 Task: Buy 2 Barbecue Tongs from Grilling & Barbecue Utensils section under best seller category for shipping address: Kara Hall, 1474 Vineyard Drive, Independence, Ohio 44131, Cell Number 4403901431. Pay from credit card ending with 9757, CVV 798
Action: Mouse moved to (16, 75)
Screenshot: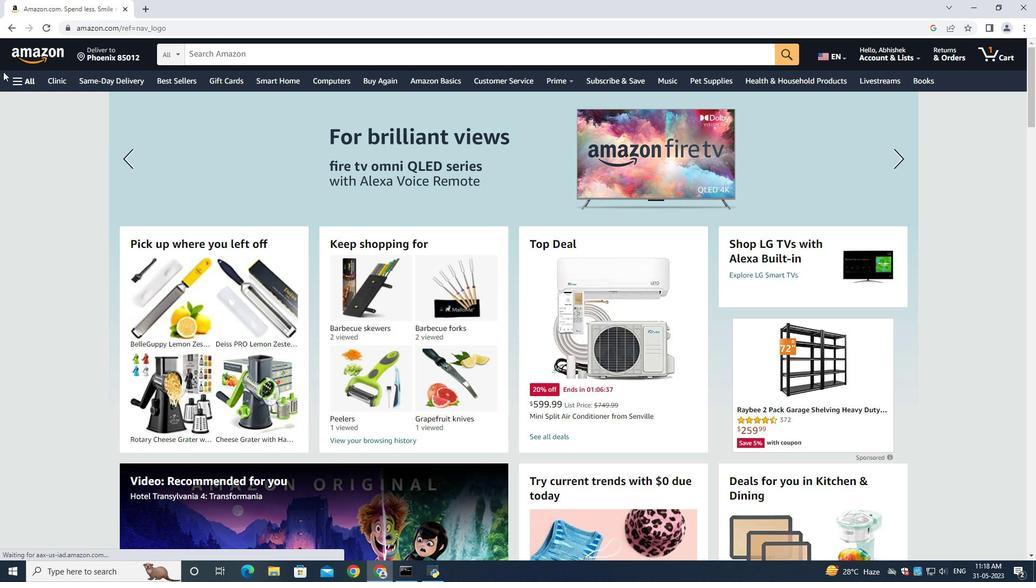 
Action: Mouse pressed left at (16, 75)
Screenshot: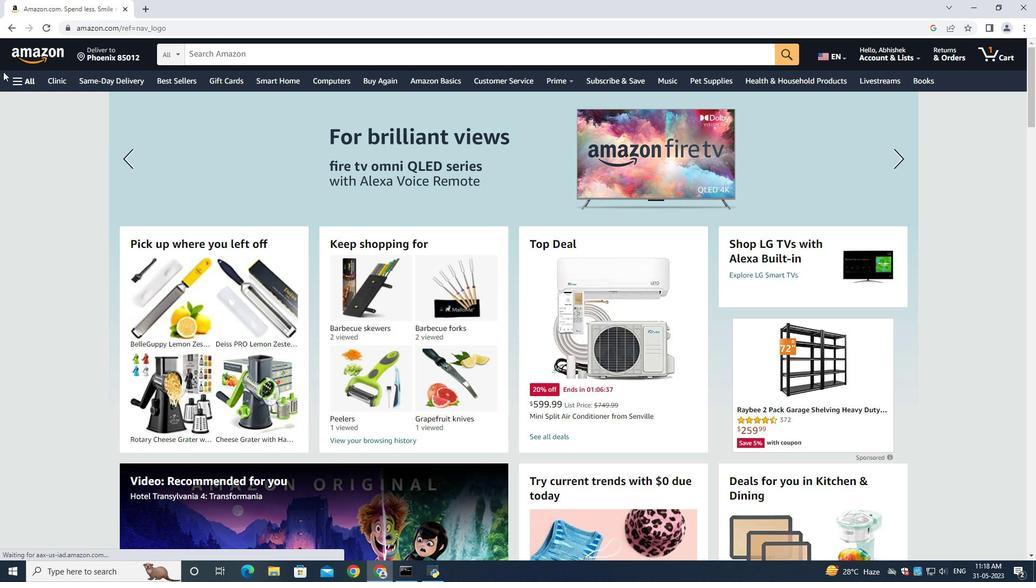 
Action: Mouse moved to (37, 101)
Screenshot: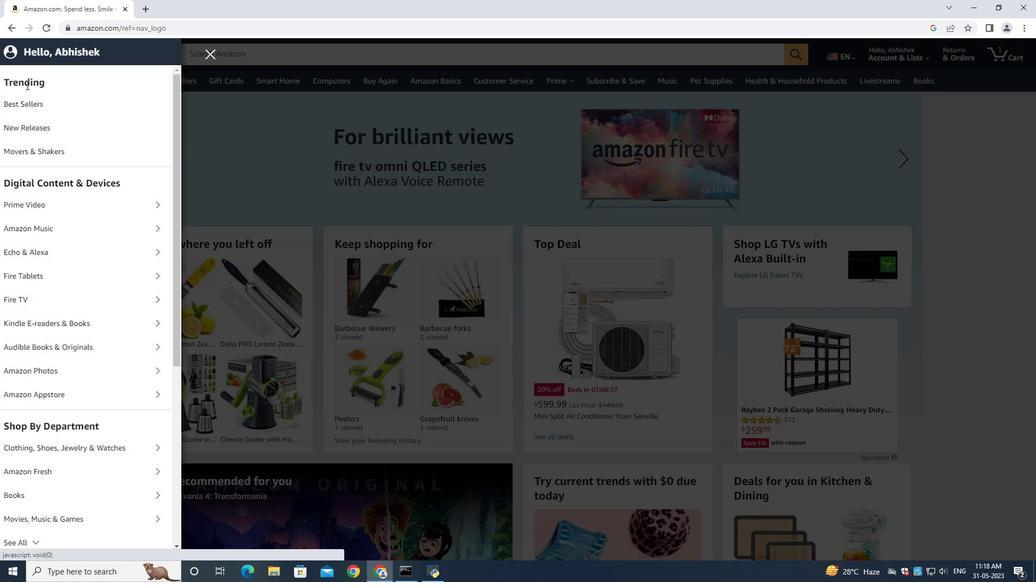 
Action: Mouse pressed left at (37, 101)
Screenshot: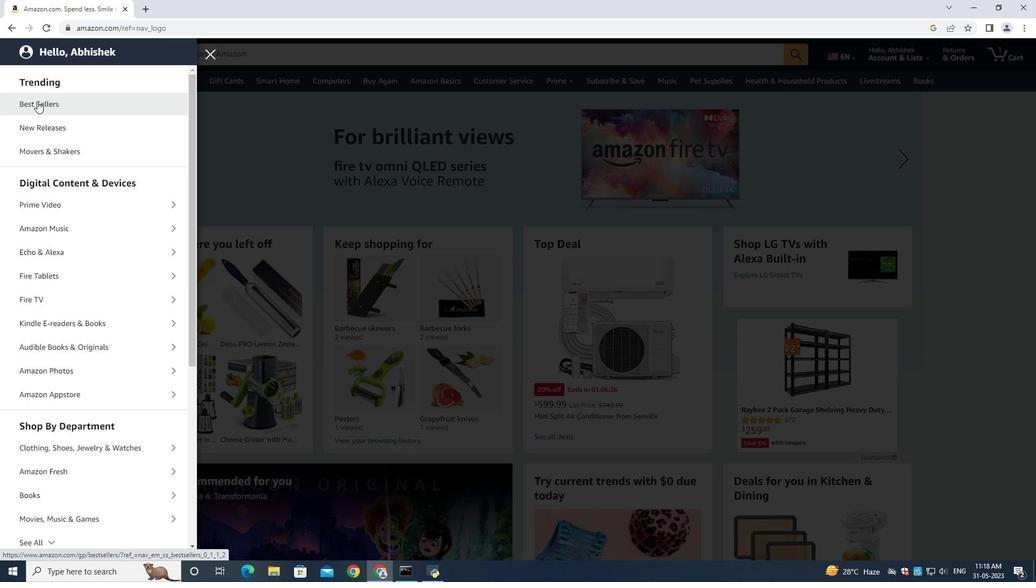 
Action: Mouse moved to (1015, 230)
Screenshot: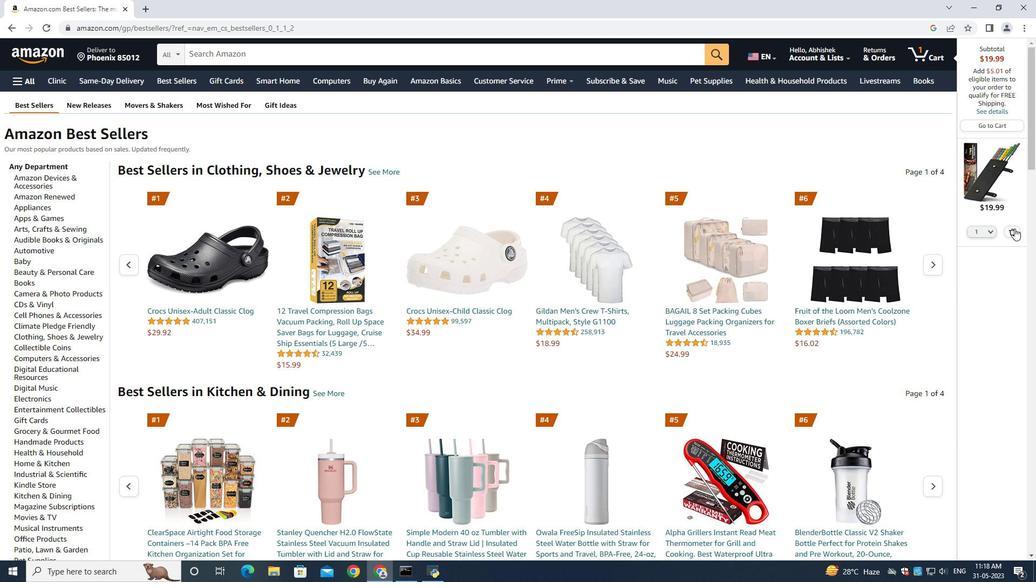
Action: Mouse pressed left at (1015, 230)
Screenshot: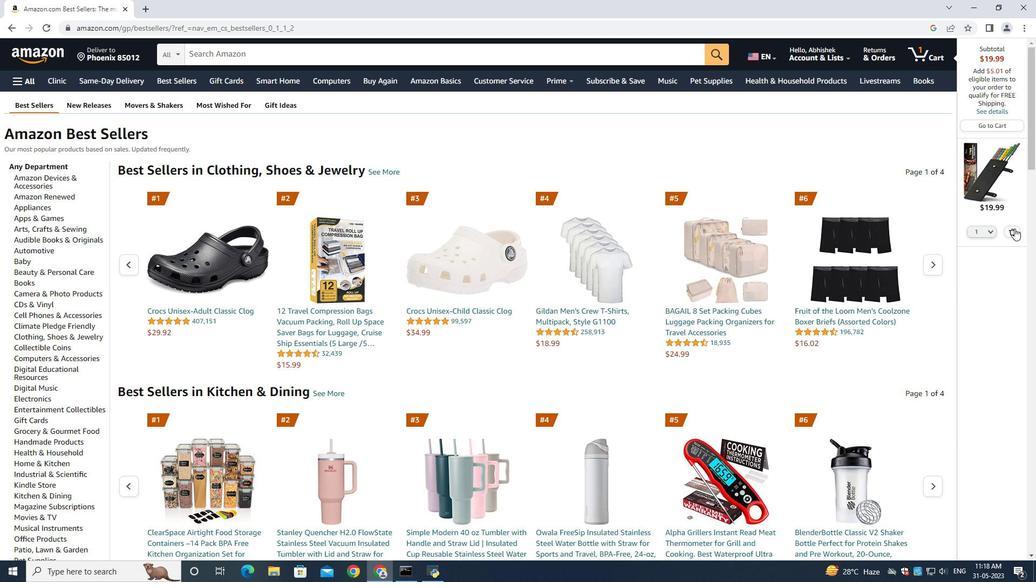 
Action: Mouse moved to (282, 55)
Screenshot: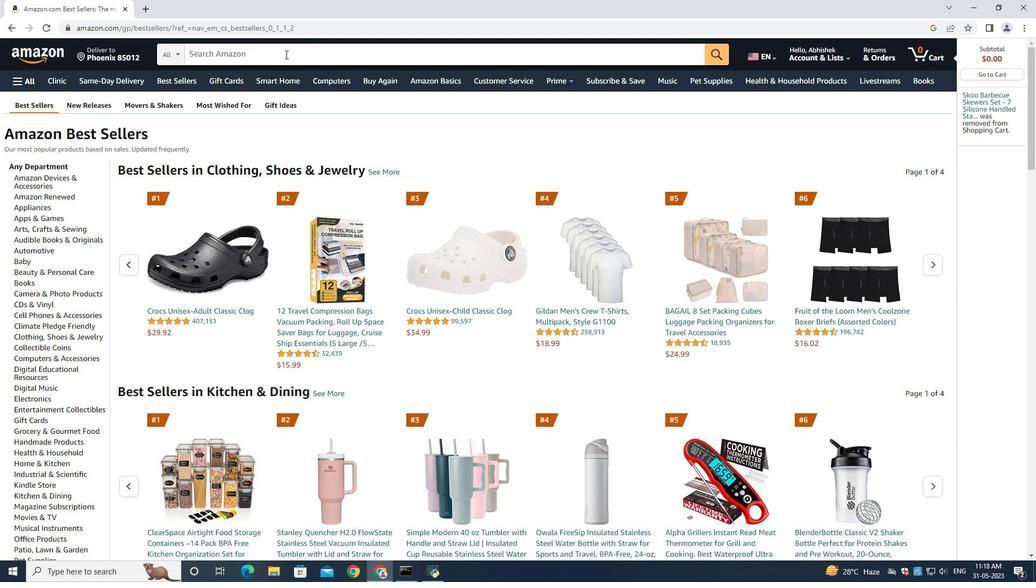 
Action: Mouse pressed left at (282, 55)
Screenshot: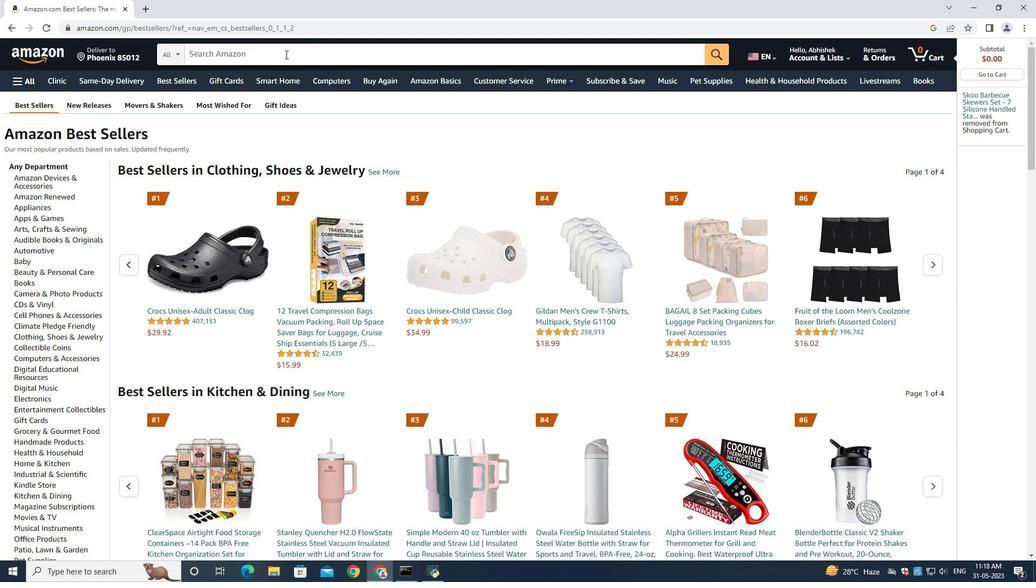
Action: Mouse moved to (283, 56)
Screenshot: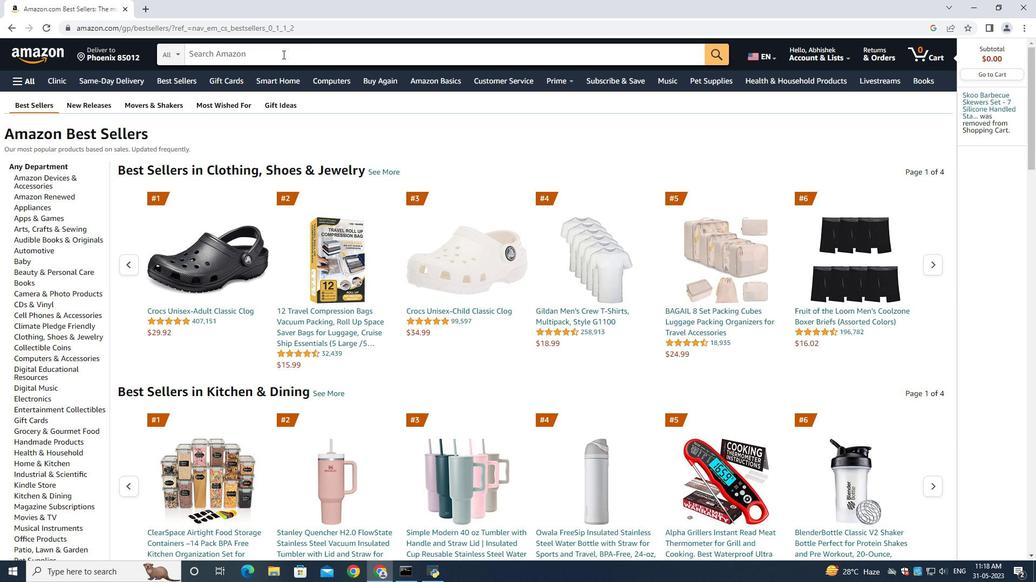 
Action: Key pressed <Key.shift>Varbecue<Key.space><Key.backspace><Key.backspace><Key.backspace><Key.backspace><Key.backspace><Key.backspace><Key.backspace><Key.backspace><Key.backspace><Key.backspace><Key.backspace><Key.backspace><Key.backspace><Key.backspace><Key.backspace><Key.shift>B<Key.caps_lock>ARBECUE<Key.space><Key.shift>tONGS<Key.enter>
Screenshot: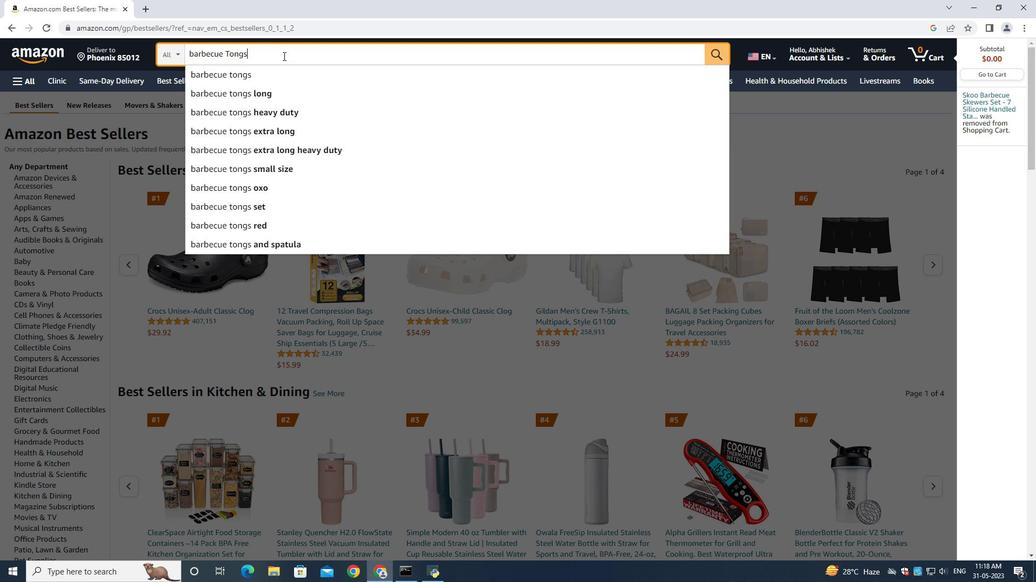 
Action: Mouse moved to (60, 220)
Screenshot: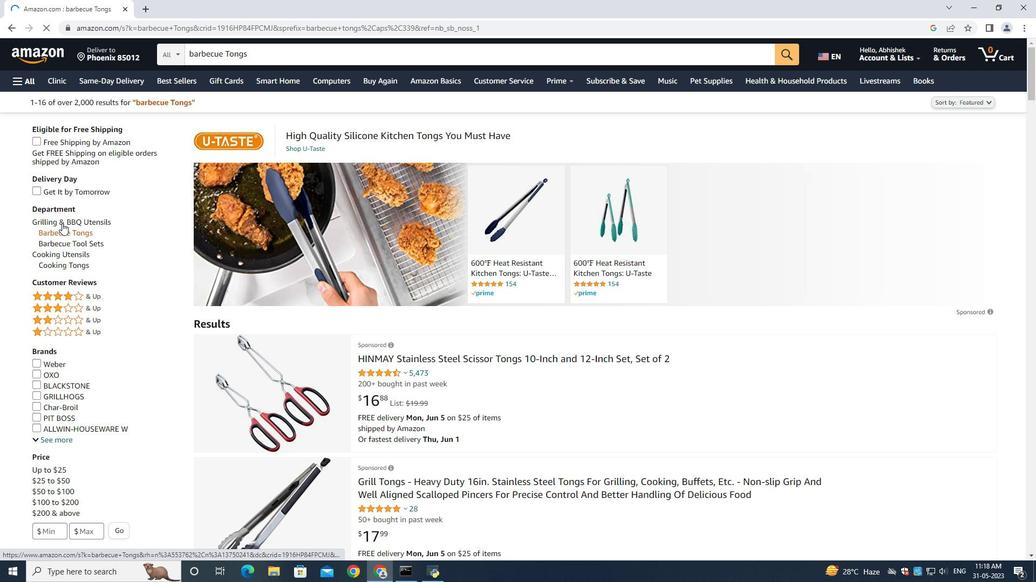 
Action: Mouse pressed left at (60, 220)
Screenshot: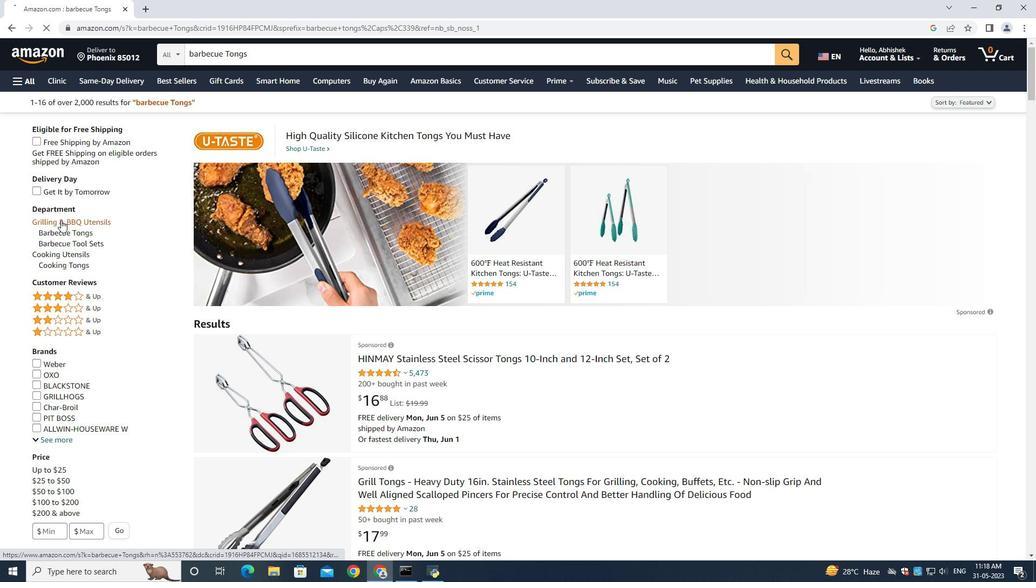 
Action: Mouse moved to (450, 244)
Screenshot: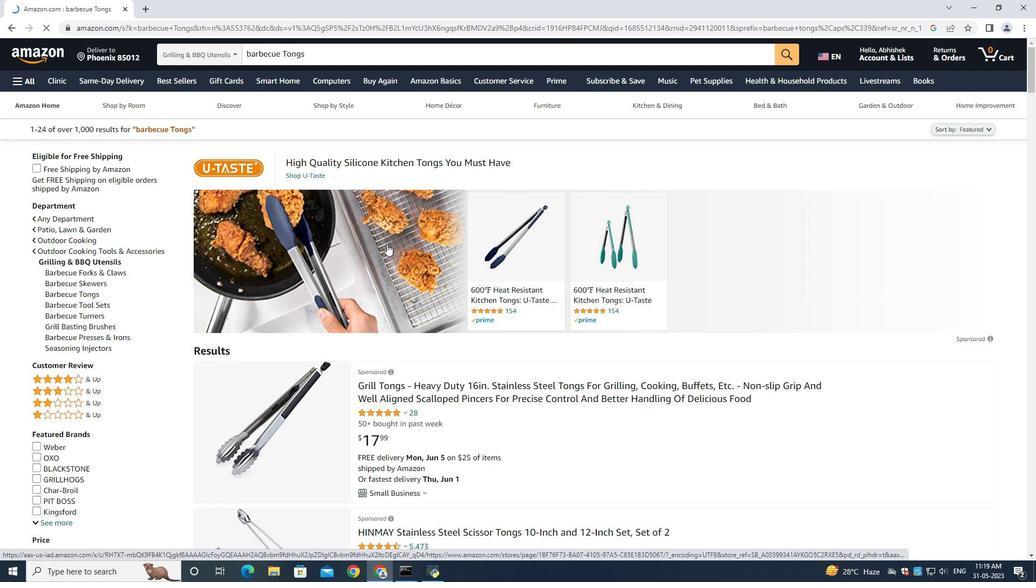 
Action: Mouse scrolled (449, 243) with delta (0, 0)
Screenshot: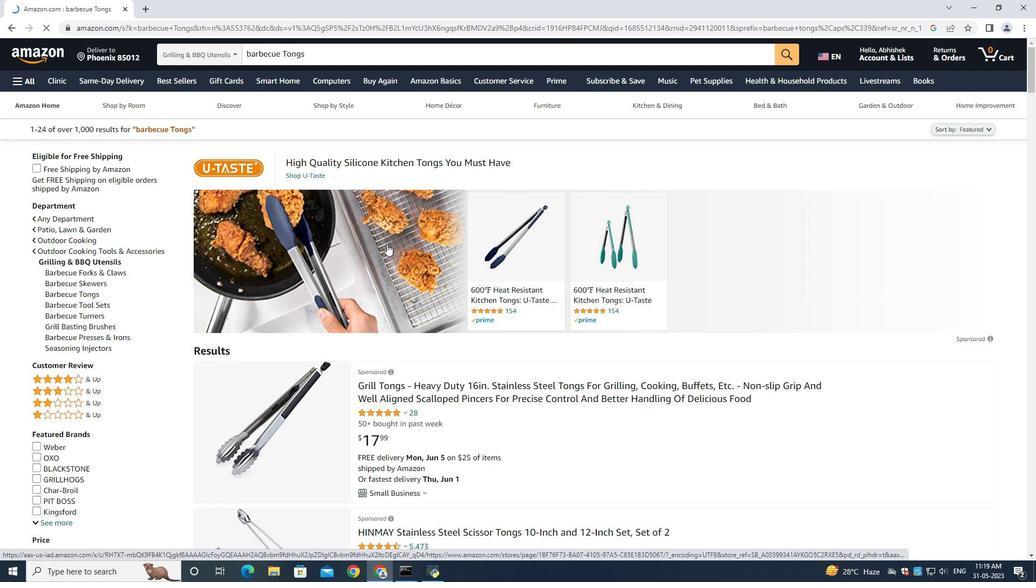 
Action: Mouse scrolled (450, 243) with delta (0, 0)
Screenshot: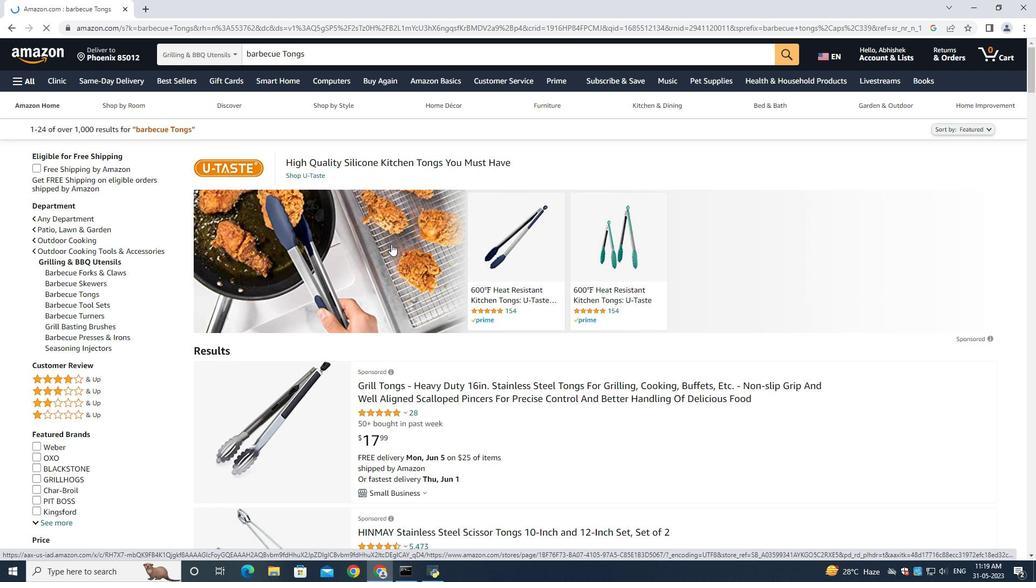 
Action: Mouse moved to (450, 241)
Screenshot: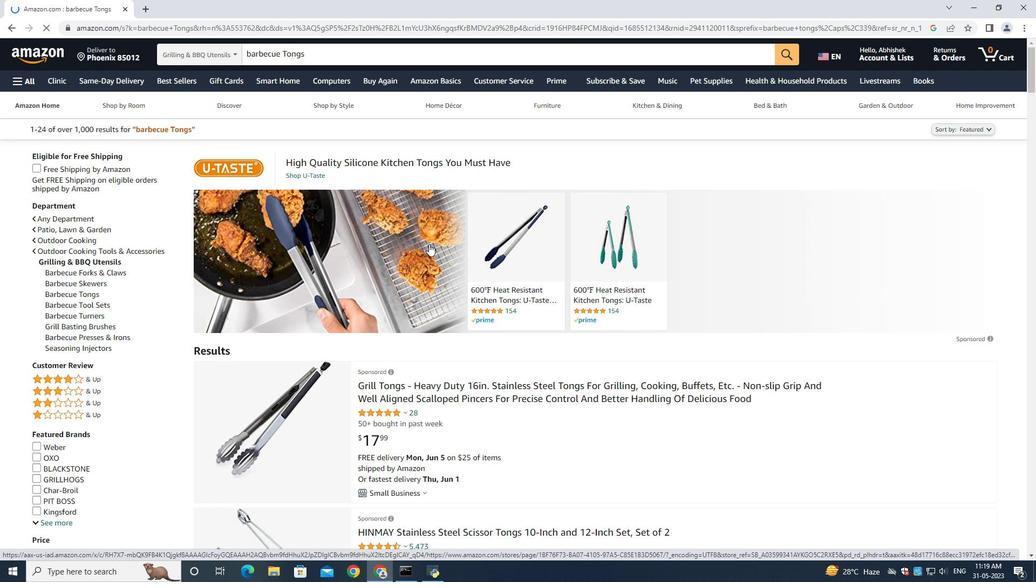 
Action: Mouse scrolled (450, 243) with delta (0, 0)
Screenshot: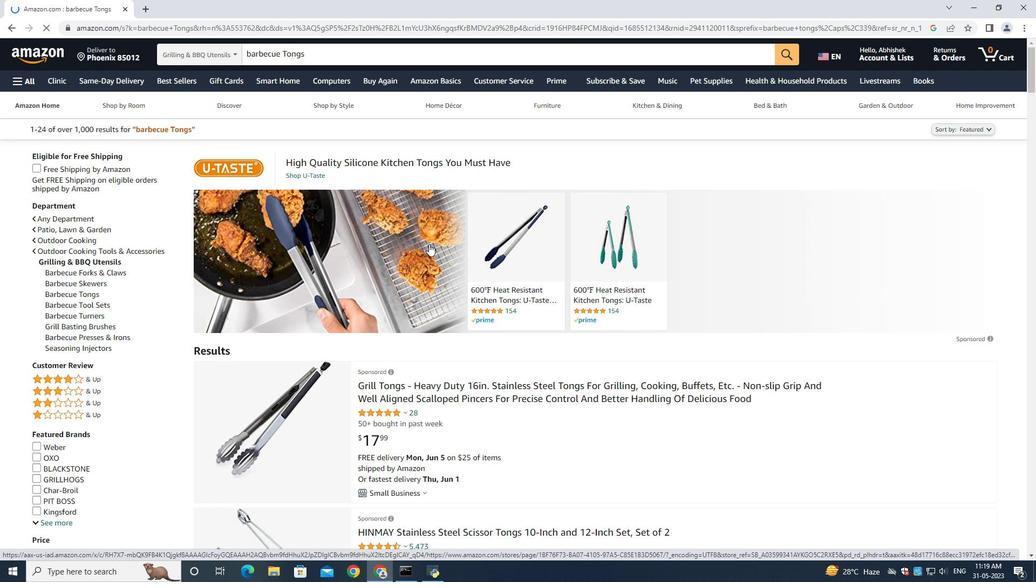 
Action: Mouse moved to (446, 236)
Screenshot: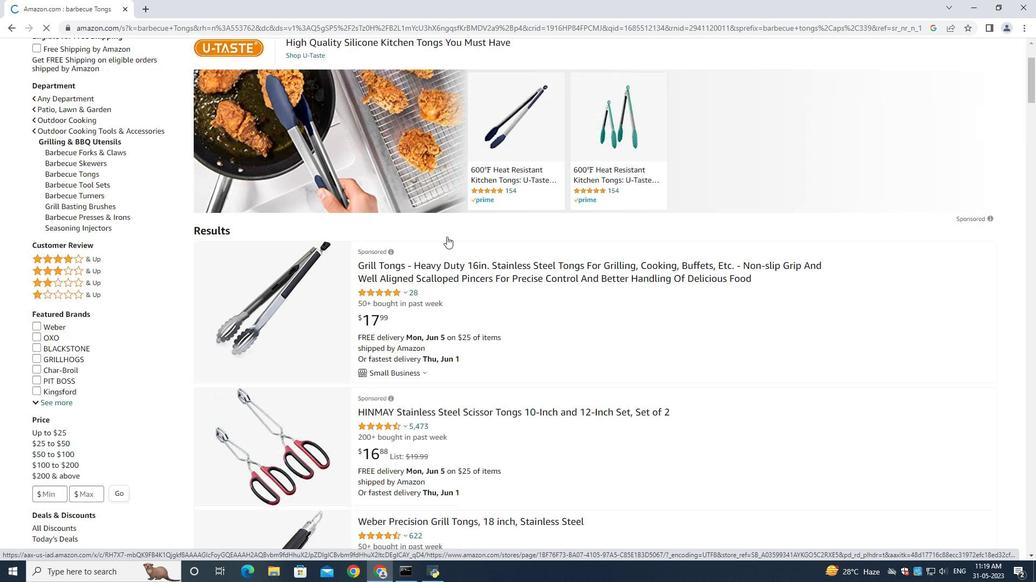 
Action: Mouse pressed left at (446, 236)
Screenshot: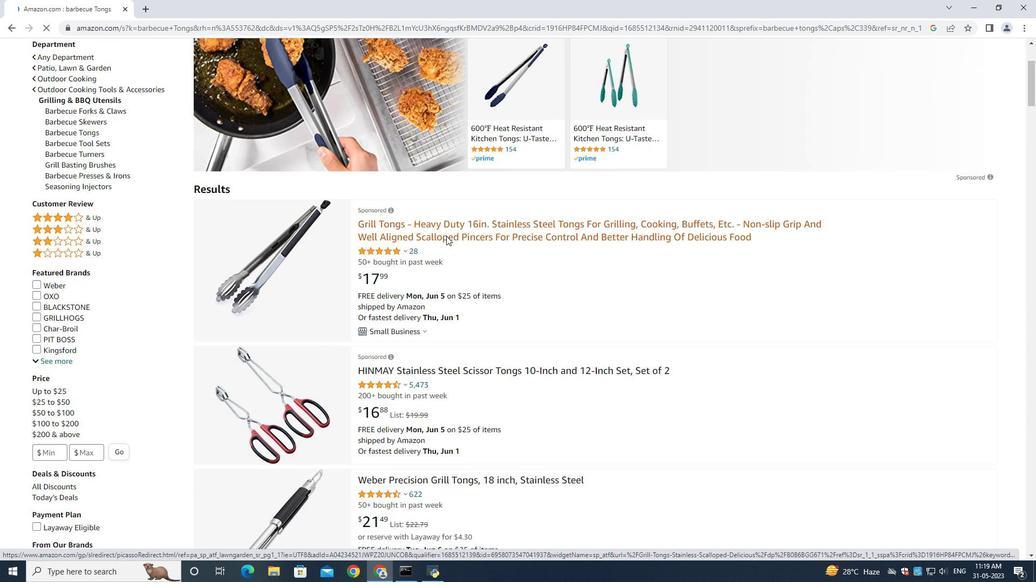 
Action: Mouse moved to (9, 26)
Screenshot: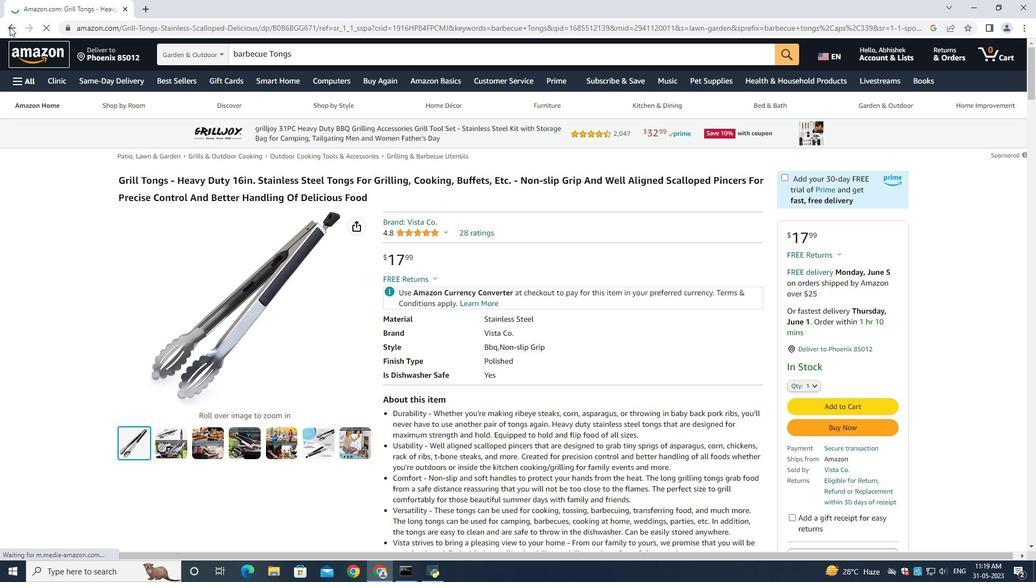 
Action: Mouse pressed left at (9, 26)
Screenshot: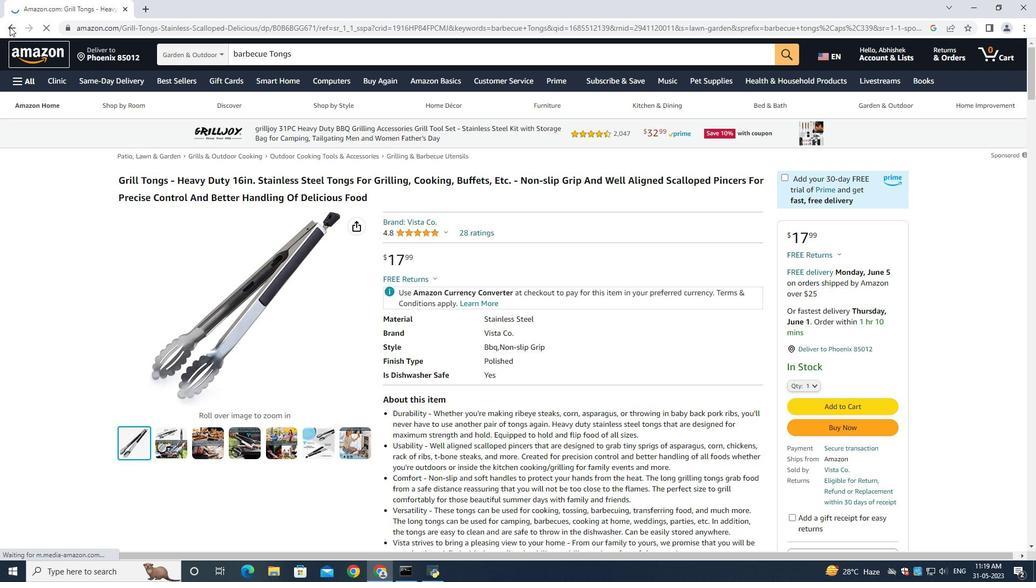 
Action: Mouse moved to (461, 240)
Screenshot: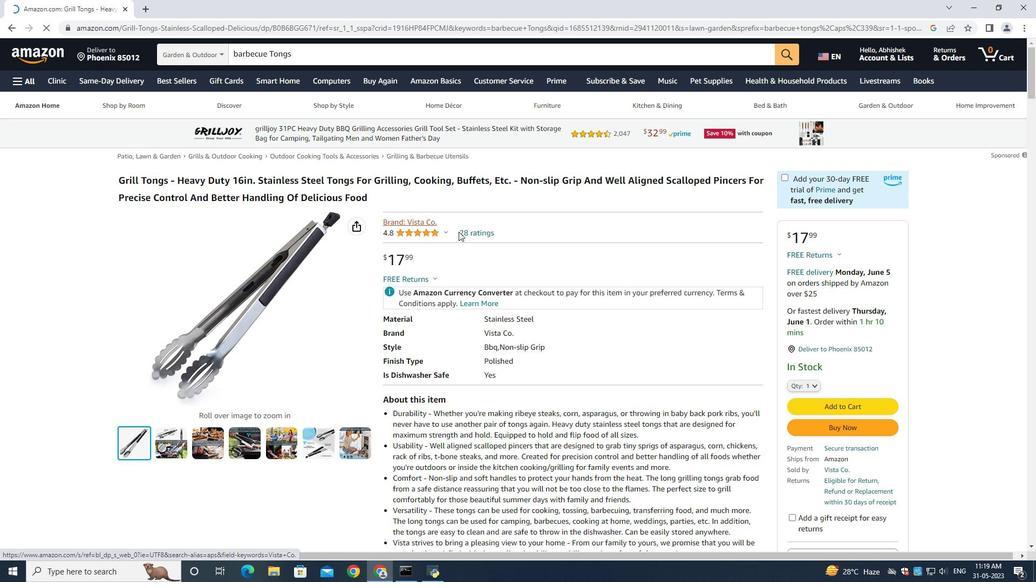 
Action: Mouse scrolled (458, 230) with delta (0, 0)
Screenshot: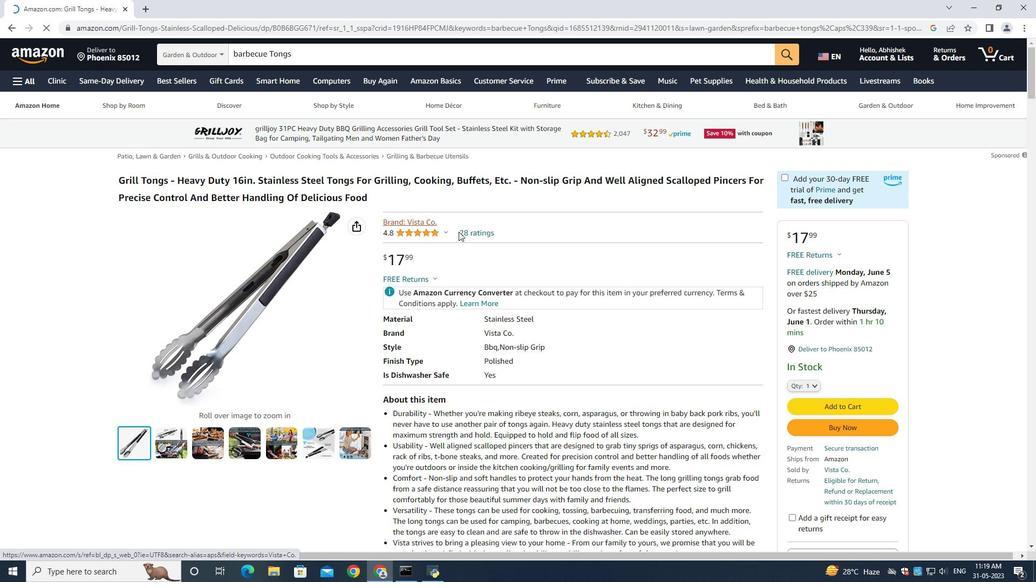 
Action: Mouse moved to (491, 227)
Screenshot: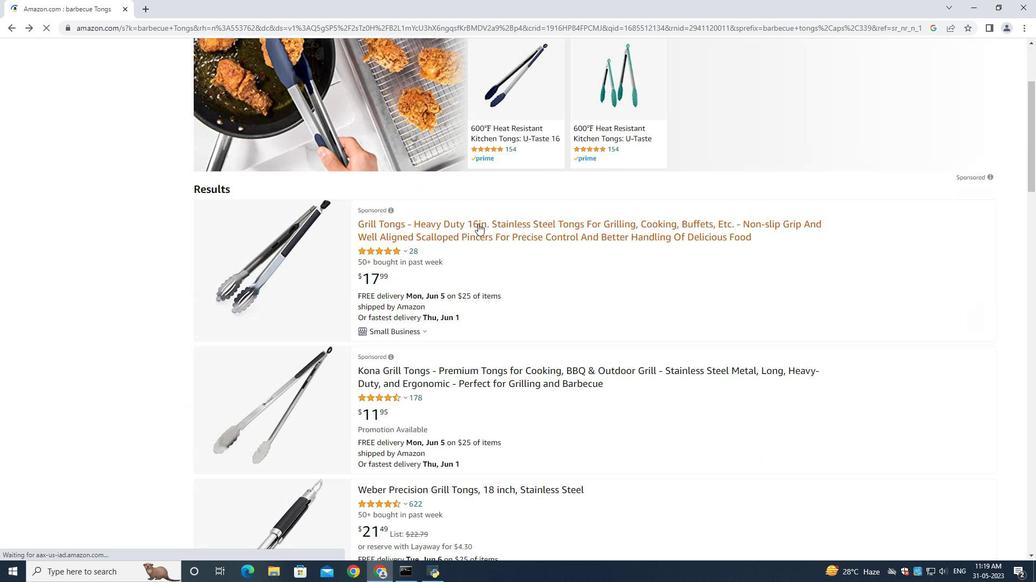 
Action: Mouse scrolled (491, 226) with delta (0, 0)
Screenshot: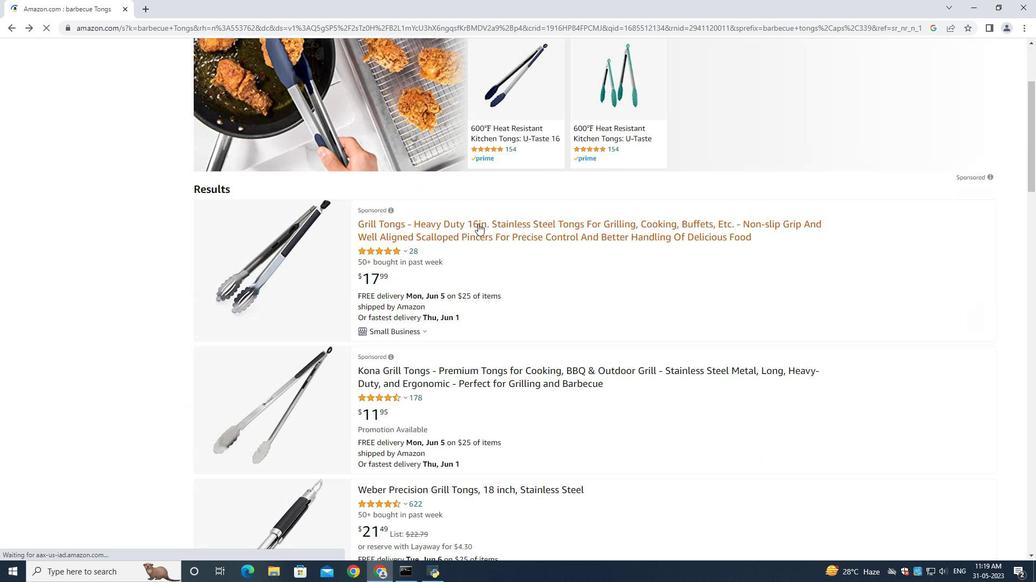 
Action: Mouse moved to (491, 227)
Screenshot: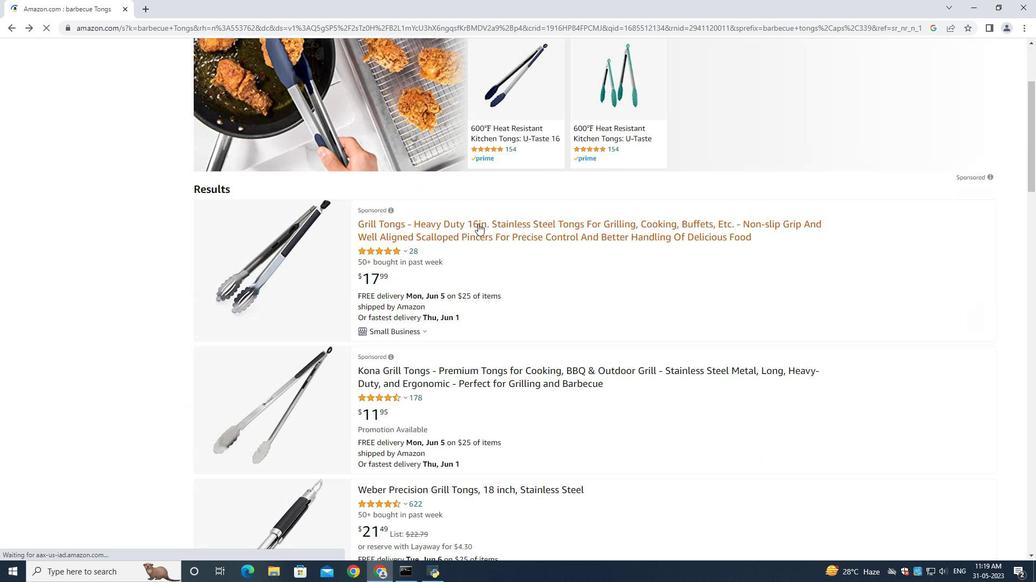 
Action: Mouse scrolled (491, 226) with delta (0, 0)
Screenshot: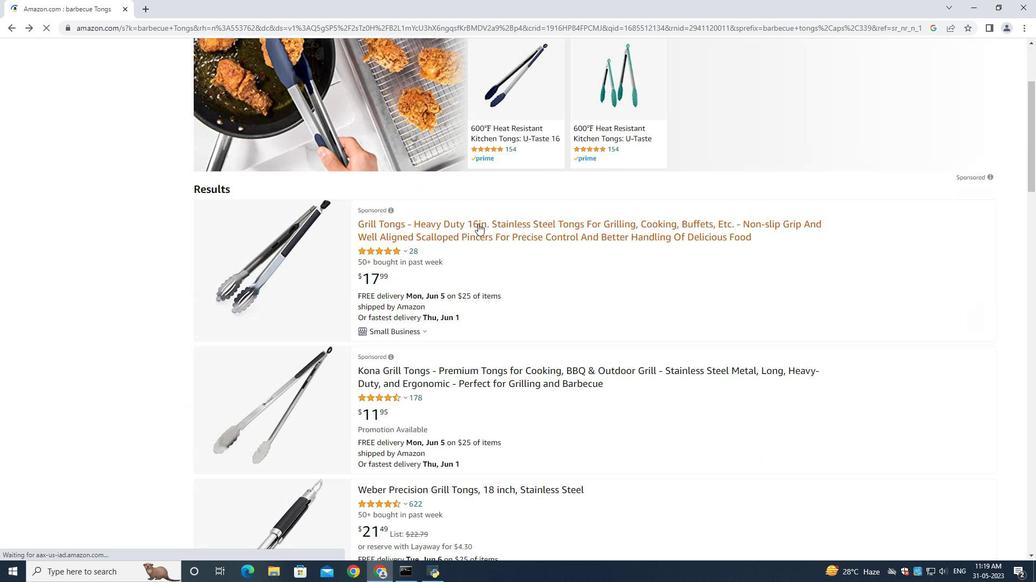 
Action: Mouse scrolled (491, 226) with delta (0, 0)
Screenshot: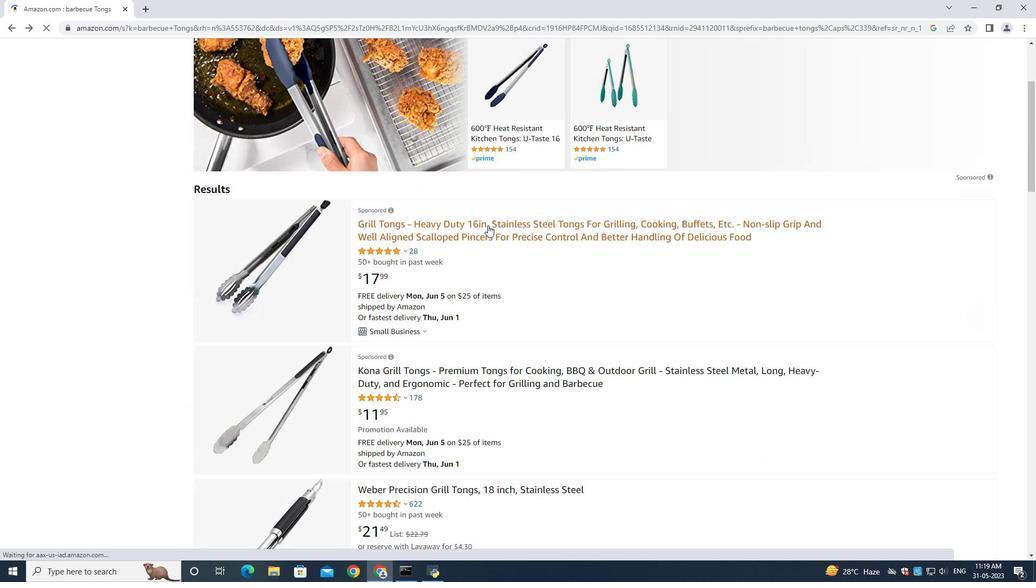 
Action: Mouse scrolled (491, 226) with delta (0, 0)
Screenshot: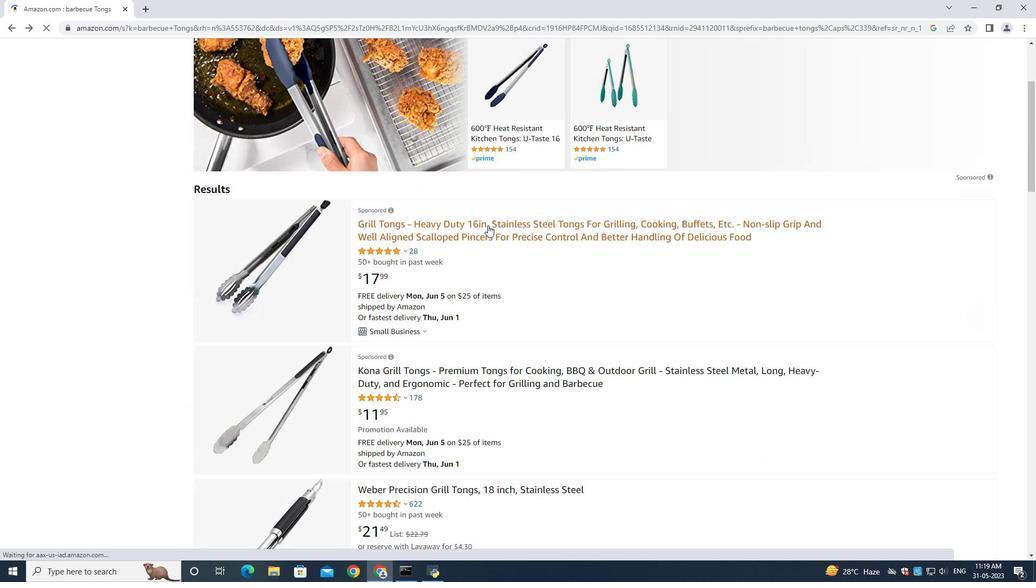 
Action: Mouse moved to (491, 226)
Screenshot: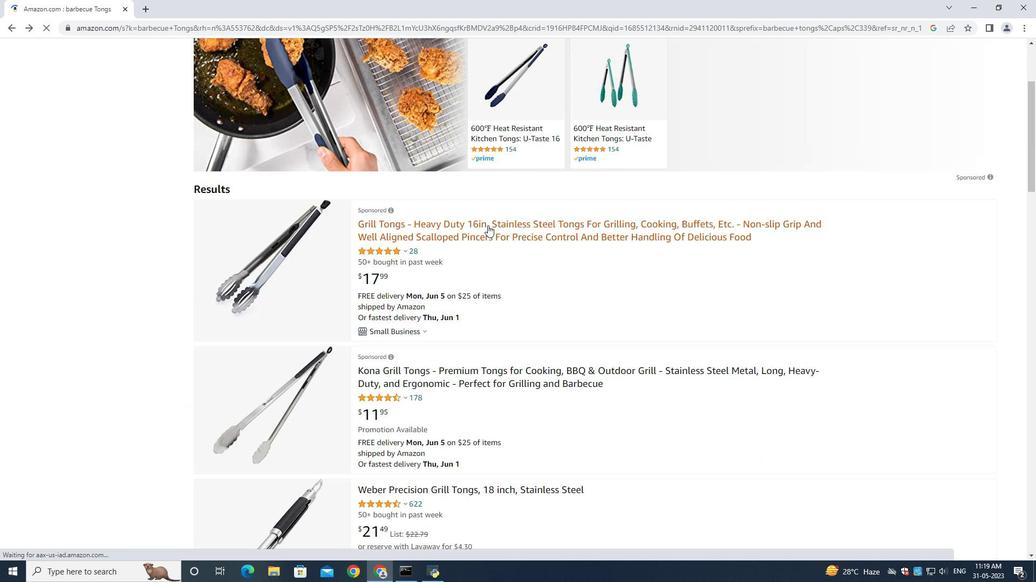 
Action: Mouse scrolled (491, 226) with delta (0, 0)
Screenshot: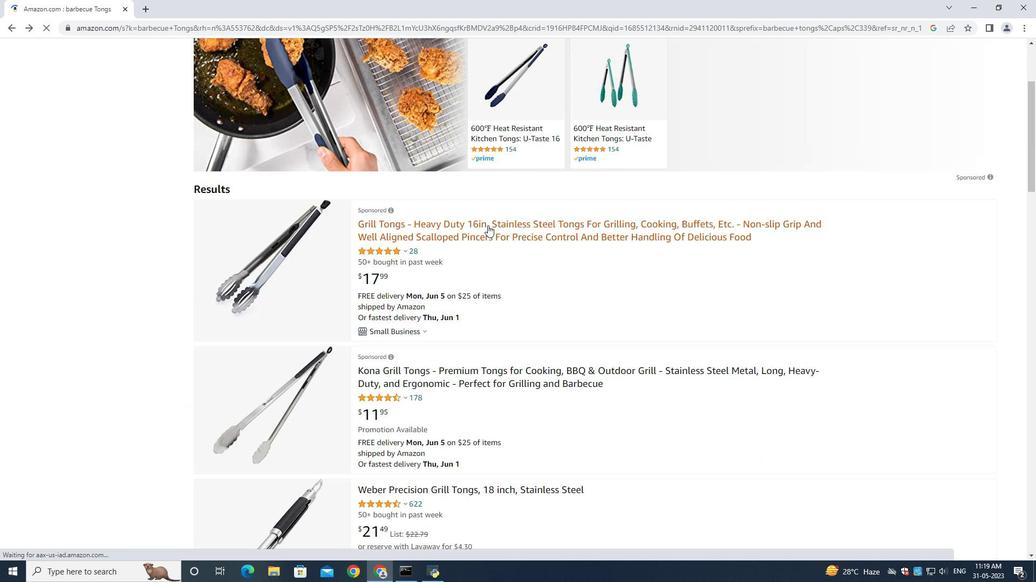 
Action: Mouse moved to (491, 224)
Screenshot: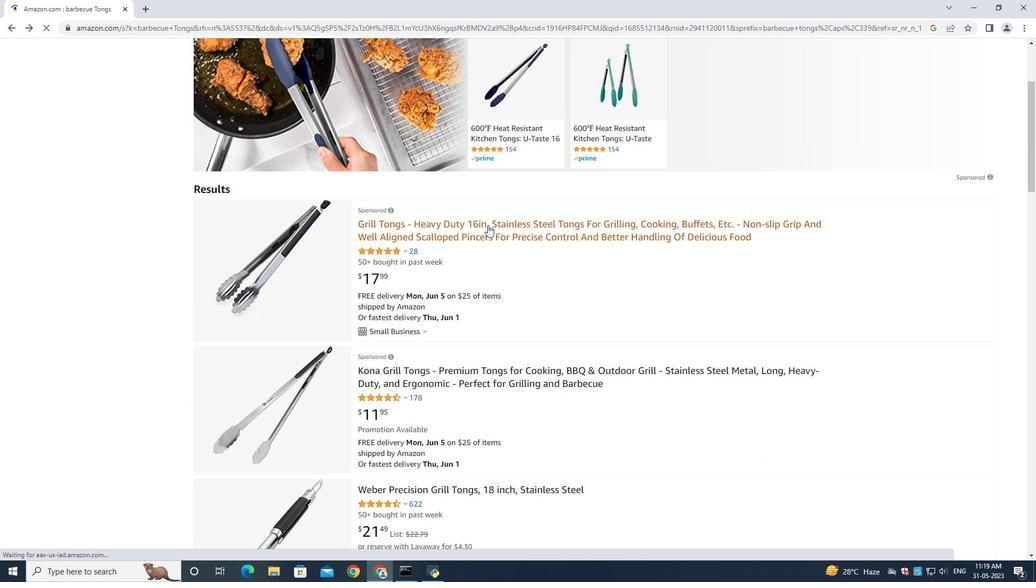 
Action: Mouse scrolled (491, 223) with delta (0, 0)
Screenshot: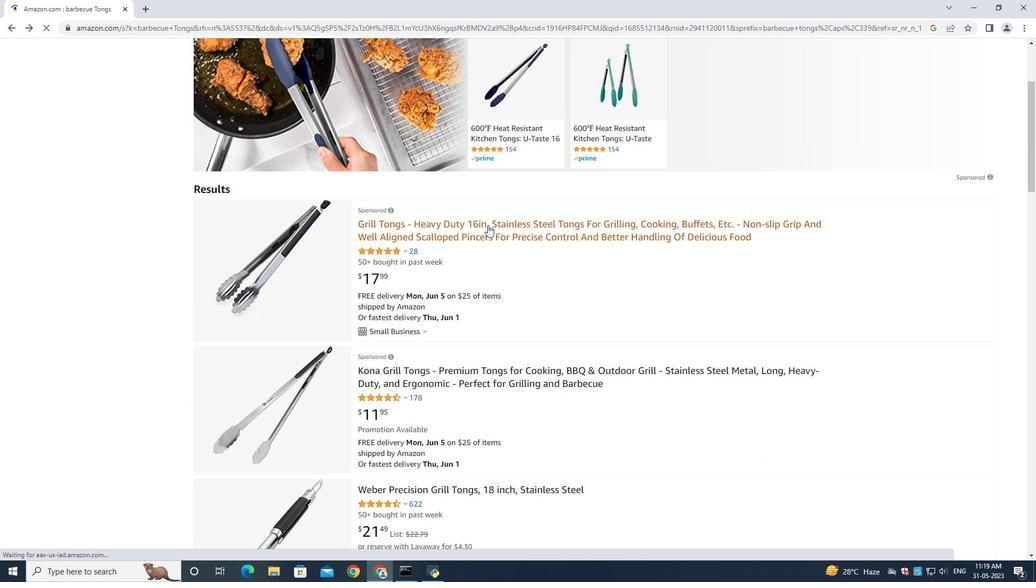 
Action: Mouse moved to (489, 217)
Screenshot: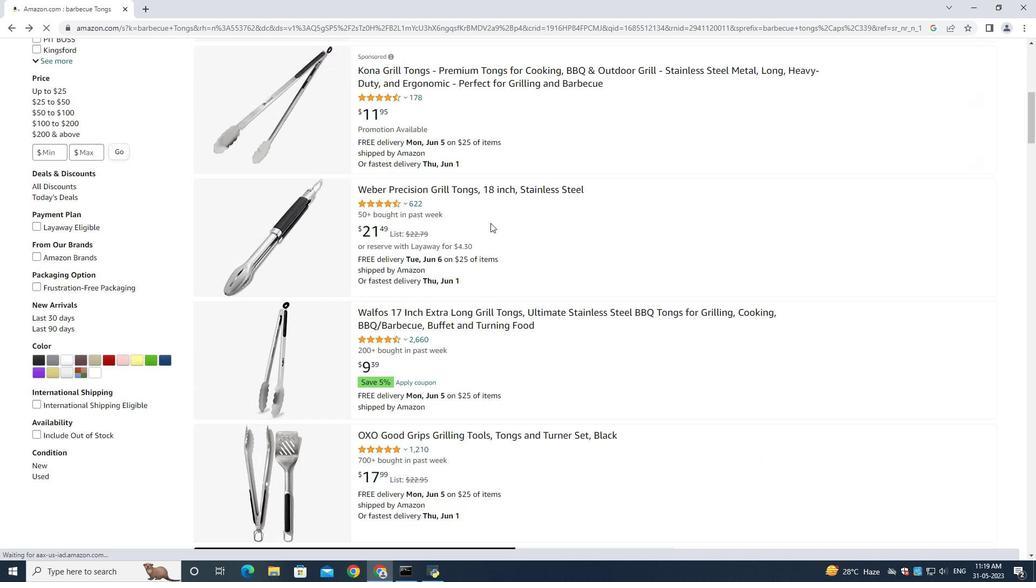 
Action: Mouse scrolled (489, 216) with delta (0, 0)
Screenshot: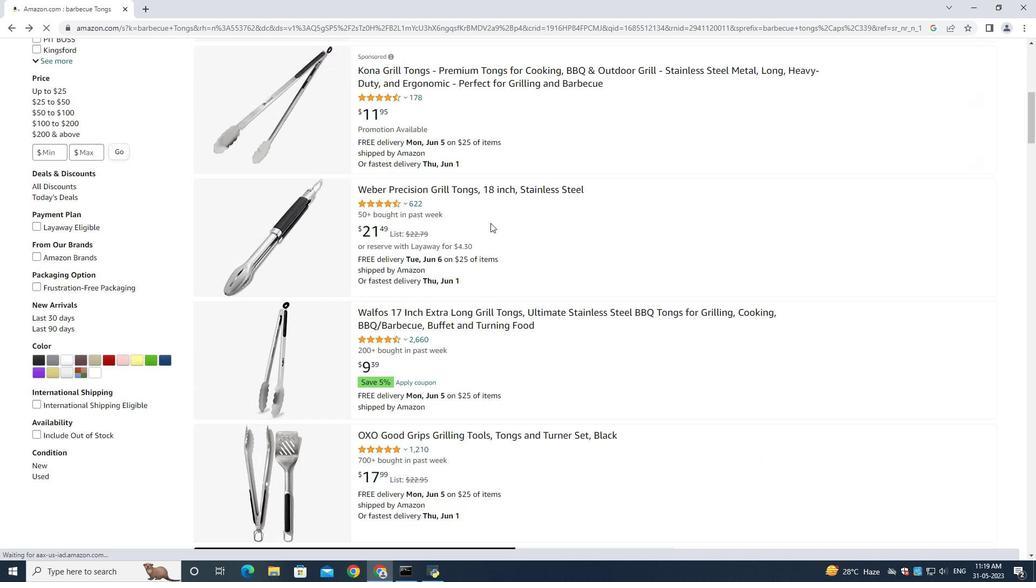 
Action: Mouse moved to (488, 218)
Screenshot: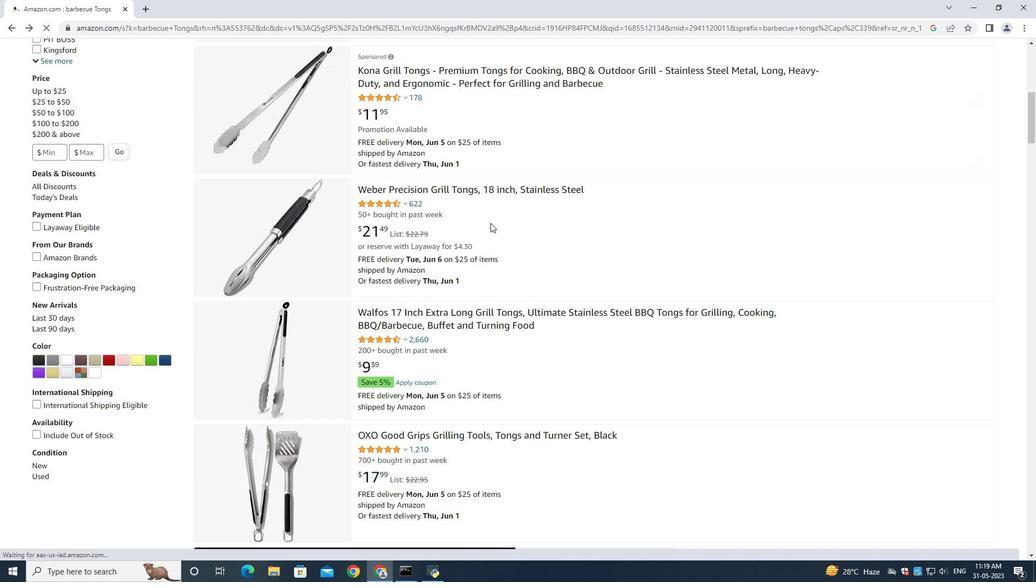 
Action: Mouse scrolled (488, 218) with delta (0, 0)
Screenshot: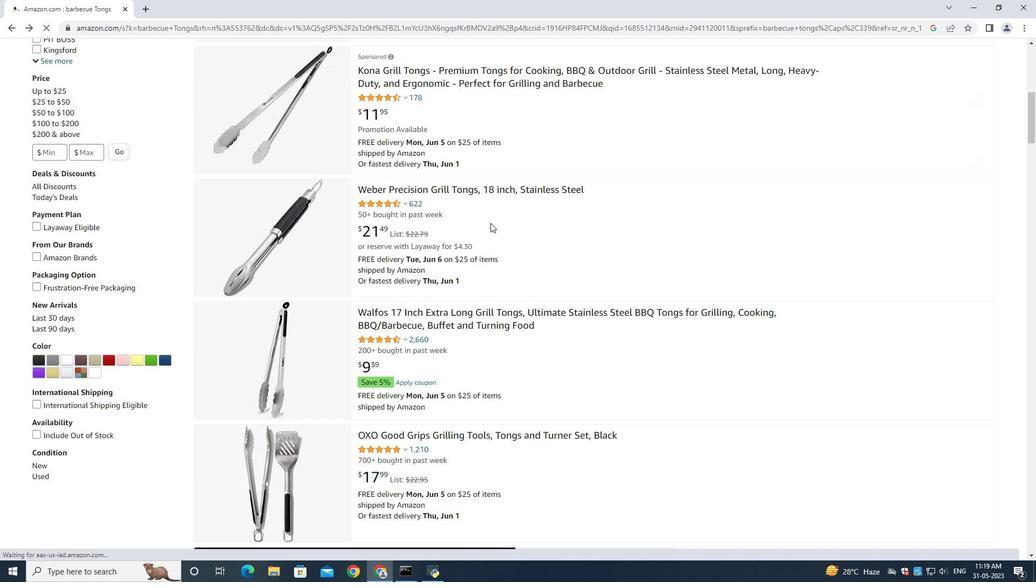 
Action: Mouse scrolled (488, 218) with delta (0, 0)
Screenshot: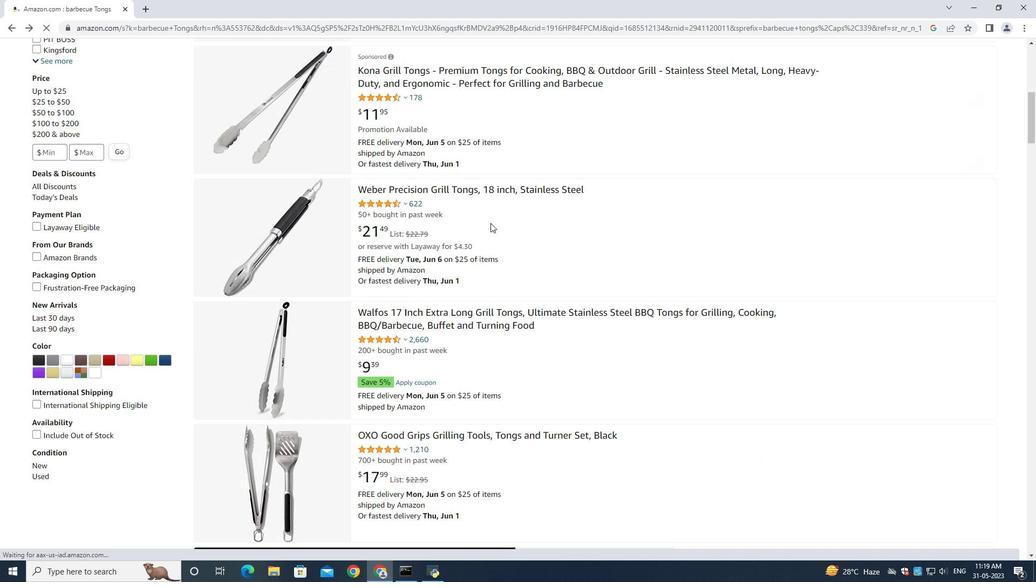 
Action: Mouse moved to (401, 250)
Screenshot: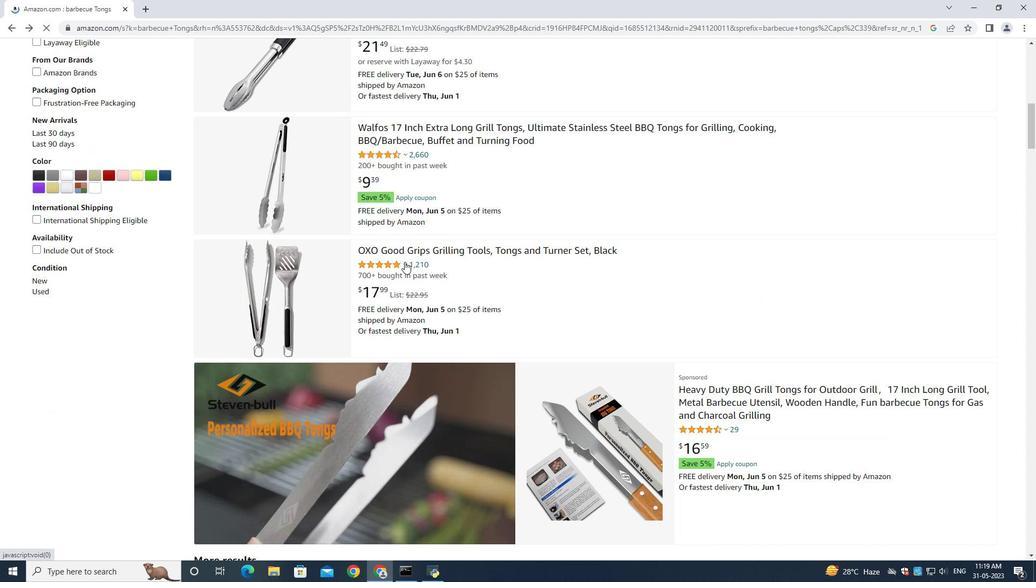 
Action: Mouse pressed left at (401, 250)
Screenshot: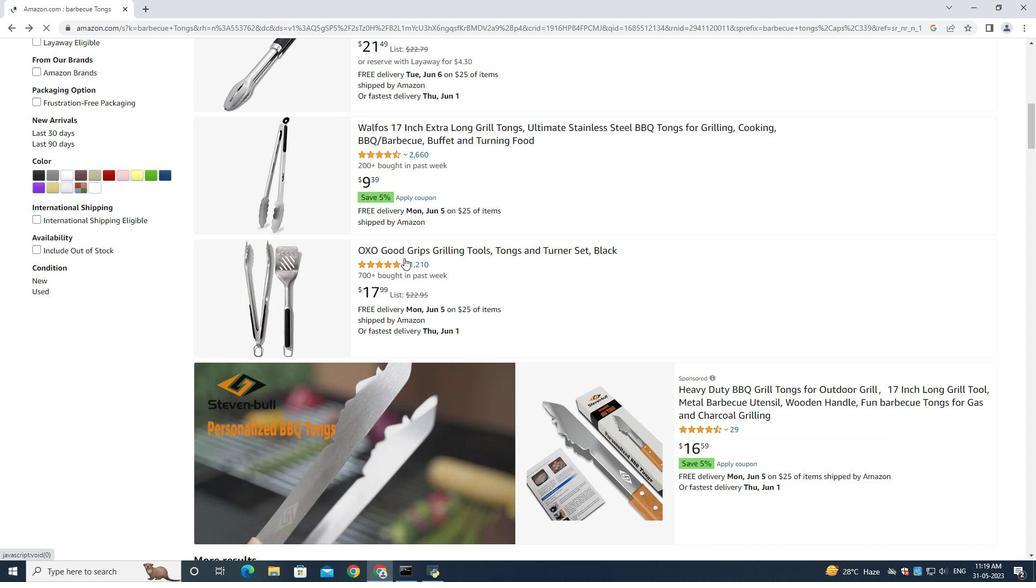 
Action: Mouse moved to (394, 453)
Screenshot: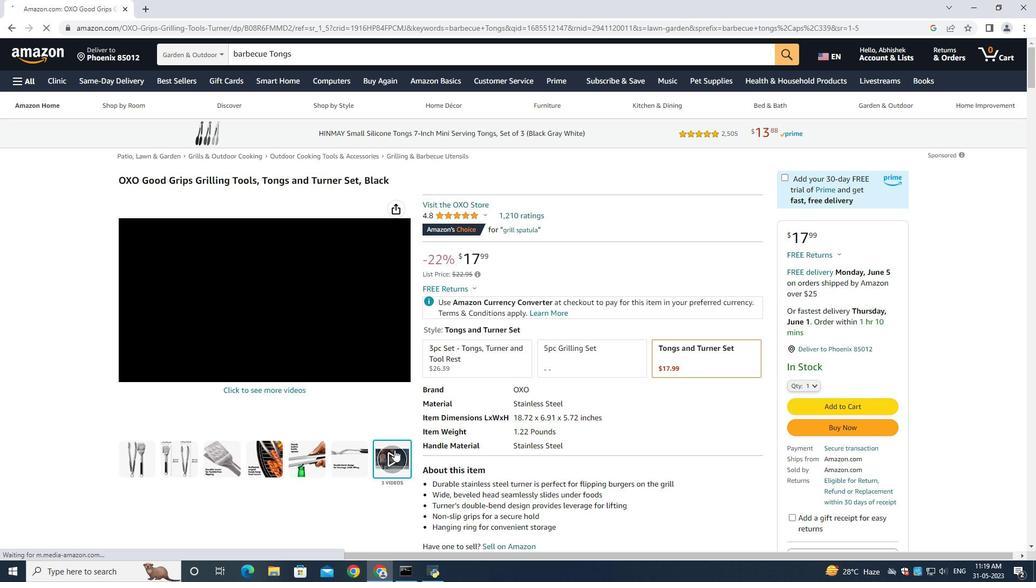 
Action: Mouse pressed left at (394, 453)
Screenshot: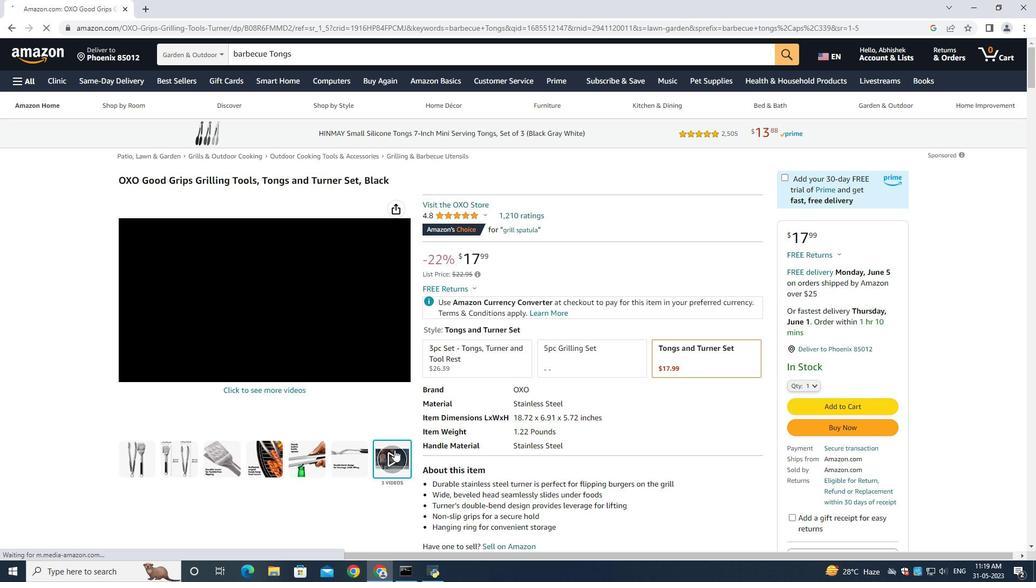 
Action: Mouse moved to (270, 449)
Screenshot: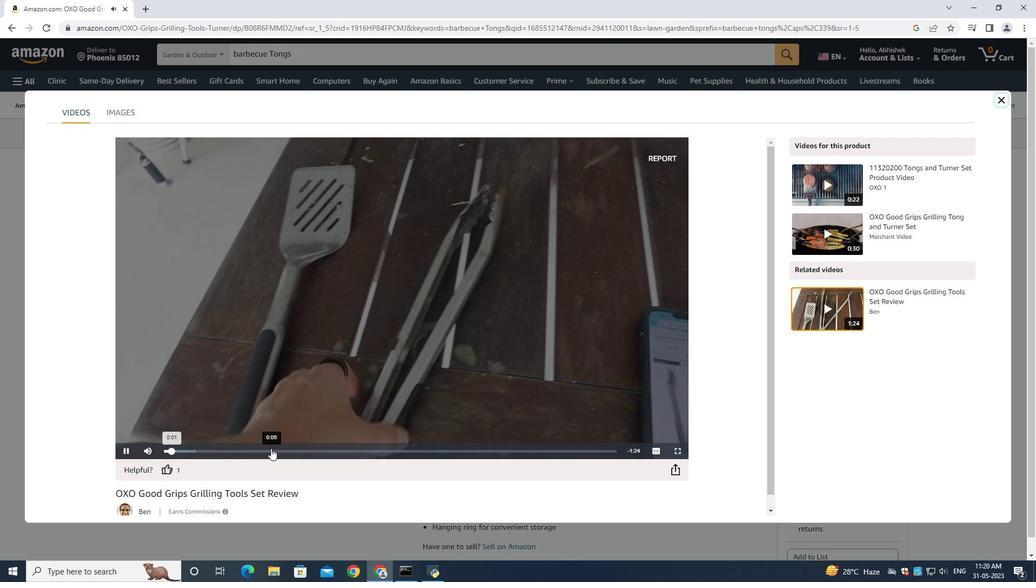 
Action: Mouse pressed left at (270, 449)
Screenshot: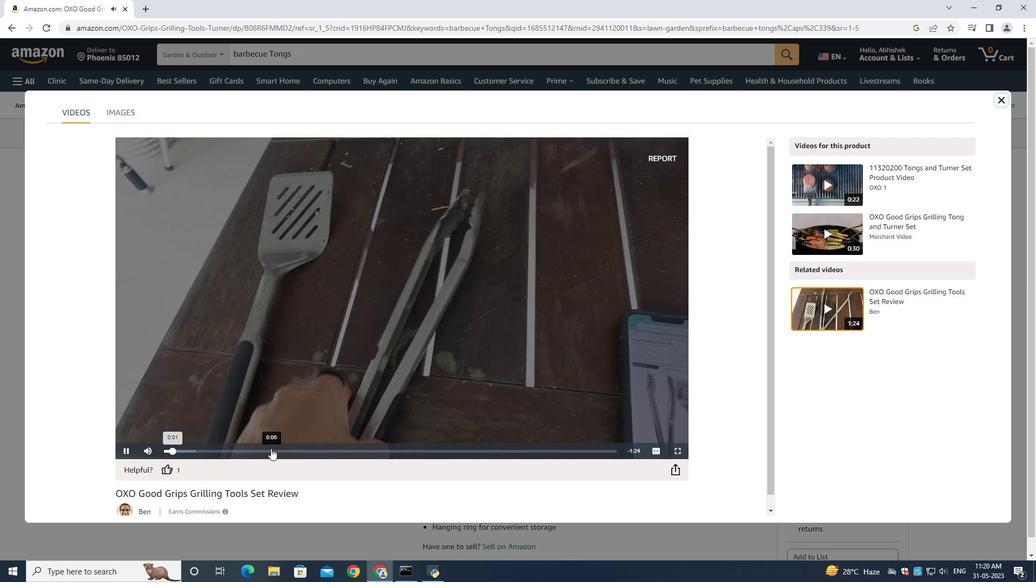 
Action: Mouse moved to (326, 452)
Screenshot: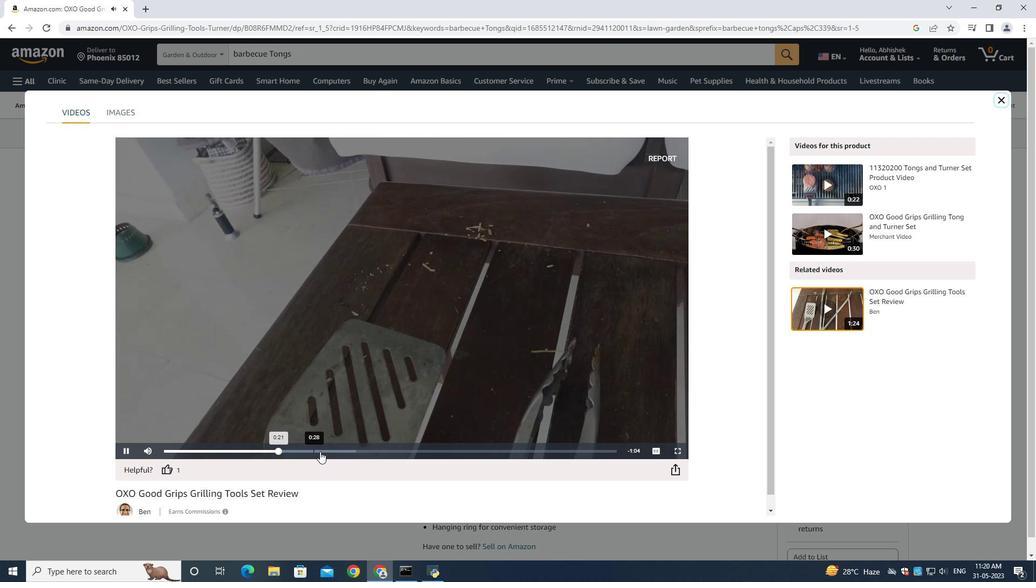 
Action: Mouse pressed left at (326, 452)
Screenshot: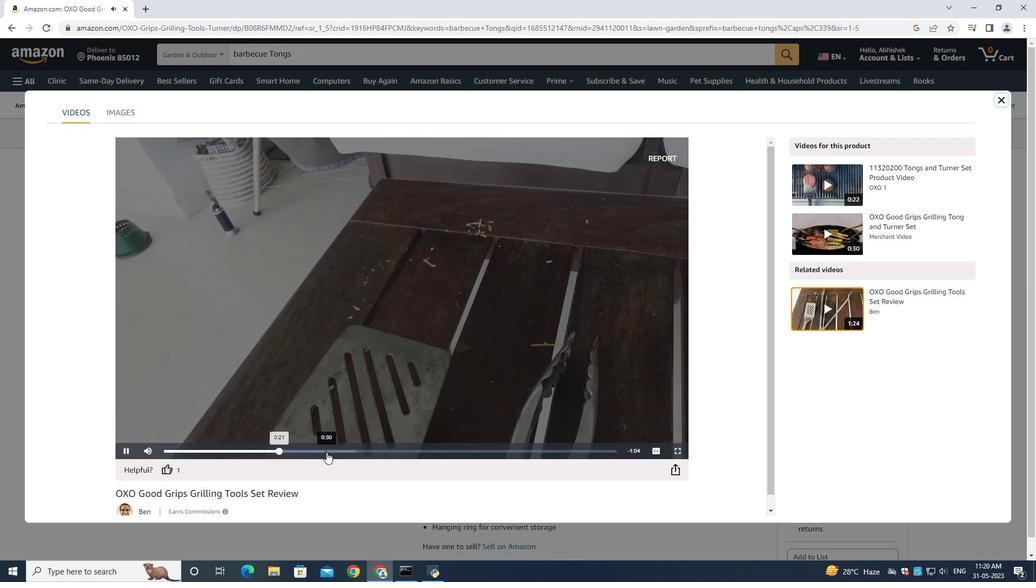 
Action: Mouse moved to (358, 450)
Screenshot: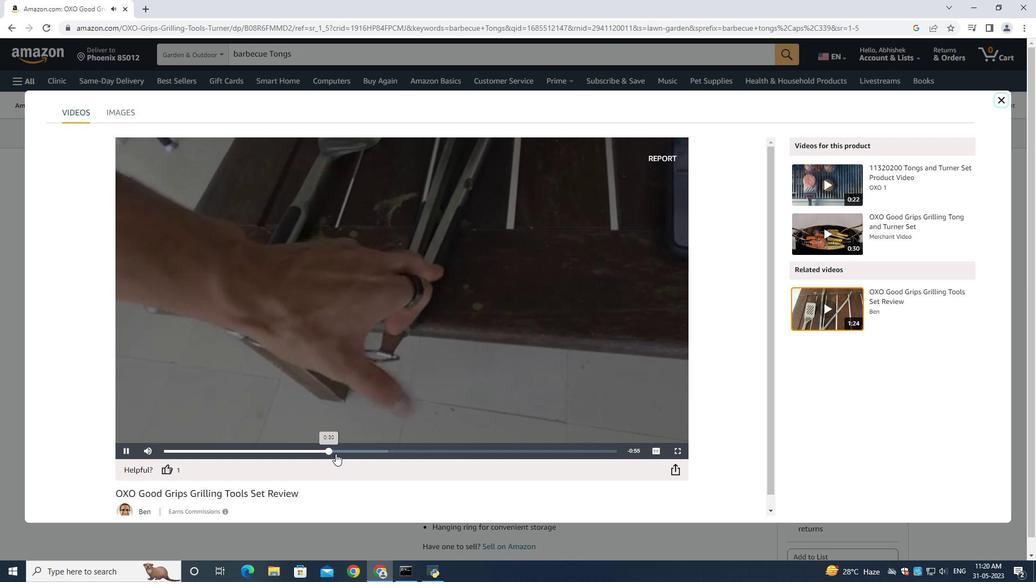 
Action: Mouse pressed left at (358, 450)
Screenshot: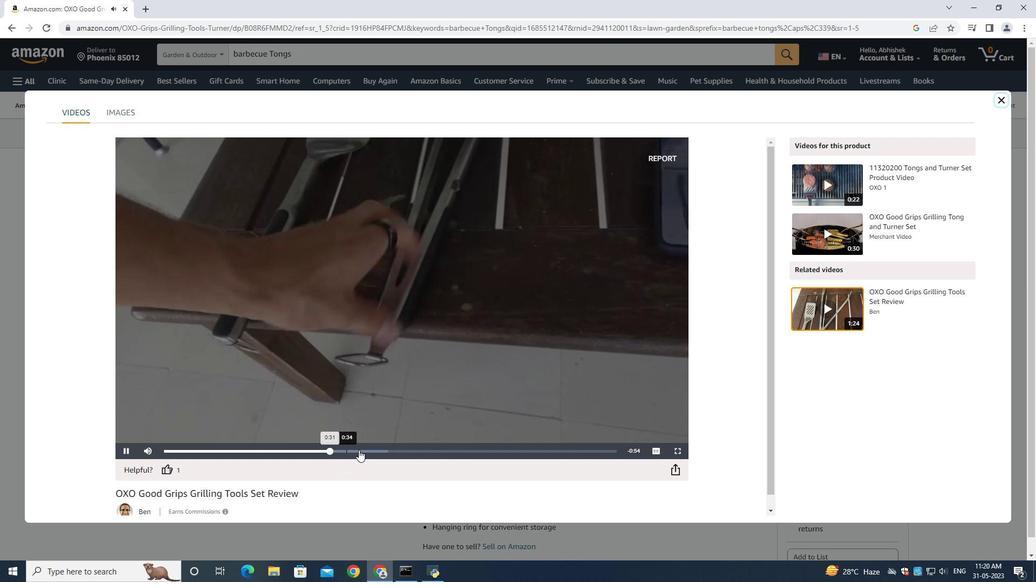 
Action: Mouse moved to (396, 449)
Screenshot: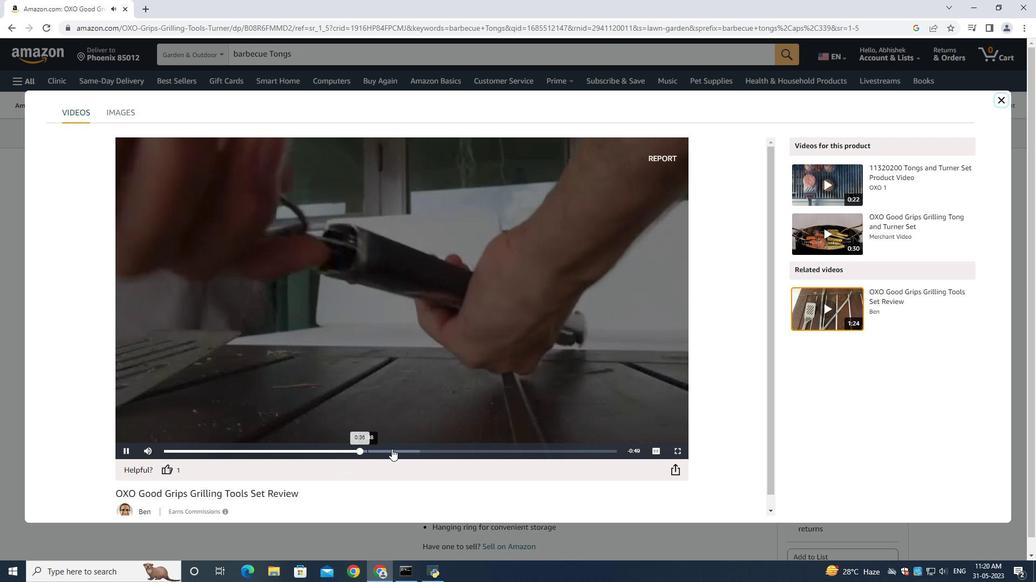 
Action: Mouse pressed left at (396, 449)
Screenshot: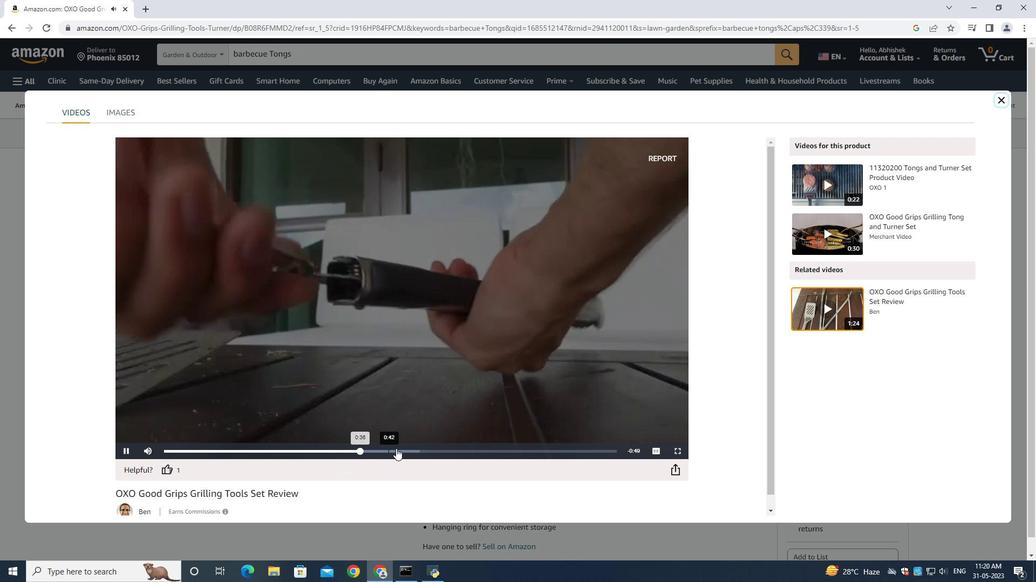 
Action: Mouse moved to (418, 452)
Screenshot: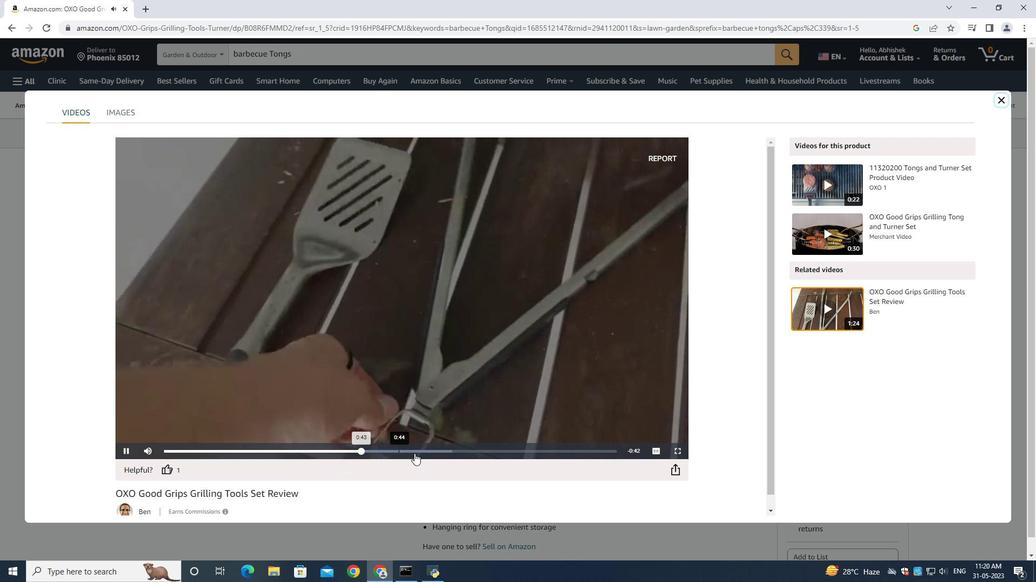 
Action: Mouse pressed left at (418, 452)
Screenshot: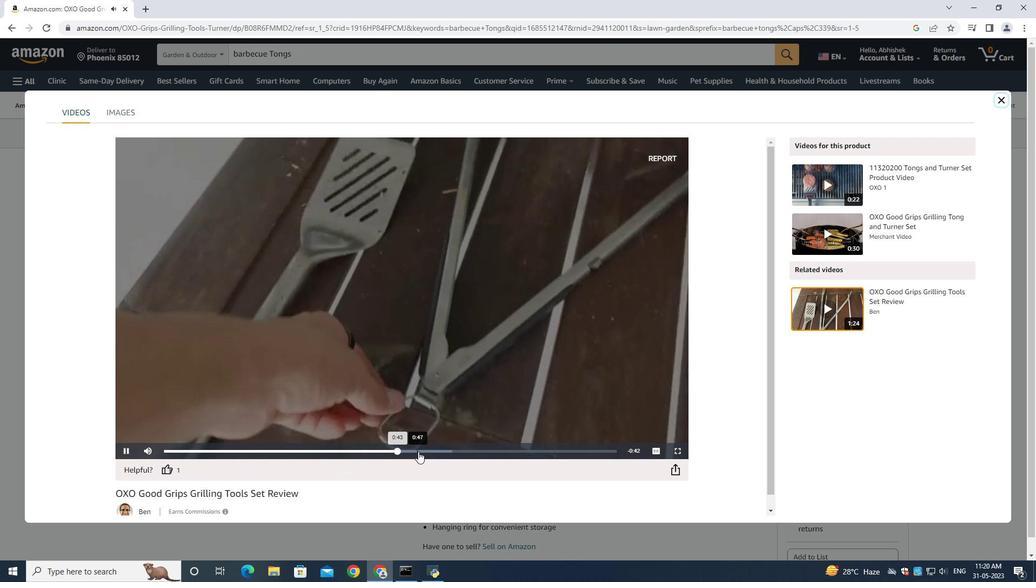 
Action: Mouse moved to (454, 450)
Screenshot: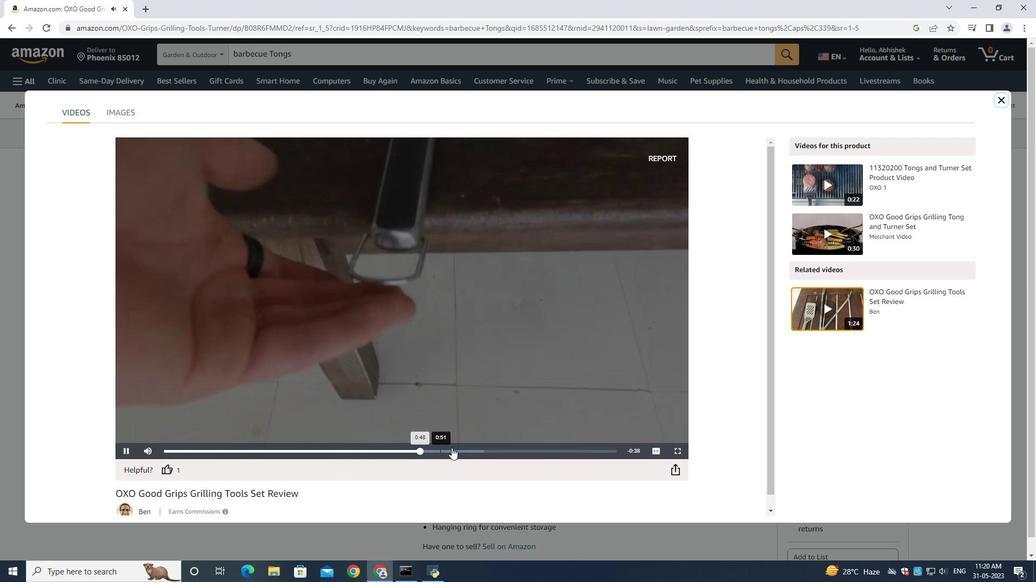 
Action: Mouse pressed left at (453, 450)
Screenshot: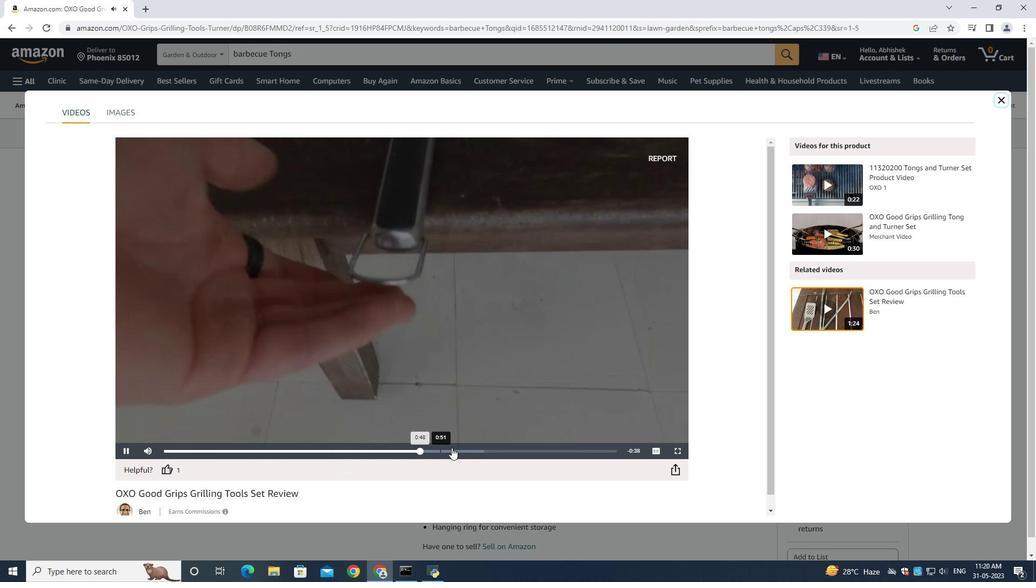 
Action: Mouse moved to (475, 451)
Screenshot: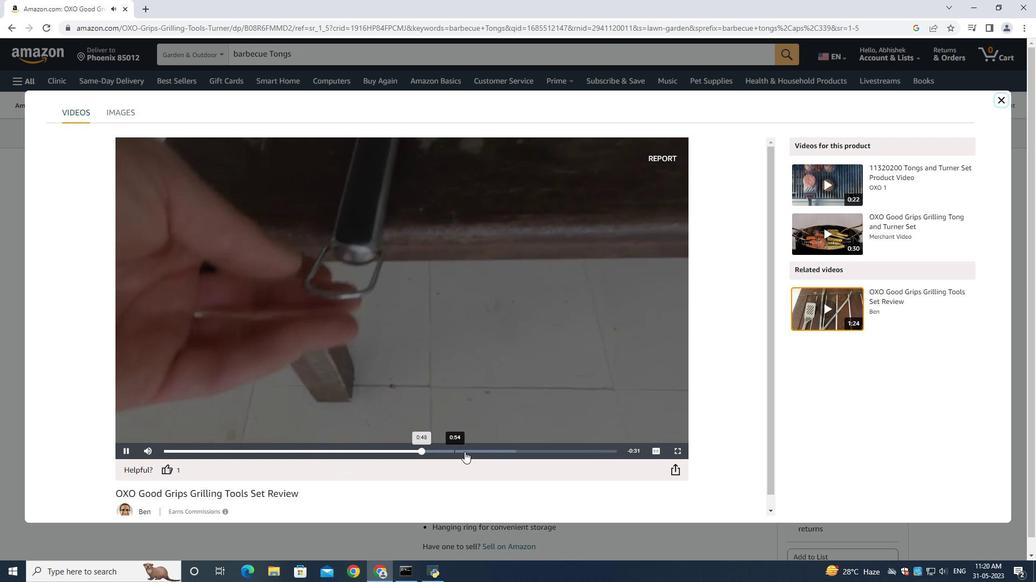 
Action: Mouse pressed left at (475, 451)
Screenshot: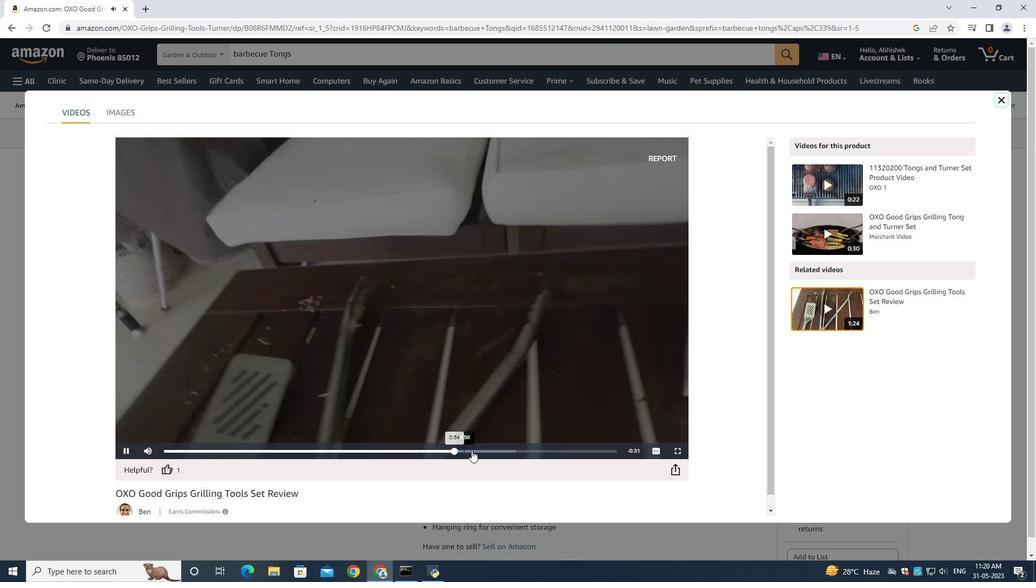 
Action: Mouse moved to (518, 454)
Screenshot: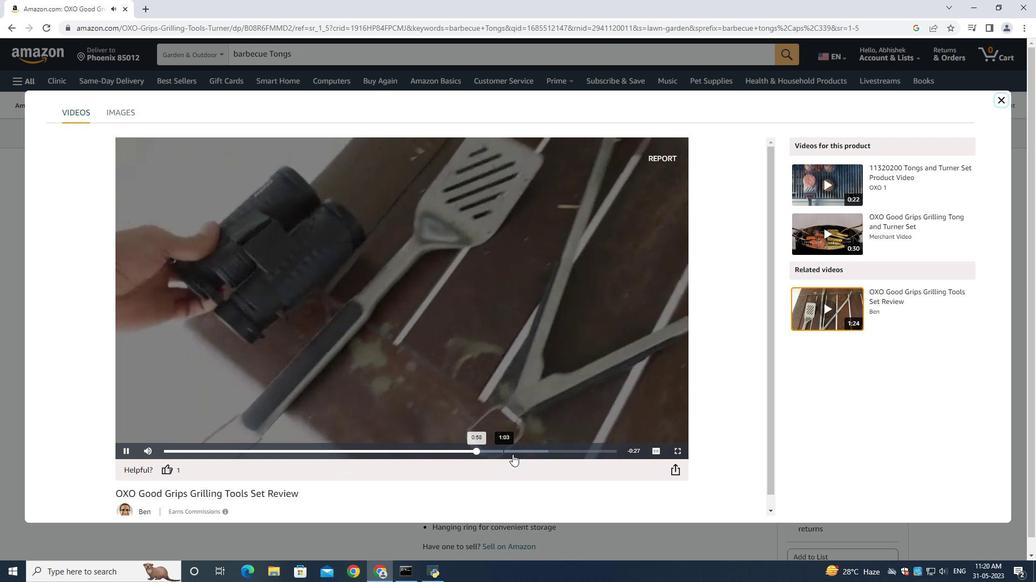 
Action: Mouse pressed left at (518, 453)
Screenshot: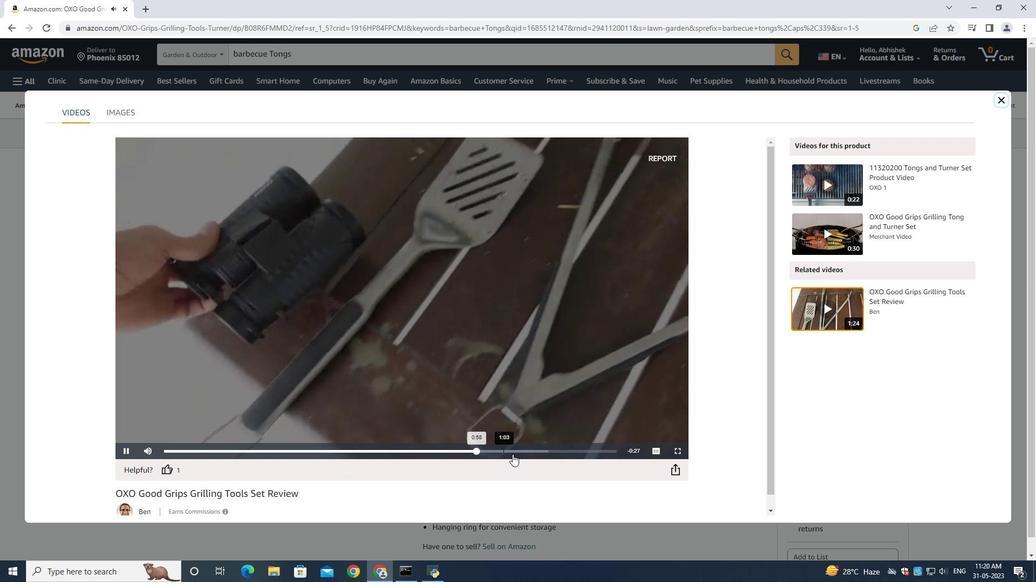 
Action: Mouse moved to (561, 453)
Screenshot: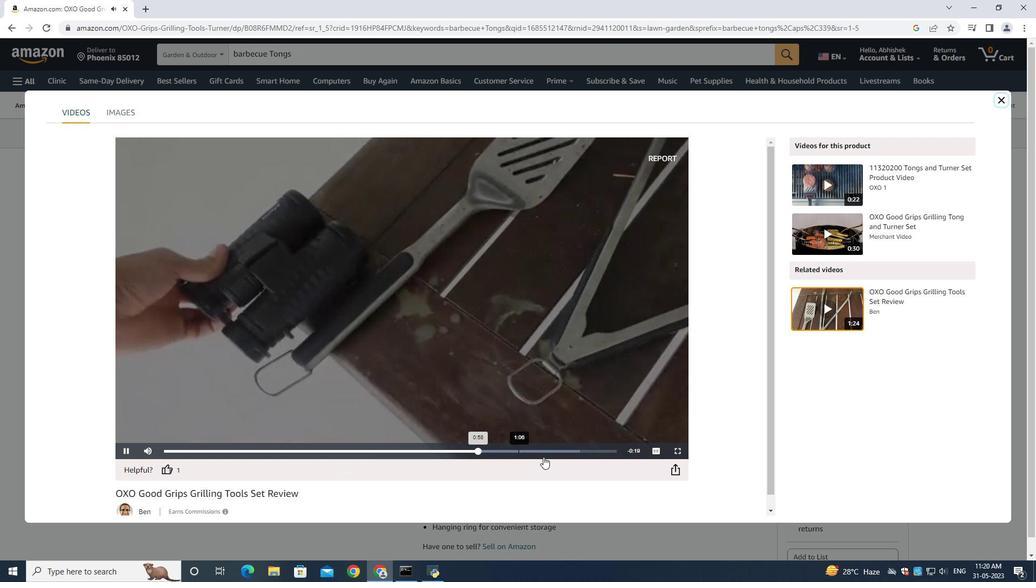 
Action: Mouse pressed left at (561, 453)
Screenshot: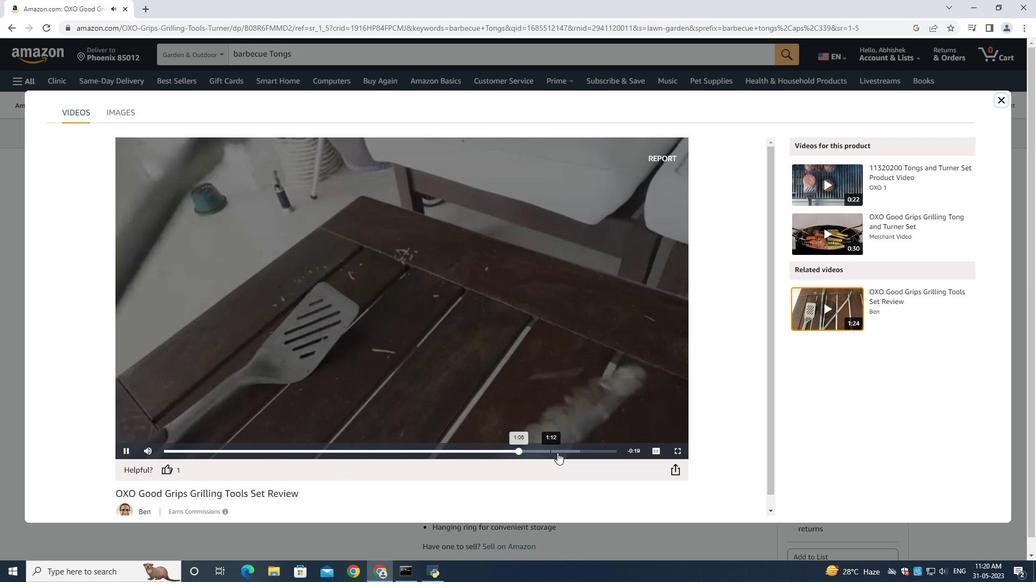 
Action: Mouse moved to (999, 102)
Screenshot: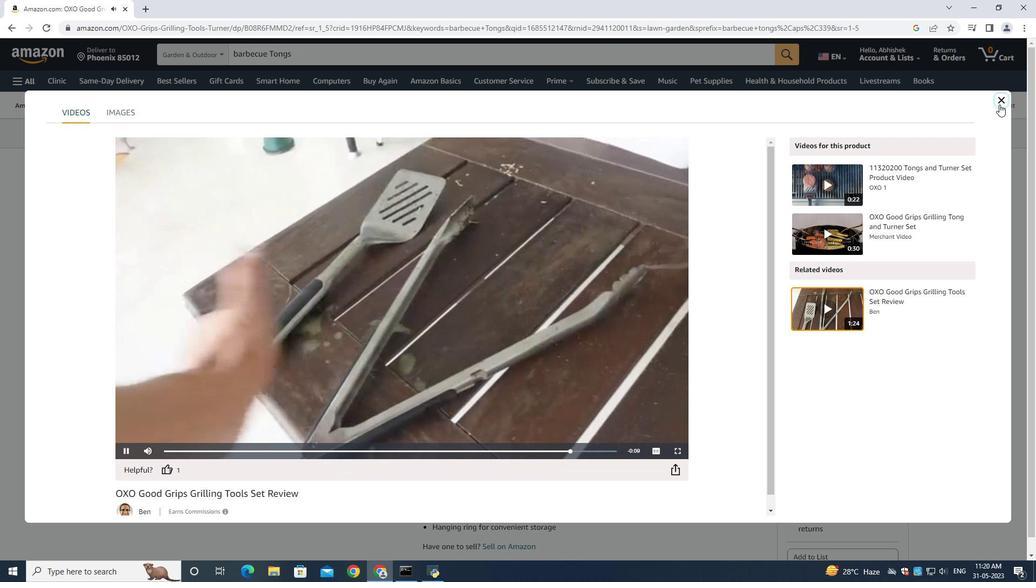 
Action: Mouse pressed left at (999, 102)
Screenshot: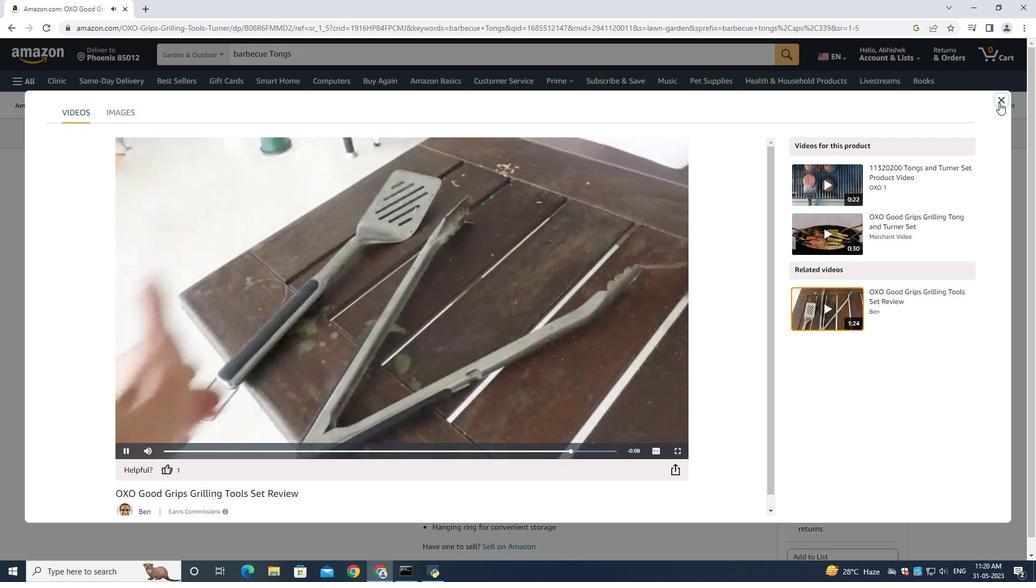 
Action: Mouse moved to (805, 388)
Screenshot: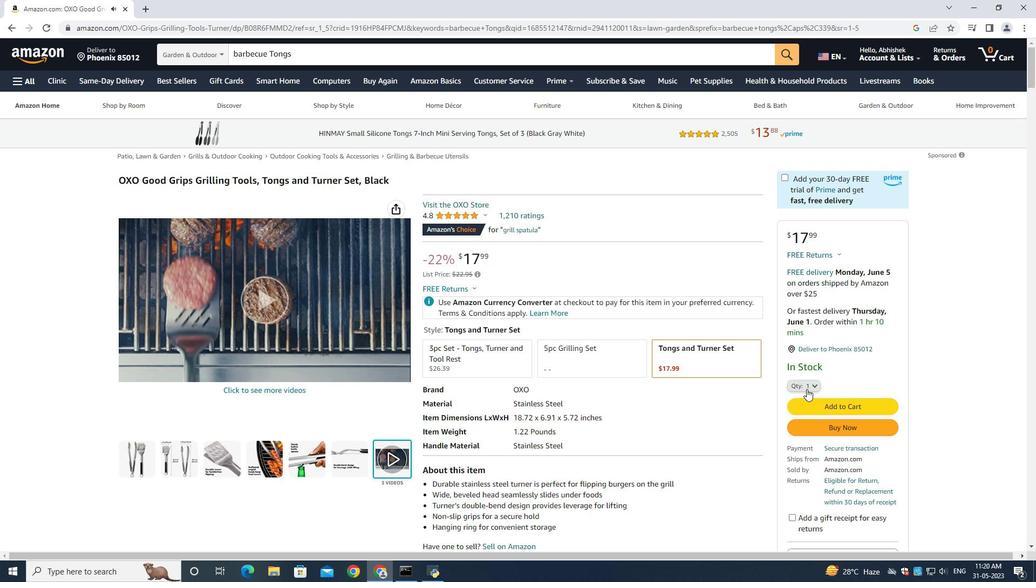 
Action: Mouse pressed left at (805, 388)
Screenshot: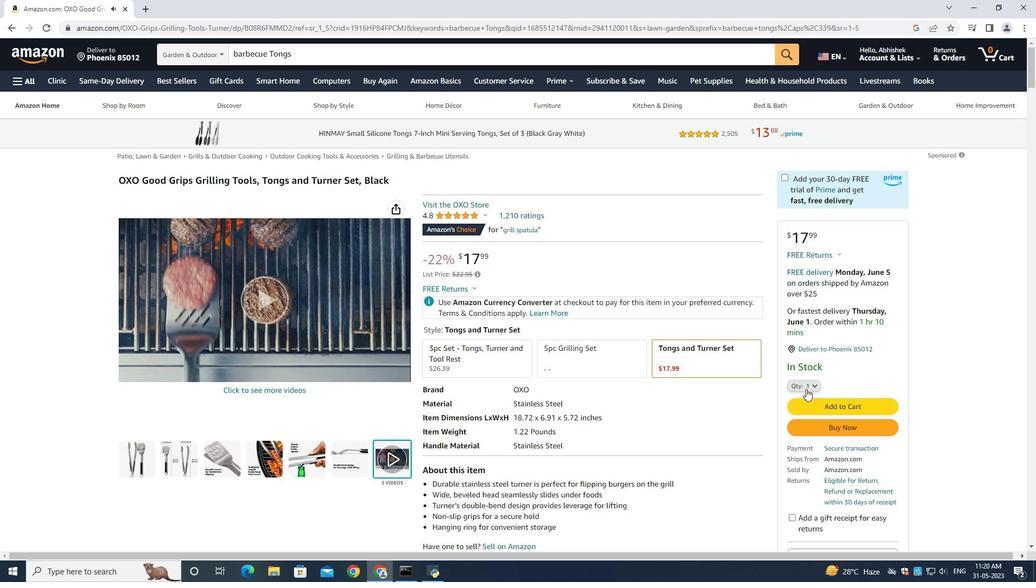 
Action: Mouse moved to (797, 76)
Screenshot: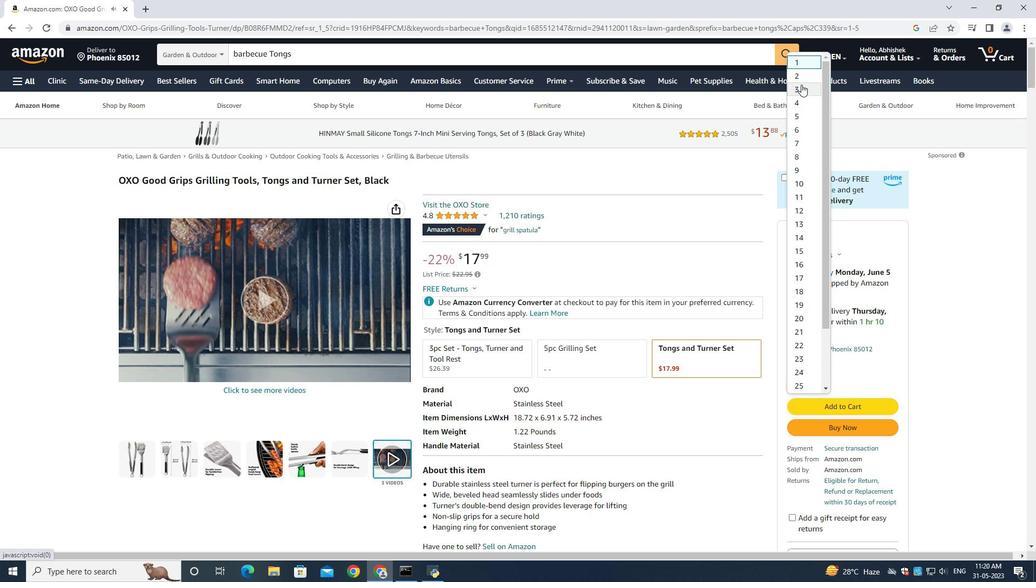 
Action: Mouse pressed left at (797, 76)
Screenshot: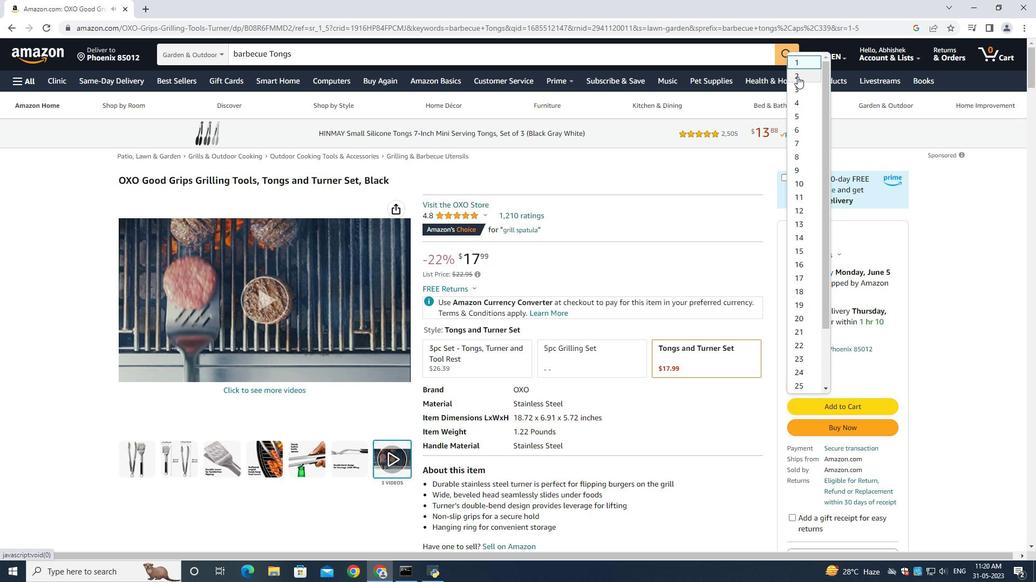 
Action: Mouse moved to (836, 393)
Screenshot: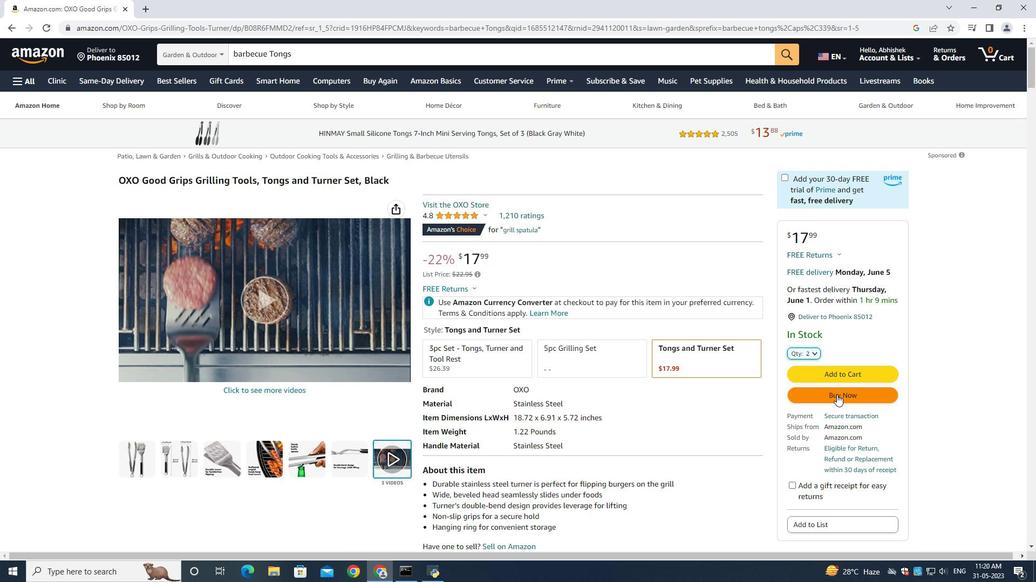 
Action: Mouse pressed left at (836, 393)
Screenshot: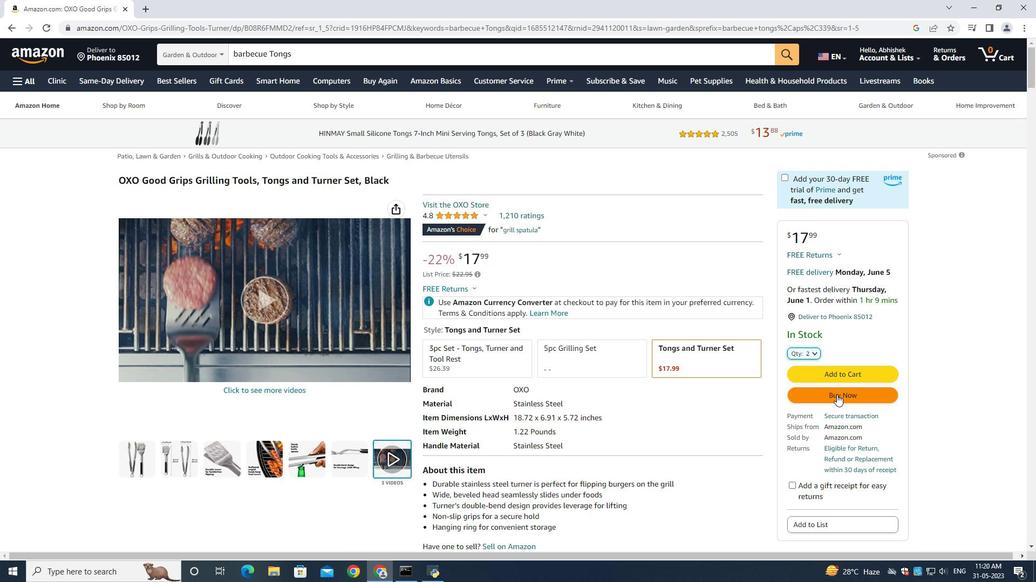 
Action: Mouse moved to (548, 383)
Screenshot: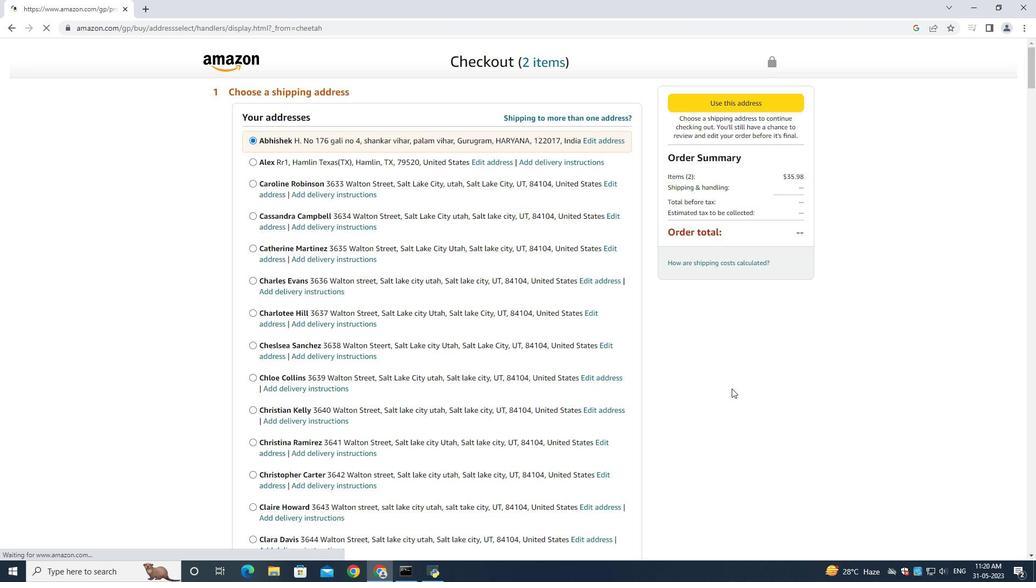
Action: Mouse scrolled (548, 382) with delta (0, 0)
Screenshot: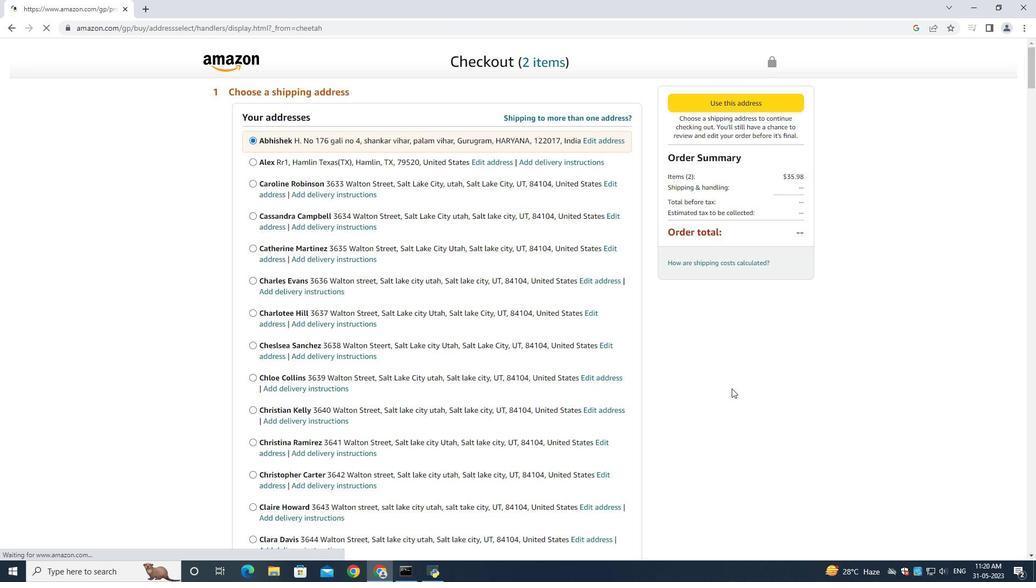 
Action: Mouse moved to (547, 383)
Screenshot: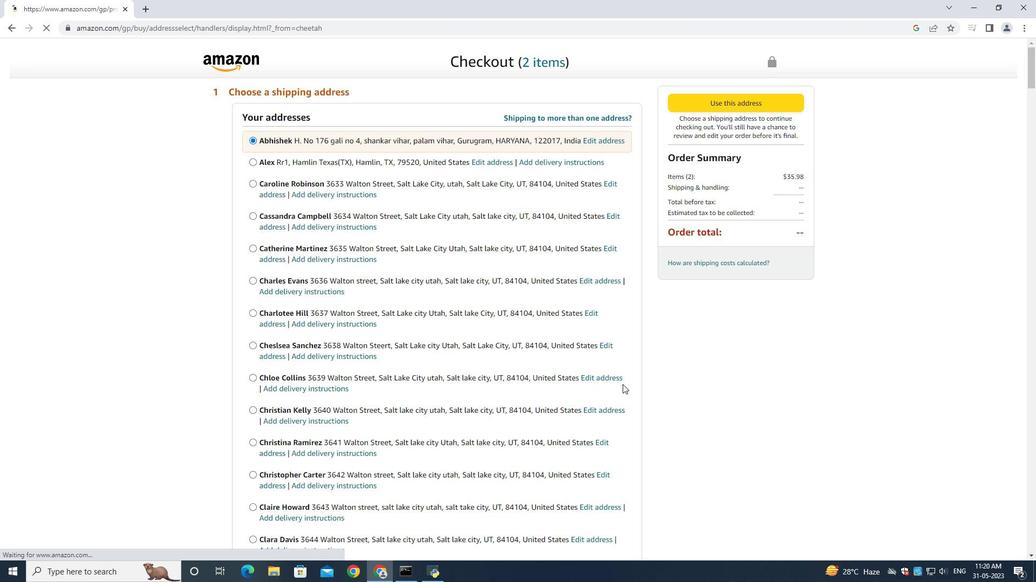 
Action: Mouse scrolled (547, 382) with delta (0, 0)
Screenshot: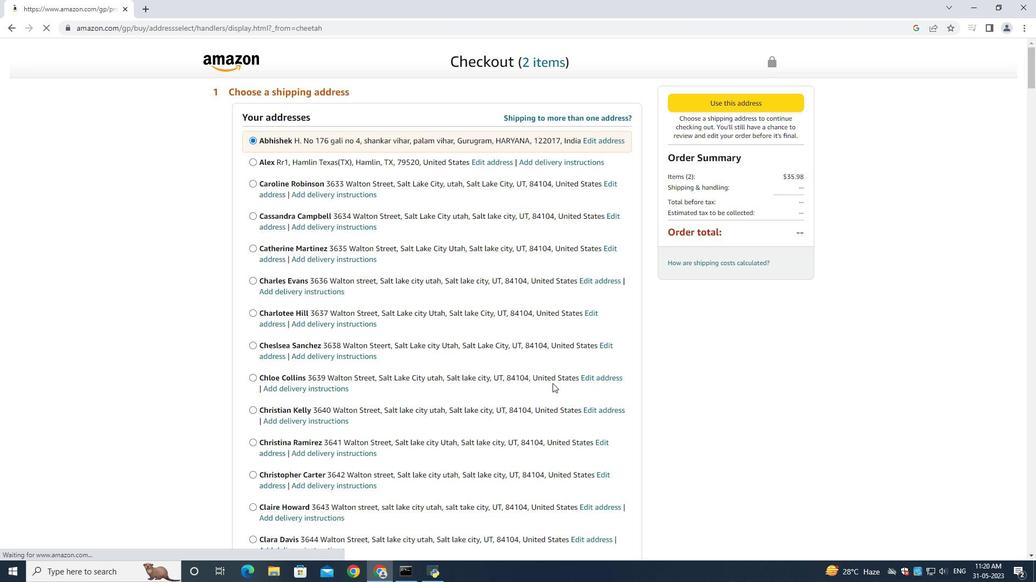 
Action: Mouse moved to (546, 383)
Screenshot: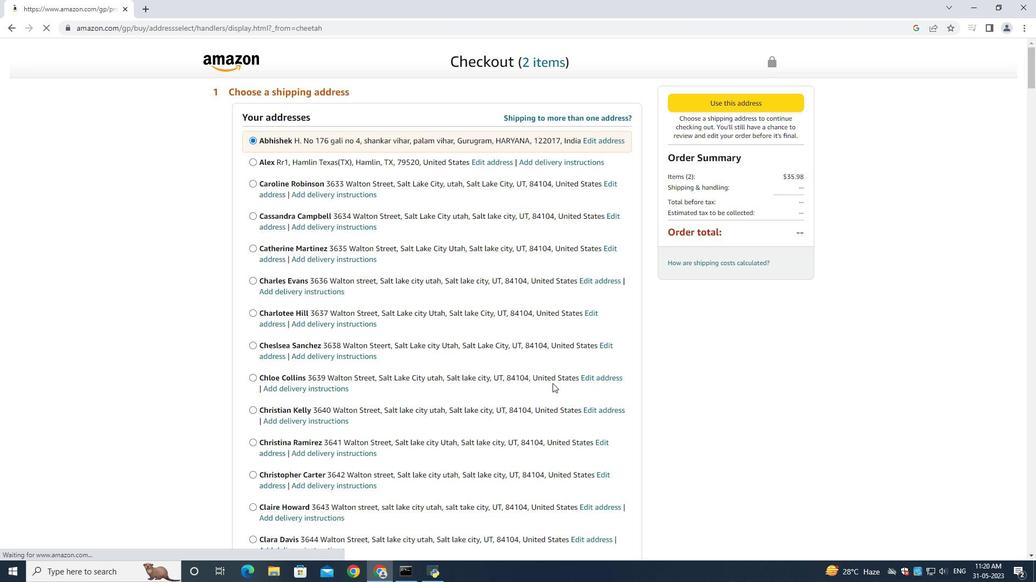 
Action: Mouse scrolled (547, 382) with delta (0, 0)
Screenshot: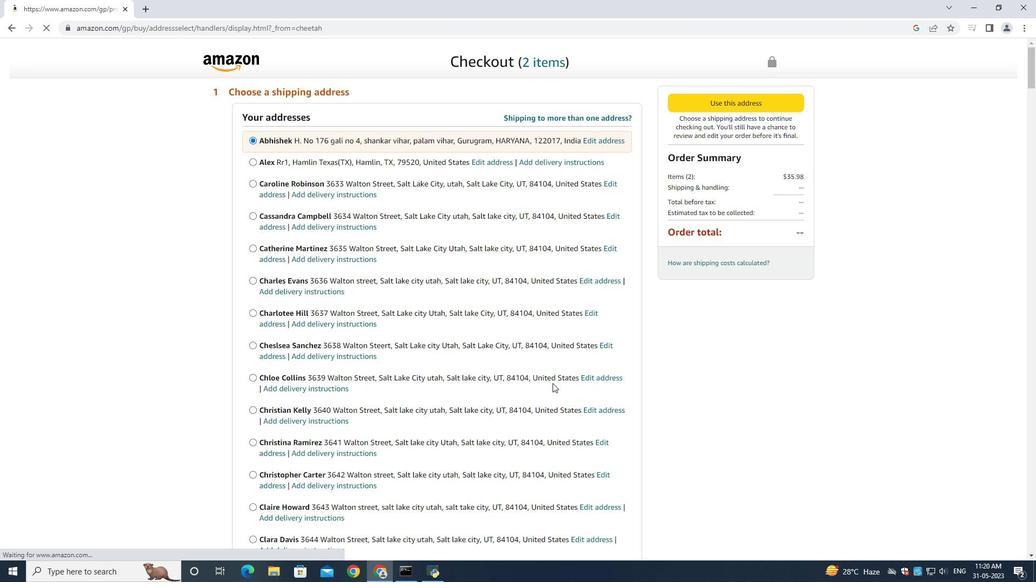
Action: Mouse moved to (546, 383)
Screenshot: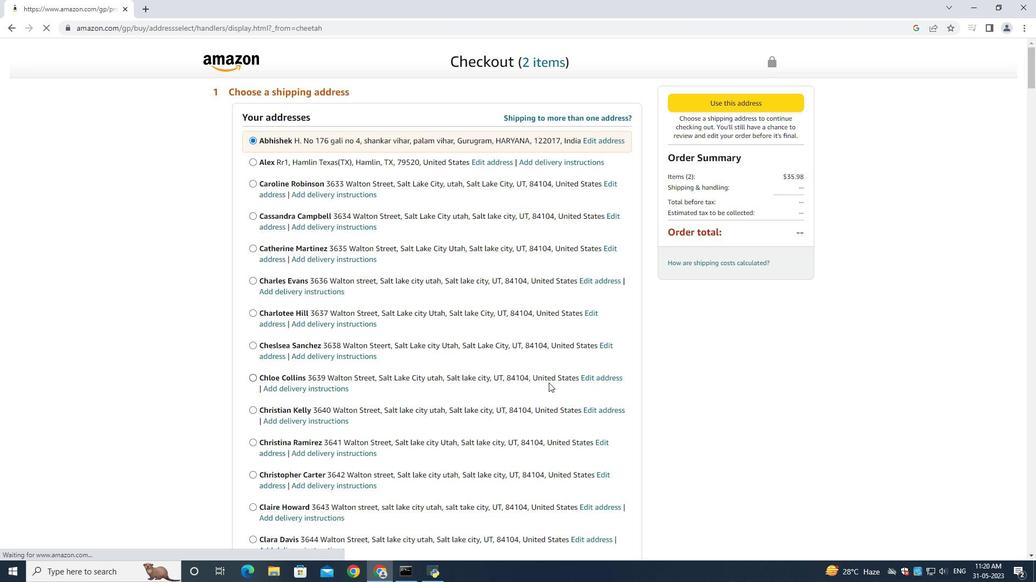 
Action: Mouse scrolled (546, 383) with delta (0, 0)
Screenshot: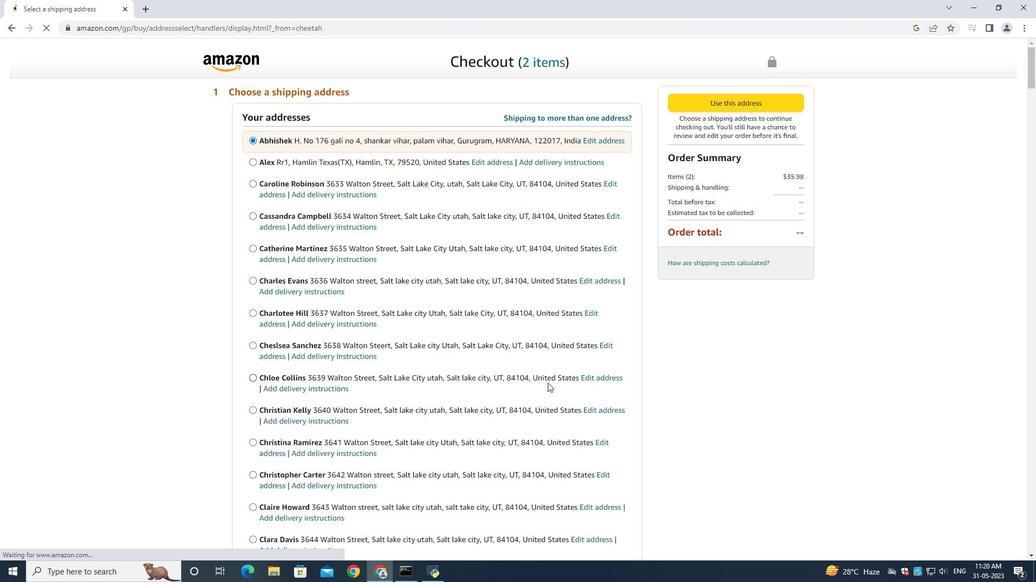 
Action: Mouse moved to (541, 382)
Screenshot: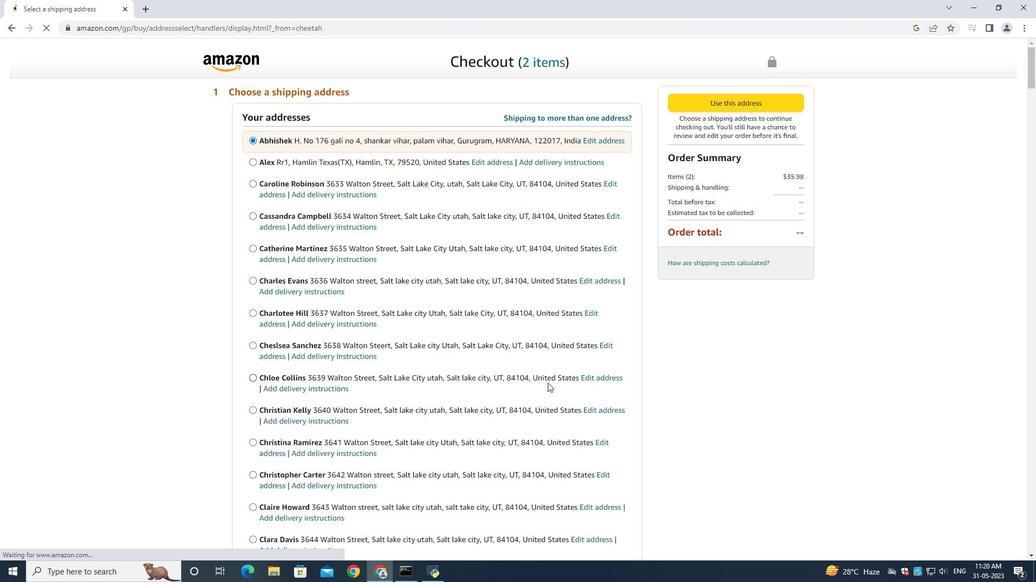 
Action: Mouse scrolled (546, 383) with delta (0, 0)
Screenshot: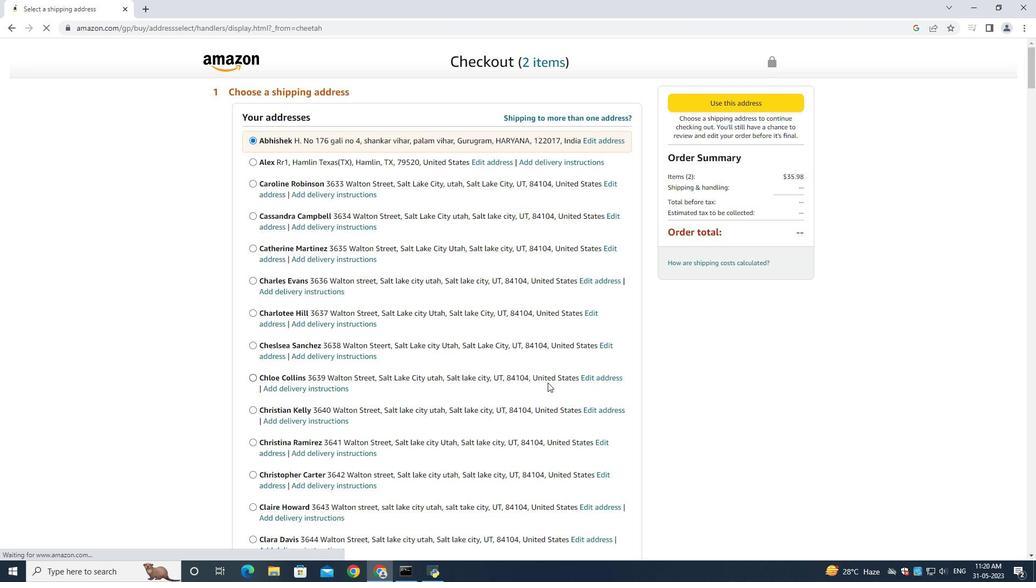 
Action: Mouse moved to (541, 381)
Screenshot: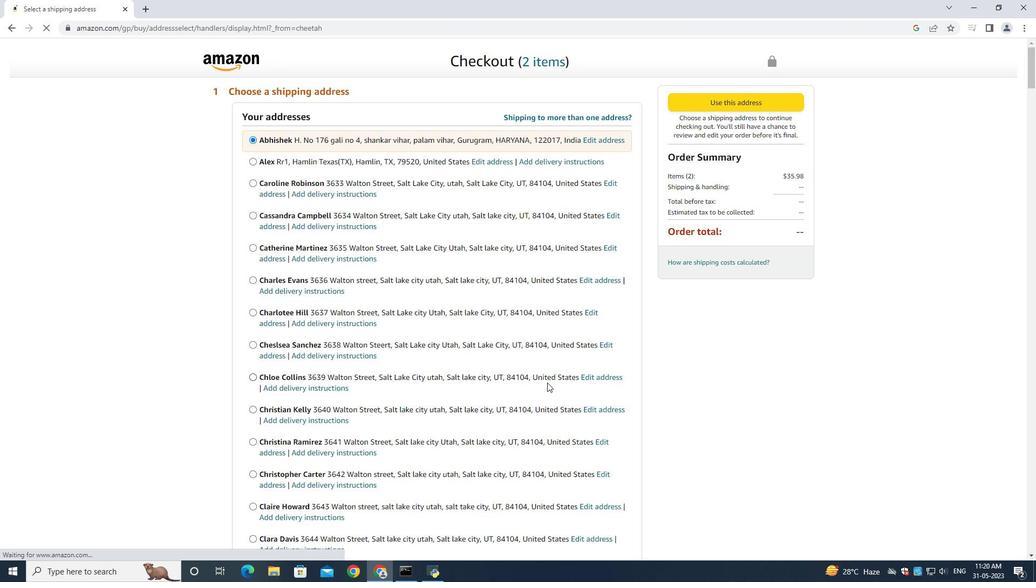 
Action: Mouse scrolled (546, 383) with delta (0, 0)
Screenshot: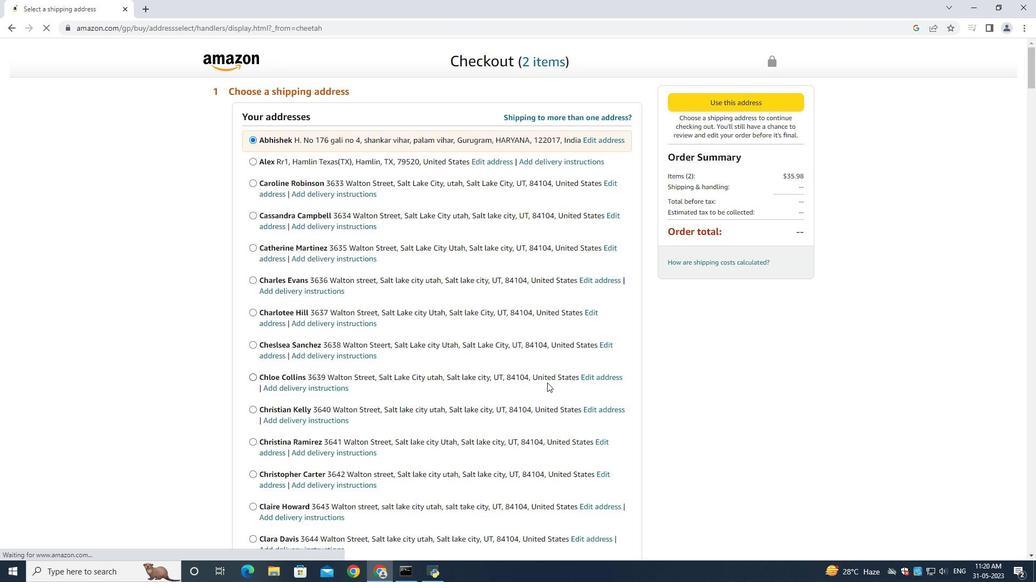 
Action: Mouse moved to (541, 381)
Screenshot: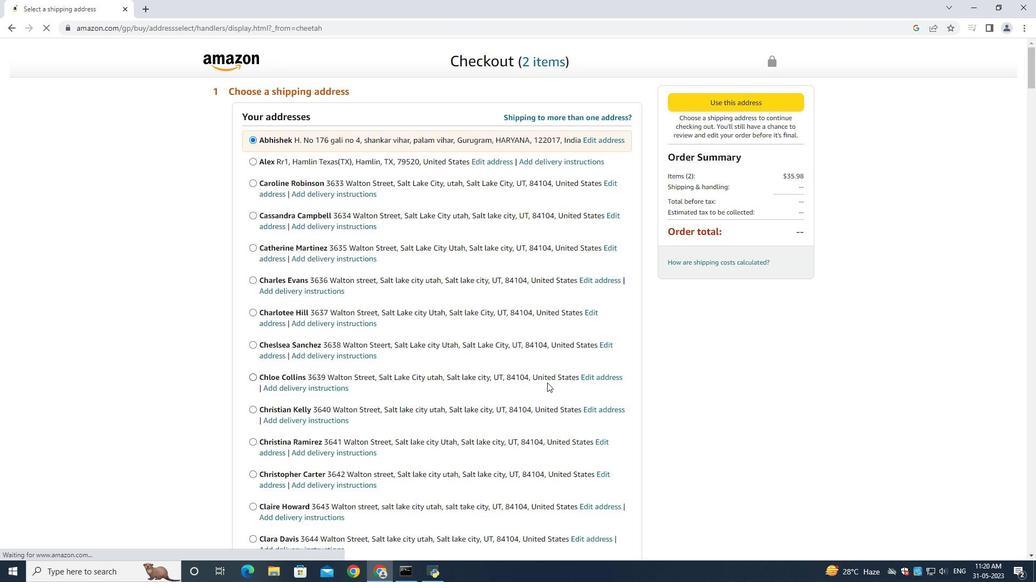 
Action: Mouse scrolled (541, 380) with delta (0, 0)
Screenshot: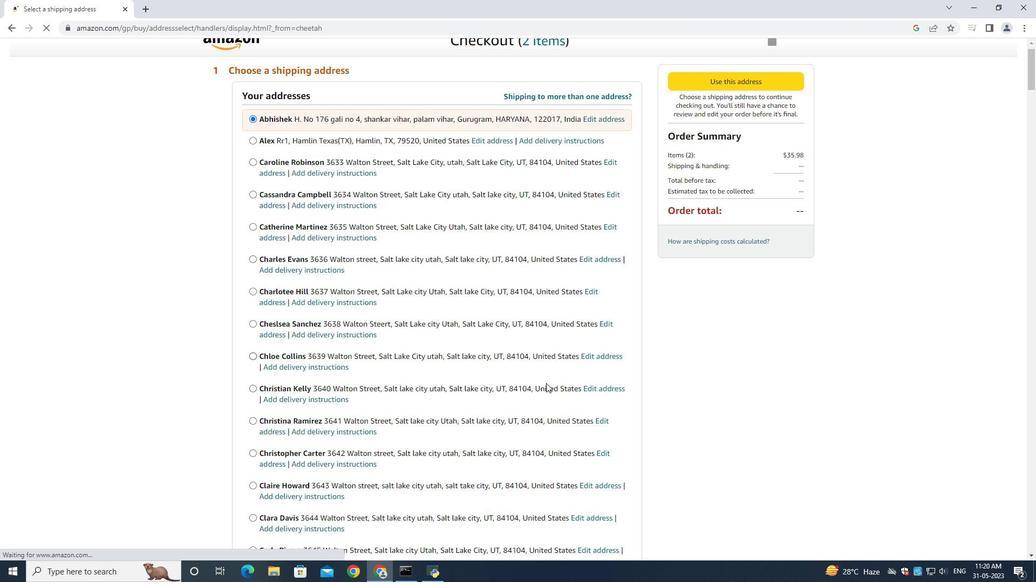 
Action: Mouse scrolled (541, 380) with delta (0, 0)
Screenshot: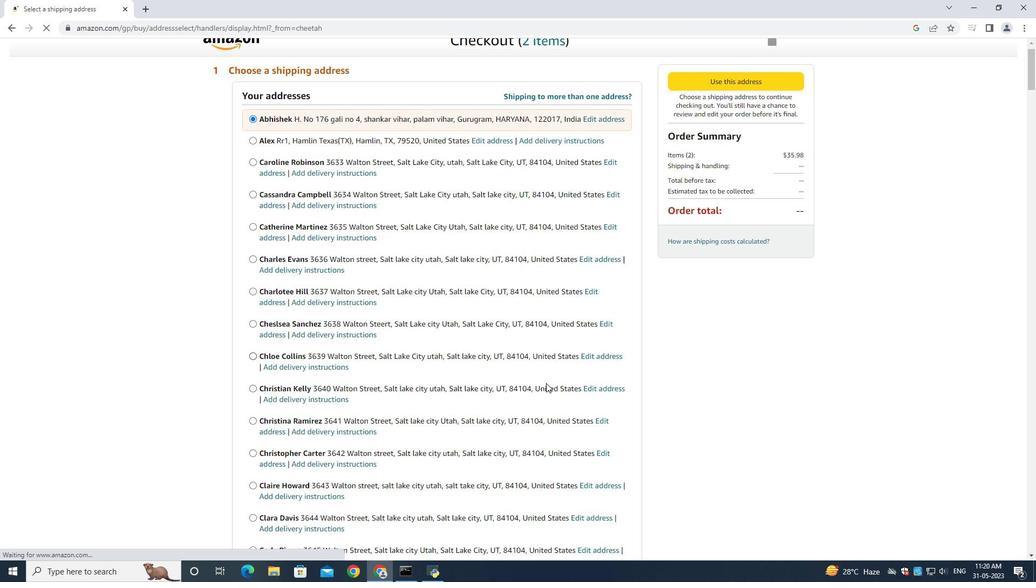 
Action: Mouse scrolled (541, 380) with delta (0, 0)
Screenshot: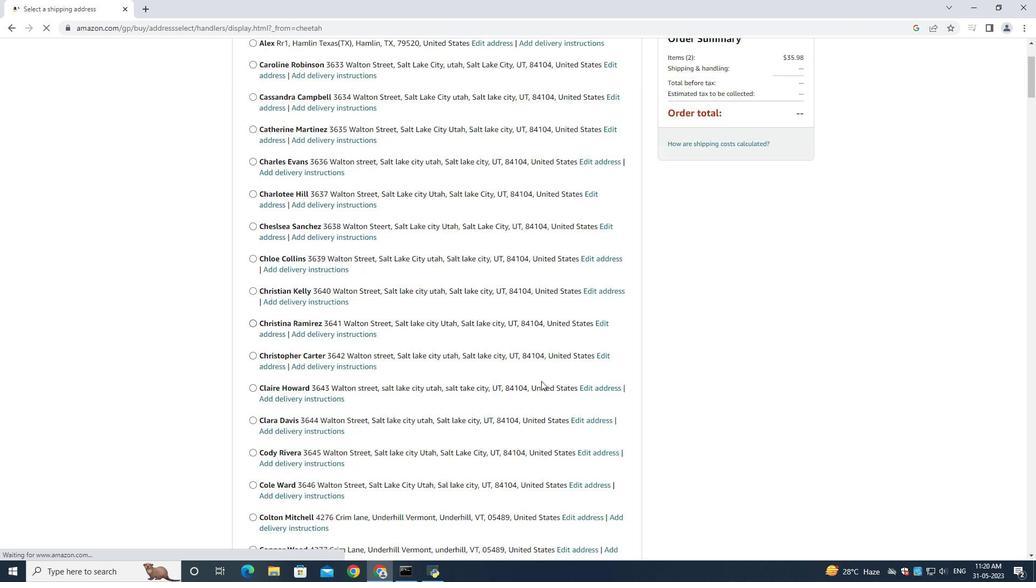 
Action: Mouse scrolled (541, 380) with delta (0, 0)
Screenshot: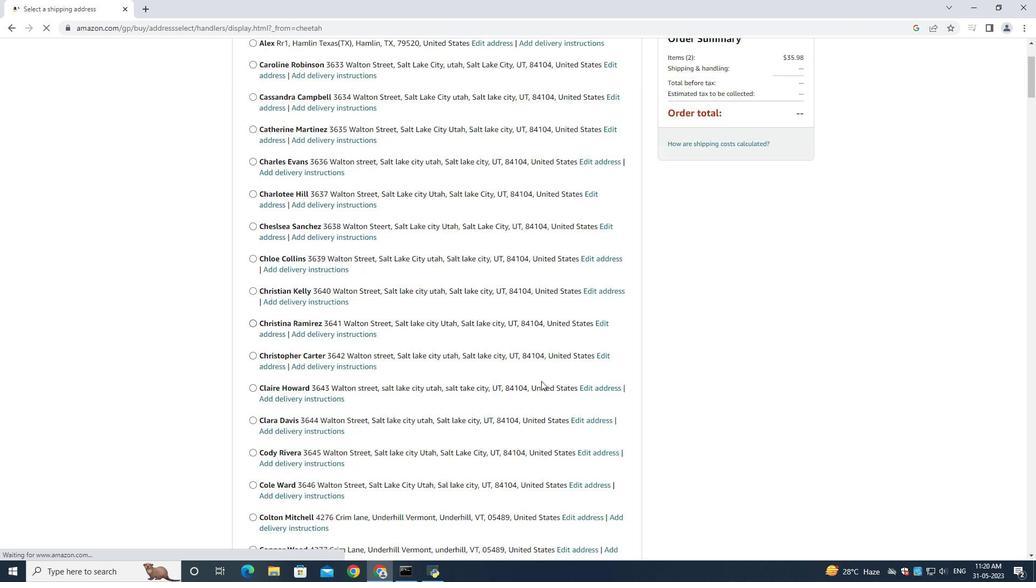 
Action: Mouse scrolled (541, 380) with delta (0, 0)
Screenshot: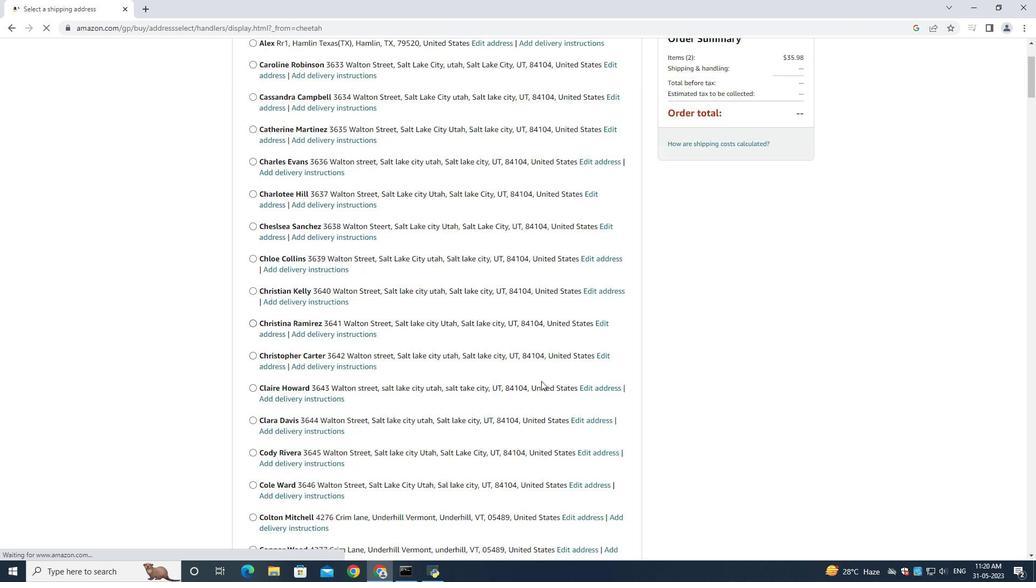 
Action: Mouse scrolled (541, 380) with delta (0, 0)
Screenshot: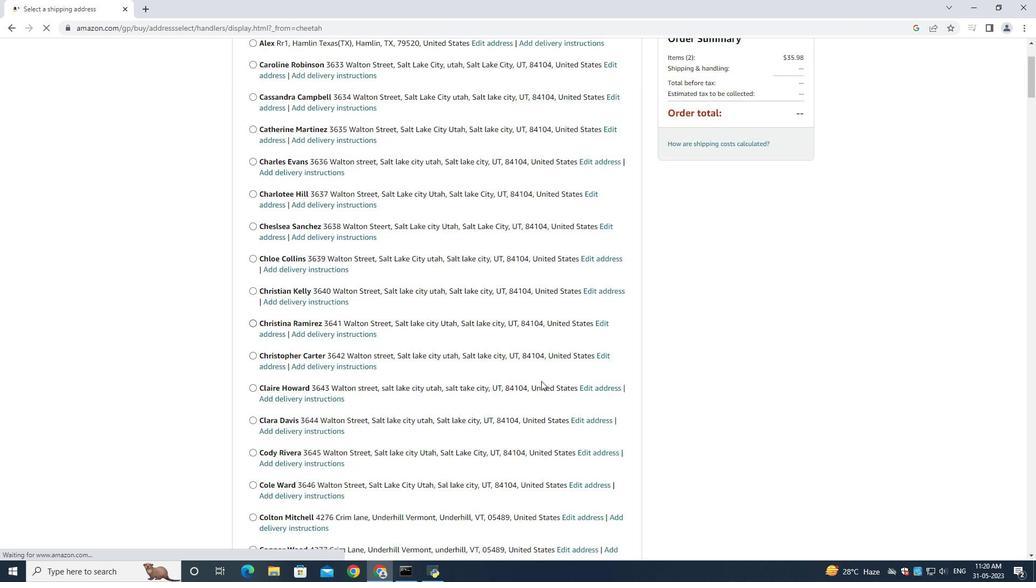 
Action: Mouse scrolled (541, 380) with delta (0, 0)
Screenshot: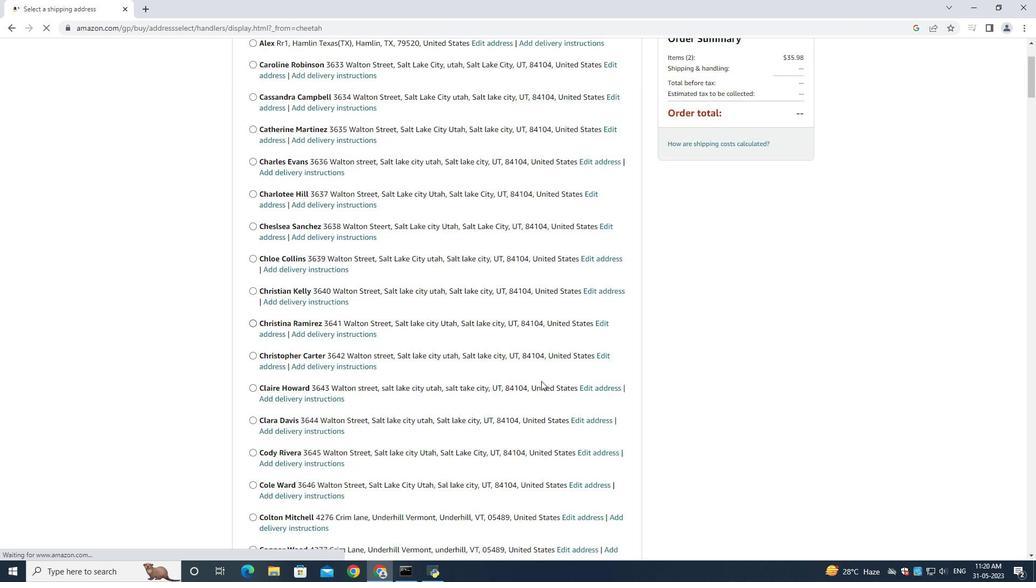 
Action: Mouse moved to (531, 382)
Screenshot: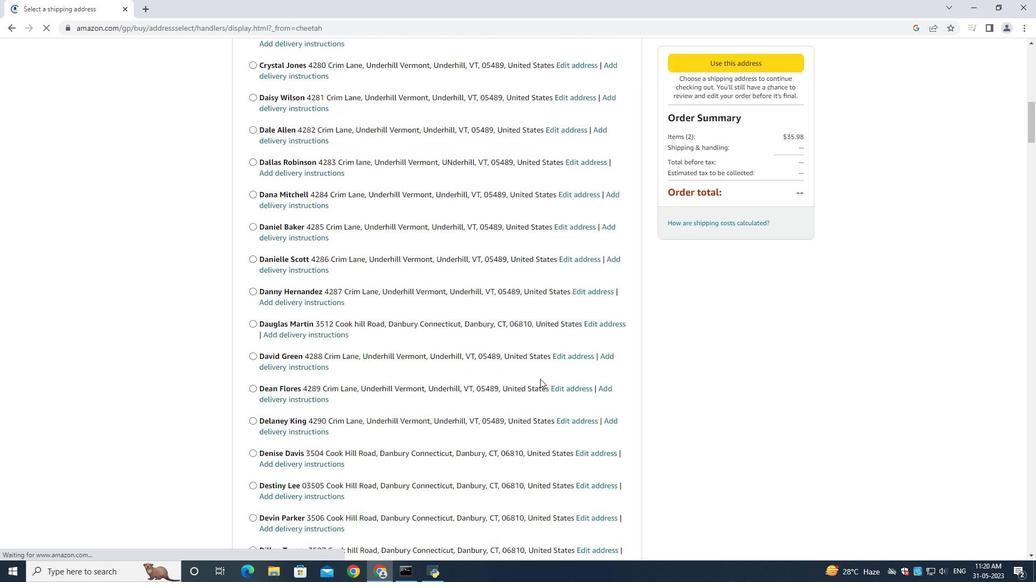
Action: Mouse scrolled (534, 380) with delta (0, 0)
Screenshot: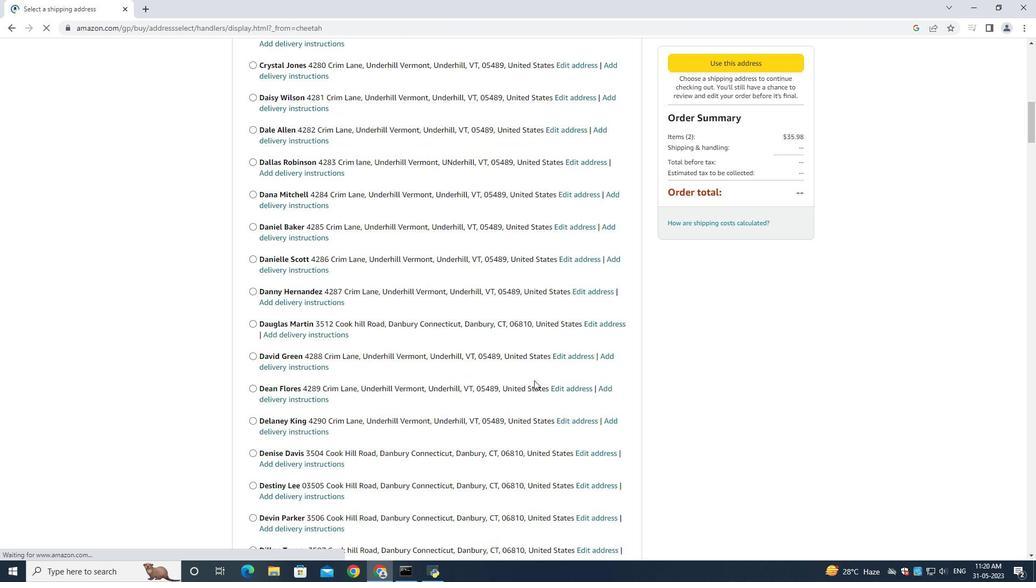 
Action: Mouse moved to (530, 383)
Screenshot: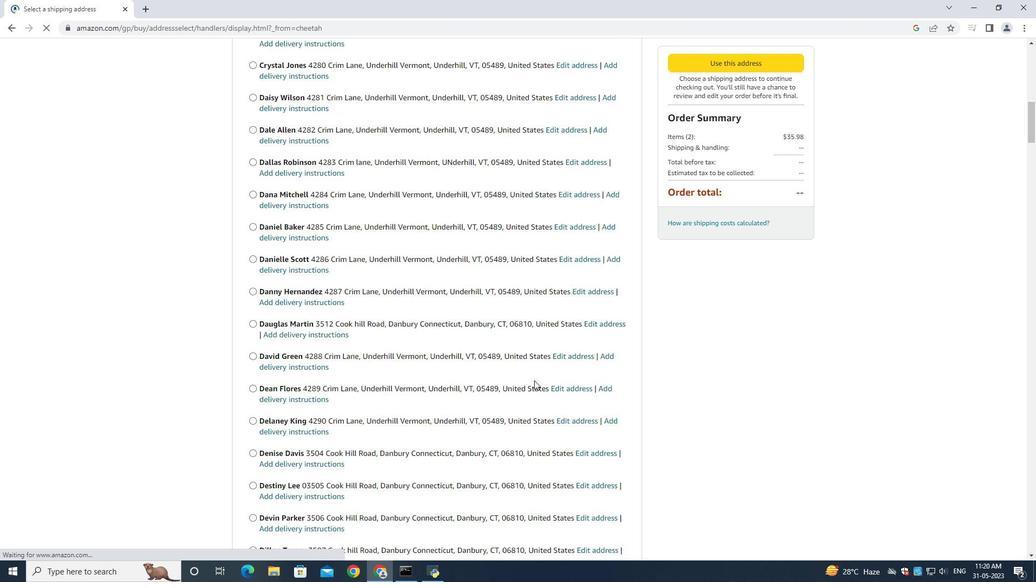 
Action: Mouse scrolled (531, 382) with delta (0, 0)
Screenshot: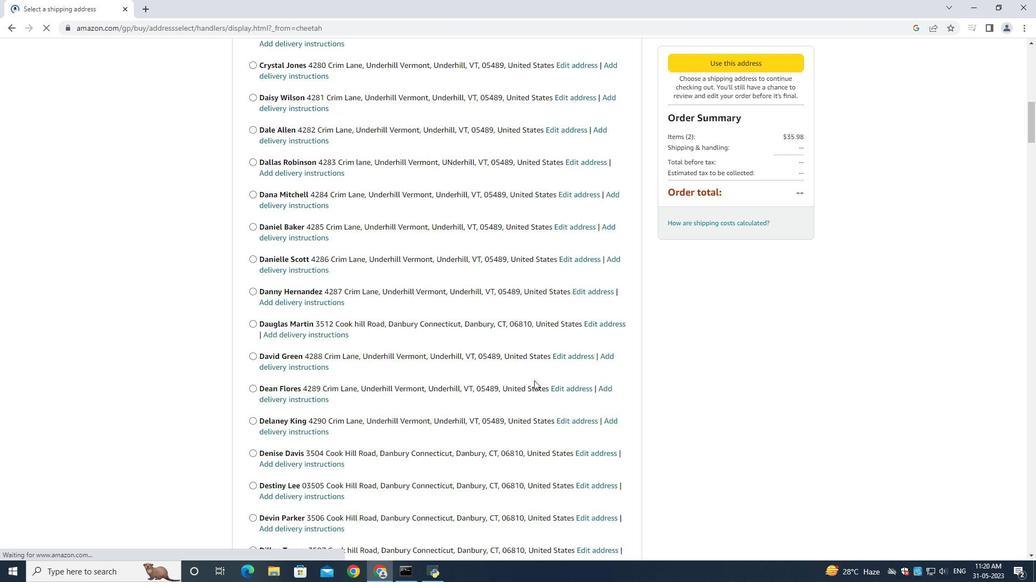 
Action: Mouse moved to (526, 382)
Screenshot: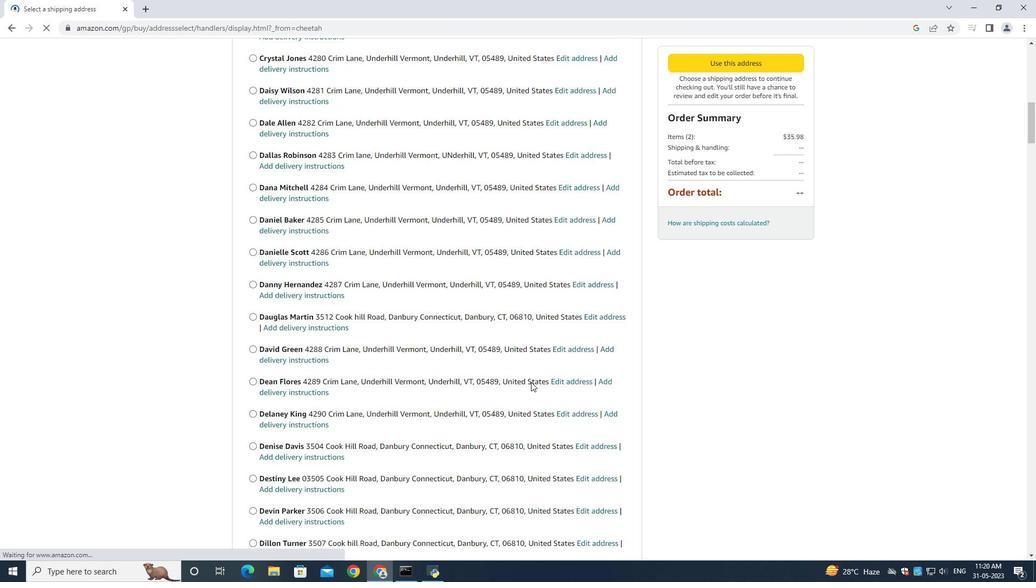 
Action: Mouse scrolled (529, 382) with delta (0, 0)
Screenshot: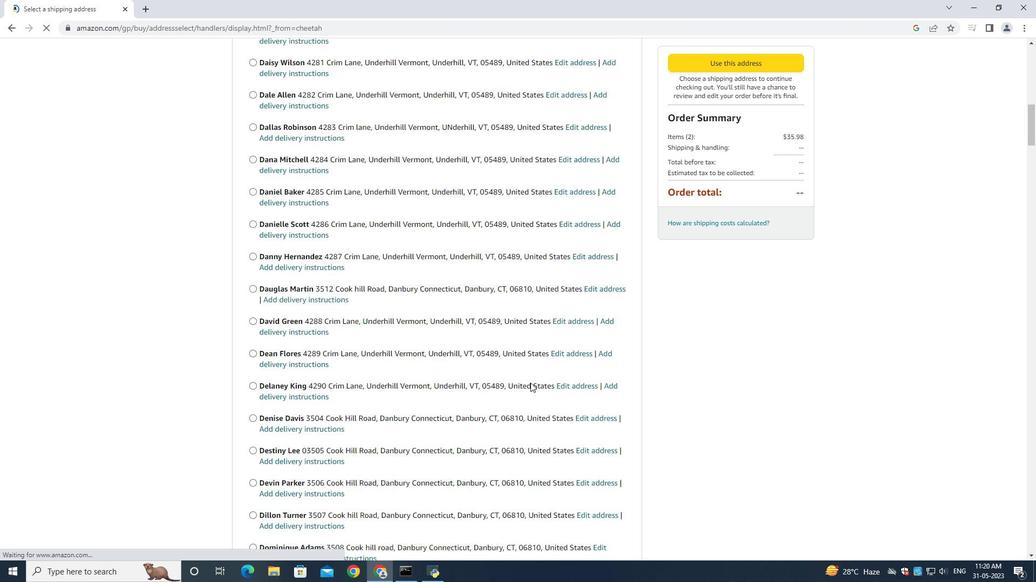
Action: Mouse scrolled (529, 382) with delta (0, 0)
Screenshot: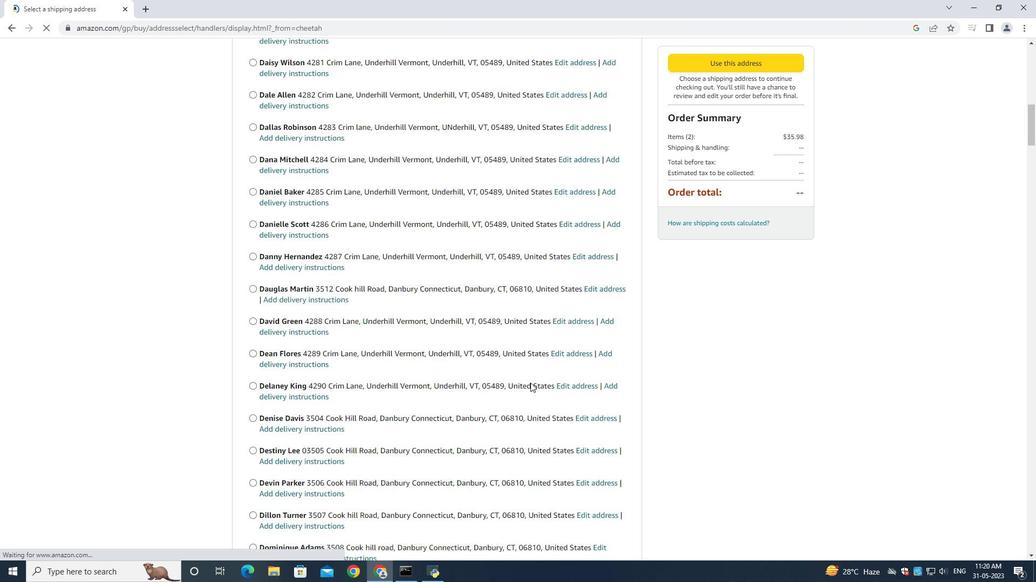 
Action: Mouse scrolled (528, 382) with delta (0, 0)
Screenshot: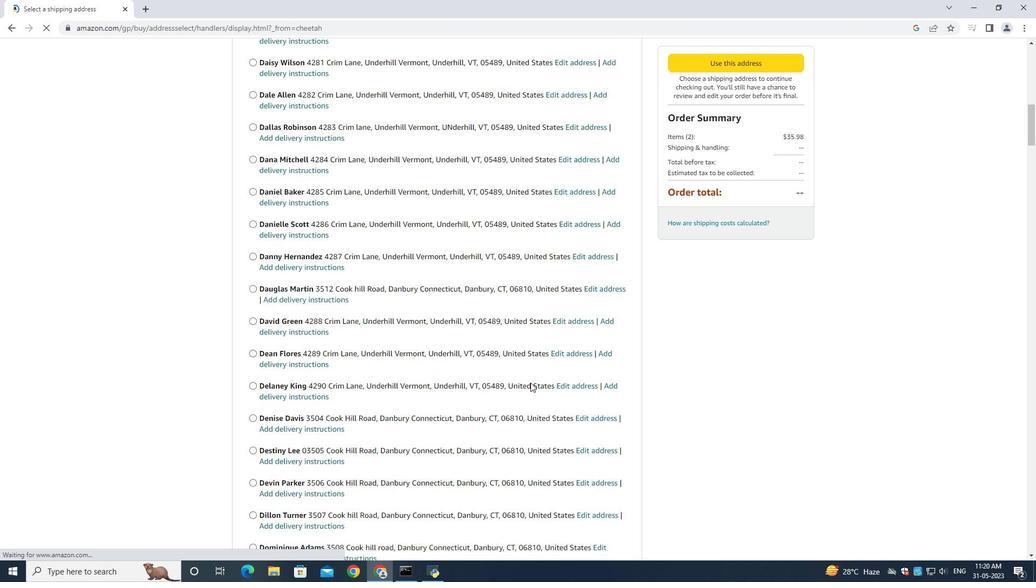 
Action: Mouse scrolled (528, 382) with delta (0, 0)
Screenshot: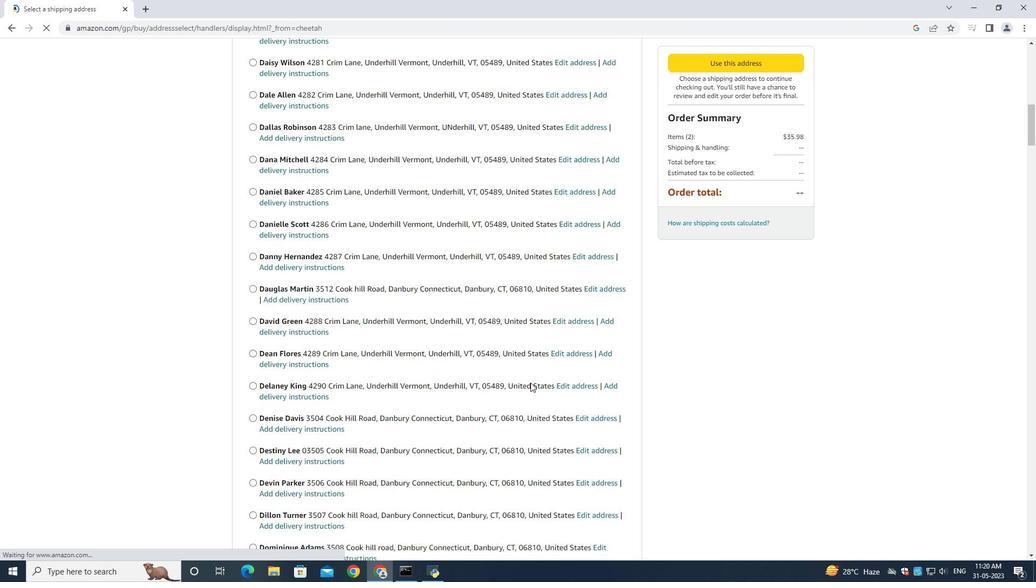 
Action: Mouse scrolled (527, 382) with delta (0, 0)
Screenshot: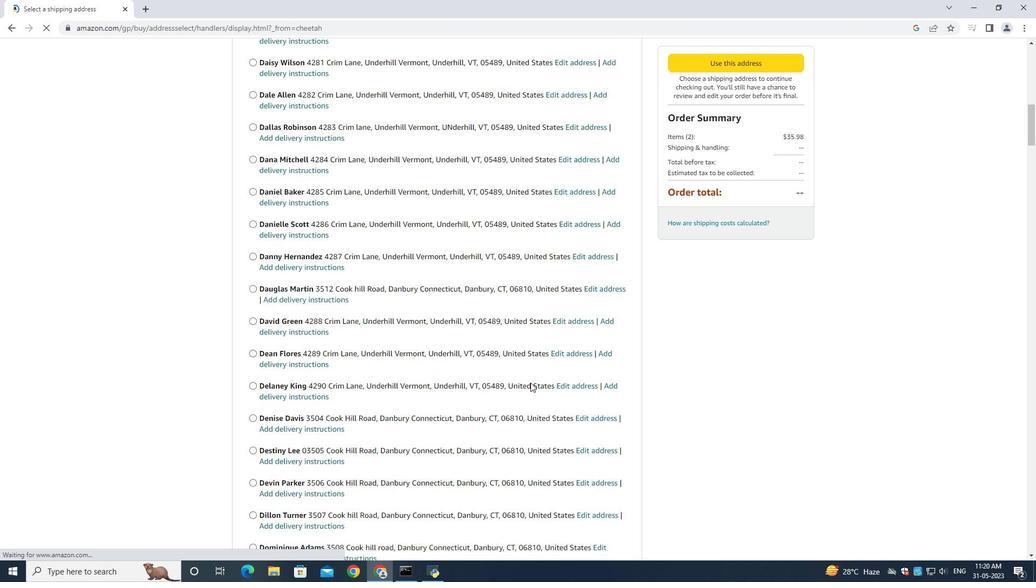 
Action: Mouse moved to (526, 382)
Screenshot: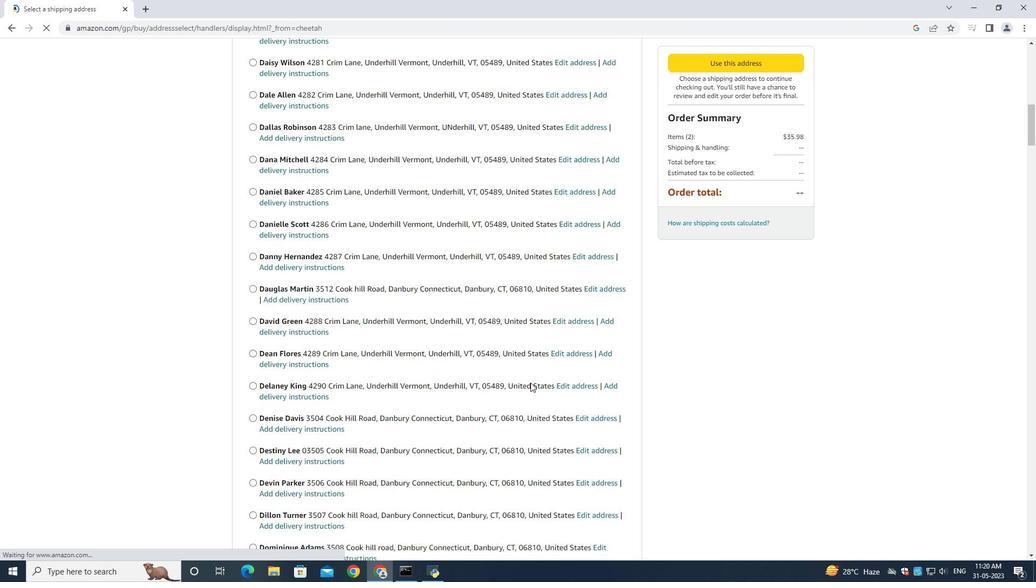 
Action: Mouse scrolled (526, 382) with delta (0, 0)
Screenshot: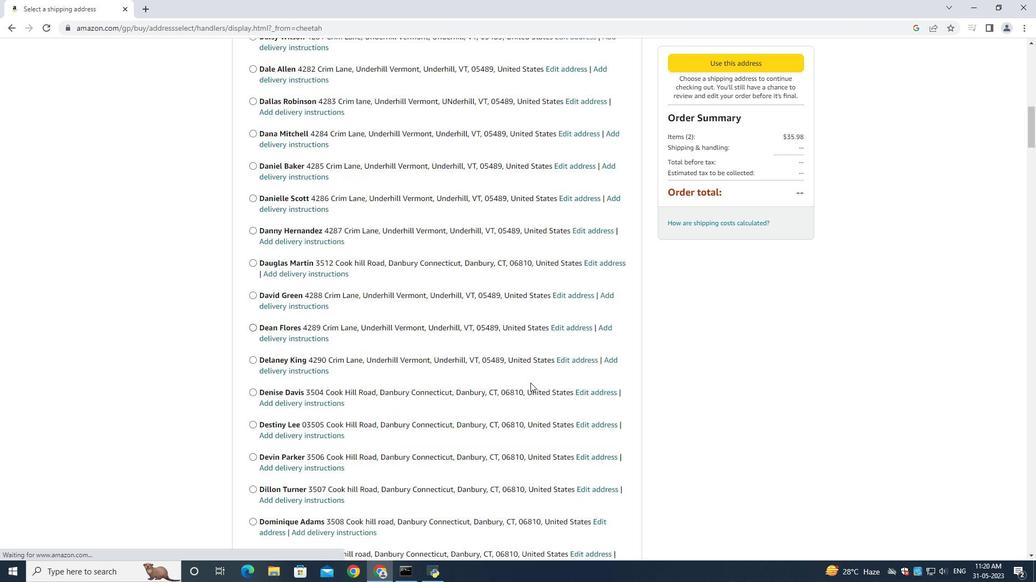 
Action: Mouse scrolled (526, 382) with delta (0, 0)
Screenshot: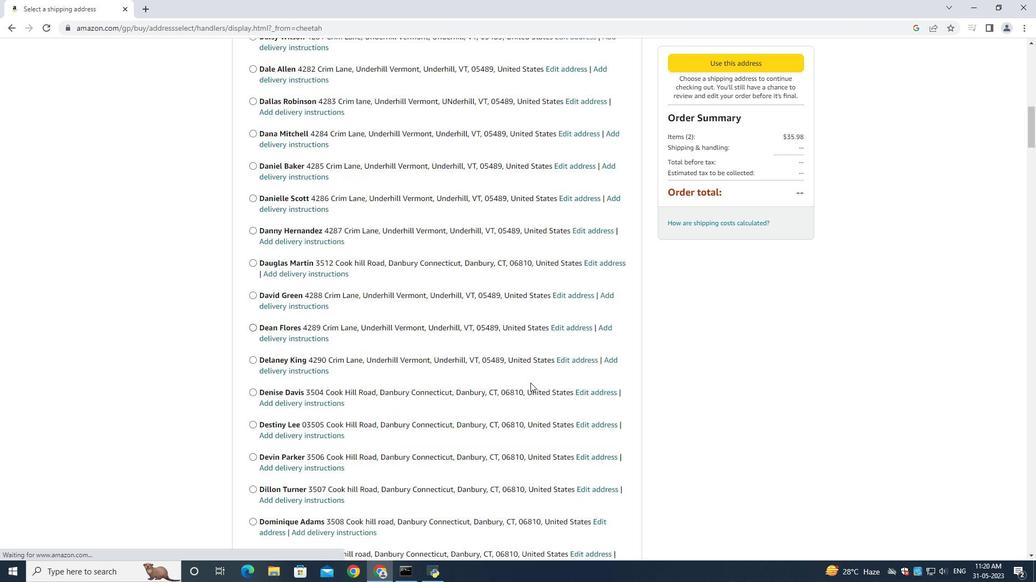 
Action: Mouse moved to (526, 382)
Screenshot: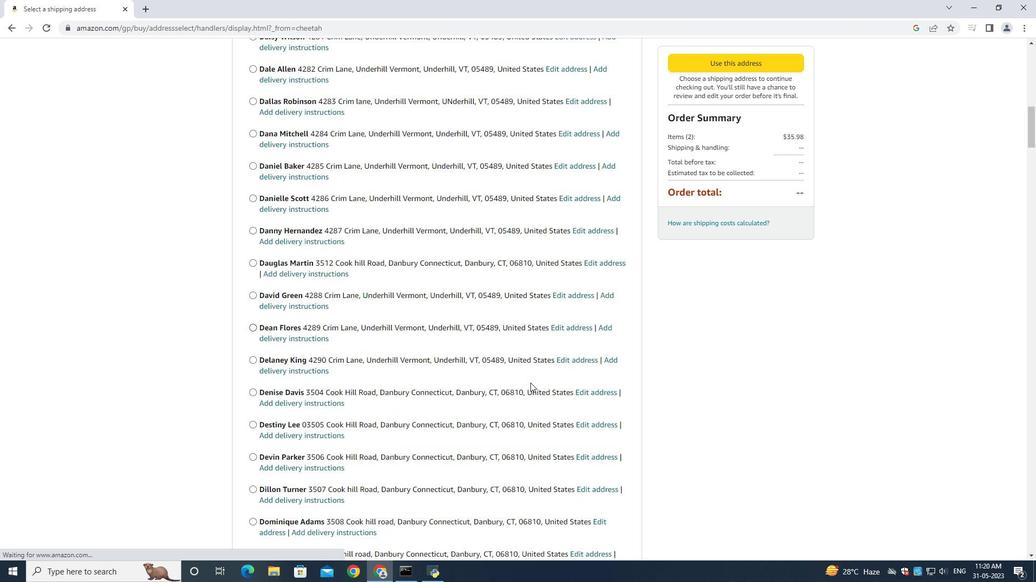 
Action: Mouse scrolled (526, 382) with delta (0, 0)
Screenshot: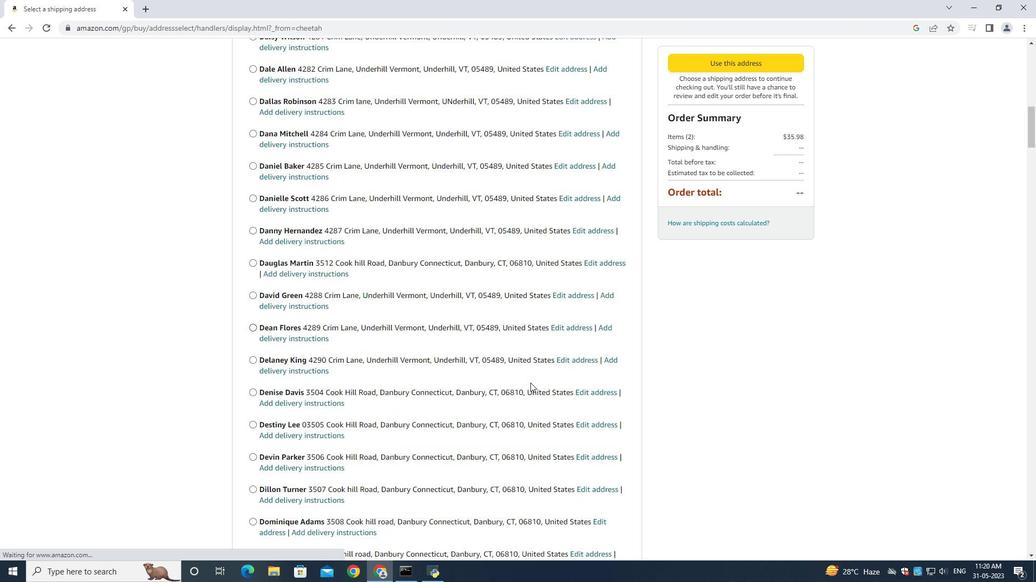 
Action: Mouse moved to (526, 382)
Screenshot: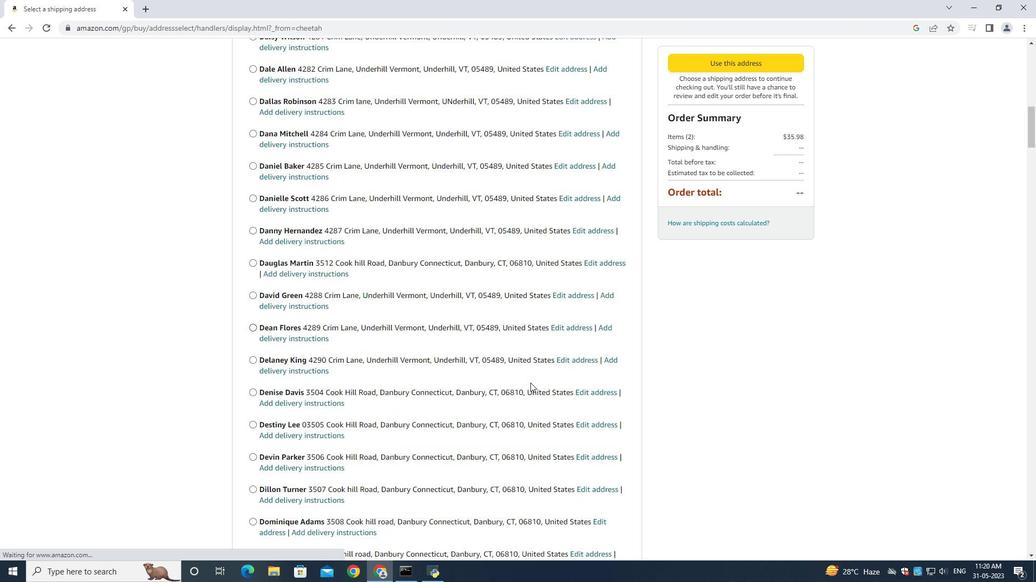 
Action: Mouse scrolled (526, 382) with delta (0, 0)
Screenshot: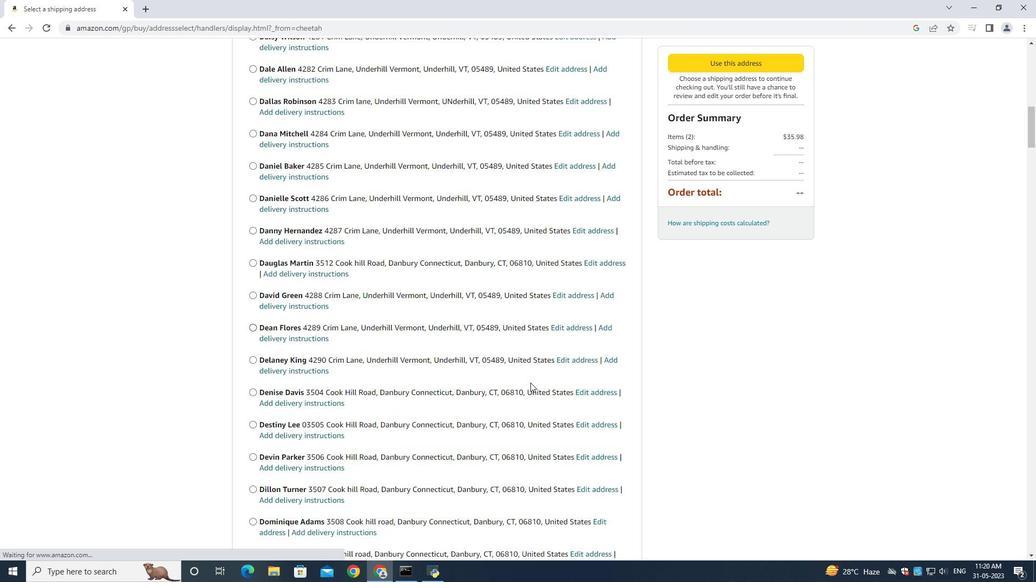 
Action: Mouse moved to (525, 382)
Screenshot: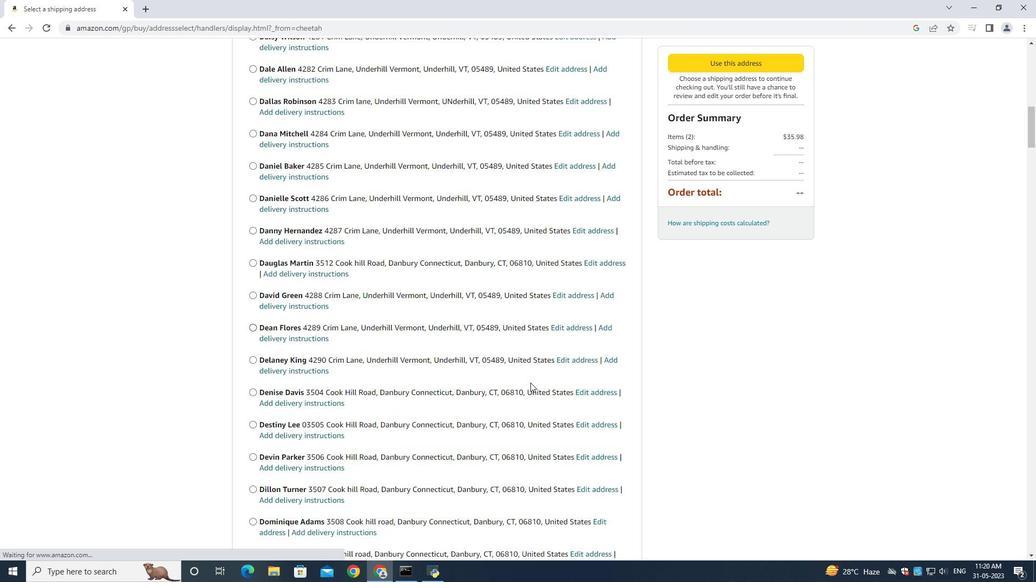 
Action: Mouse scrolled (526, 382) with delta (0, 0)
Screenshot: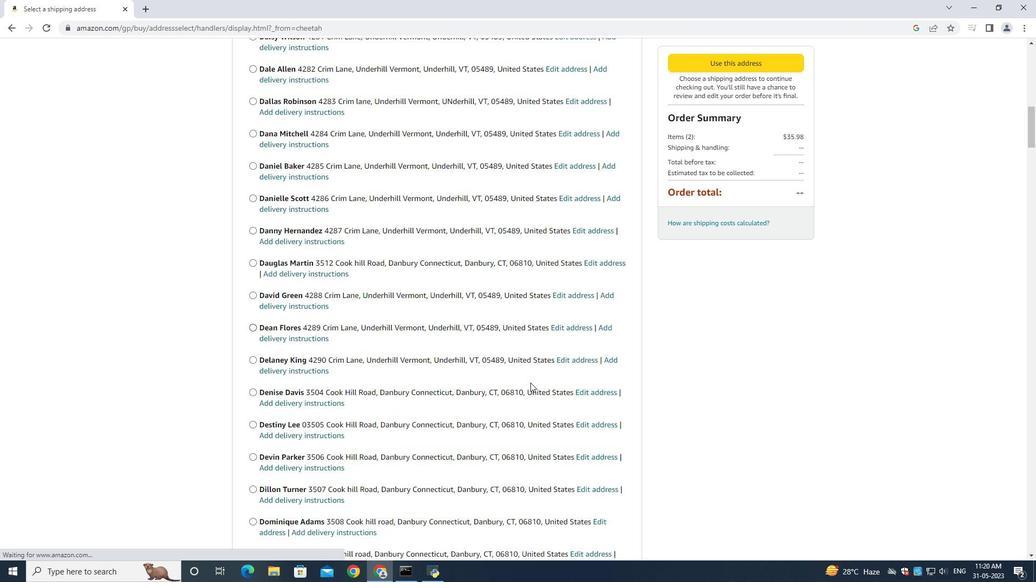 
Action: Mouse moved to (525, 382)
Screenshot: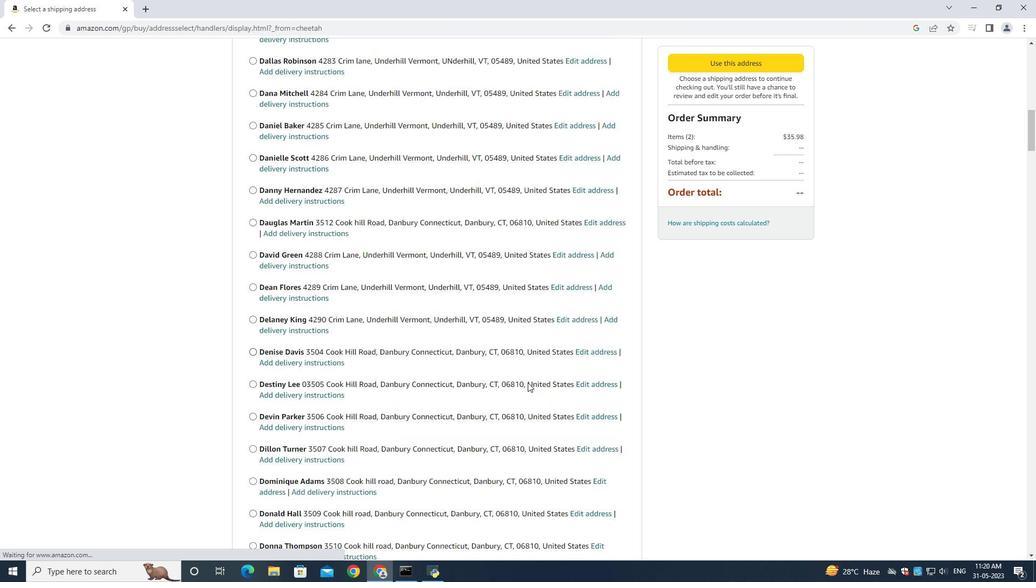 
Action: Mouse scrolled (526, 382) with delta (0, 0)
Screenshot: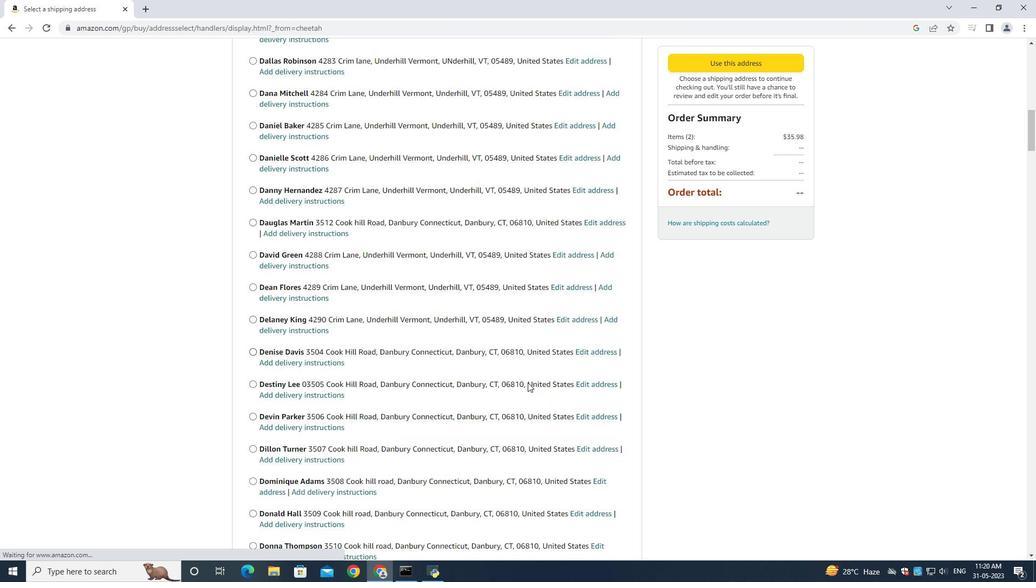 
Action: Mouse scrolled (525, 381) with delta (0, 0)
Screenshot: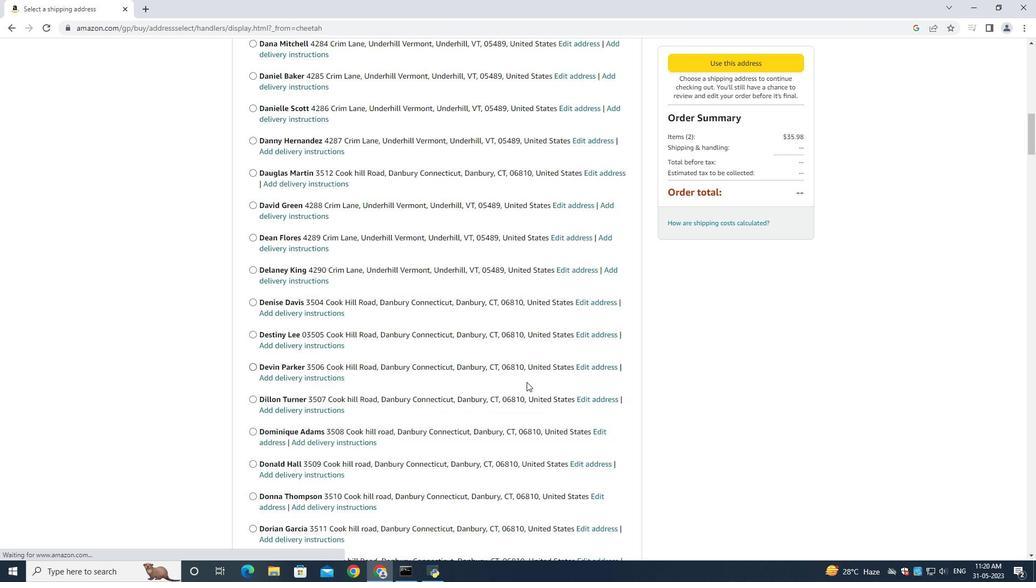 
Action: Mouse scrolled (525, 381) with delta (0, 0)
Screenshot: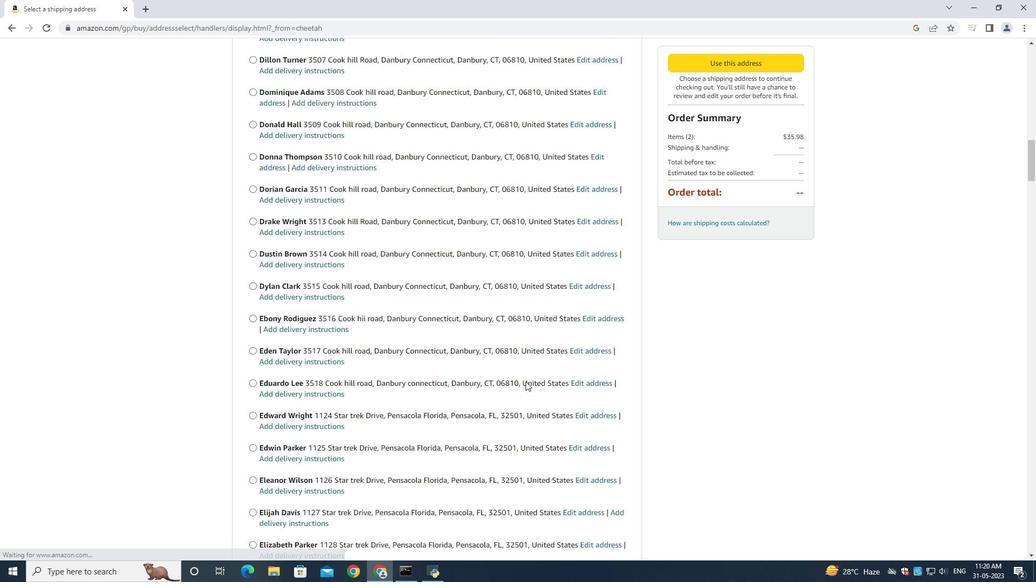 
Action: Mouse scrolled (525, 381) with delta (0, 0)
Screenshot: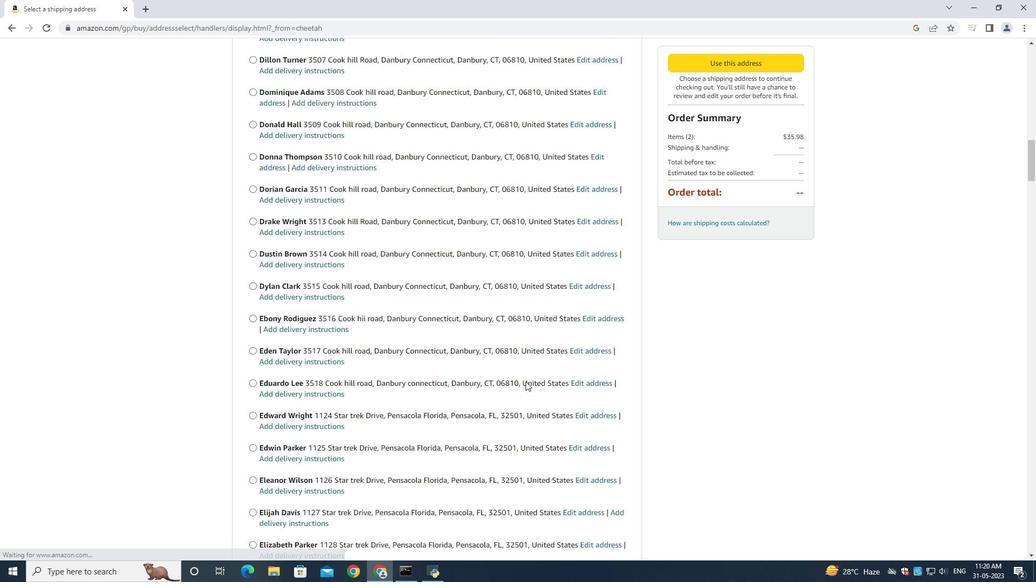 
Action: Mouse scrolled (525, 381) with delta (0, 0)
Screenshot: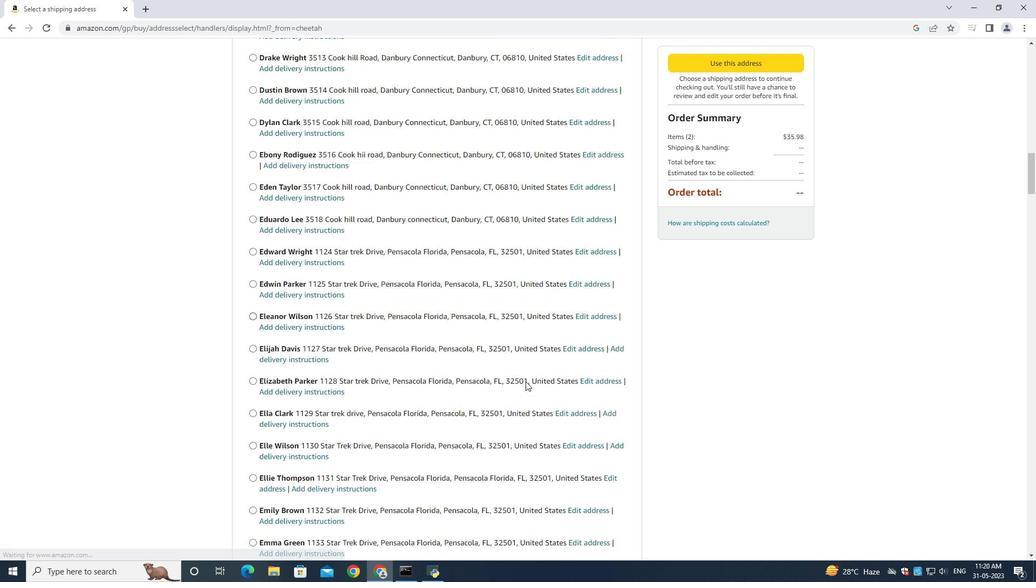 
Action: Mouse scrolled (525, 381) with delta (0, 0)
Screenshot: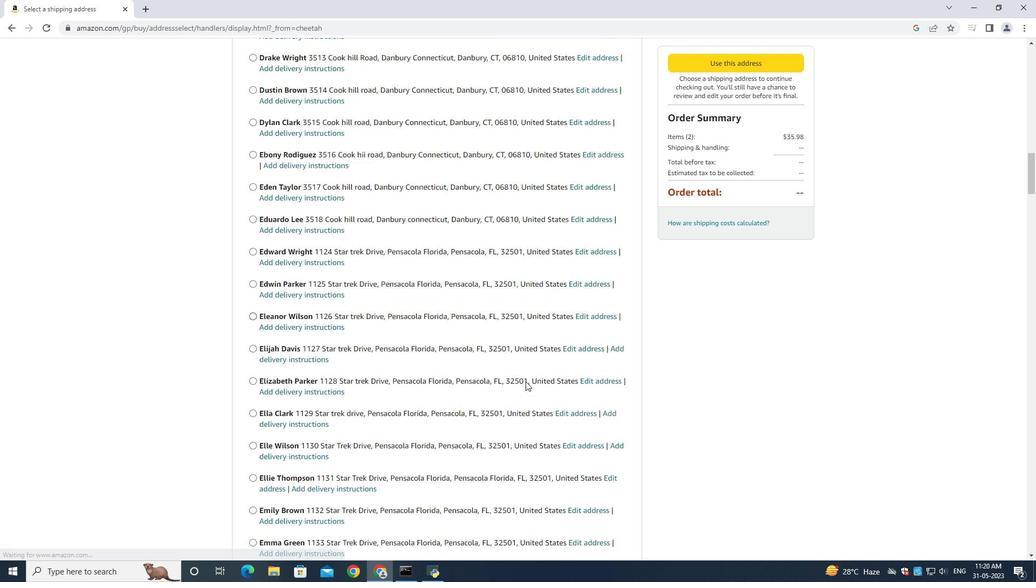 
Action: Mouse scrolled (525, 381) with delta (0, 0)
Screenshot: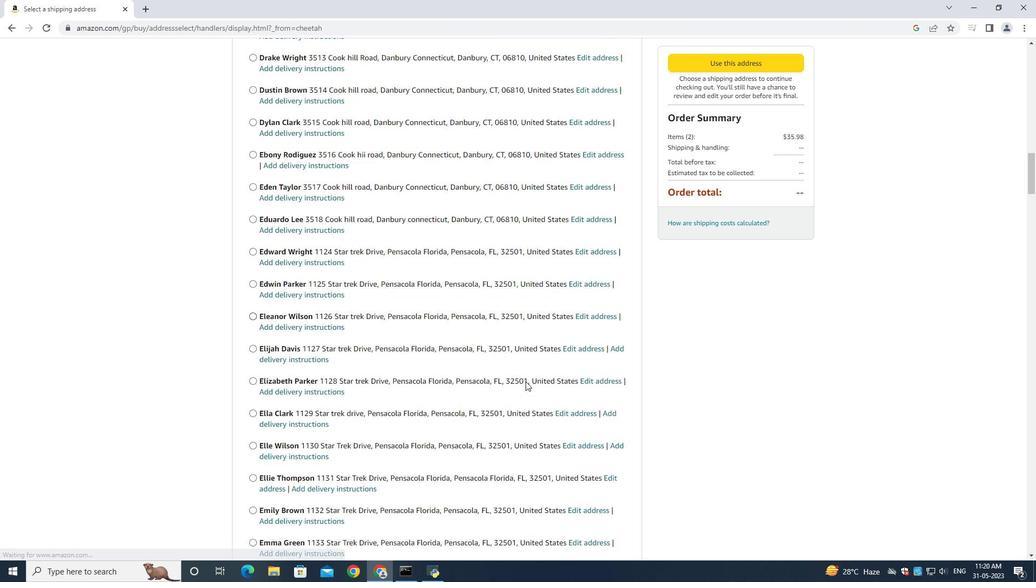 
Action: Mouse moved to (525, 381)
Screenshot: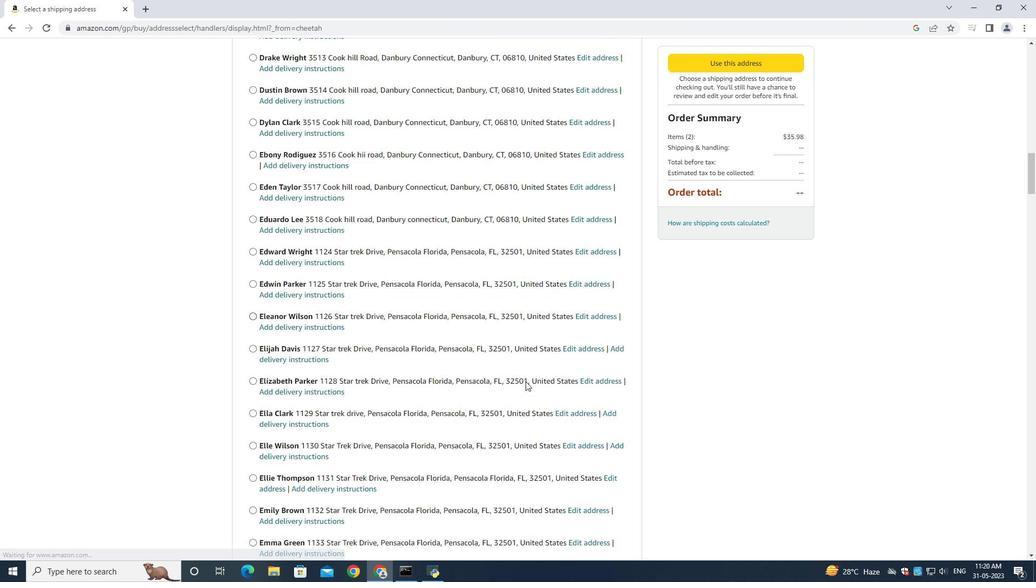
Action: Mouse scrolled (525, 381) with delta (0, 0)
Screenshot: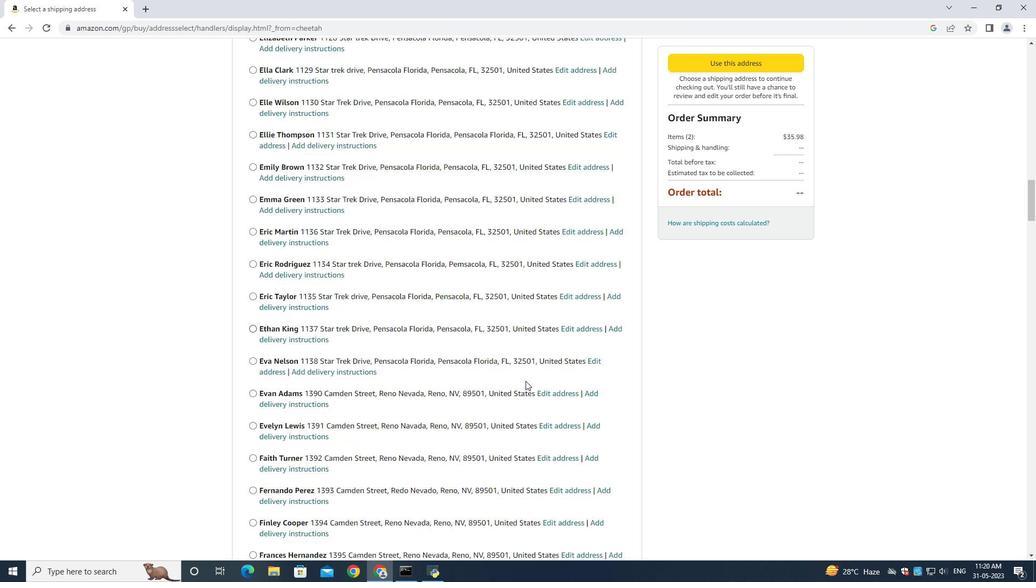 
Action: Mouse scrolled (525, 381) with delta (0, 0)
Screenshot: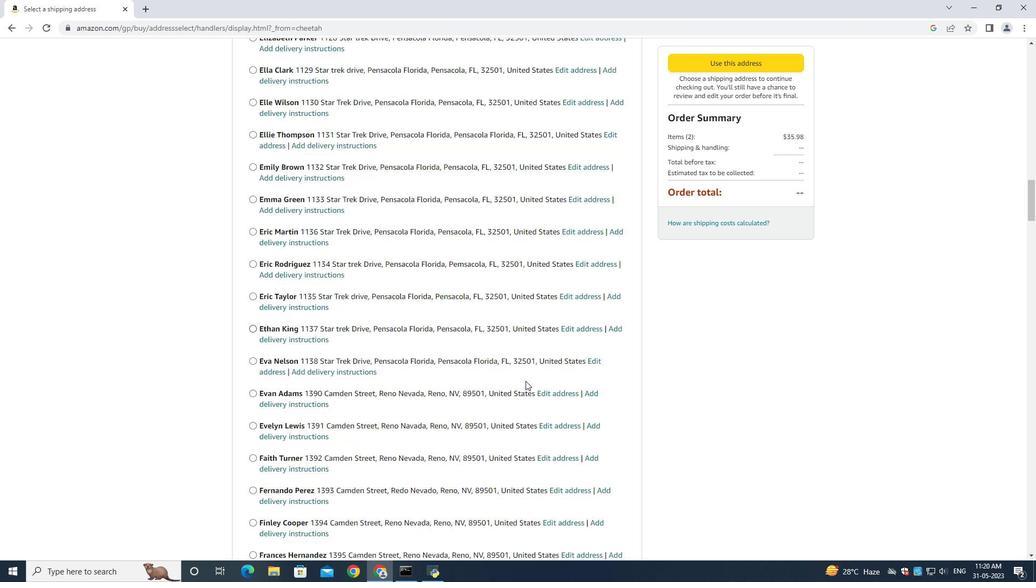
Action: Mouse scrolled (525, 381) with delta (0, 0)
Screenshot: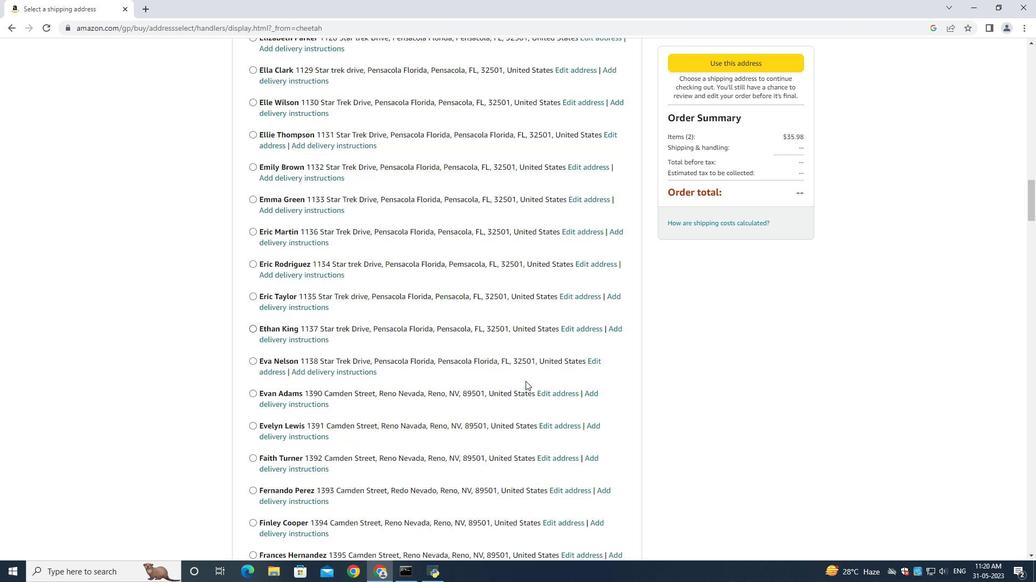 
Action: Mouse scrolled (525, 381) with delta (0, 0)
Screenshot: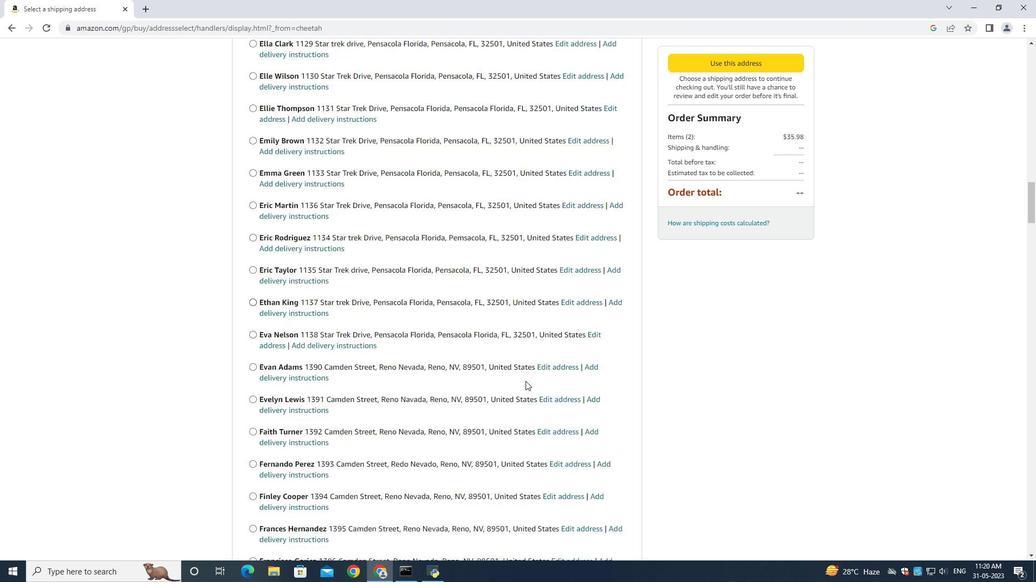 
Action: Mouse scrolled (525, 381) with delta (0, 0)
Screenshot: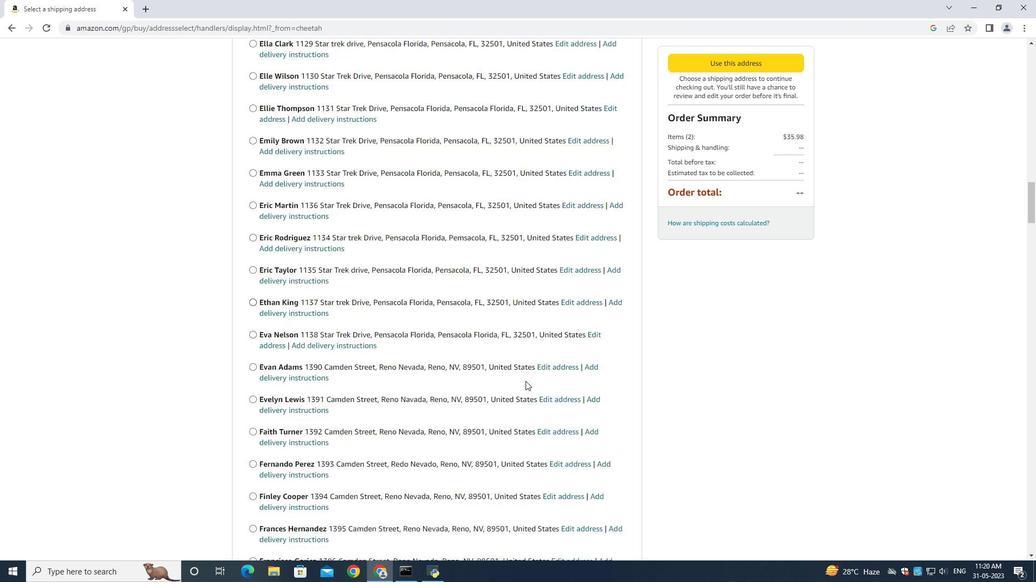 
Action: Mouse scrolled (525, 381) with delta (0, 0)
Screenshot: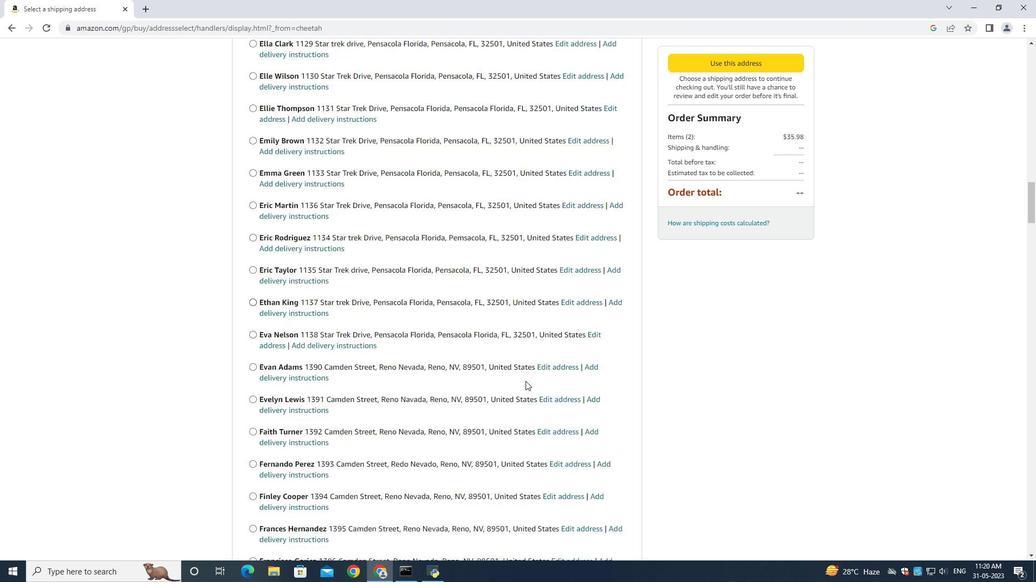 
Action: Mouse scrolled (525, 381) with delta (0, 0)
Screenshot: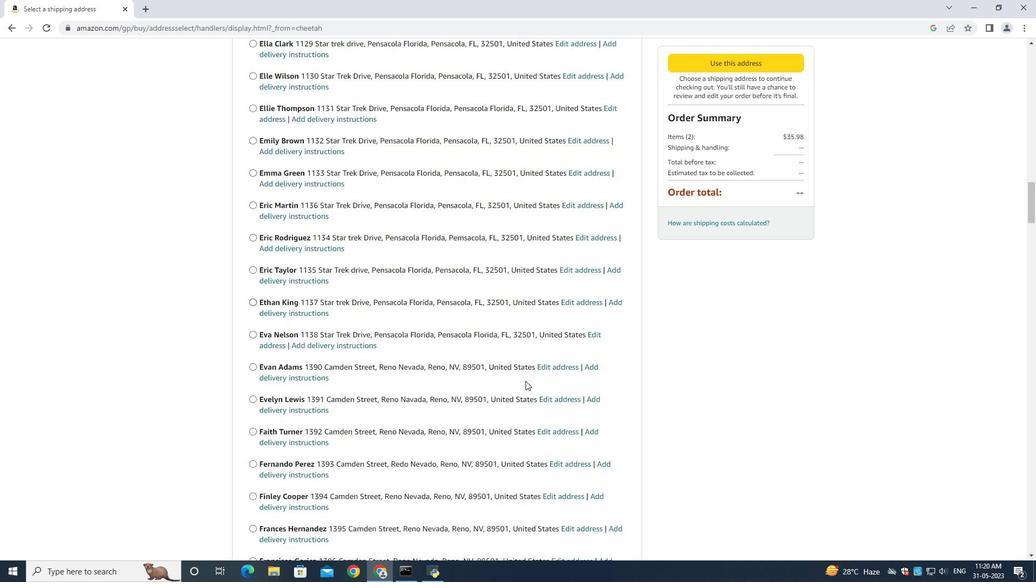 
Action: Mouse scrolled (525, 381) with delta (0, 0)
Screenshot: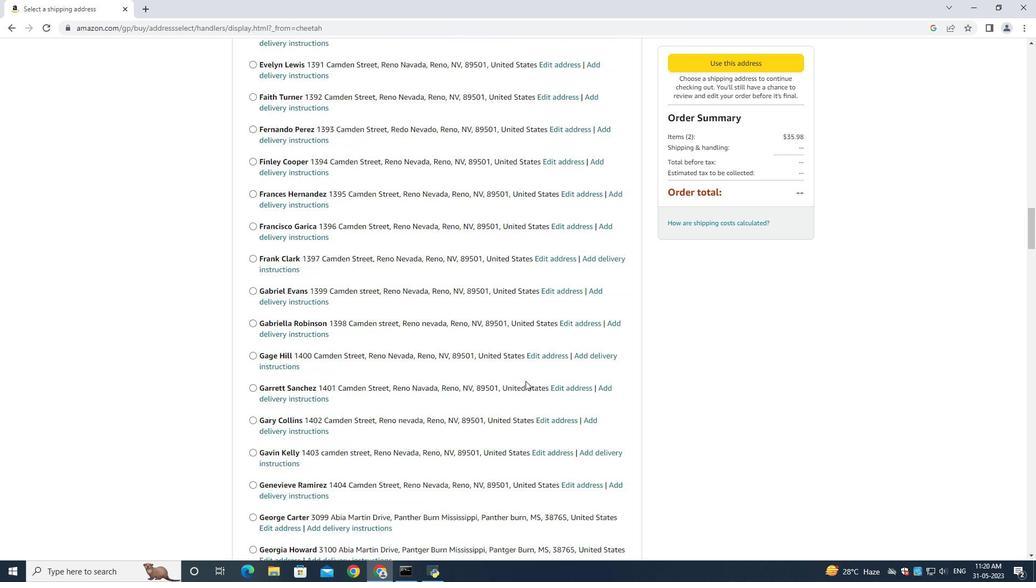 
Action: Mouse scrolled (525, 381) with delta (0, 0)
Screenshot: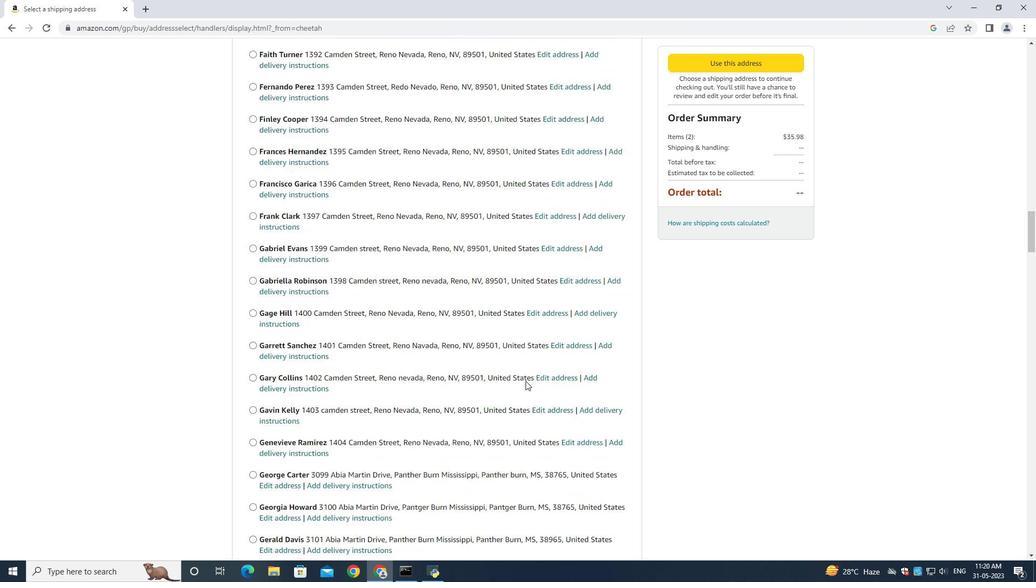 
Action: Mouse scrolled (525, 381) with delta (0, 0)
Screenshot: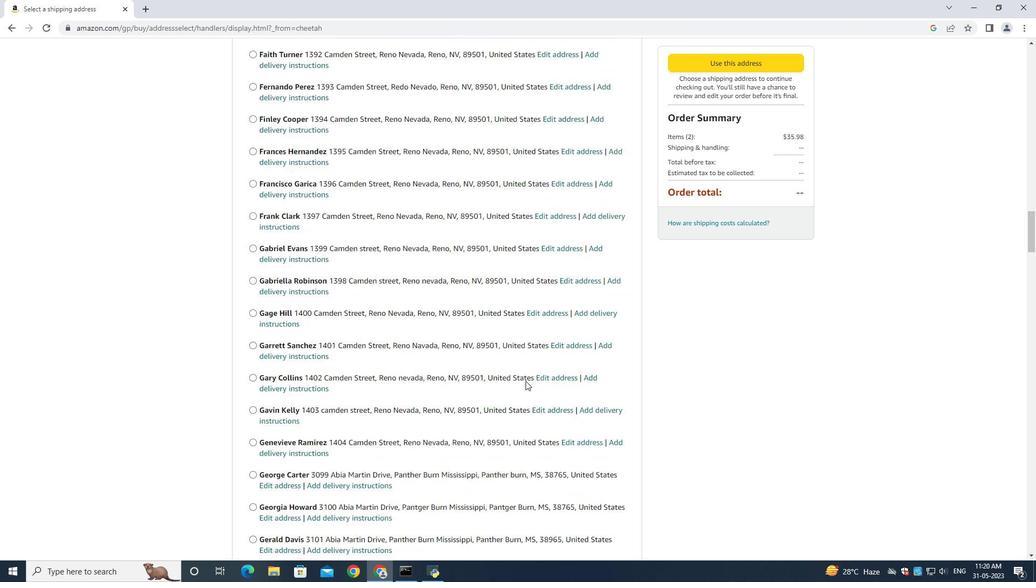 
Action: Mouse scrolled (525, 381) with delta (0, 0)
Screenshot: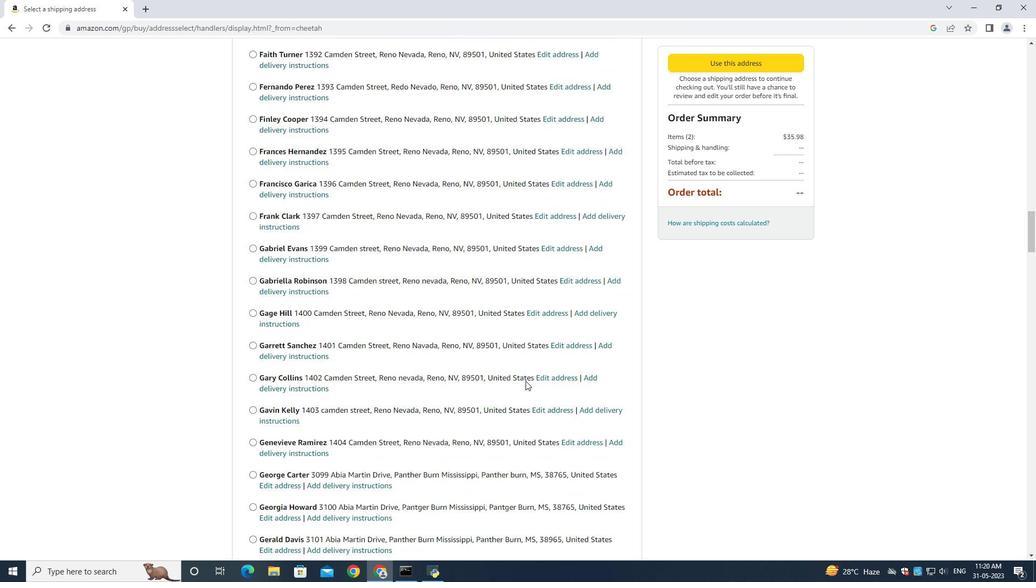 
Action: Mouse scrolled (525, 381) with delta (0, 0)
Screenshot: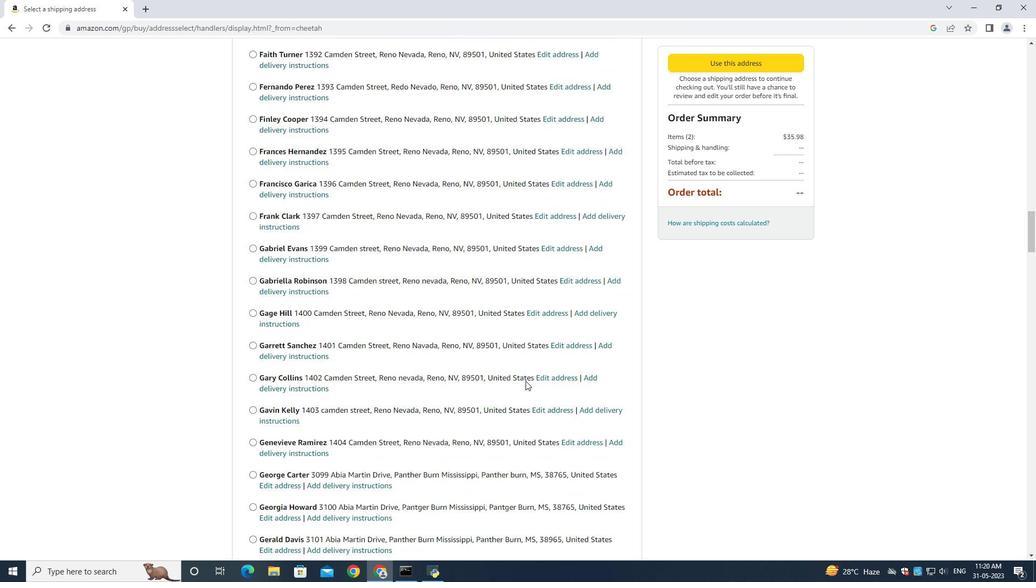
Action: Mouse scrolled (525, 381) with delta (0, 0)
Screenshot: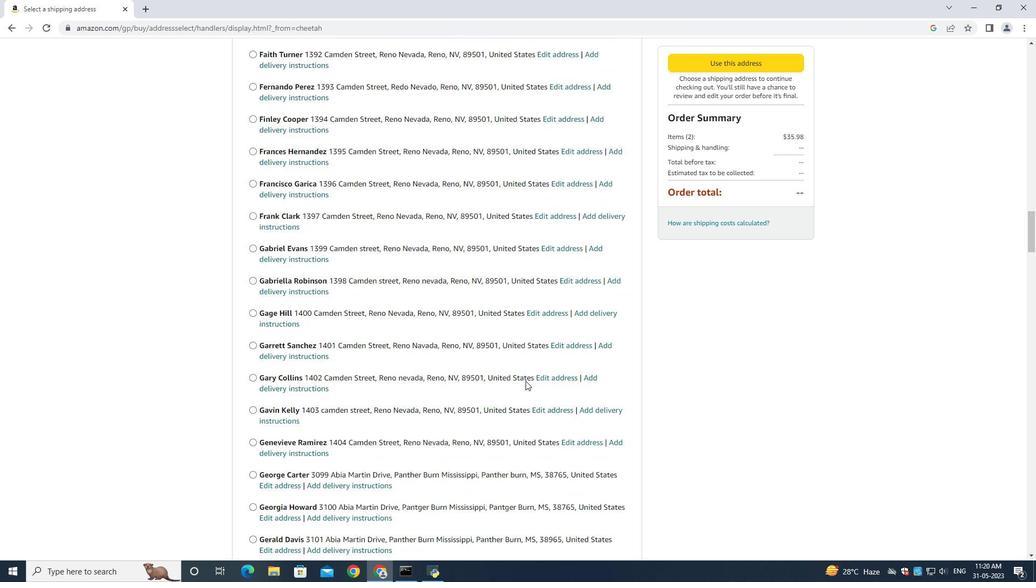 
Action: Mouse scrolled (525, 381) with delta (0, 0)
Screenshot: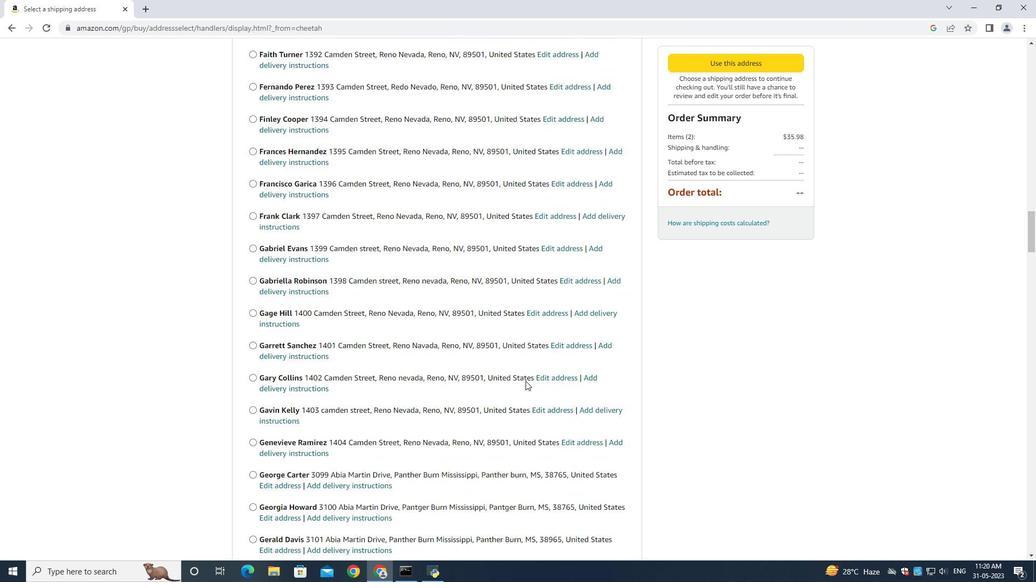 
Action: Mouse scrolled (525, 381) with delta (0, 0)
Screenshot: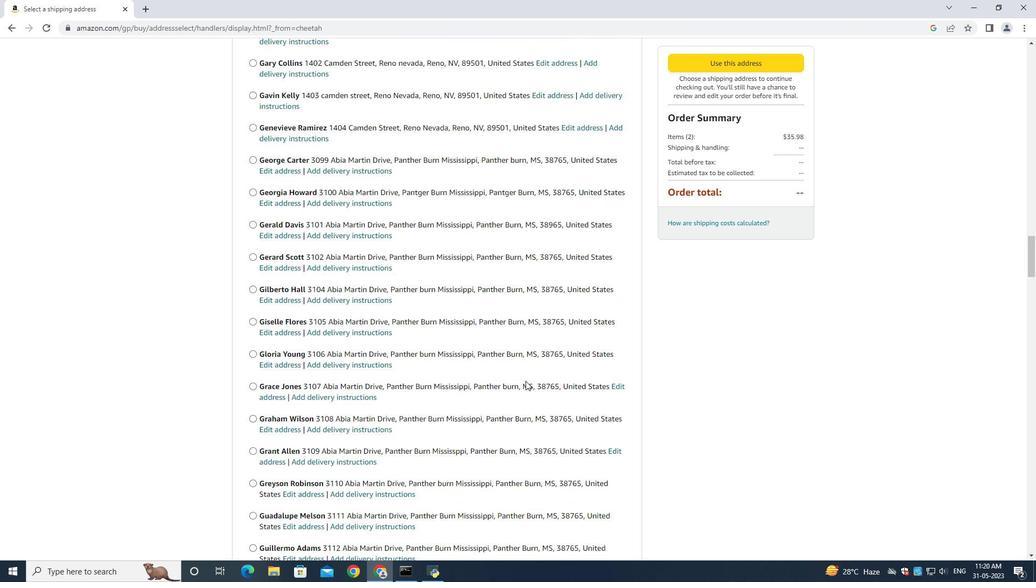 
Action: Mouse scrolled (525, 381) with delta (0, 0)
Screenshot: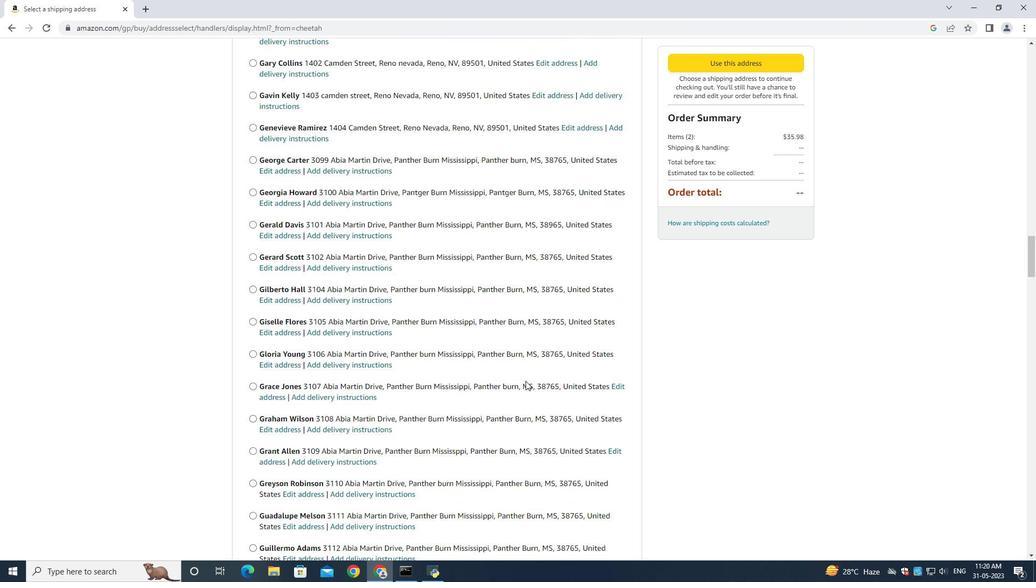 
Action: Mouse scrolled (525, 381) with delta (0, 0)
Screenshot: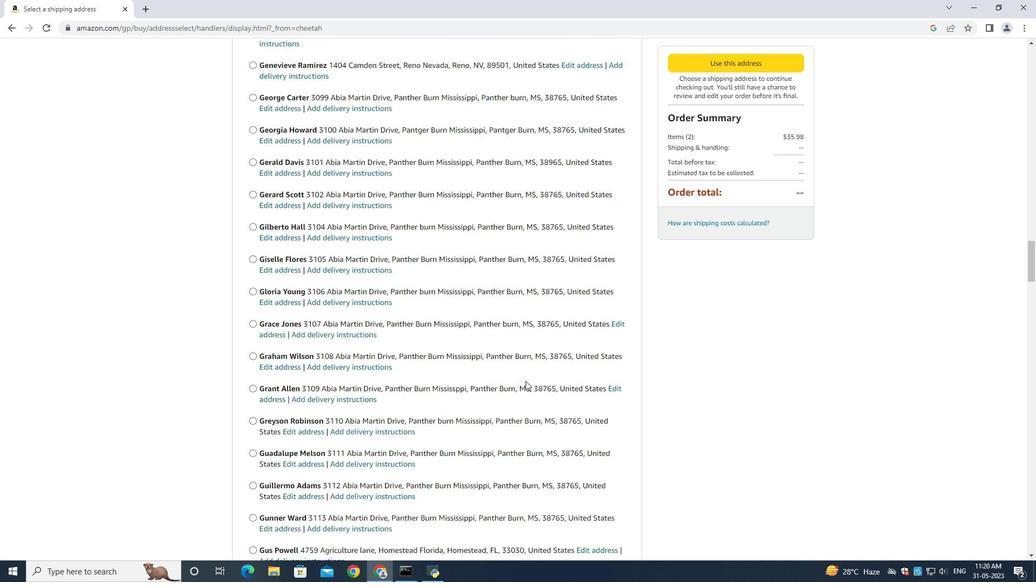 
Action: Mouse scrolled (525, 381) with delta (0, 0)
Screenshot: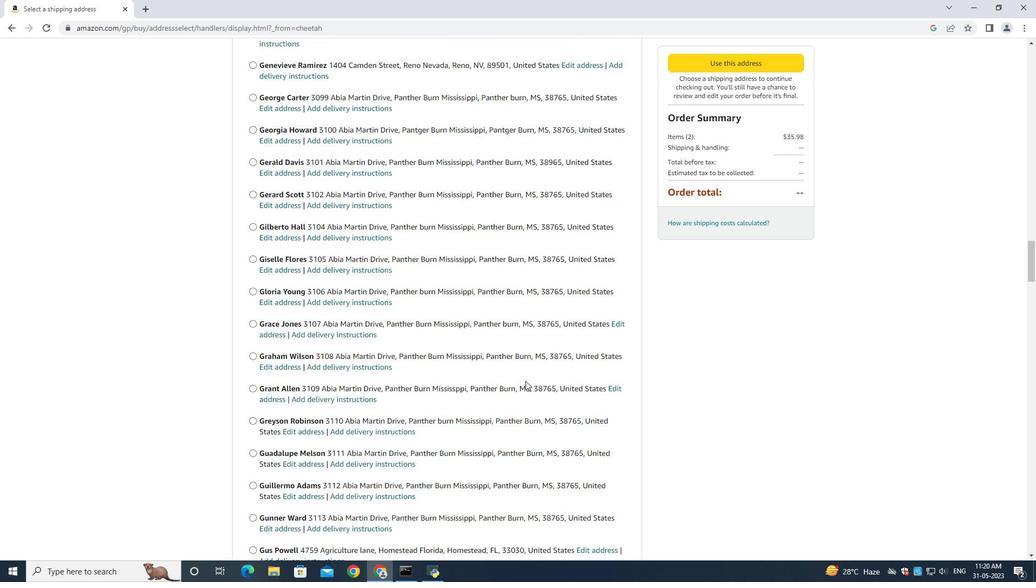 
Action: Mouse scrolled (525, 381) with delta (0, 0)
Screenshot: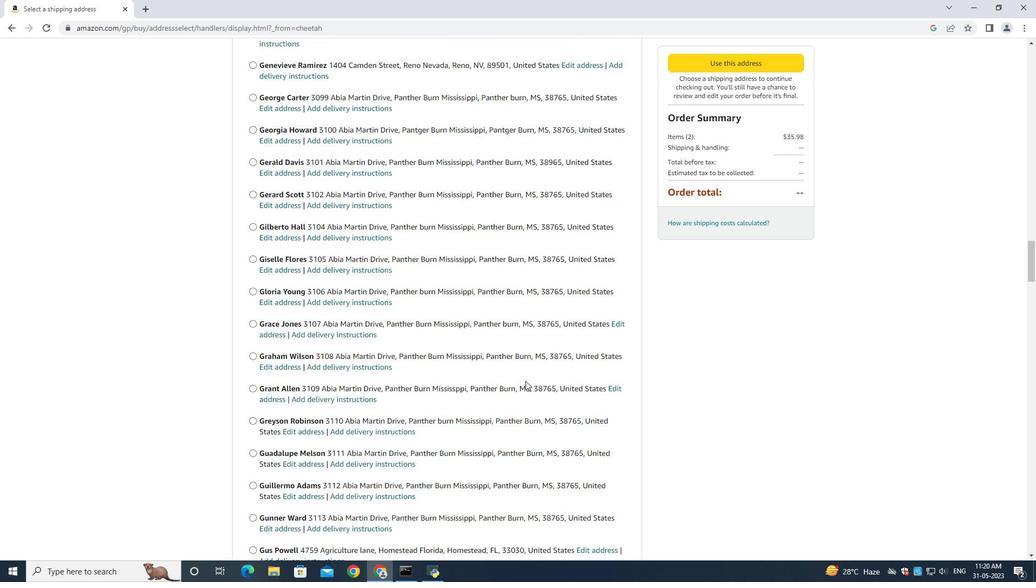 
Action: Mouse scrolled (525, 381) with delta (0, 0)
Screenshot: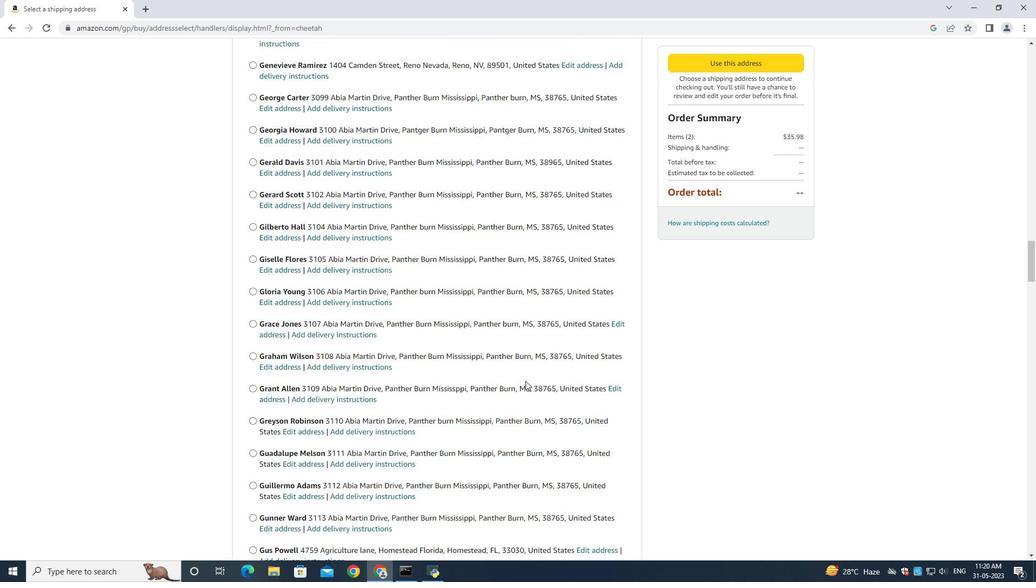 
Action: Mouse scrolled (525, 381) with delta (0, 0)
Screenshot: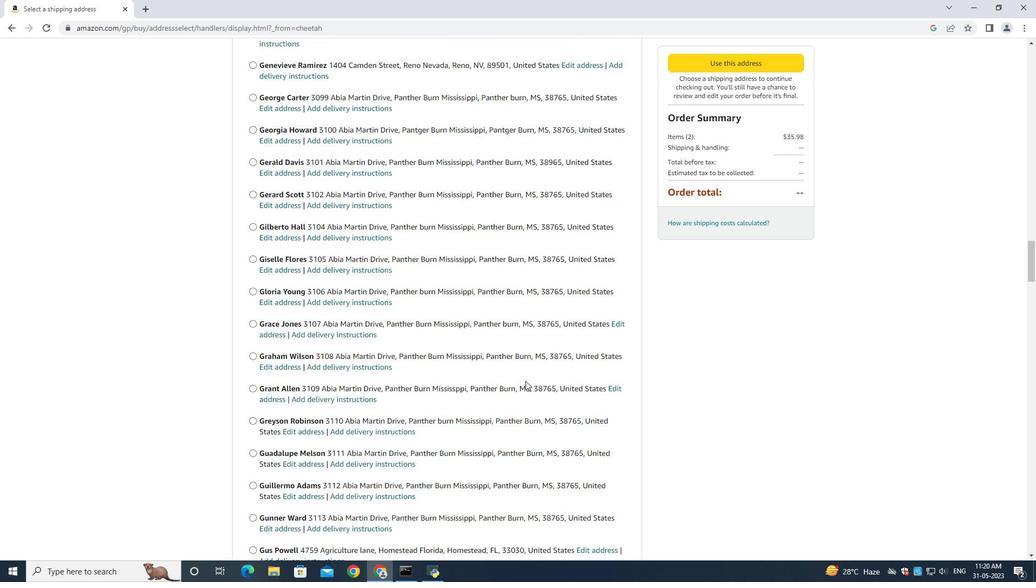 
Action: Mouse scrolled (525, 381) with delta (0, 0)
Screenshot: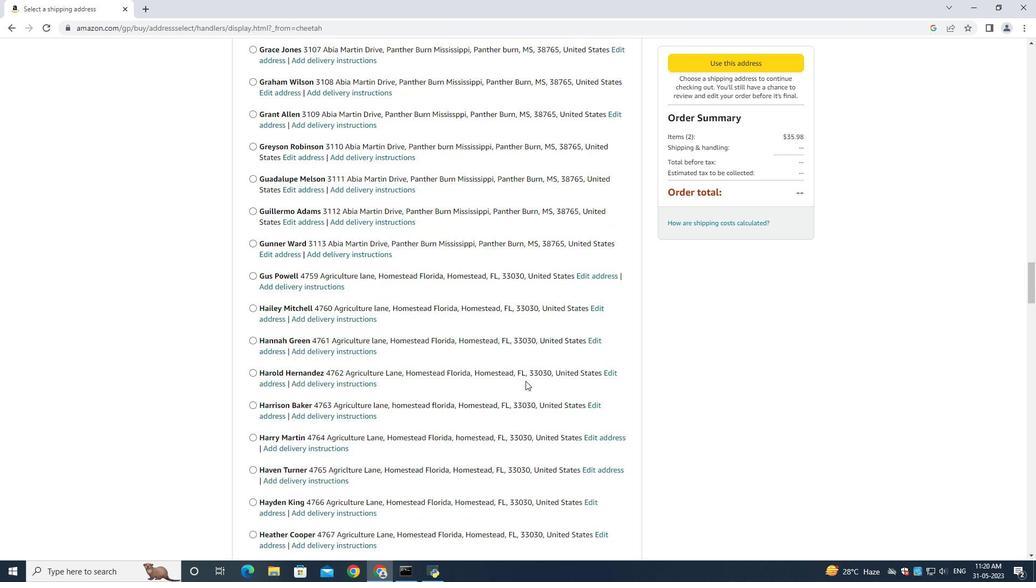 
Action: Mouse scrolled (525, 381) with delta (0, 0)
Screenshot: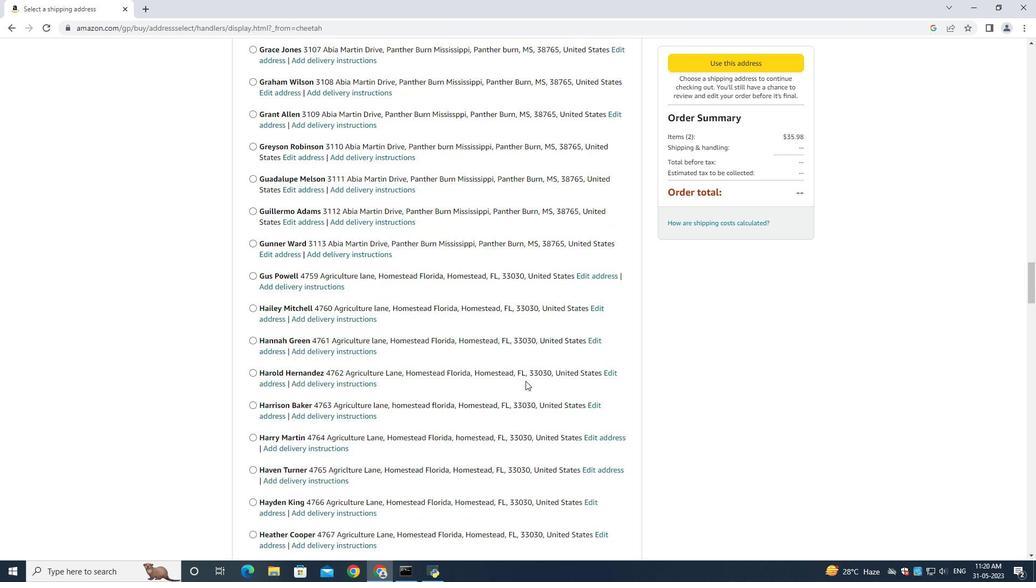 
Action: Mouse scrolled (525, 381) with delta (0, 0)
Screenshot: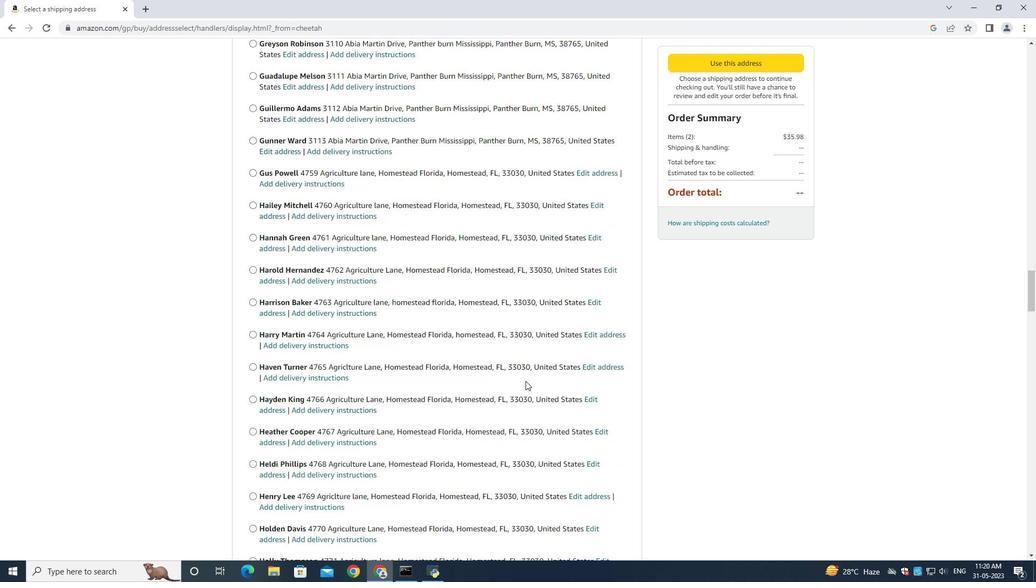 
Action: Mouse scrolled (525, 381) with delta (0, 0)
Screenshot: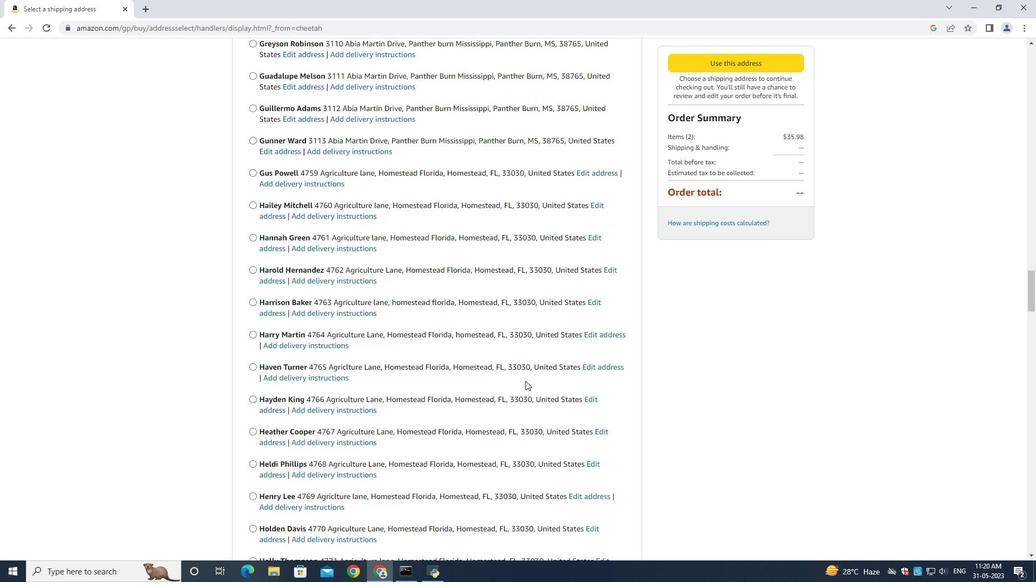 
Action: Mouse scrolled (525, 381) with delta (0, 0)
Screenshot: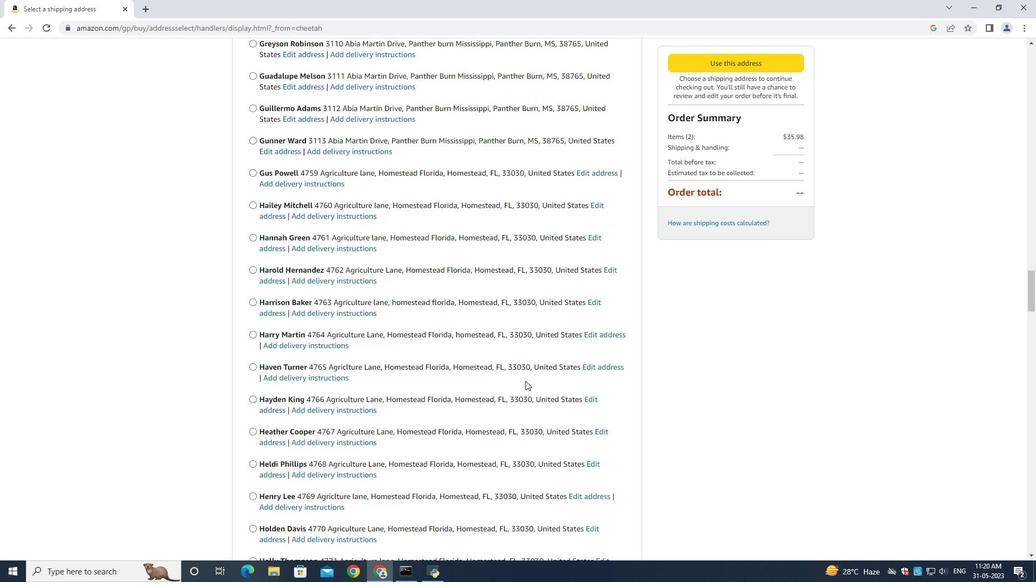 
Action: Mouse scrolled (525, 381) with delta (0, 0)
Screenshot: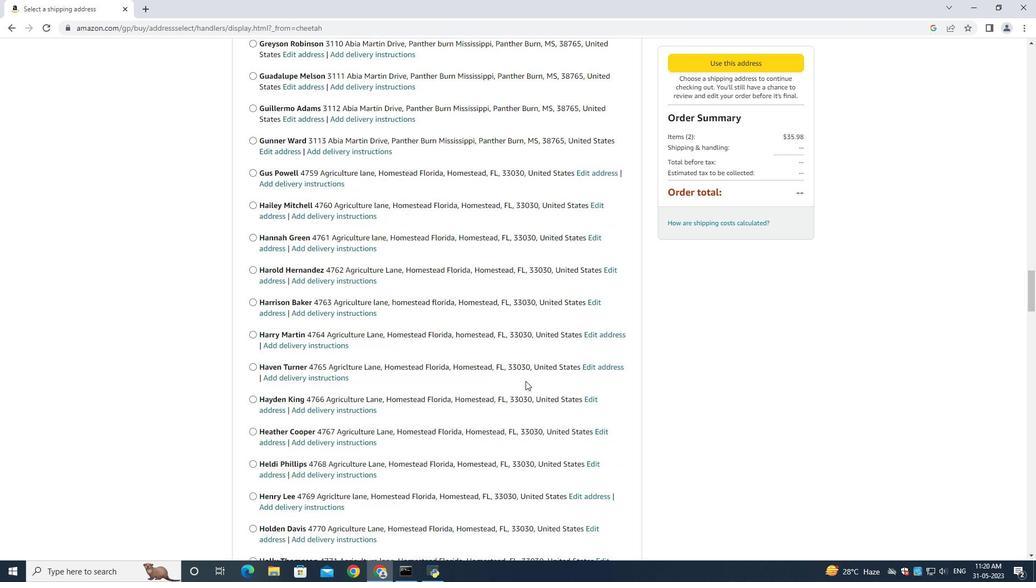 
Action: Mouse scrolled (525, 381) with delta (0, 0)
Screenshot: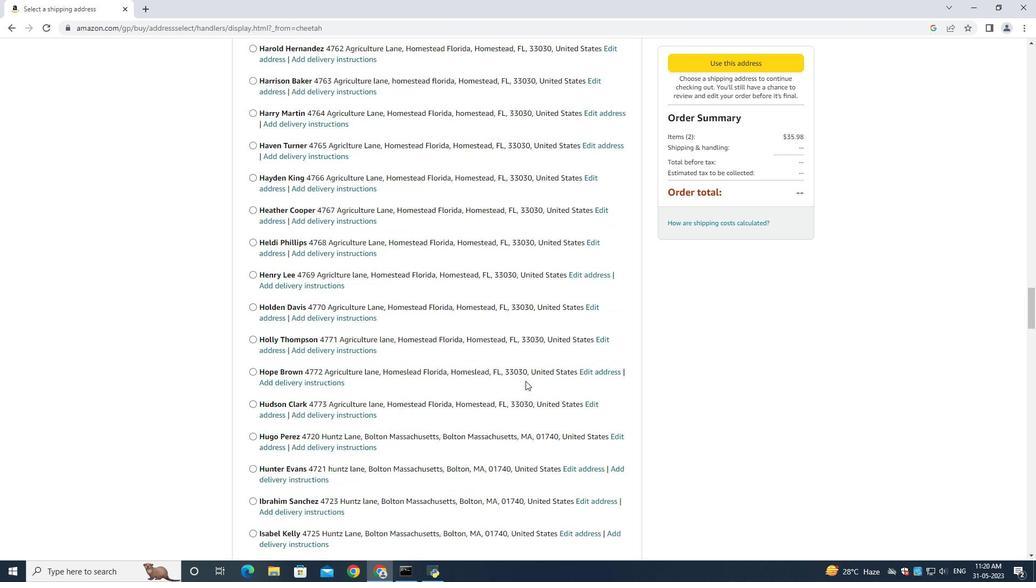 
Action: Mouse moved to (525, 381)
Screenshot: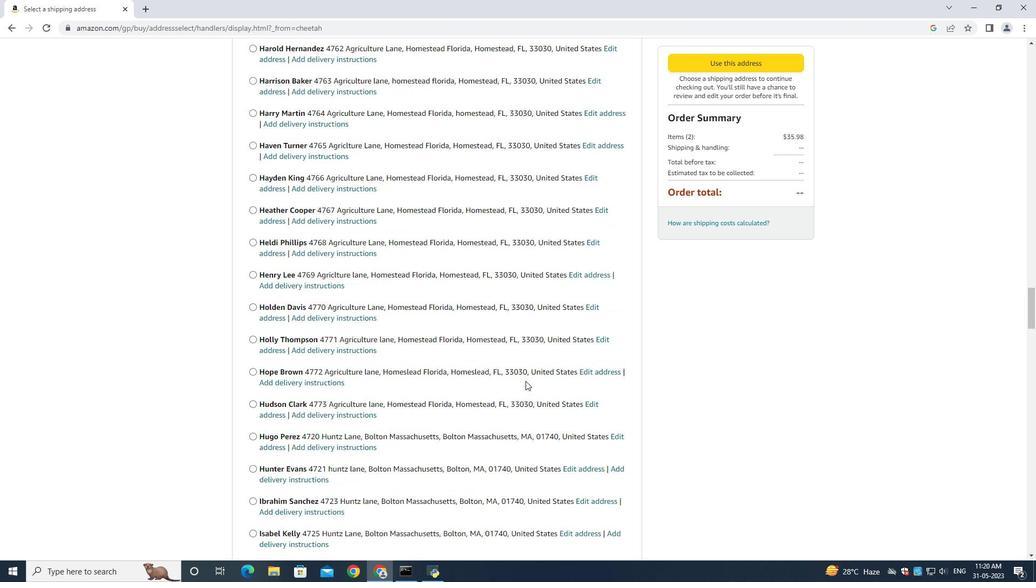 
Action: Mouse scrolled (525, 381) with delta (0, 0)
Screenshot: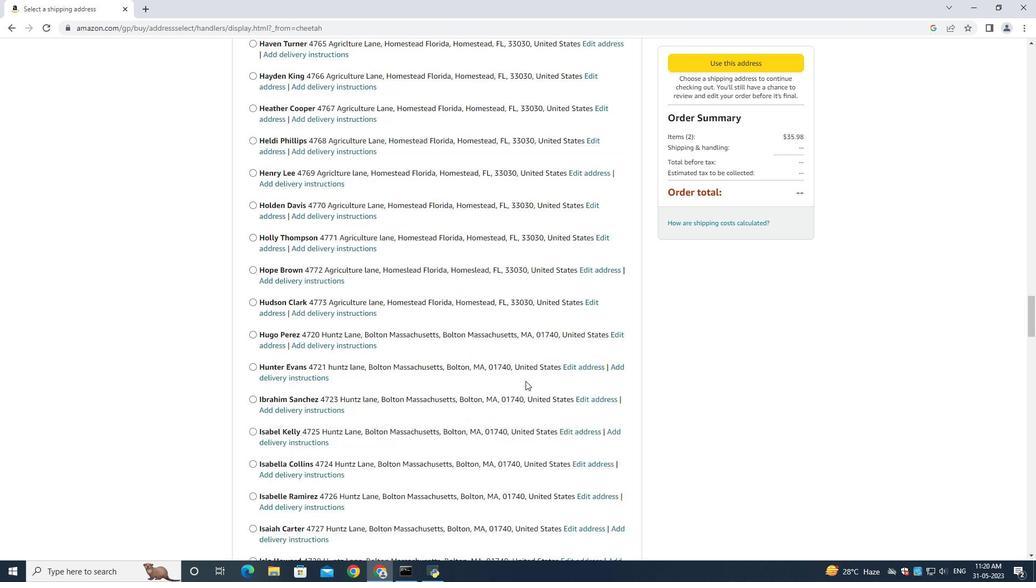 
Action: Mouse moved to (525, 381)
Screenshot: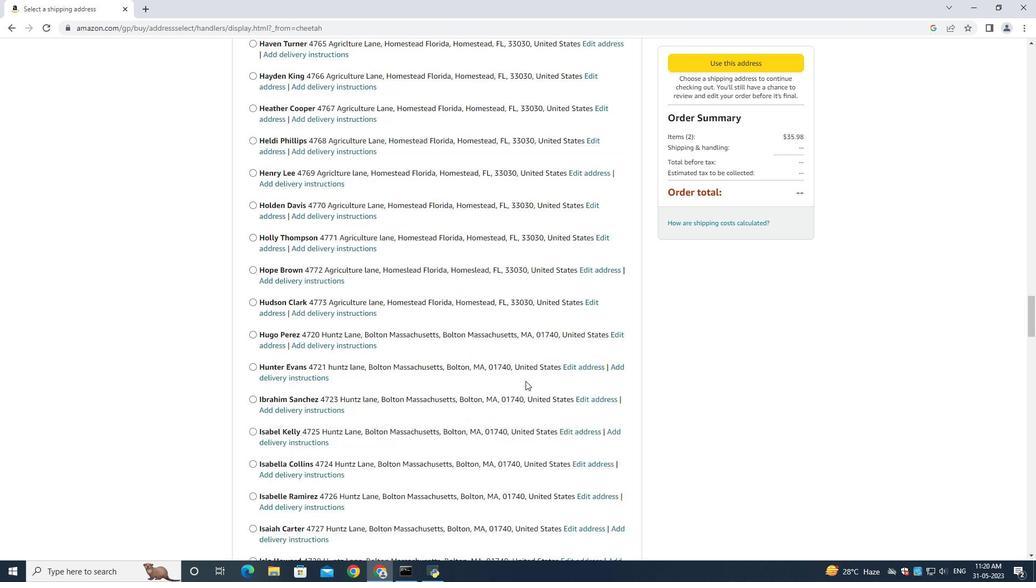 
Action: Mouse scrolled (525, 381) with delta (0, 0)
Screenshot: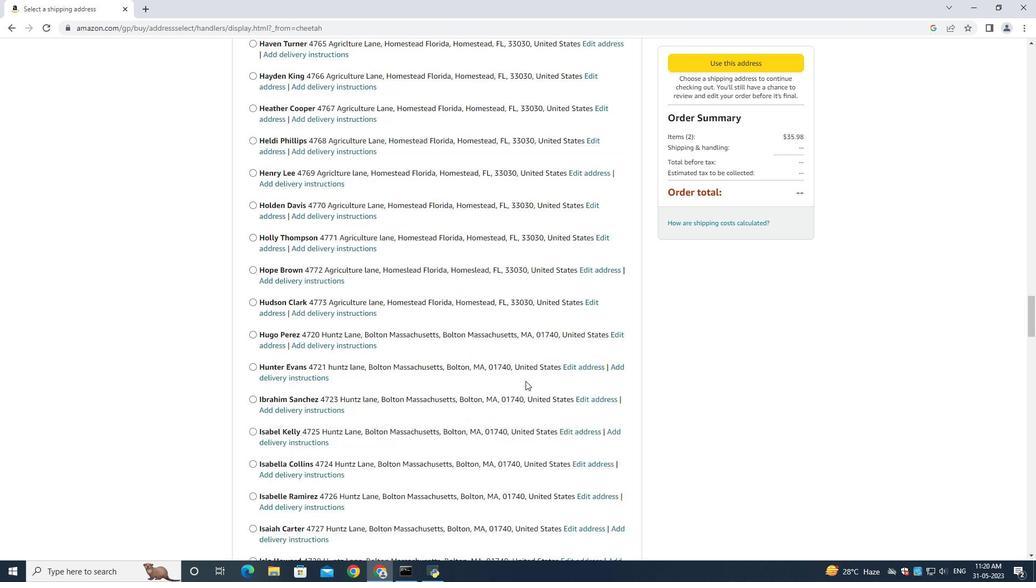 
Action: Mouse scrolled (525, 381) with delta (0, 0)
Screenshot: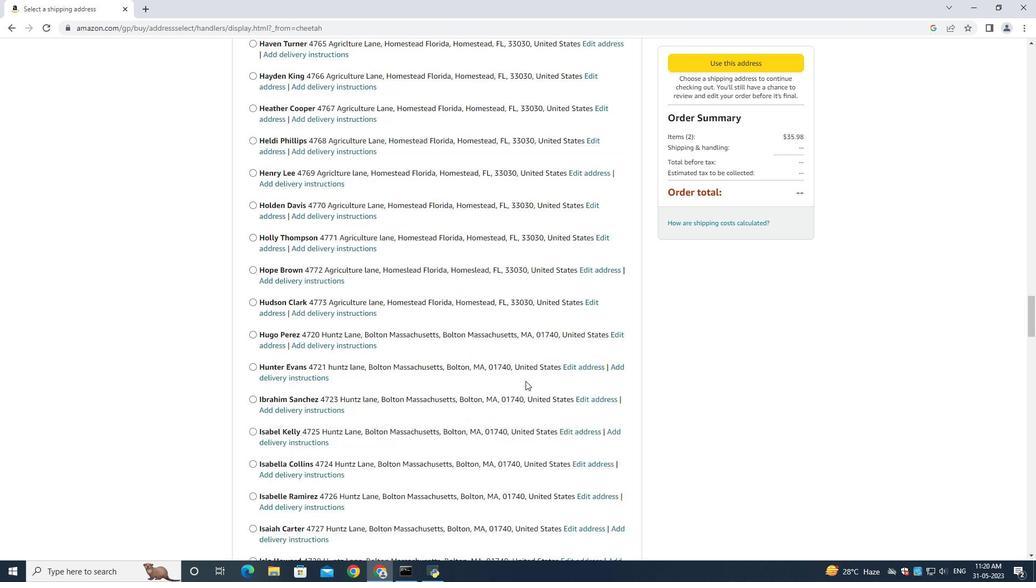 
Action: Mouse scrolled (525, 381) with delta (0, 0)
Screenshot: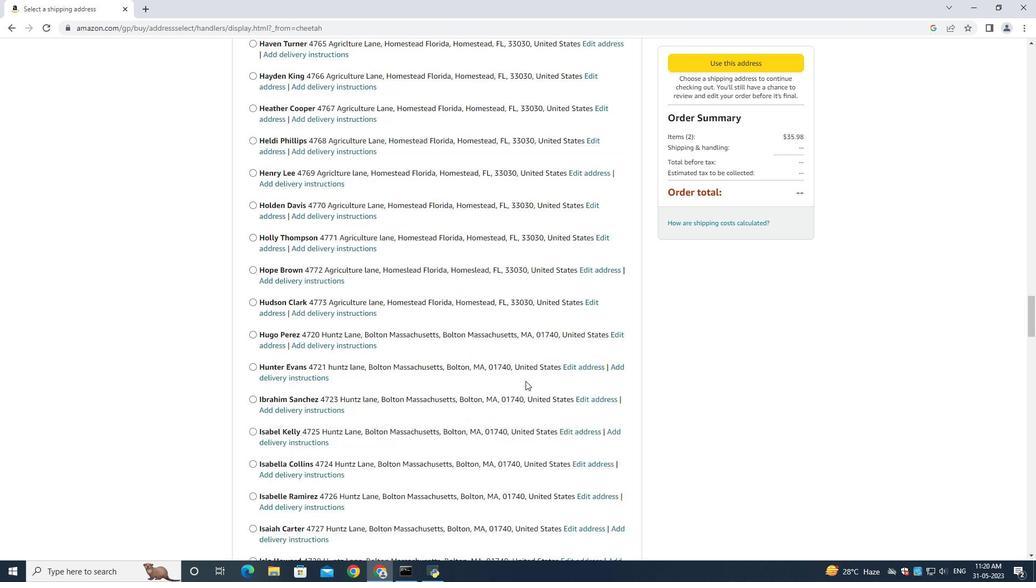 
Action: Mouse scrolled (525, 381) with delta (0, 0)
Screenshot: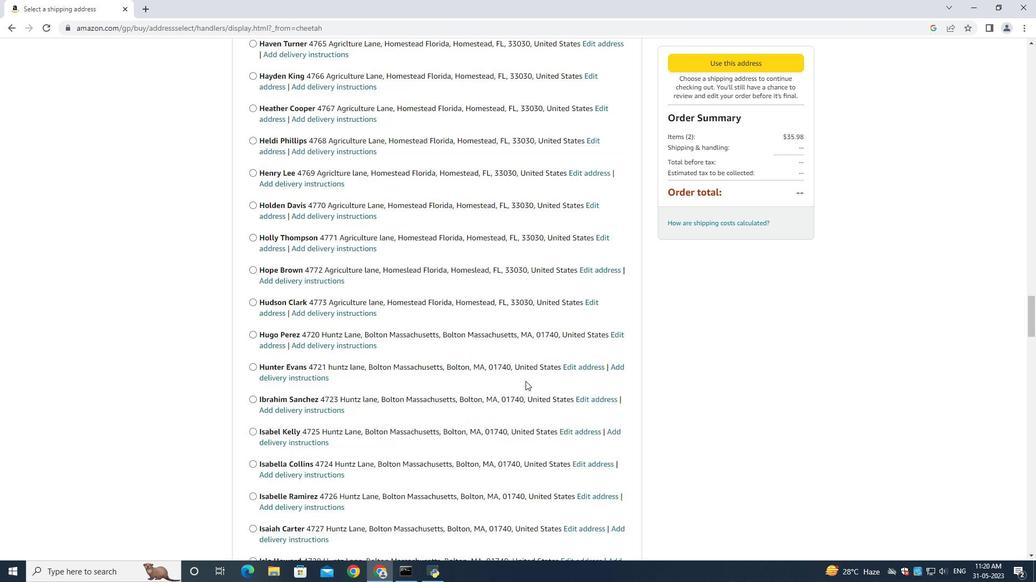 
Action: Mouse moved to (525, 380)
Screenshot: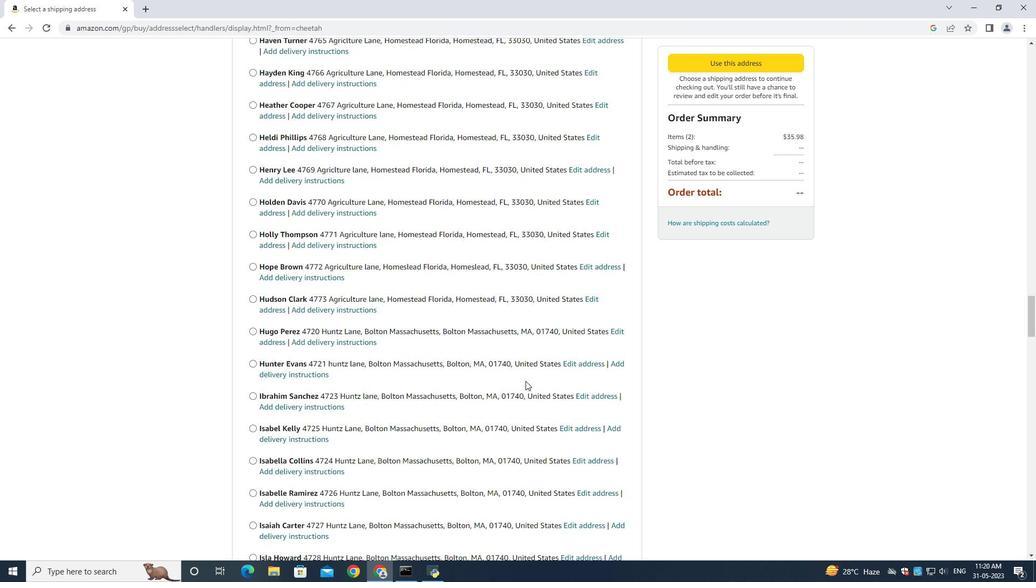 
Action: Mouse scrolled (525, 379) with delta (0, 0)
Screenshot: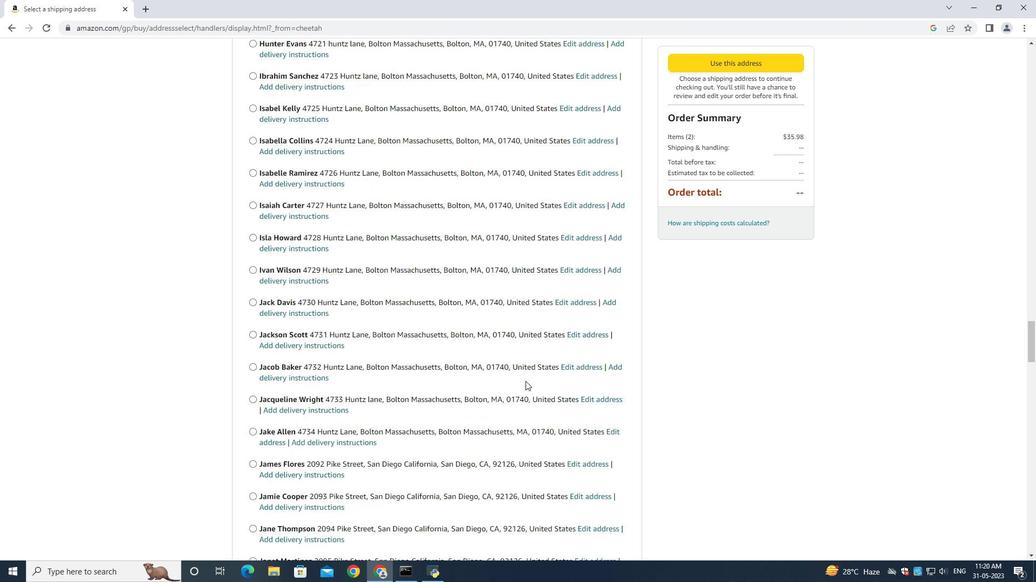 
Action: Mouse scrolled (525, 379) with delta (0, 0)
Screenshot: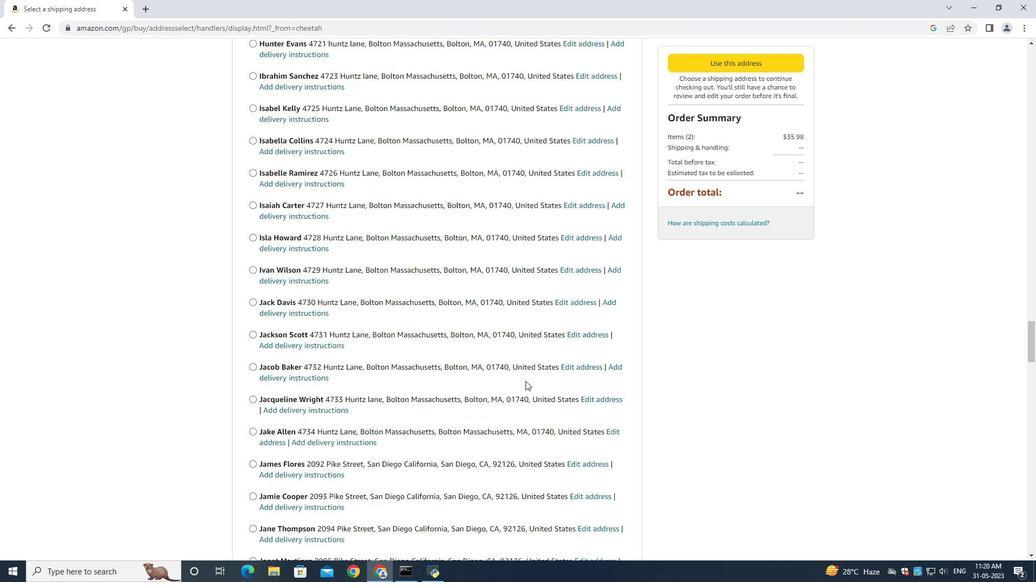 
Action: Mouse scrolled (525, 379) with delta (0, 0)
Screenshot: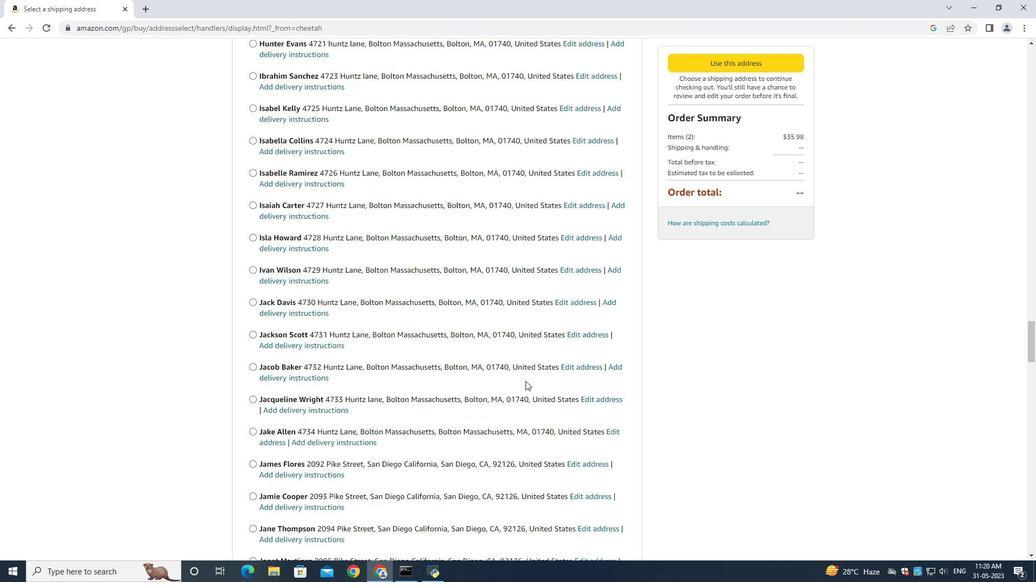 
Action: Mouse scrolled (525, 379) with delta (0, 0)
Screenshot: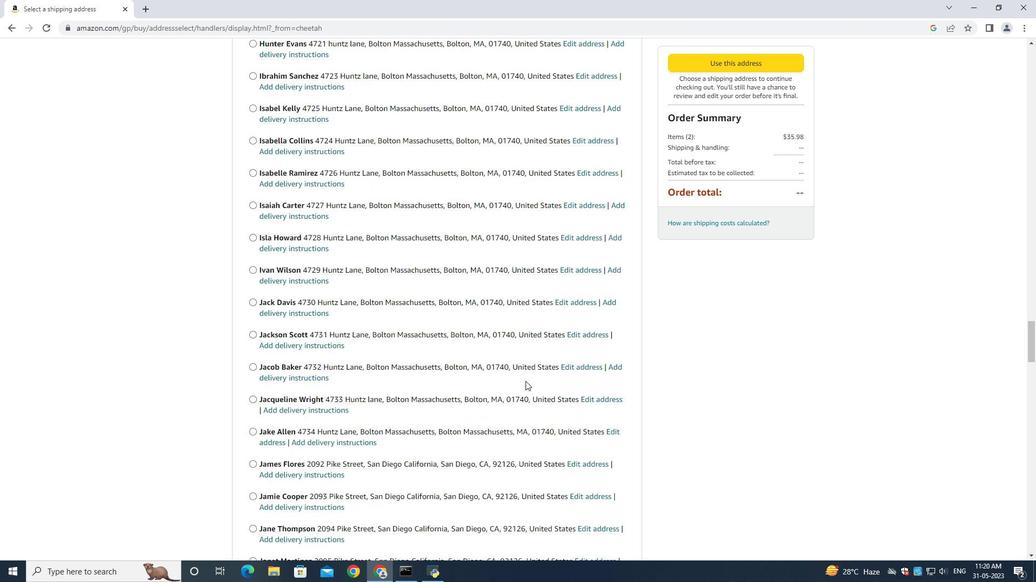 
Action: Mouse scrolled (525, 379) with delta (0, 0)
Screenshot: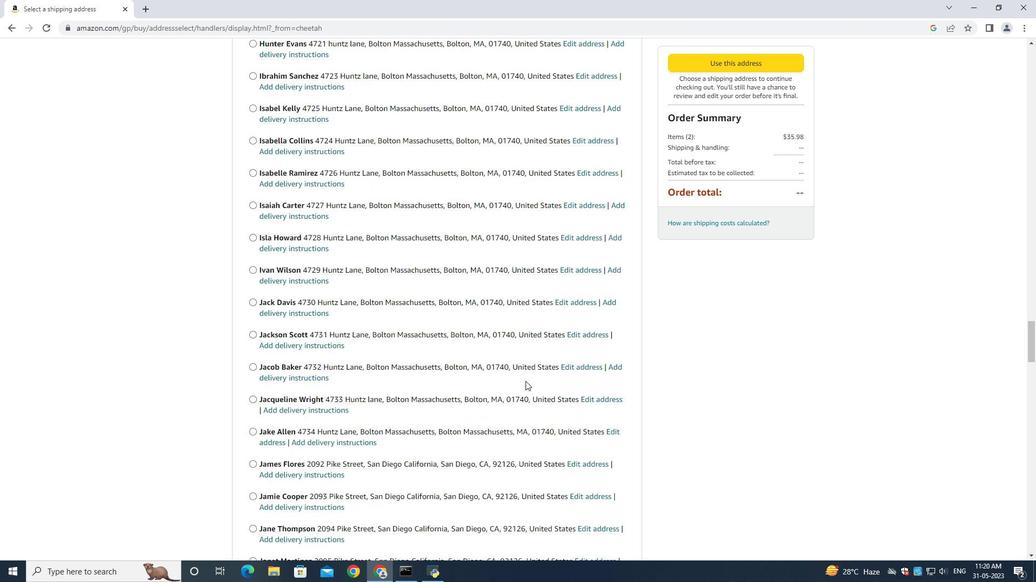 
Action: Mouse scrolled (525, 379) with delta (0, 0)
Screenshot: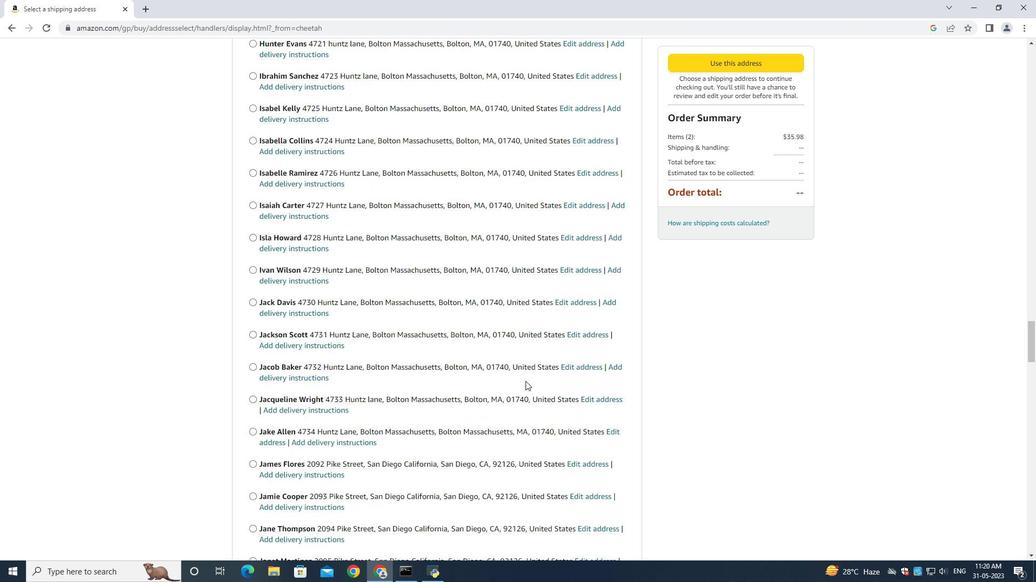 
Action: Mouse scrolled (525, 379) with delta (0, 0)
Screenshot: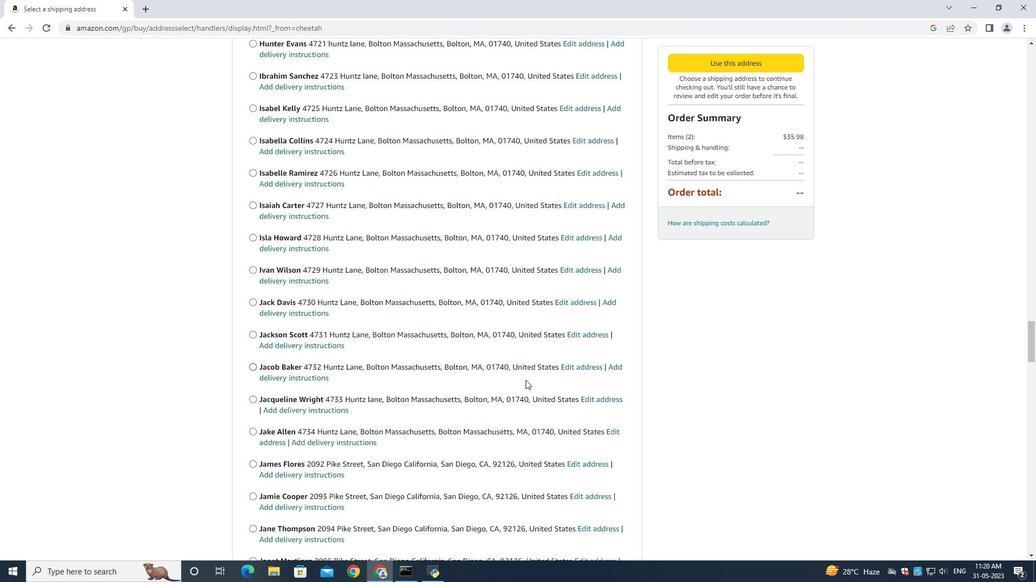 
Action: Mouse moved to (525, 381)
Screenshot: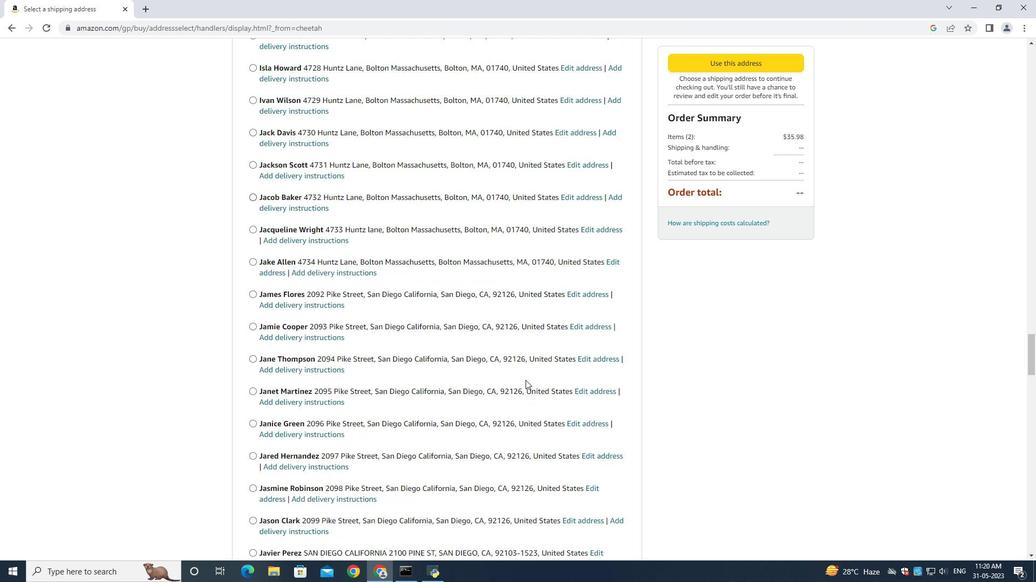 
Action: Mouse scrolled (525, 380) with delta (0, 0)
Screenshot: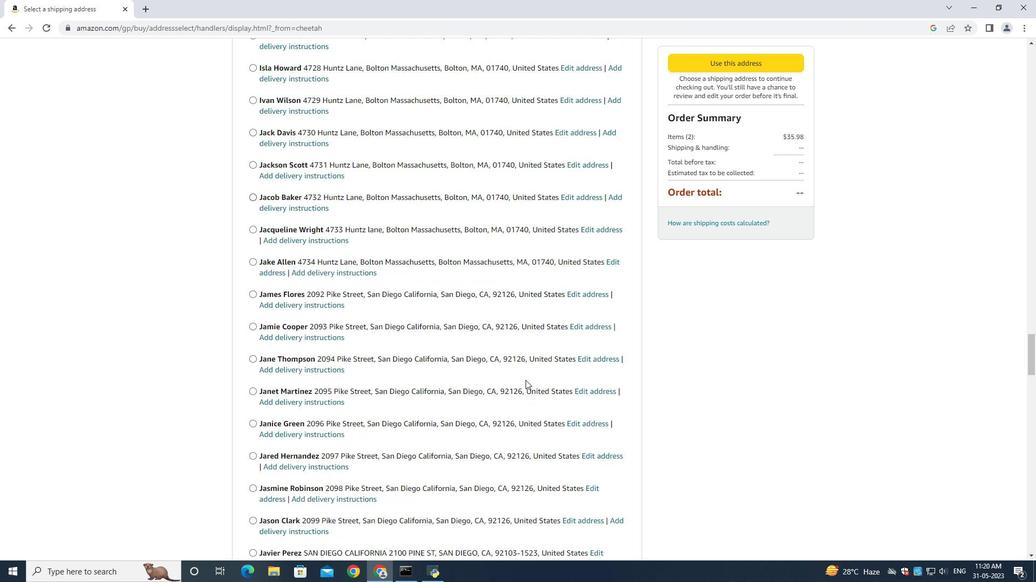 
Action: Mouse moved to (525, 381)
Screenshot: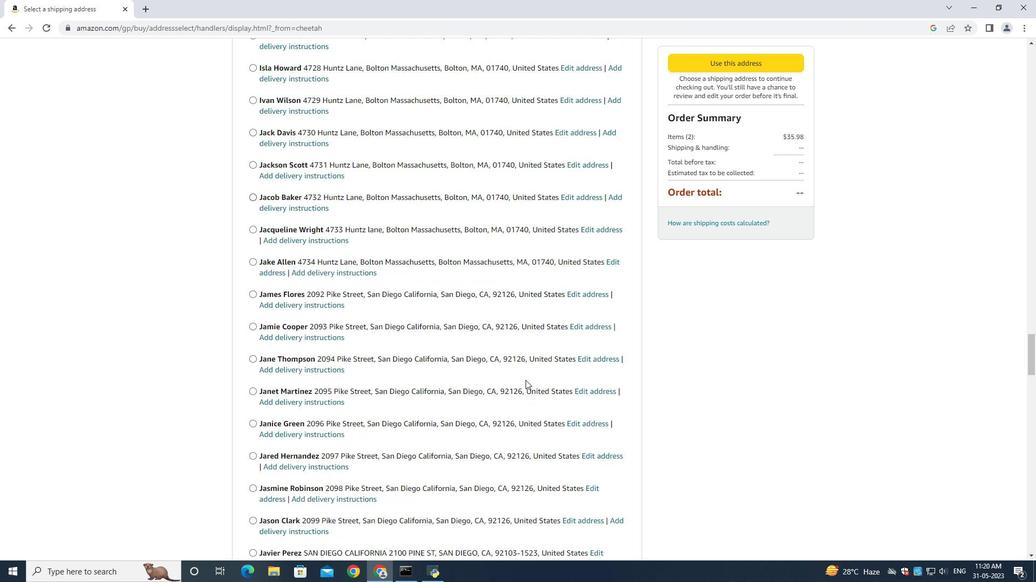 
Action: Mouse scrolled (525, 381) with delta (0, 0)
Screenshot: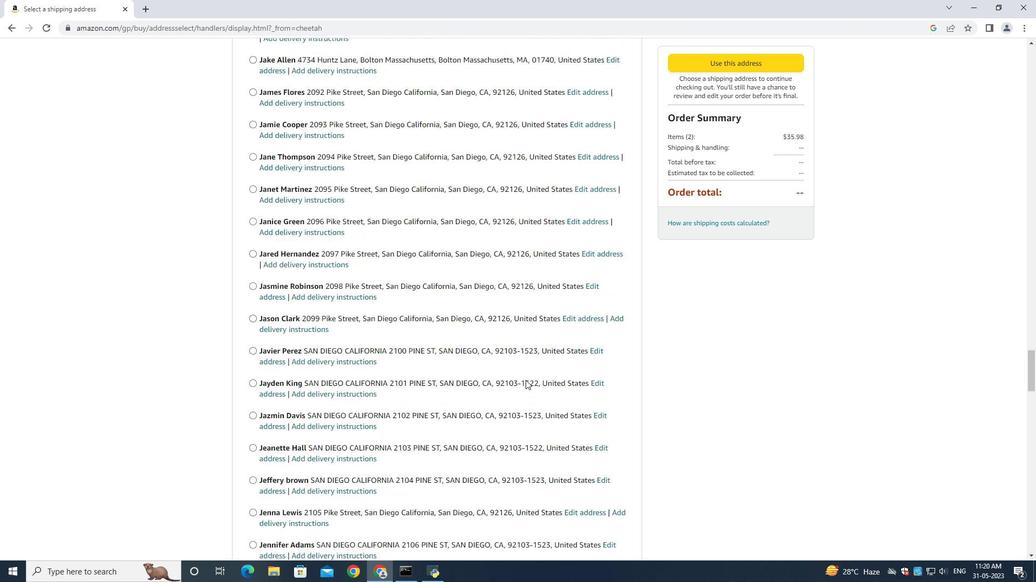 
Action: Mouse moved to (525, 382)
Screenshot: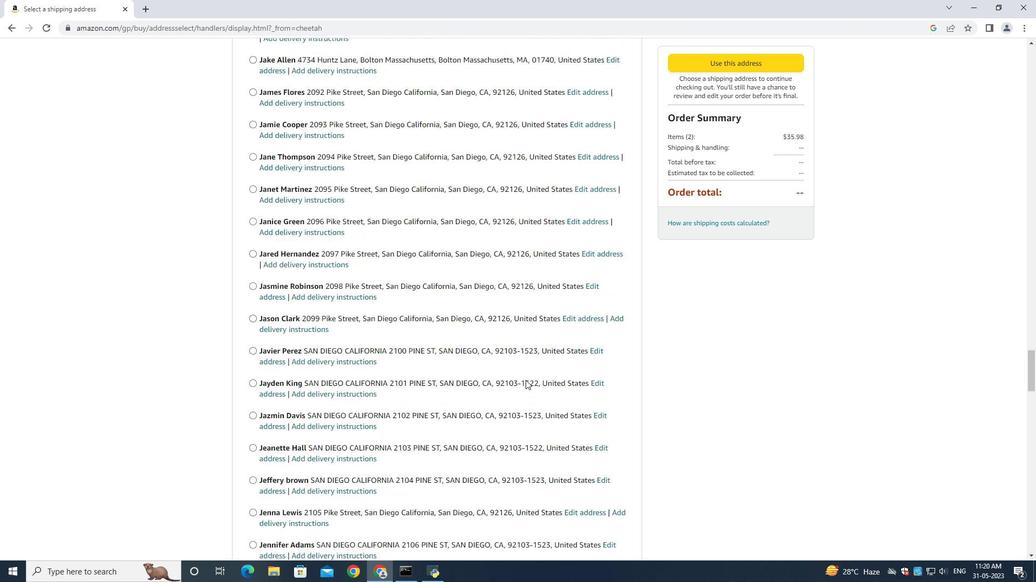
Action: Mouse scrolled (525, 381) with delta (0, 0)
Screenshot: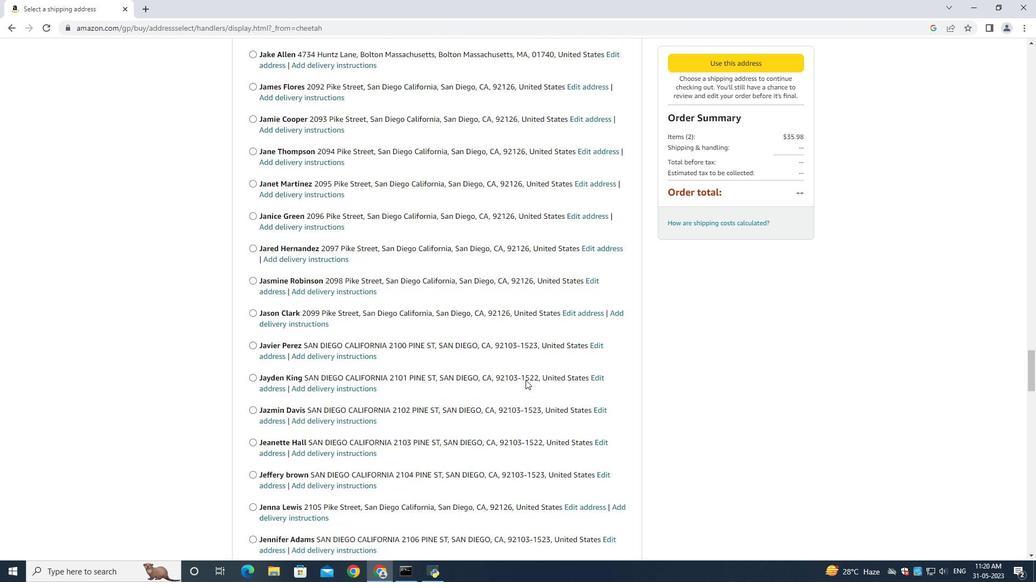 
Action: Mouse scrolled (525, 381) with delta (0, 0)
Screenshot: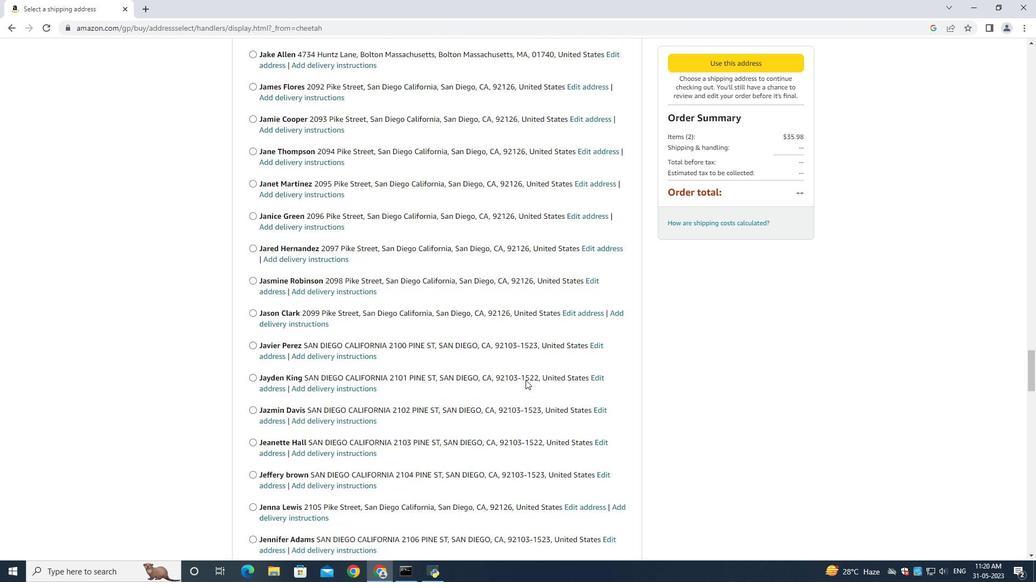 
Action: Mouse scrolled (525, 381) with delta (0, 0)
Screenshot: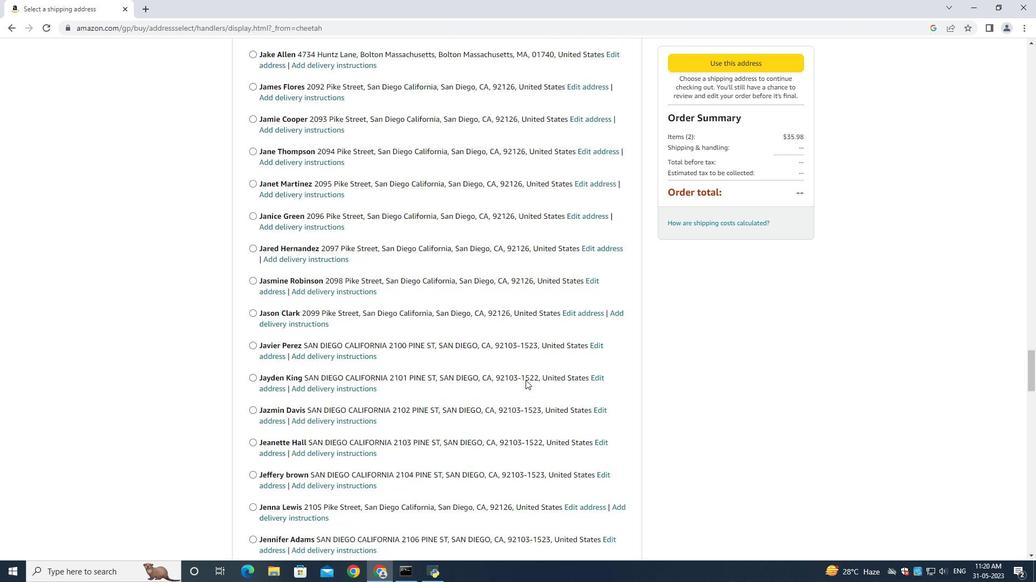 
Action: Mouse scrolled (525, 381) with delta (0, 0)
Screenshot: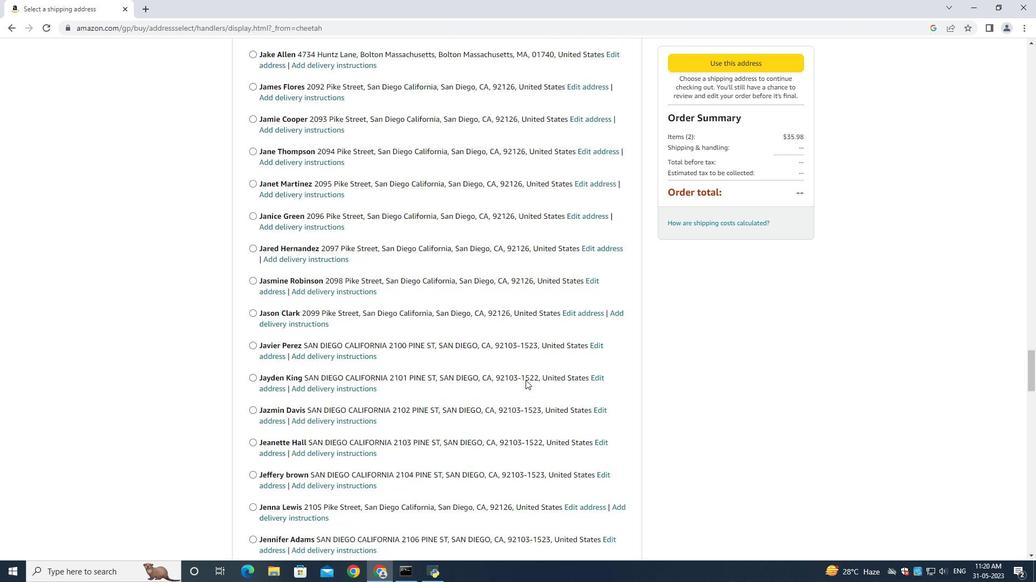 
Action: Mouse moved to (526, 381)
Screenshot: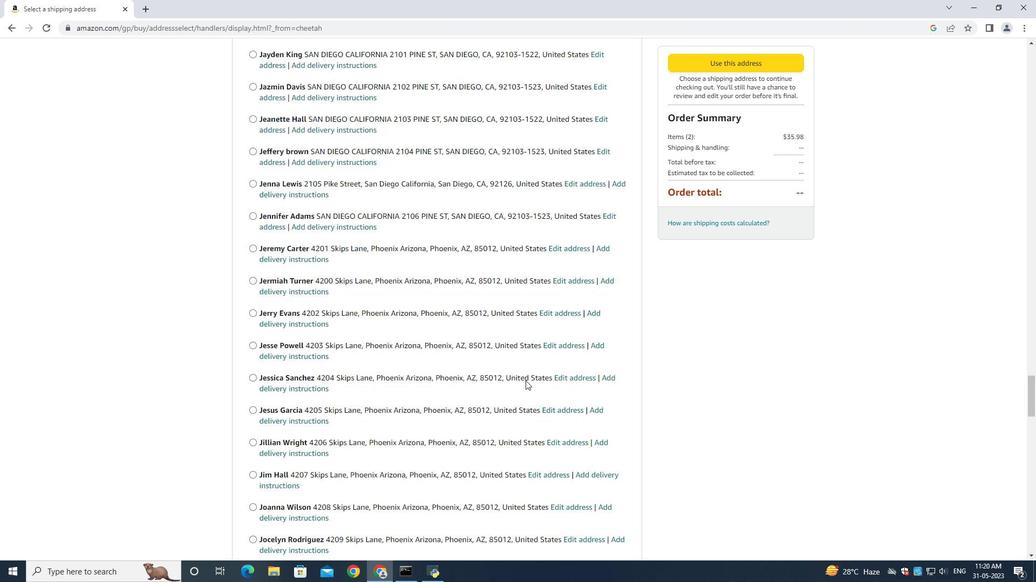
Action: Mouse scrolled (526, 381) with delta (0, 0)
Screenshot: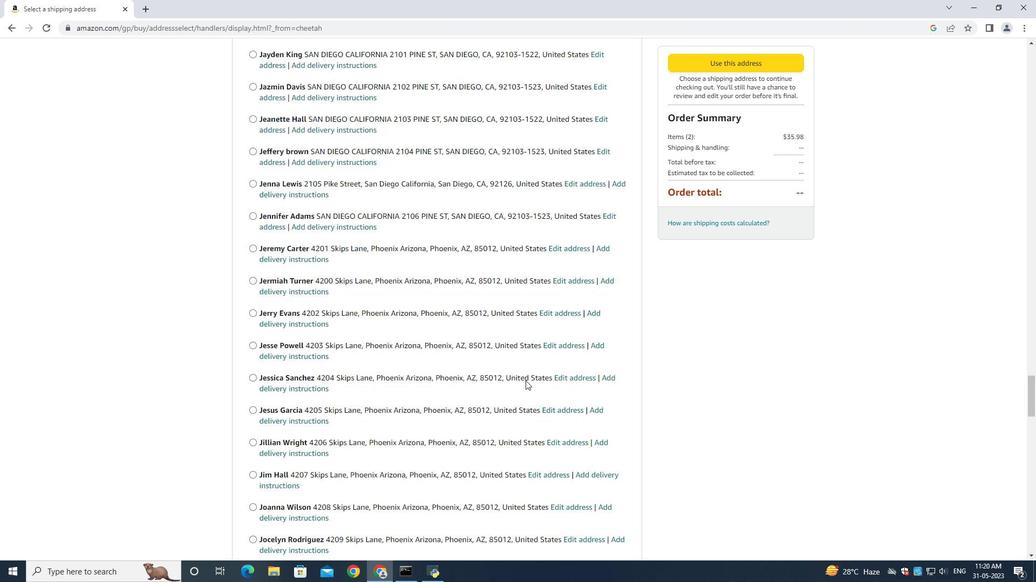 
Action: Mouse scrolled (526, 381) with delta (0, 0)
Screenshot: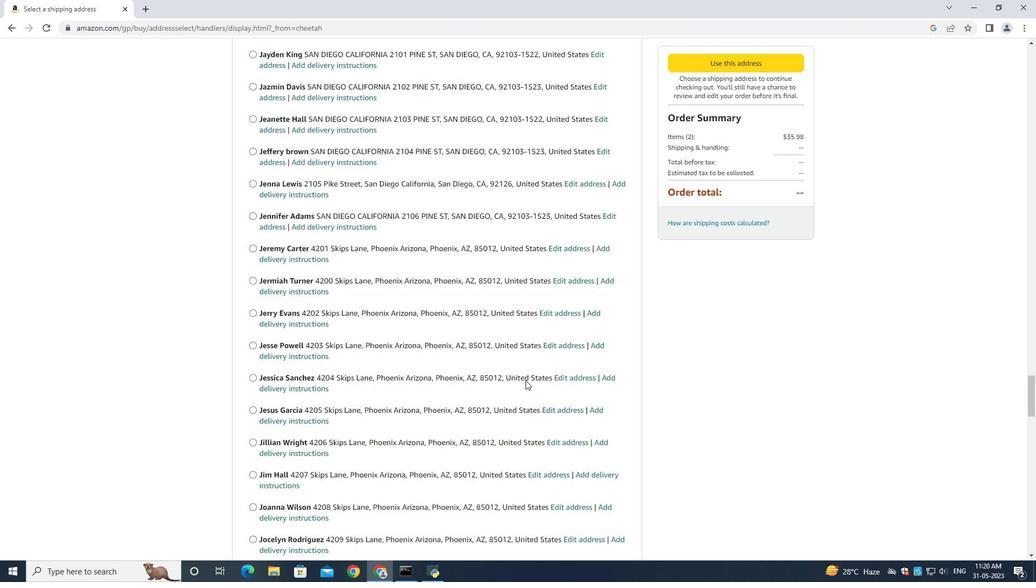 
Action: Mouse scrolled (526, 381) with delta (0, 0)
Screenshot: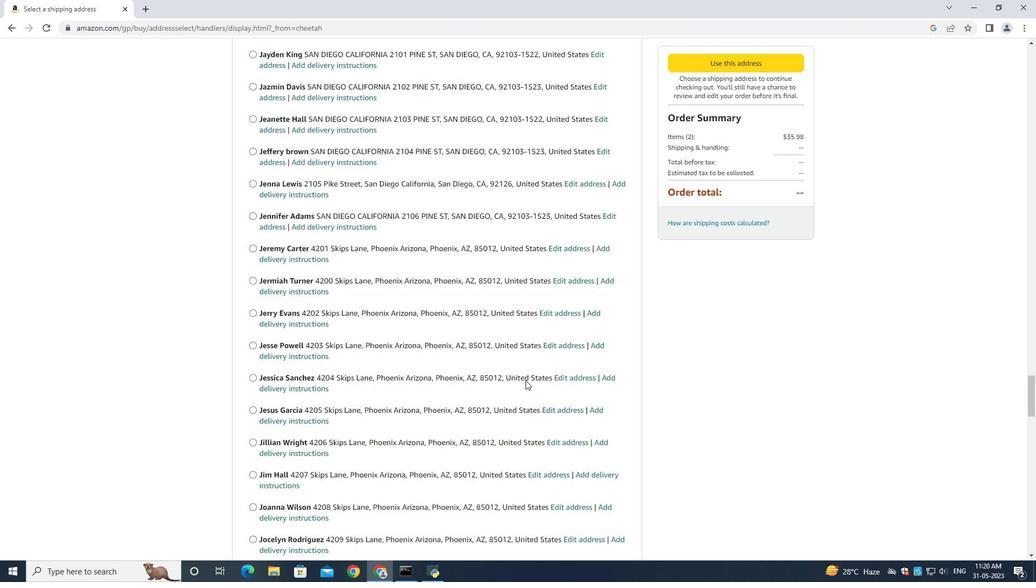 
Action: Mouse scrolled (526, 381) with delta (0, 0)
Screenshot: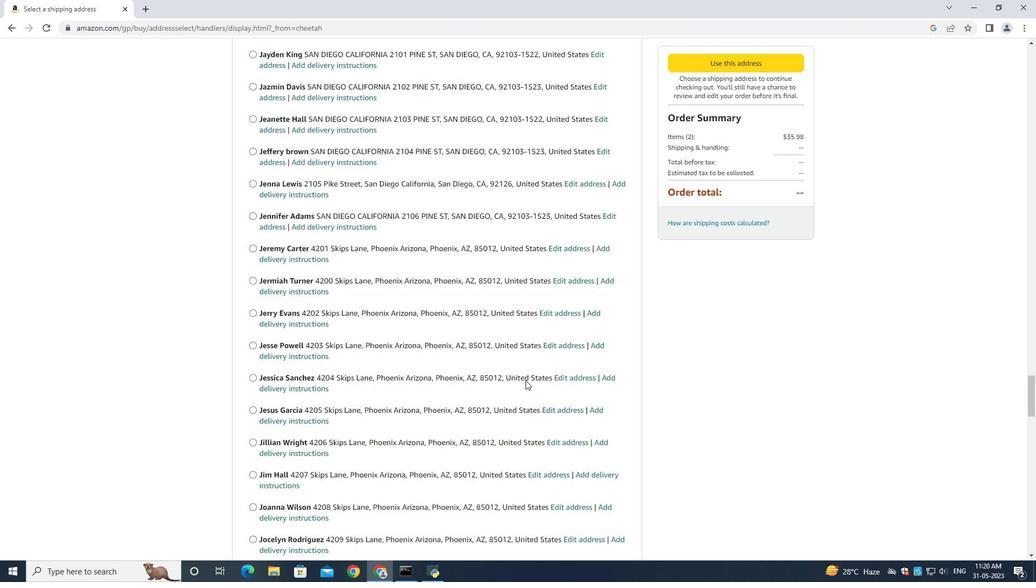 
Action: Mouse scrolled (526, 381) with delta (0, 0)
Screenshot: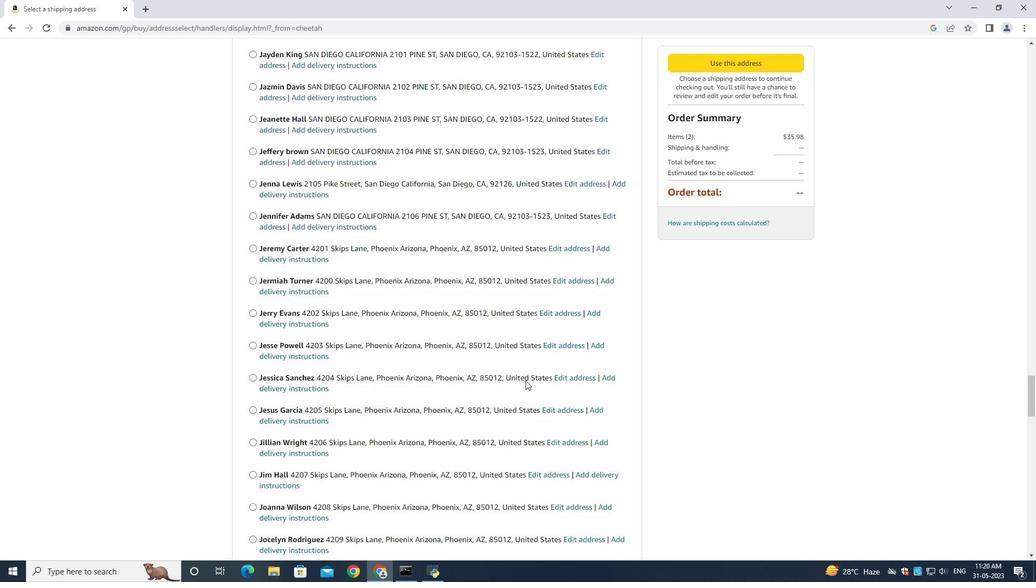 
Action: Mouse scrolled (526, 381) with delta (0, 0)
Screenshot: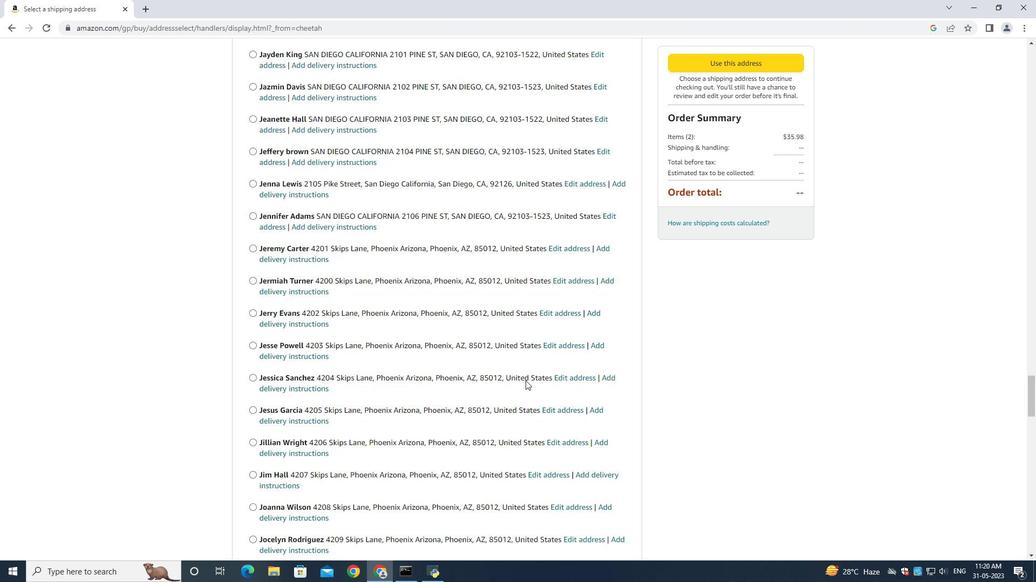 
Action: Mouse moved to (526, 382)
Screenshot: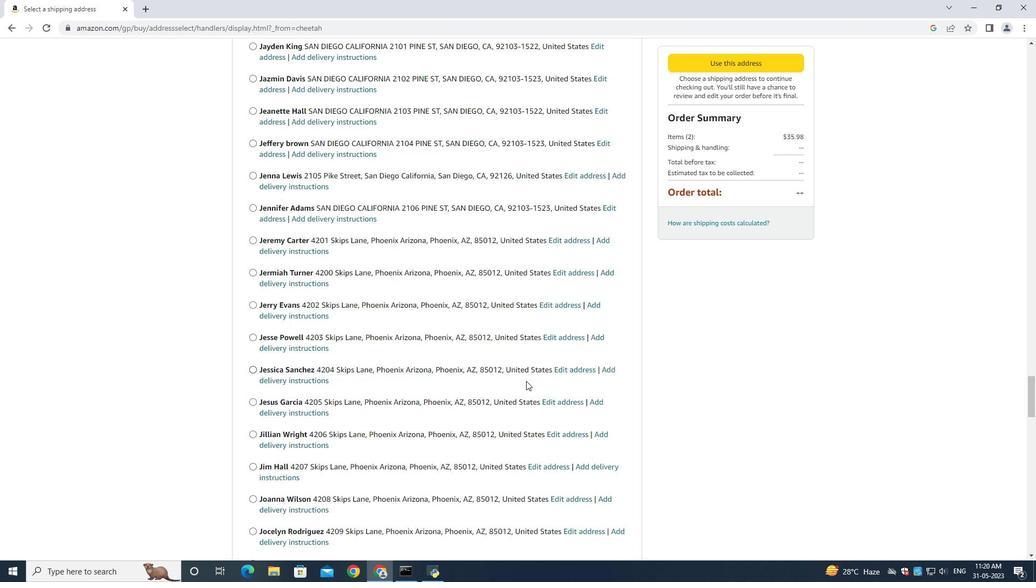 
Action: Mouse scrolled (526, 381) with delta (0, 0)
Screenshot: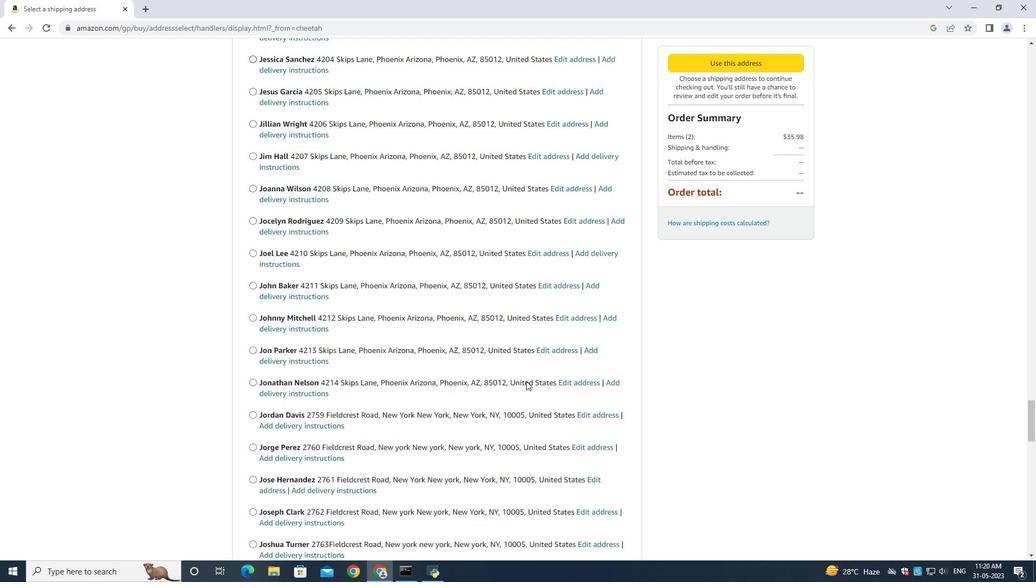 
Action: Mouse scrolled (526, 381) with delta (0, 0)
Screenshot: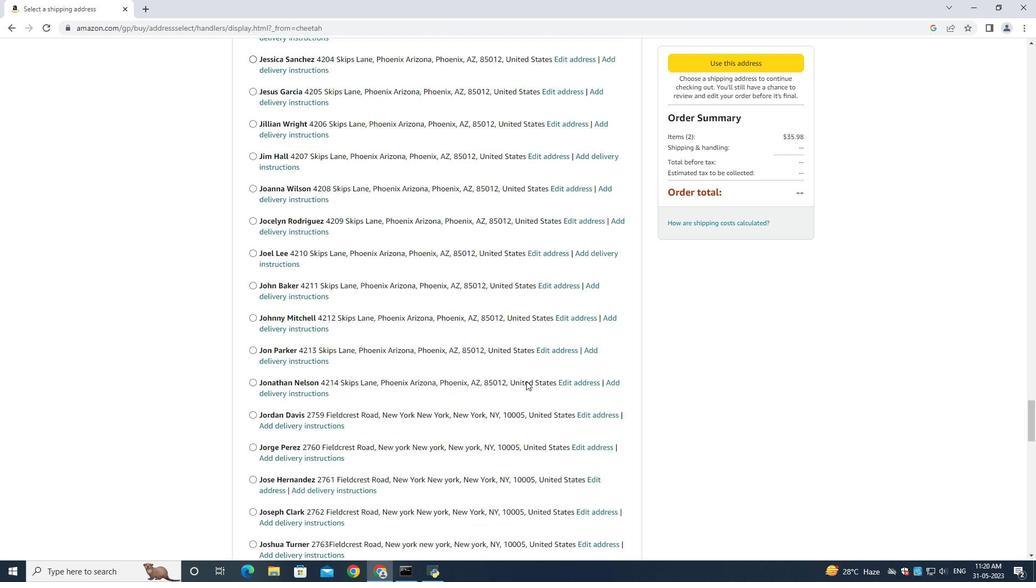 
Action: Mouse scrolled (526, 381) with delta (0, 0)
Screenshot: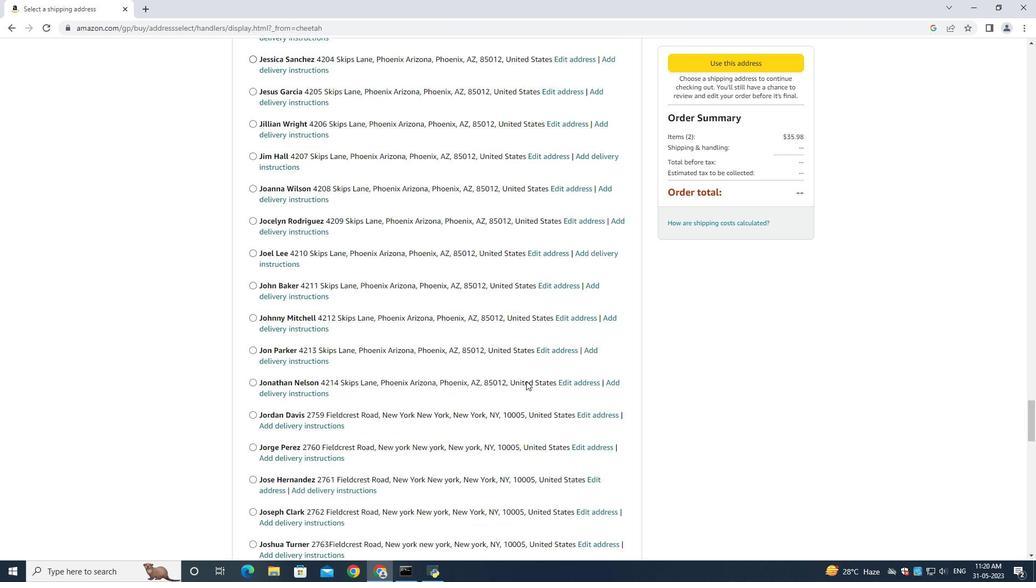 
Action: Mouse scrolled (526, 381) with delta (0, 0)
Screenshot: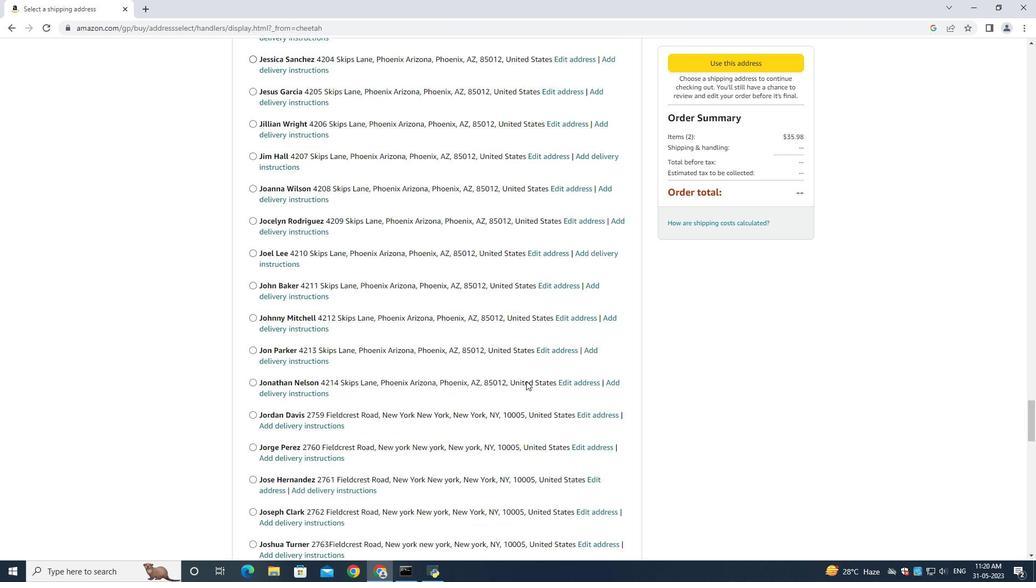 
Action: Mouse moved to (526, 382)
Screenshot: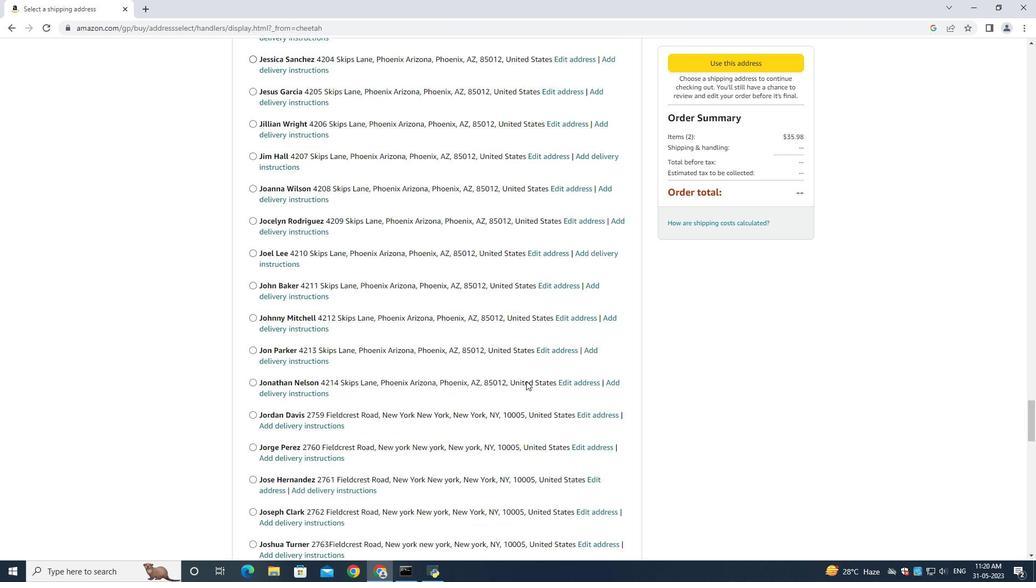 
Action: Mouse scrolled (526, 381) with delta (0, 0)
Screenshot: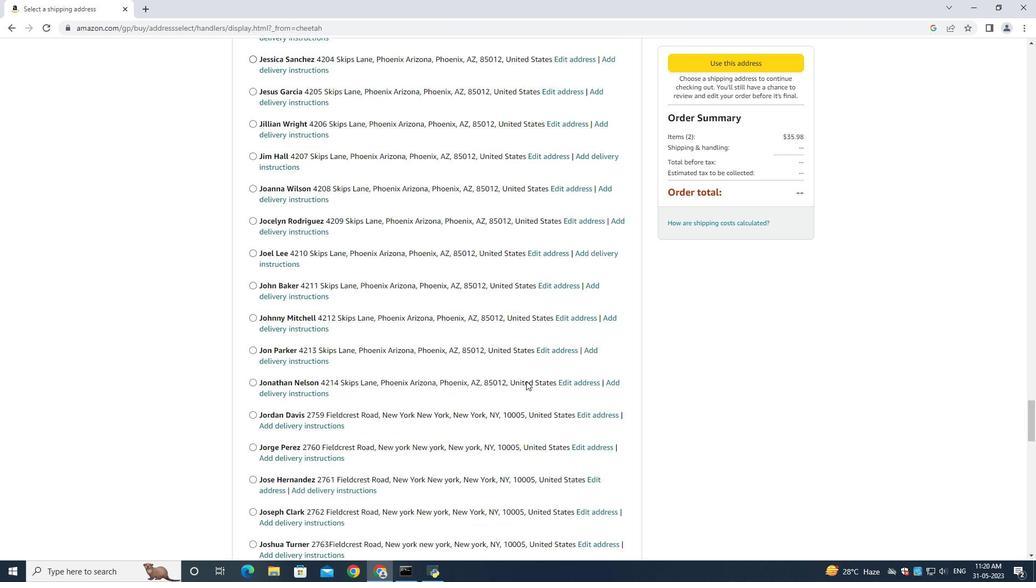 
Action: Mouse scrolled (526, 381) with delta (0, 0)
Screenshot: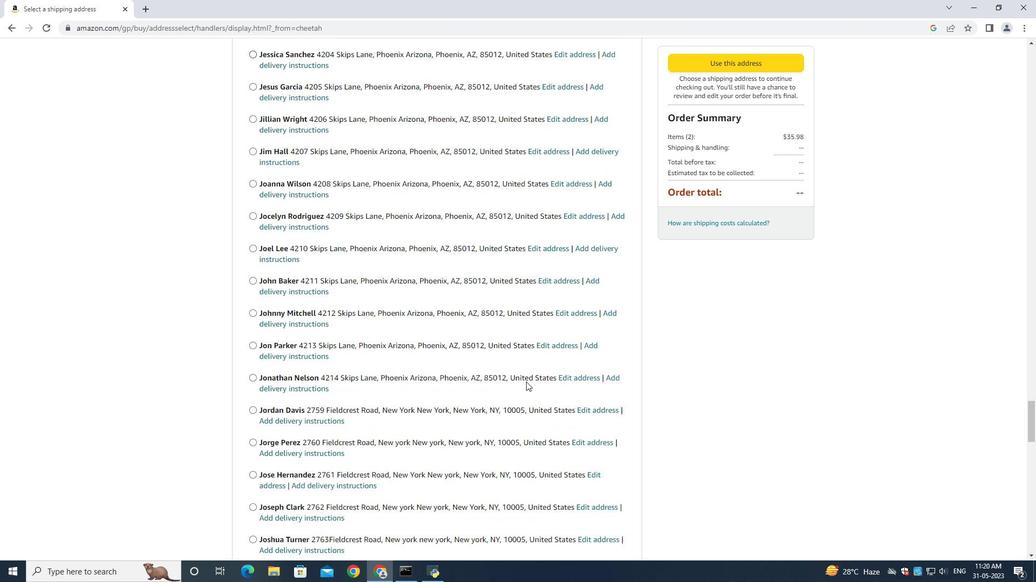 
Action: Mouse scrolled (526, 381) with delta (0, 0)
Screenshot: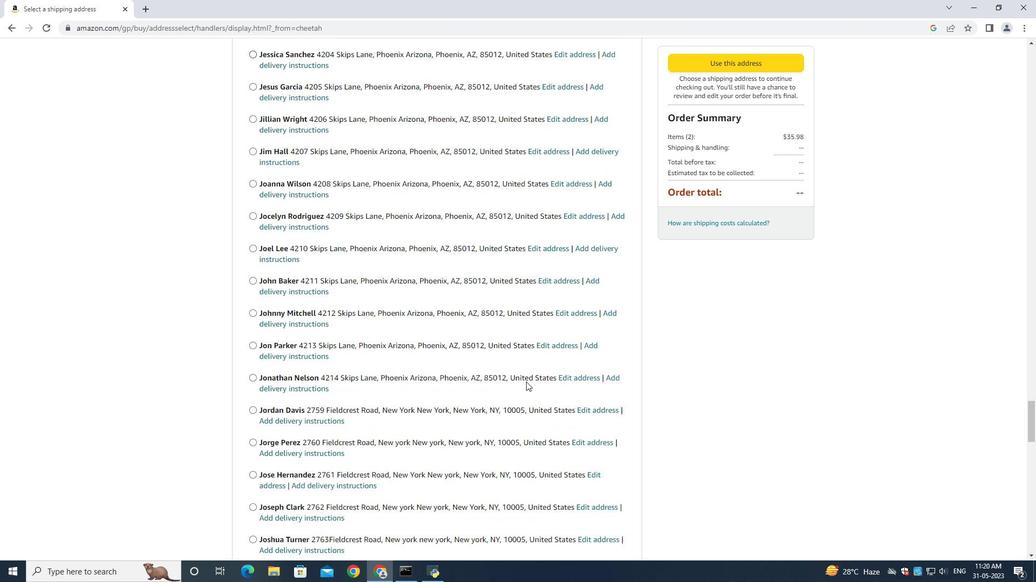 
Action: Mouse moved to (526, 383)
Screenshot: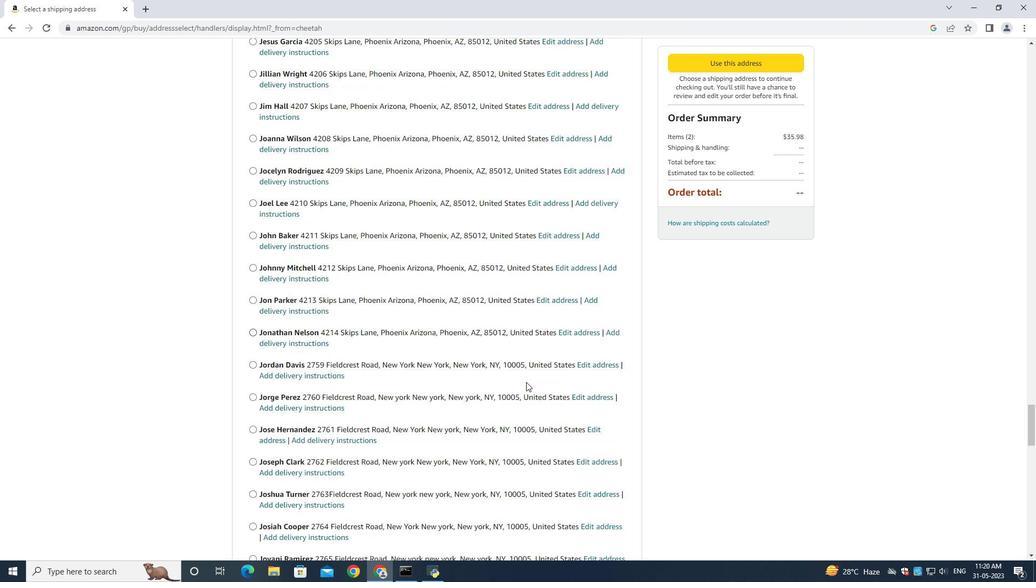 
Action: Mouse scrolled (526, 382) with delta (0, 0)
Screenshot: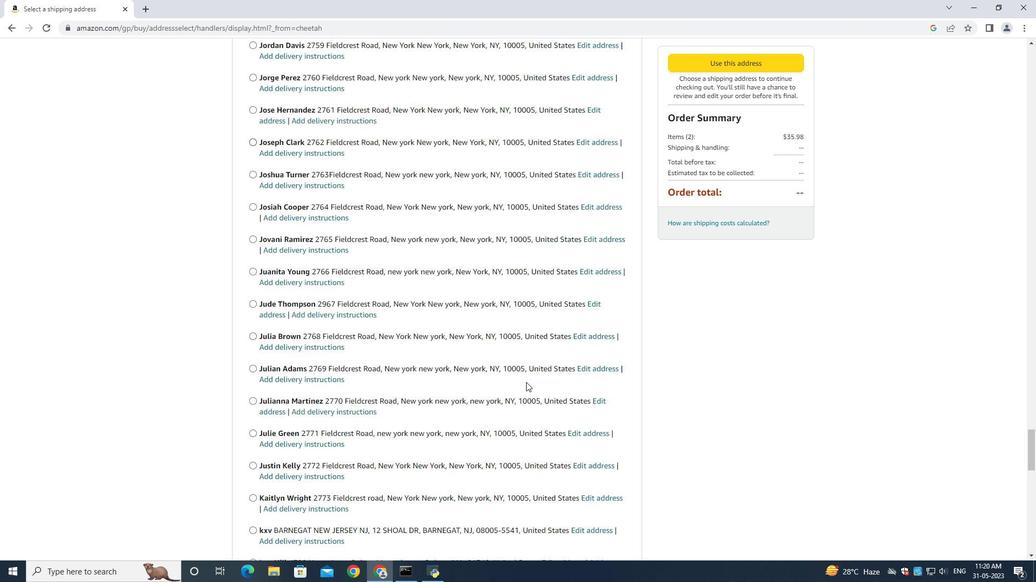 
Action: Mouse moved to (526, 383)
Screenshot: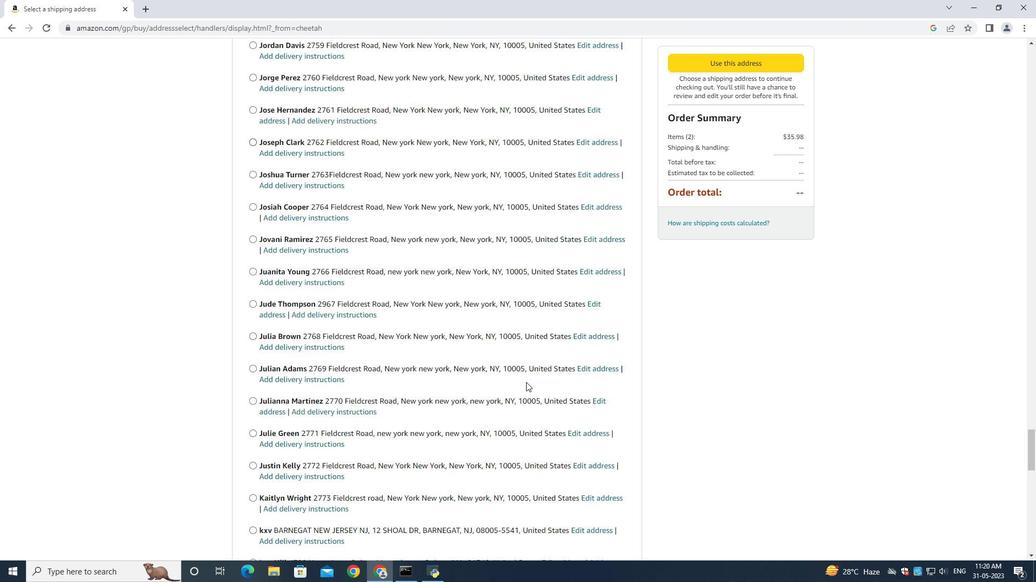 
Action: Mouse scrolled (526, 382) with delta (0, 0)
Screenshot: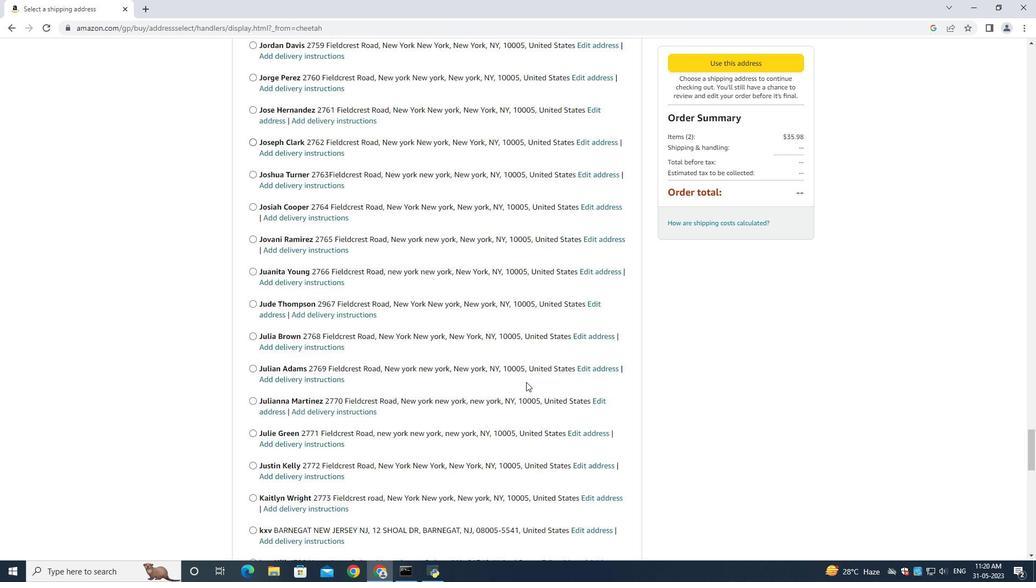 
Action: Mouse scrolled (526, 382) with delta (0, 0)
Screenshot: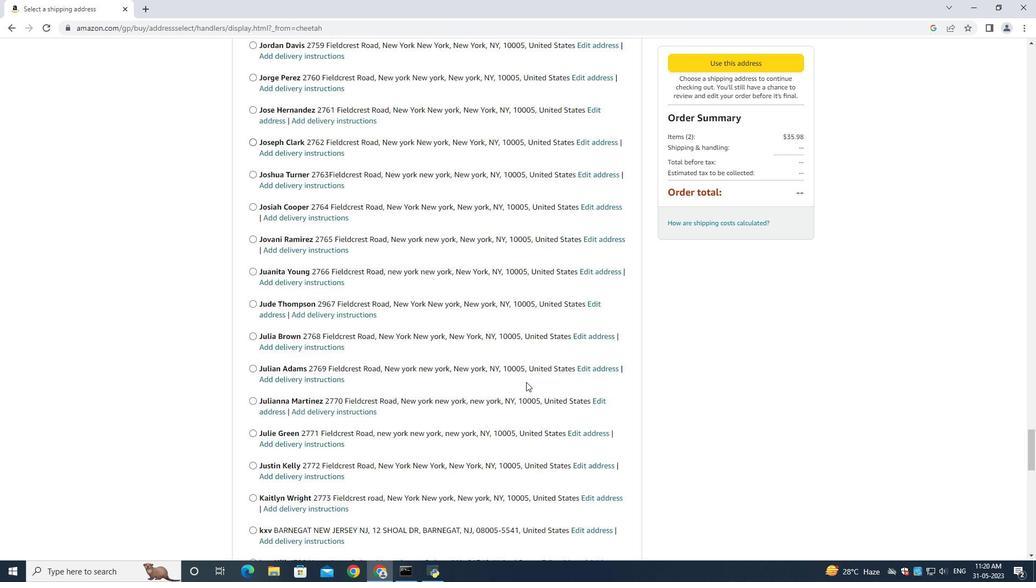 
Action: Mouse scrolled (526, 382) with delta (0, 0)
Screenshot: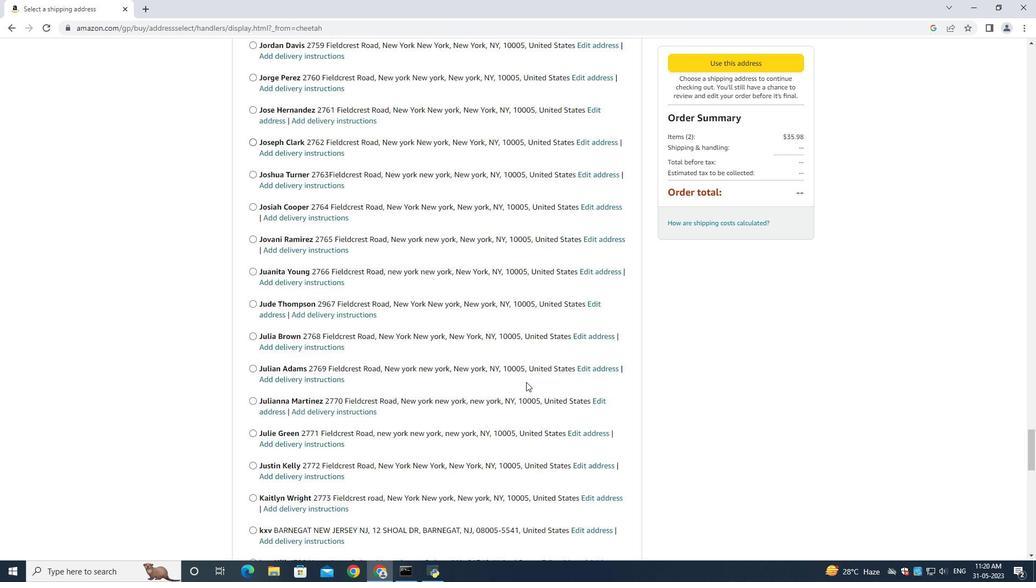 
Action: Mouse scrolled (526, 382) with delta (0, 0)
Screenshot: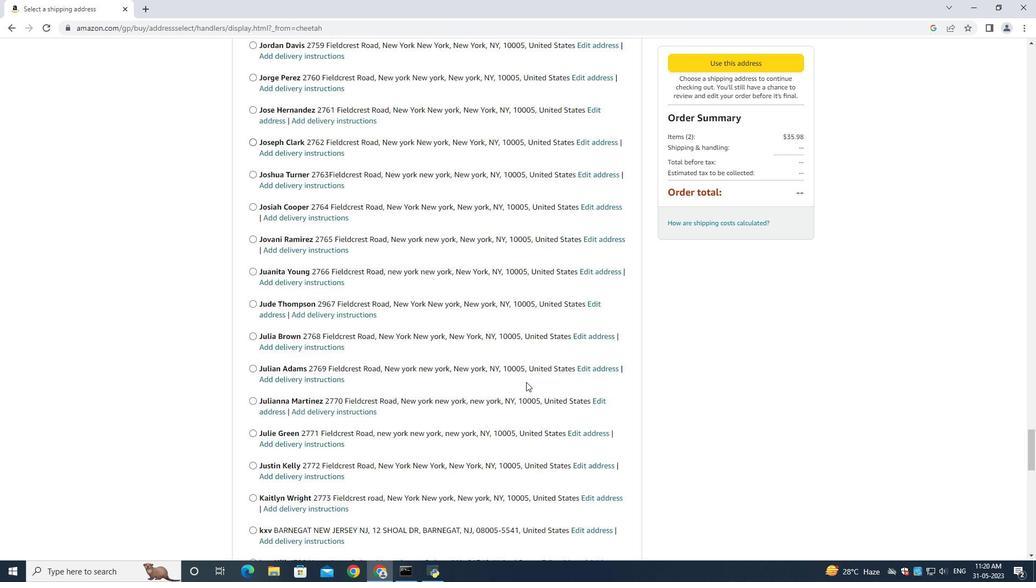 
Action: Mouse scrolled (526, 382) with delta (0, 0)
Screenshot: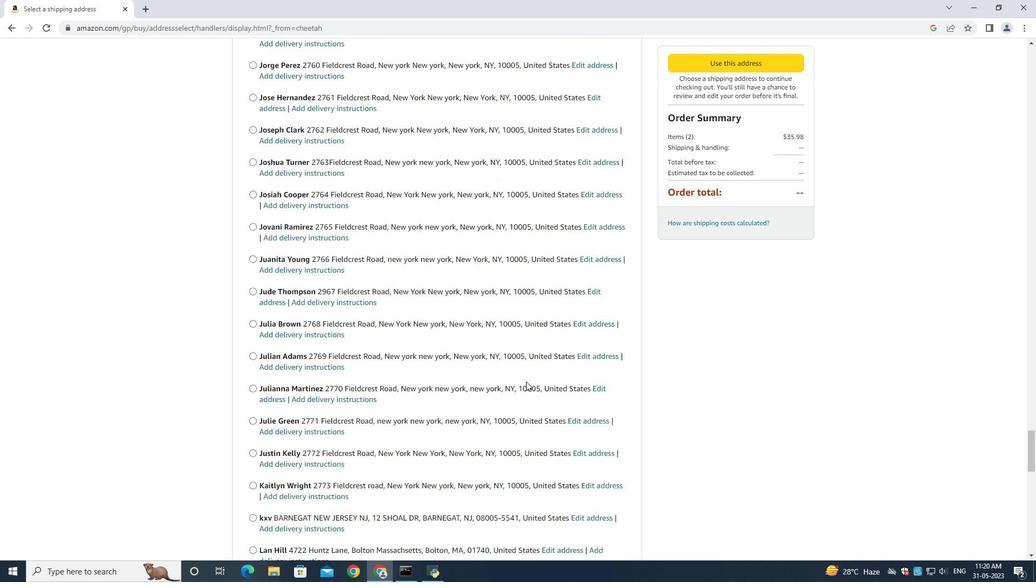 
Action: Mouse scrolled (526, 382) with delta (0, 0)
Screenshot: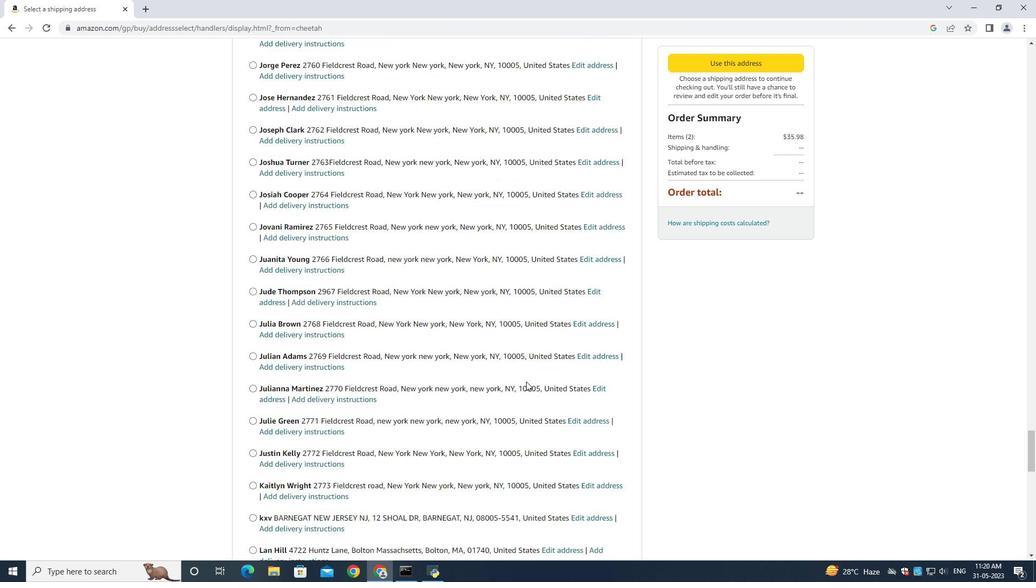 
Action: Mouse moved to (526, 383)
Screenshot: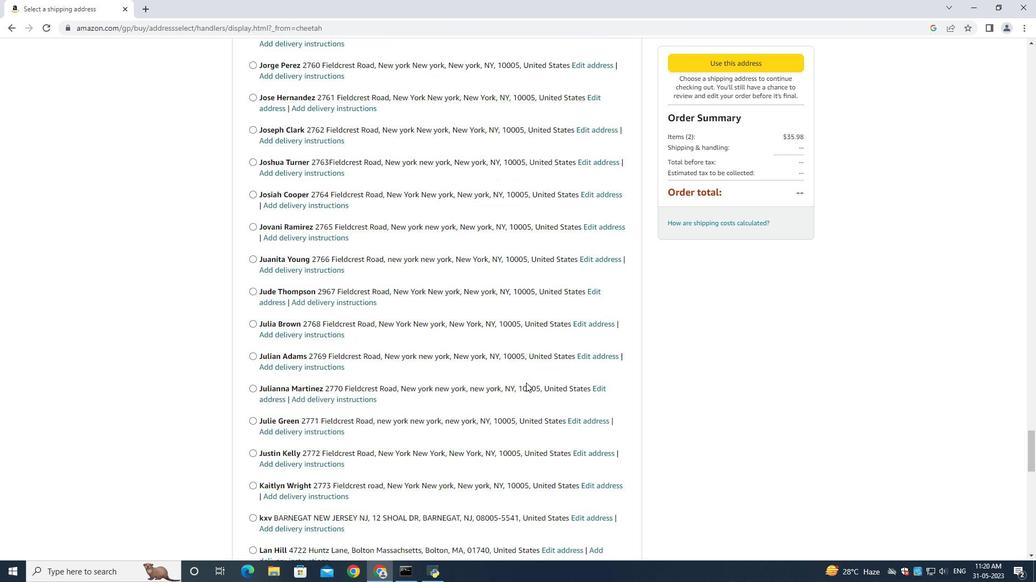 
Action: Mouse scrolled (526, 382) with delta (0, 0)
Screenshot: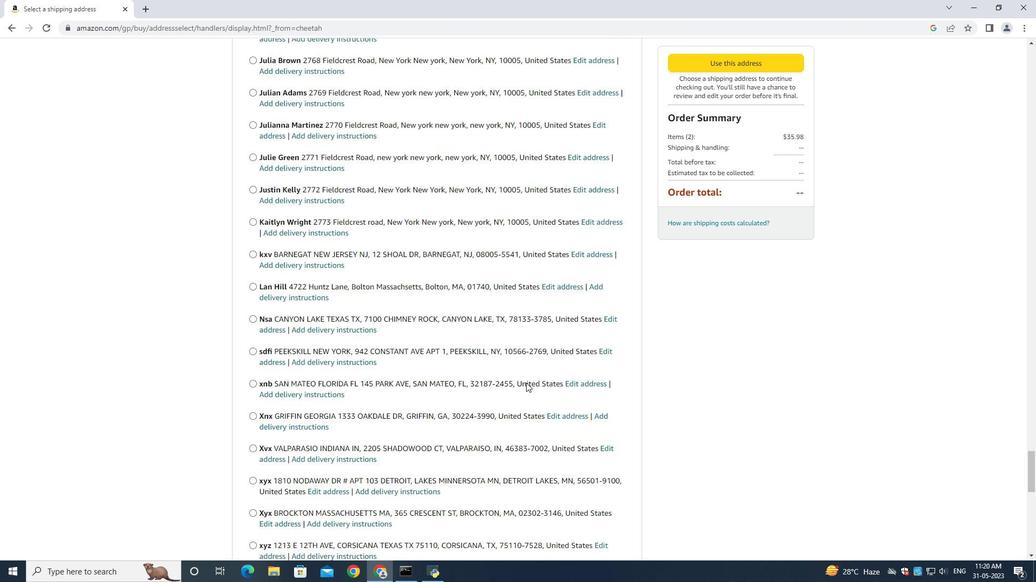 
Action: Mouse scrolled (526, 382) with delta (0, 0)
Screenshot: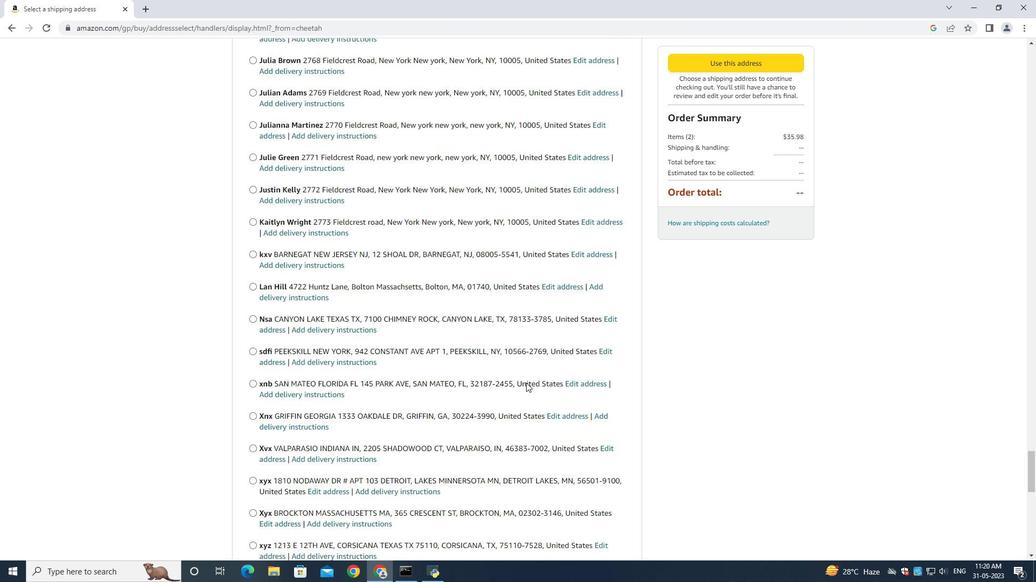 
Action: Mouse scrolled (526, 382) with delta (0, 0)
Screenshot: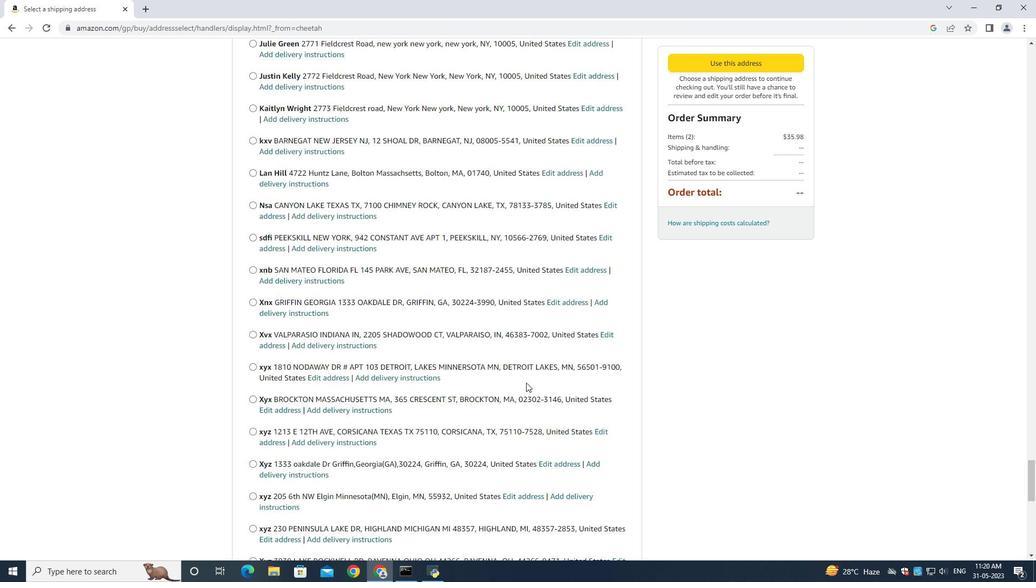 
Action: Mouse scrolled (526, 382) with delta (0, 0)
Screenshot: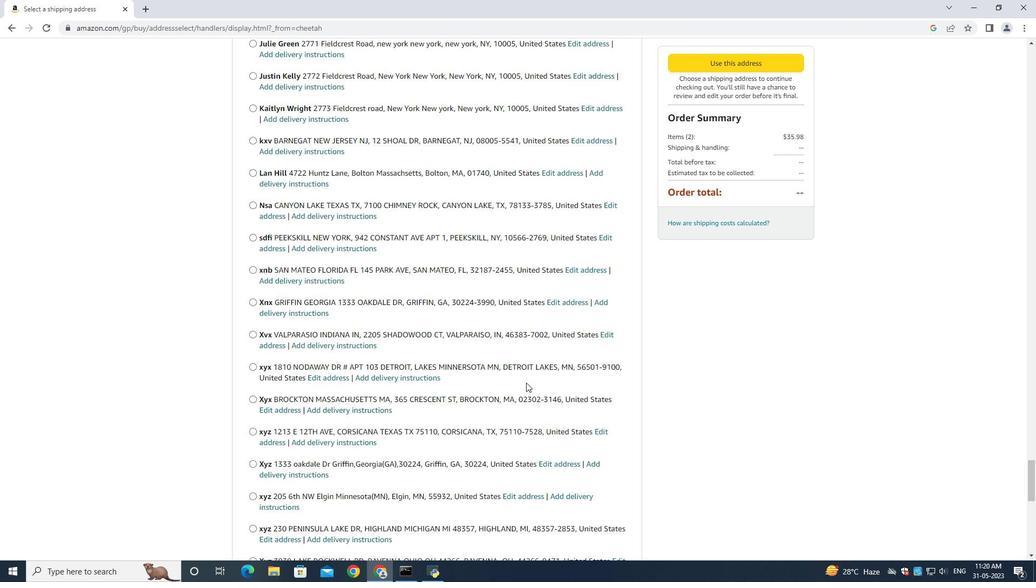 
Action: Mouse scrolled (526, 382) with delta (0, 0)
Screenshot: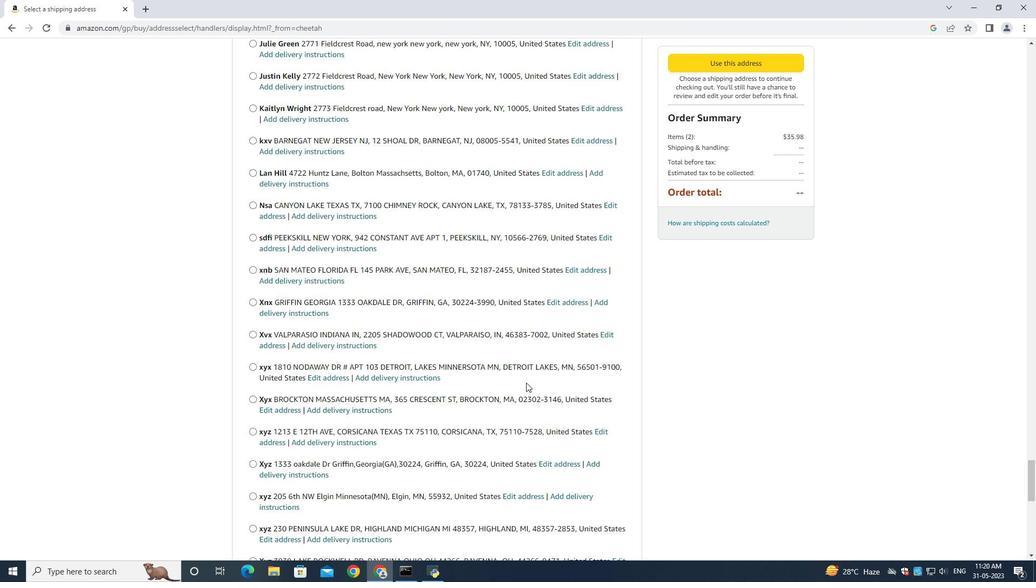 
Action: Mouse scrolled (526, 382) with delta (0, 0)
Screenshot: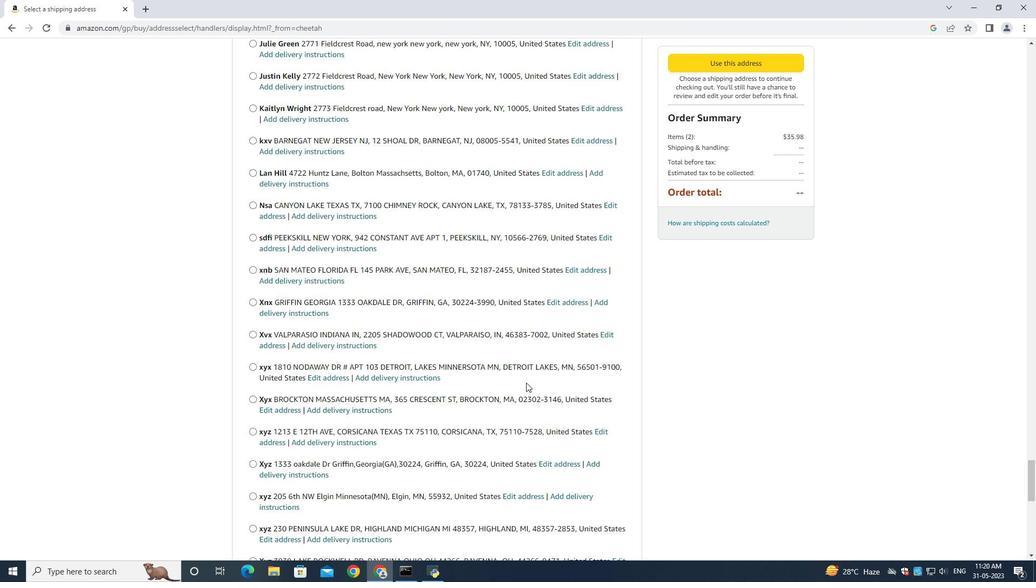 
Action: Mouse scrolled (526, 382) with delta (0, 0)
Screenshot: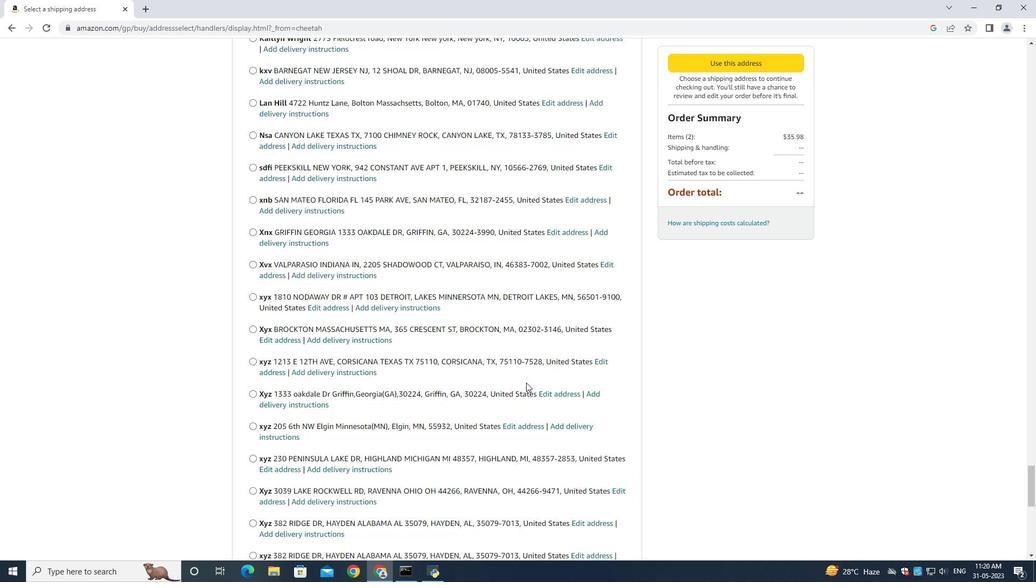 
Action: Mouse scrolled (526, 382) with delta (0, 0)
Screenshot: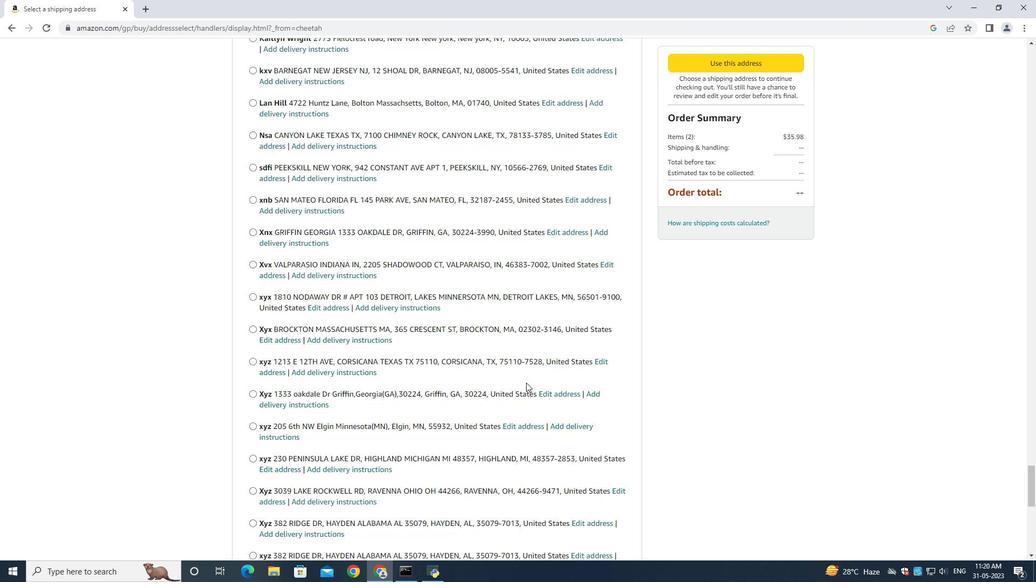 
Action: Mouse moved to (526, 383)
Screenshot: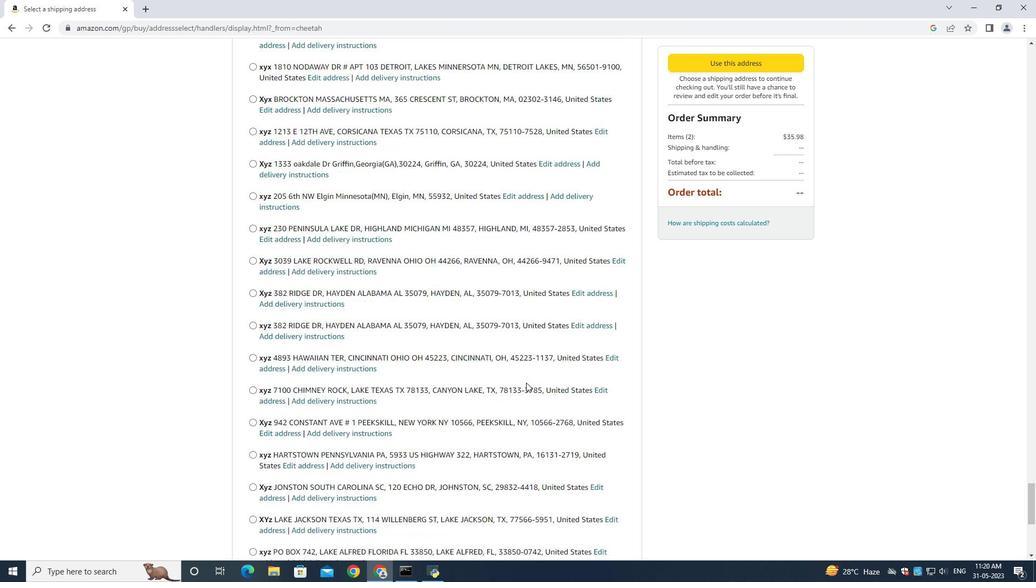 
Action: Mouse scrolled (526, 382) with delta (0, 0)
Screenshot: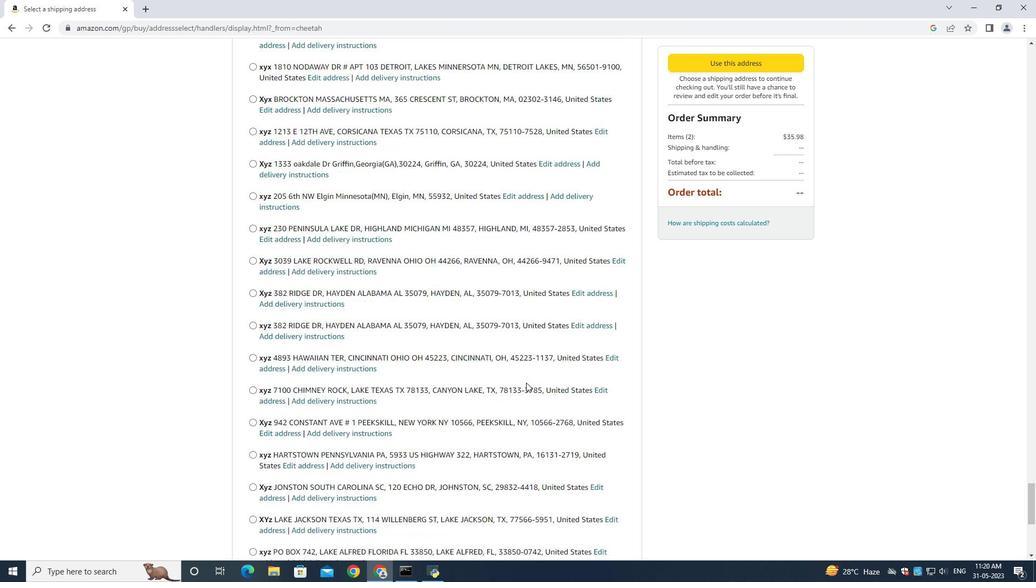 
Action: Mouse moved to (526, 383)
Screenshot: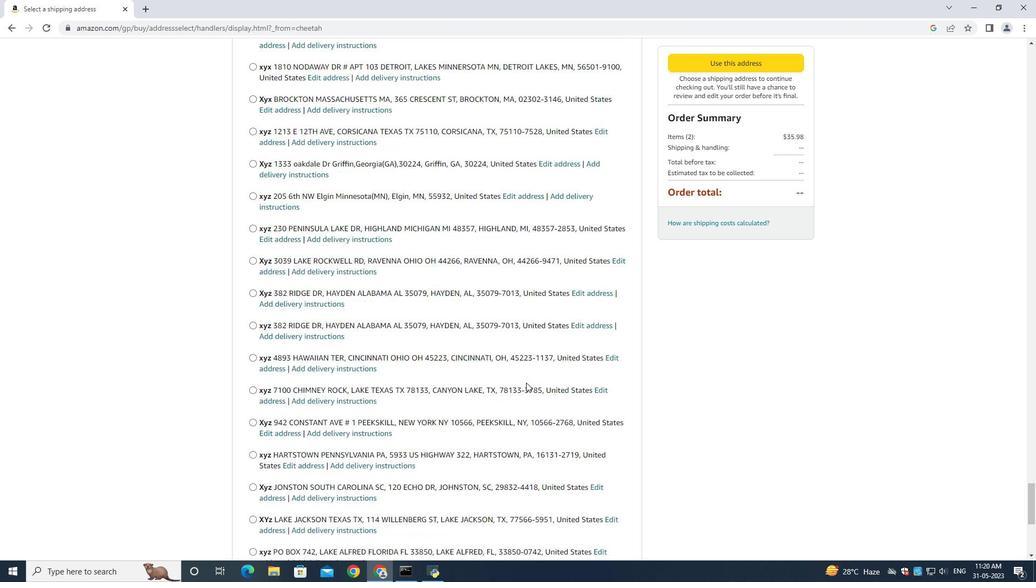 
Action: Mouse scrolled (526, 382) with delta (0, 0)
Screenshot: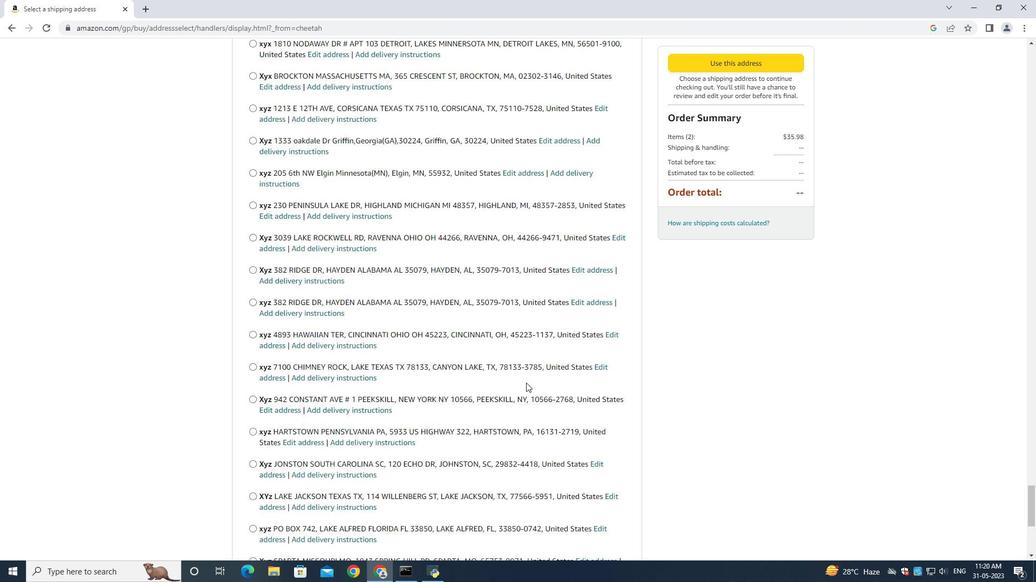 
Action: Mouse scrolled (526, 382) with delta (0, 0)
Screenshot: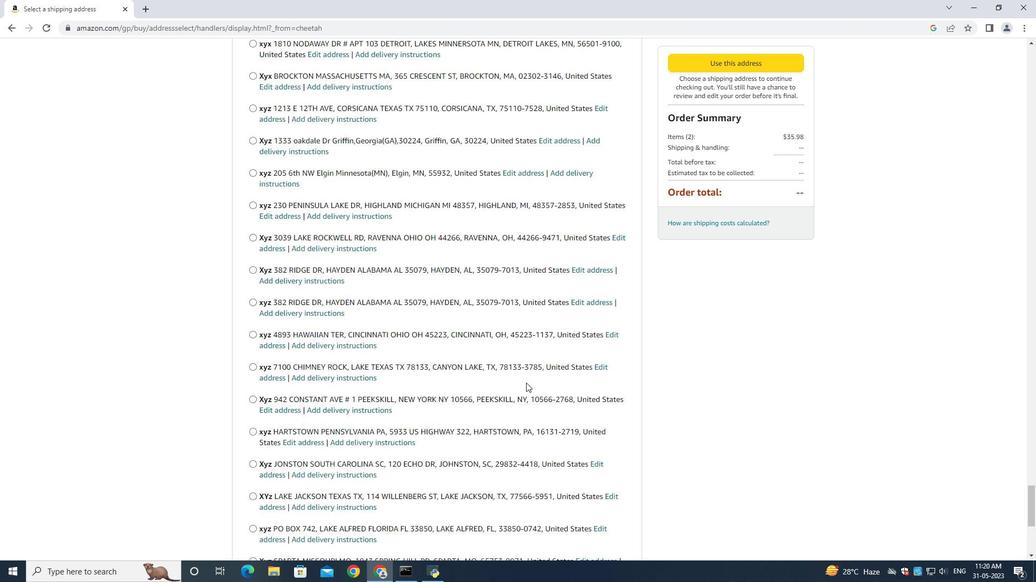
Action: Mouse moved to (526, 383)
Screenshot: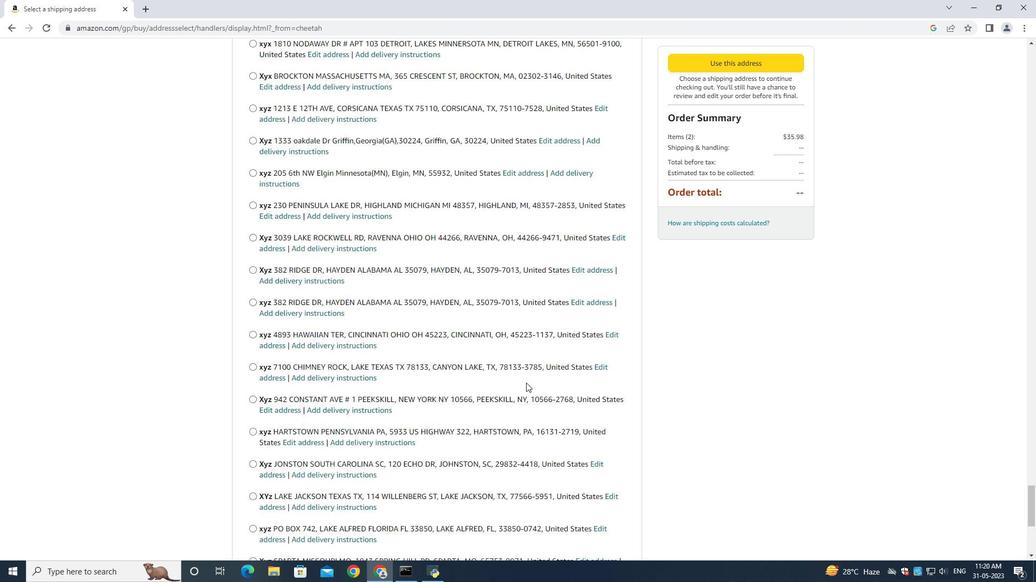 
Action: Mouse scrolled (526, 382) with delta (0, 0)
Screenshot: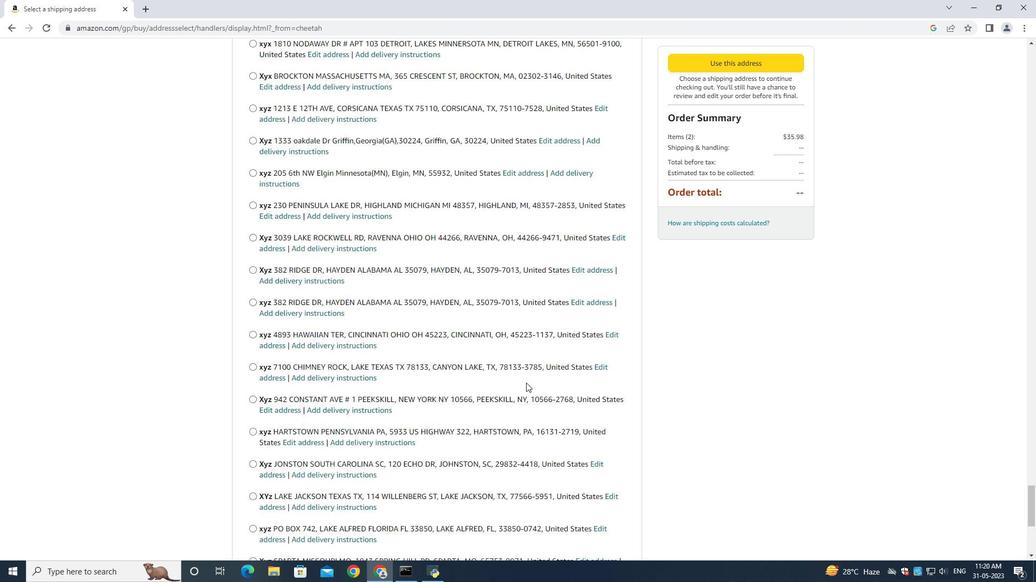 
Action: Mouse scrolled (526, 383) with delta (0, 0)
Screenshot: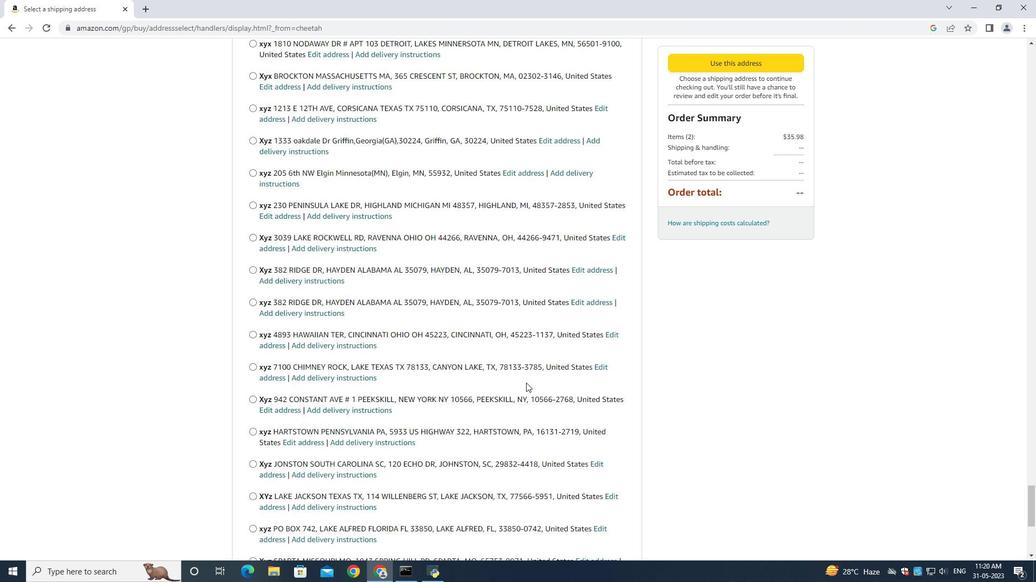 
Action: Mouse moved to (526, 383)
Screenshot: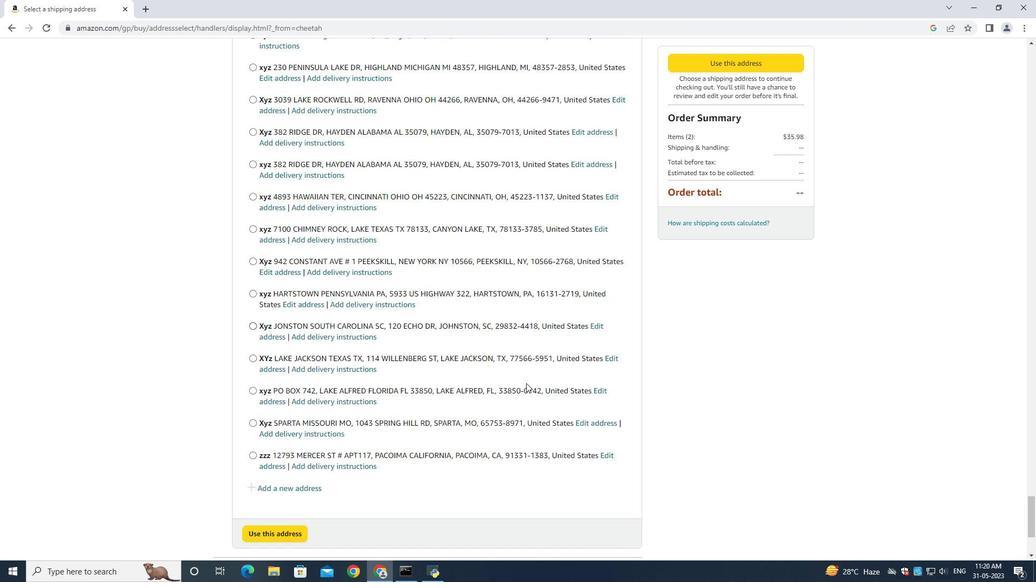 
Action: Mouse scrolled (526, 382) with delta (0, 0)
Screenshot: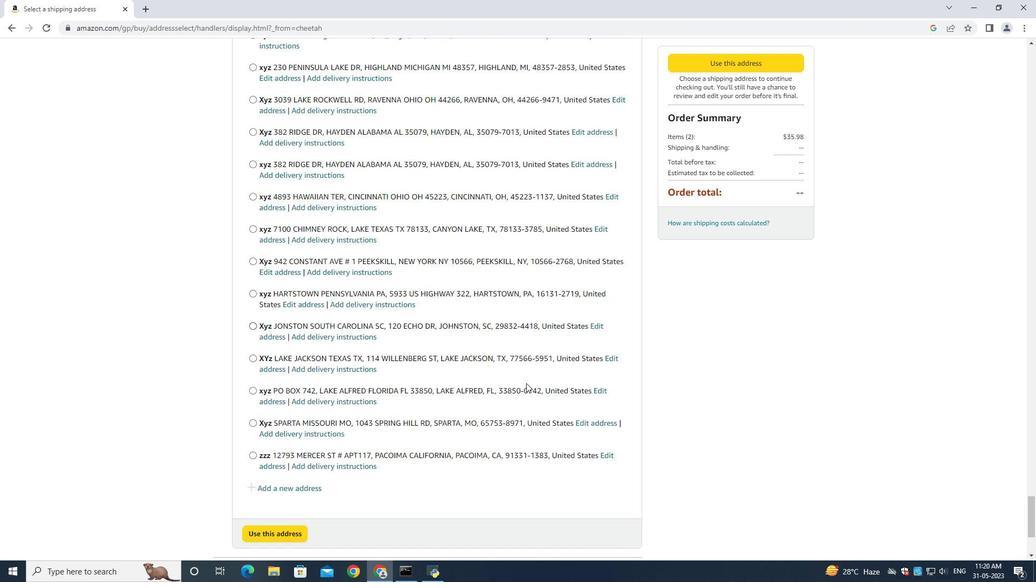 
Action: Mouse moved to (526, 383)
Screenshot: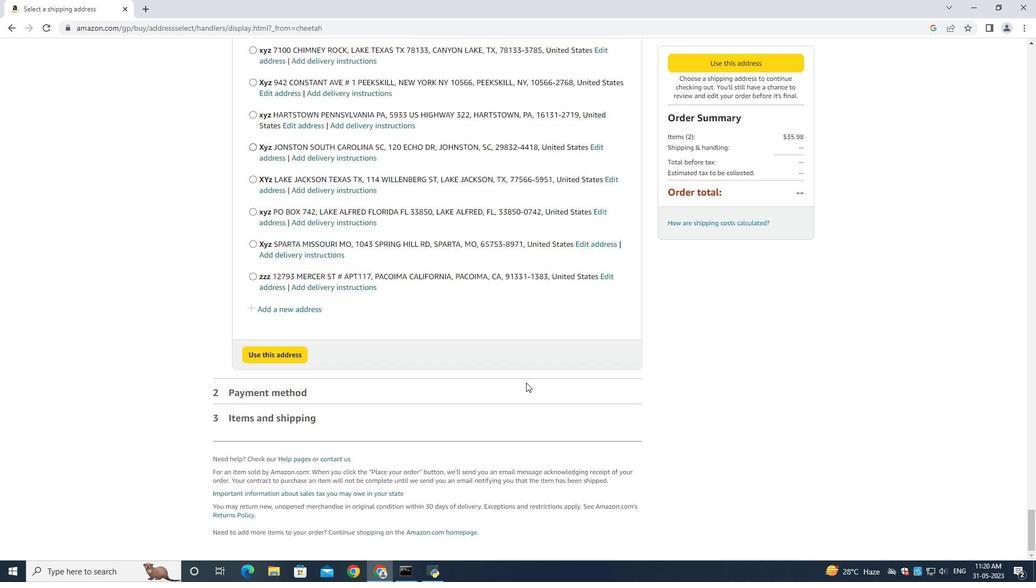 
Action: Mouse scrolled (526, 382) with delta (0, 0)
Screenshot: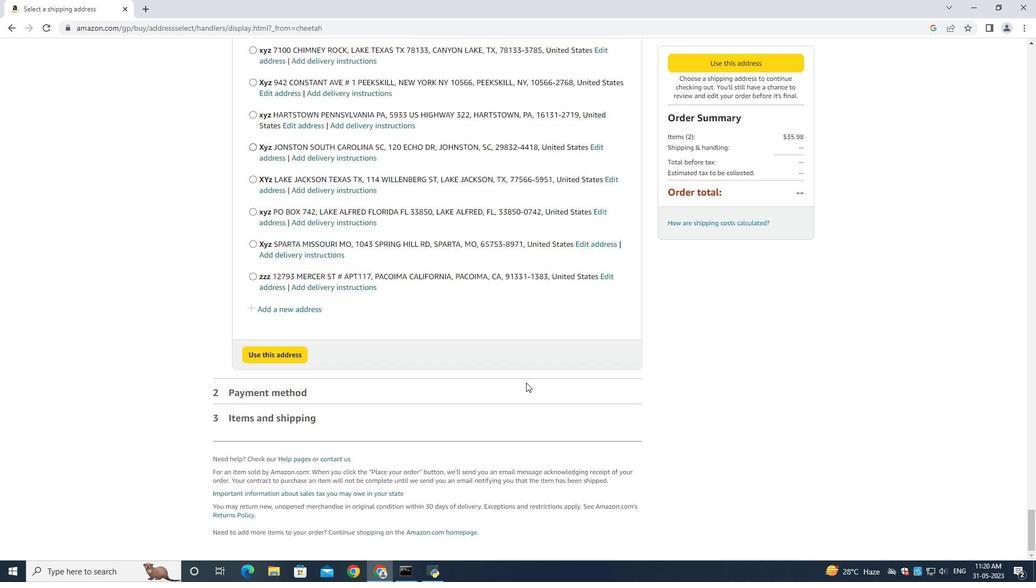 
Action: Mouse scrolled (526, 382) with delta (0, 0)
Screenshot: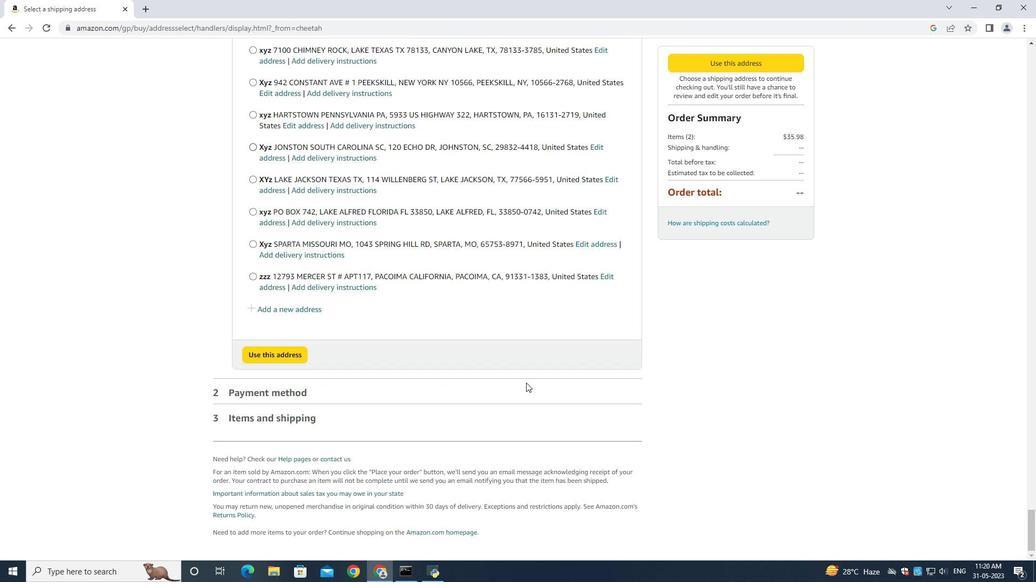 
Action: Mouse scrolled (526, 382) with delta (0, 0)
Screenshot: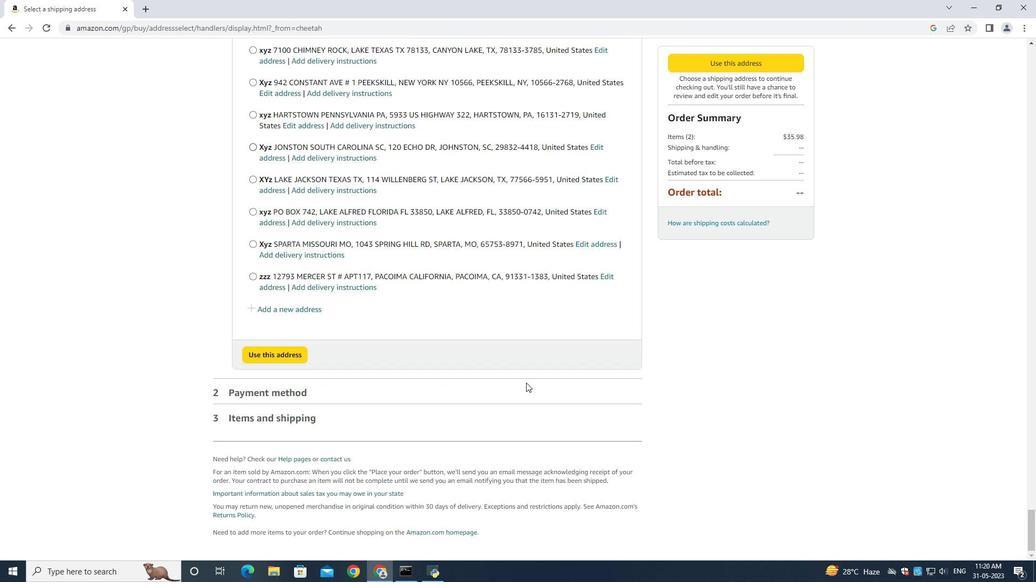 
Action: Mouse moved to (526, 383)
Screenshot: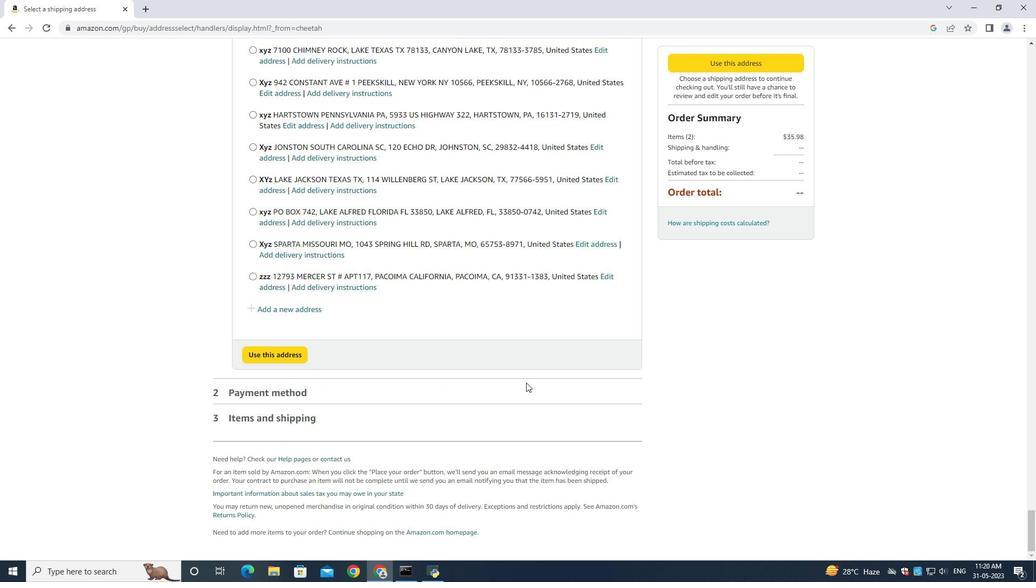 
Action: Mouse scrolled (526, 382) with delta (0, 0)
Screenshot: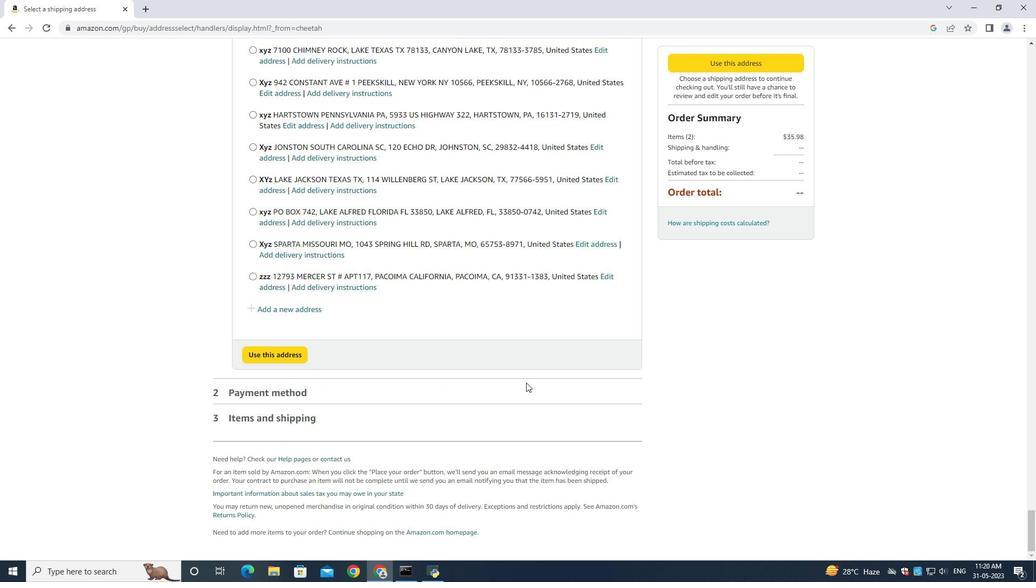
Action: Mouse moved to (272, 307)
Screenshot: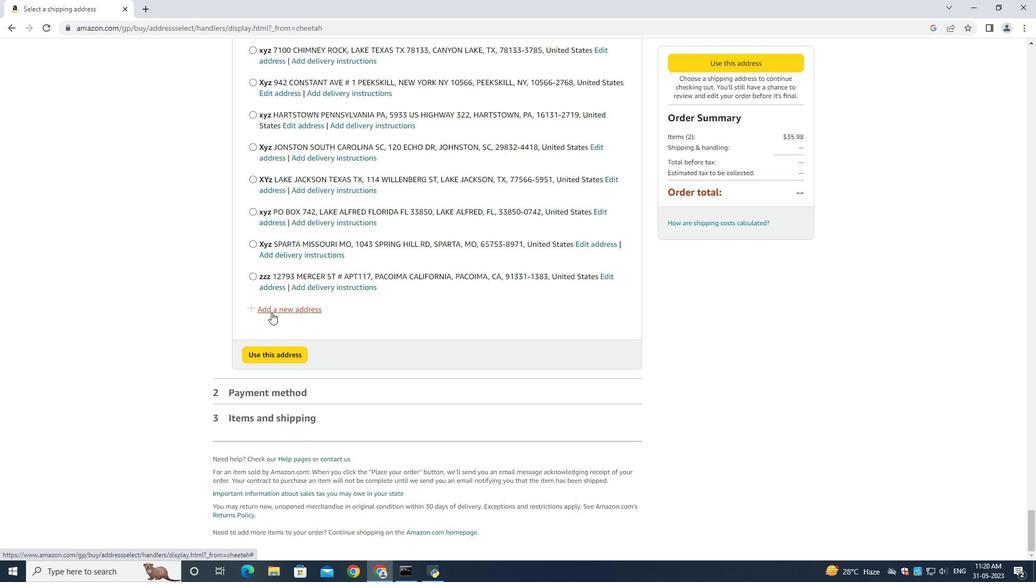 
Action: Mouse pressed left at (272, 307)
Screenshot: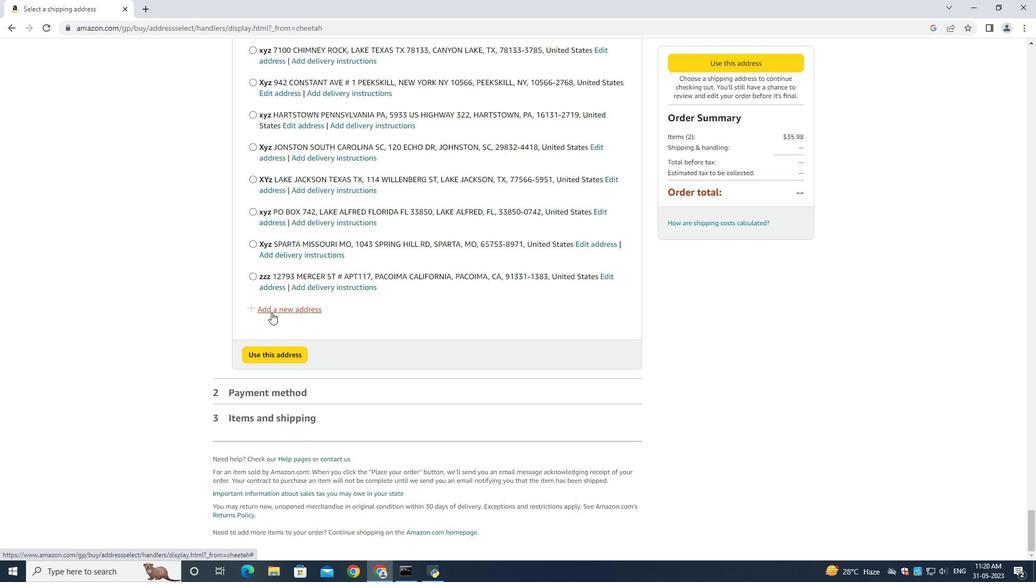 
Action: Mouse moved to (364, 265)
Screenshot: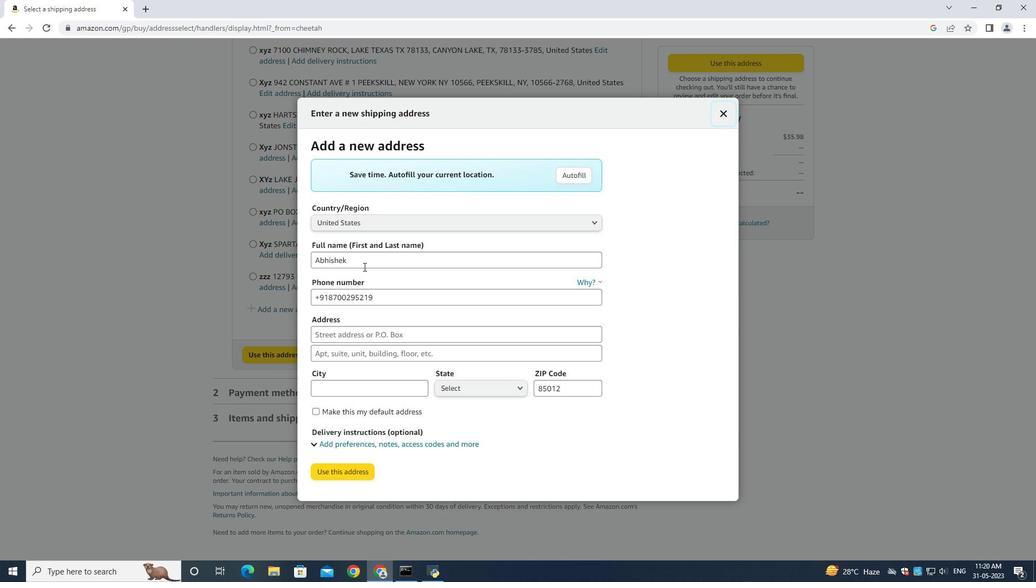 
Action: Mouse pressed left at (364, 265)
Screenshot: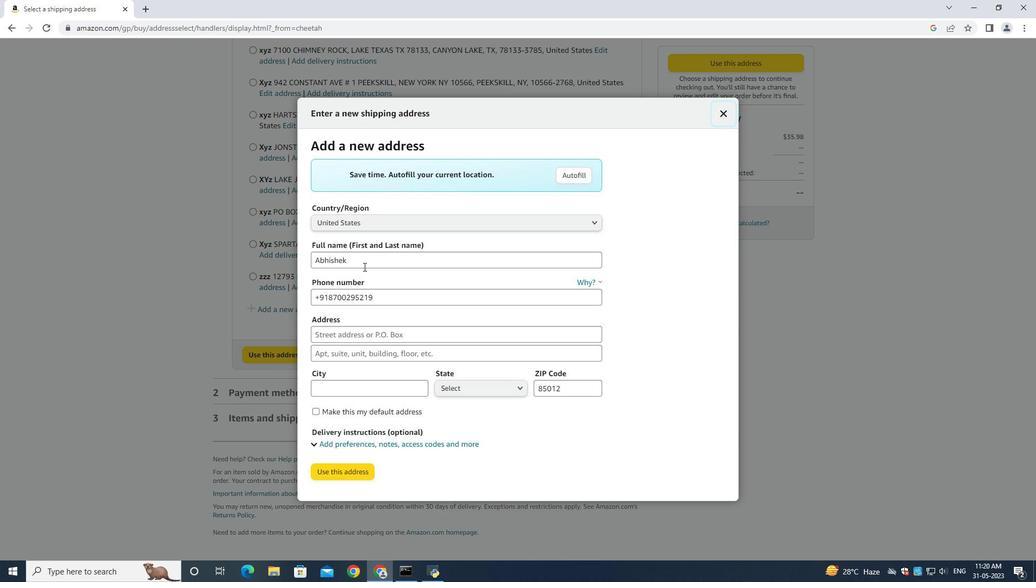 
Action: Mouse moved to (365, 265)
Screenshot: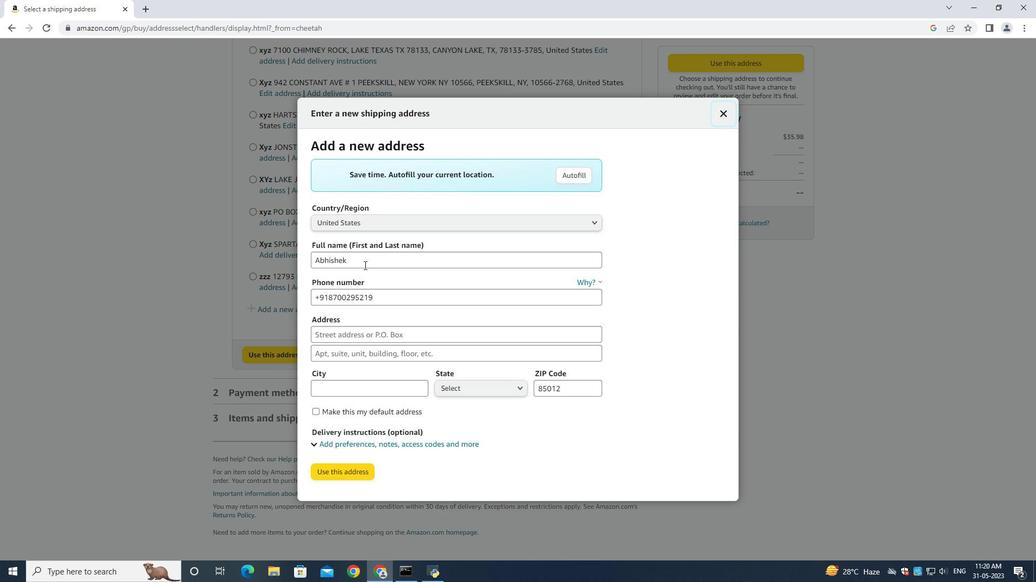 
Action: Key pressed ctrl+A<Key.backspace><Key.shift><Key.shift><Key.shift><Key.shift><Key.shift><Key.shift><Key.shift><Key.shift><Key.shift><Key.shift><Key.shift><Key.shift><Key.shift><Key.shift><Key.shift><Key.shift><Key.shift><Key.shift><Key.shift><Key.shift><Key.shift><Key.shift><Key.shift><Key.shift><Key.shift><Key.shift><Key.shift><Key.shift><Key.shift><Key.shift><Key.shift><Key.shift><Key.shift><Key.shift><Key.shift><Key.shift><Key.shift><Key.shift><Key.shift><Key.shift><Key.shift><Key.shift><Key.shift><Key.shift><Key.shift><Key.shift><Key.shift><Key.shift><Key.shift><Key.shift><Key.shift><Key.shift><Key.shift><Key.shift><Key.shift><Key.shift><Key.shift><Key.shift><Key.shift><Key.shift><Key.shift><Key.shift><Key.shift><Key.shift><Key.shift><Key.shift><Key.shift><Key.shift><Key.shift><Key.shift><Key.shift><Key.shift><Key.shift><Key.shift><Key.shift><Key.shift><Key.shift><Key.shift><Key.shift><Key.shift><Key.shift><Key.shift><Key.shift><Key.shift>kARA<Key.space><Key.shift>hALL<Key.tab><Key.tab><Key.backspace>4403901431<Key.tab>1474<Key.space><Key.shift>vINETYARD<Key.space><Key.shift>dRIVE<Key.space><Key.shift><Key.shift><Key.shift><Key.shift><Key.shift><Key.shift><Key.shift><Key.shift><Key.shift><Key.shift><Key.shift><Key.shift><Key.shift><Key.shift><Key.shift><Key.tab><Key.shift>iNDEPENDENCE<Key.space><Key.shift><Key.shift><Key.shift><Key.shift><Key.shift><Key.shift><Key.shift><Key.shift><Key.shift><Key.shift><Key.shift><Key.shift><Key.shift><Key.shift><Key.shift><Key.shift><Key.shift><Key.shift><Key.shift><Key.shift><Key.shift><Key.shift><Key.shift><Key.shift><Key.shift><Key.shift><Key.shift><Key.shift><Key.shift><Key.shift><Key.shift><Key.shift><Key.shift><Key.shift><Key.shift><Key.shift><Key.shift>oHIO<Key.tab><Key.shift>iNDEPENDENCE<Key.tab>OHI<Key.tab><Key.backspace>44131
Screenshot: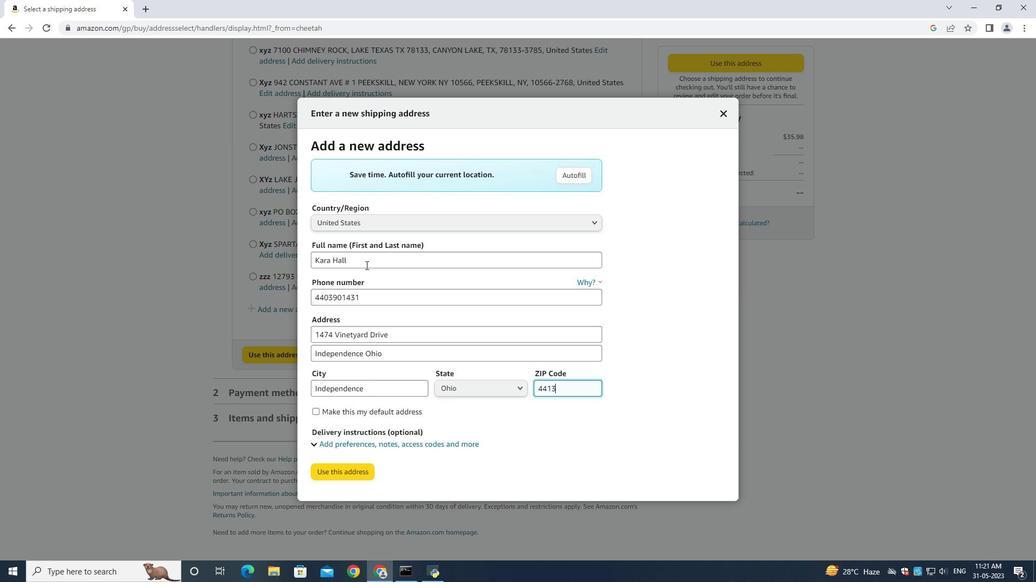 
Action: Mouse moved to (341, 474)
Screenshot: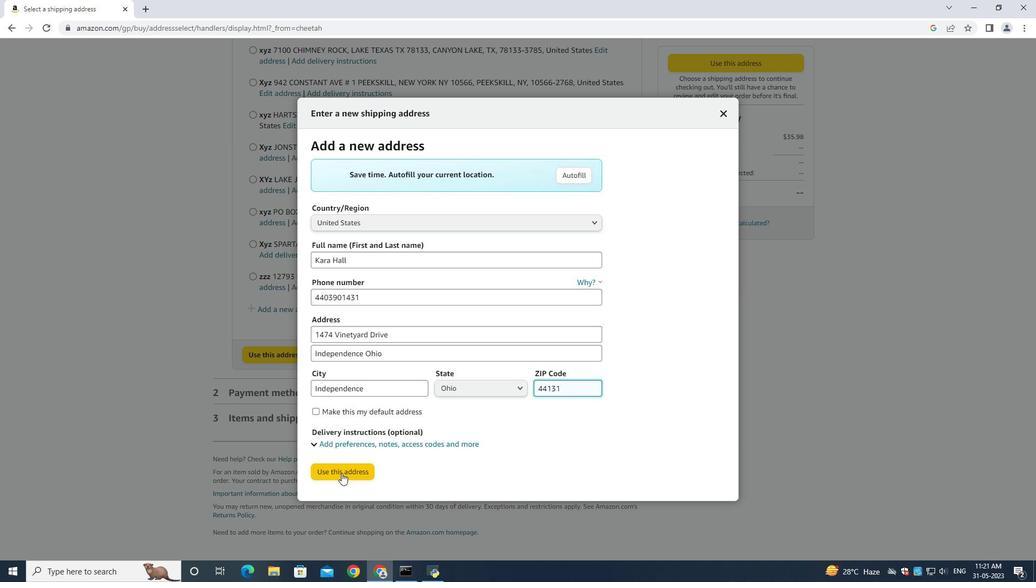 
Action: Mouse pressed left at (341, 474)
Screenshot: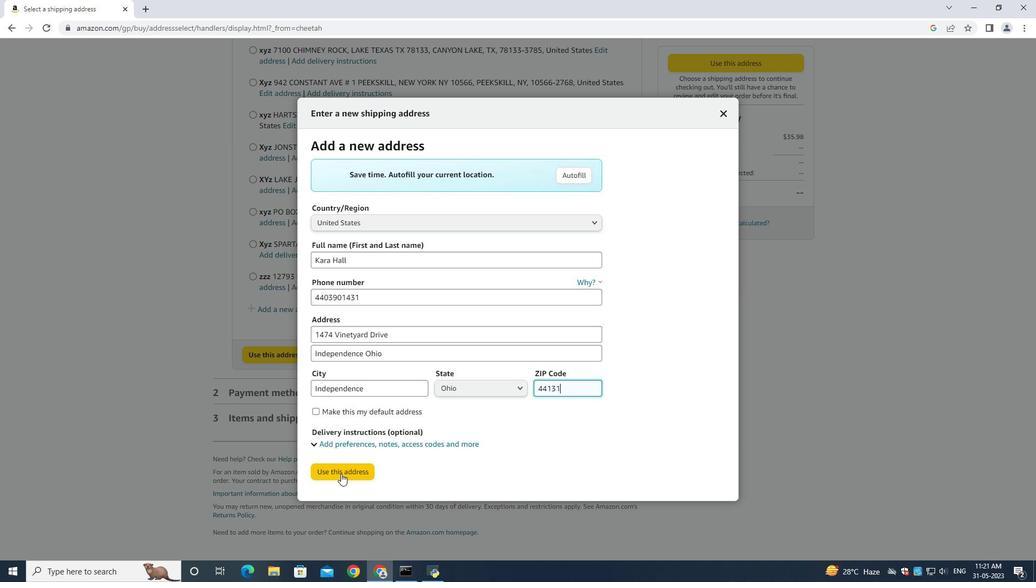 
Action: Mouse moved to (330, 541)
Screenshot: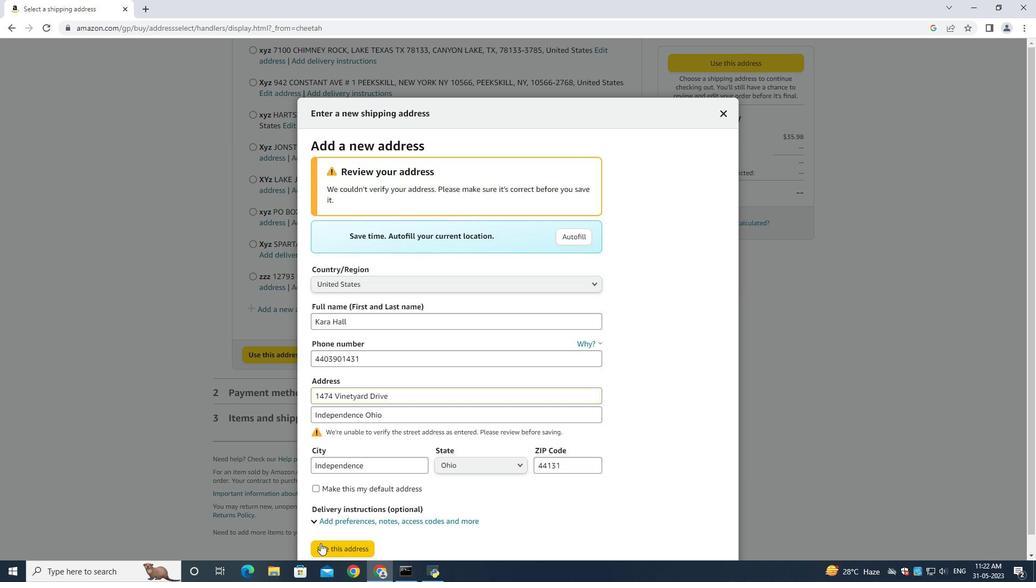 
Action: Mouse pressed left at (330, 541)
Screenshot: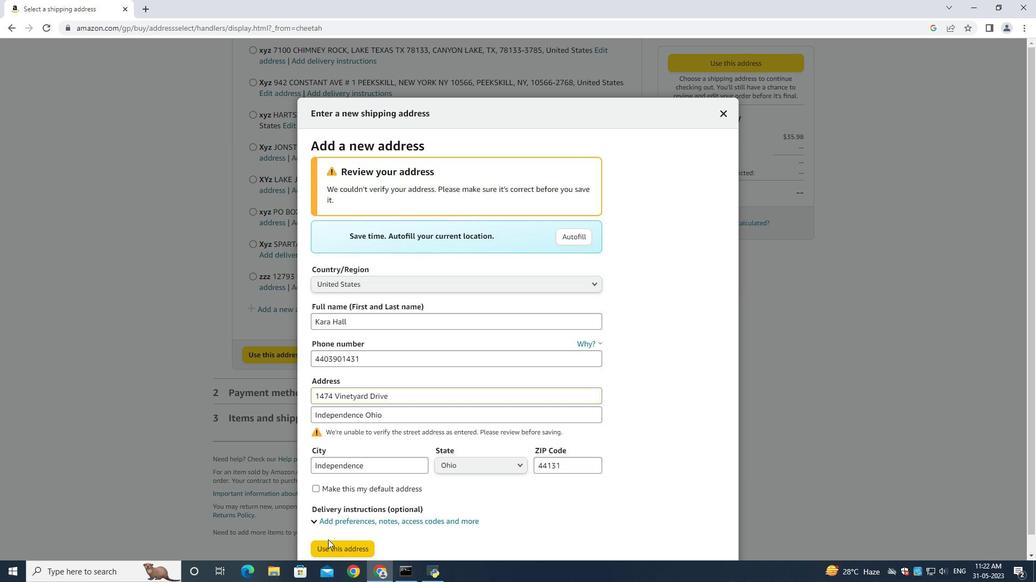 
Action: Mouse moved to (469, 204)
Screenshot: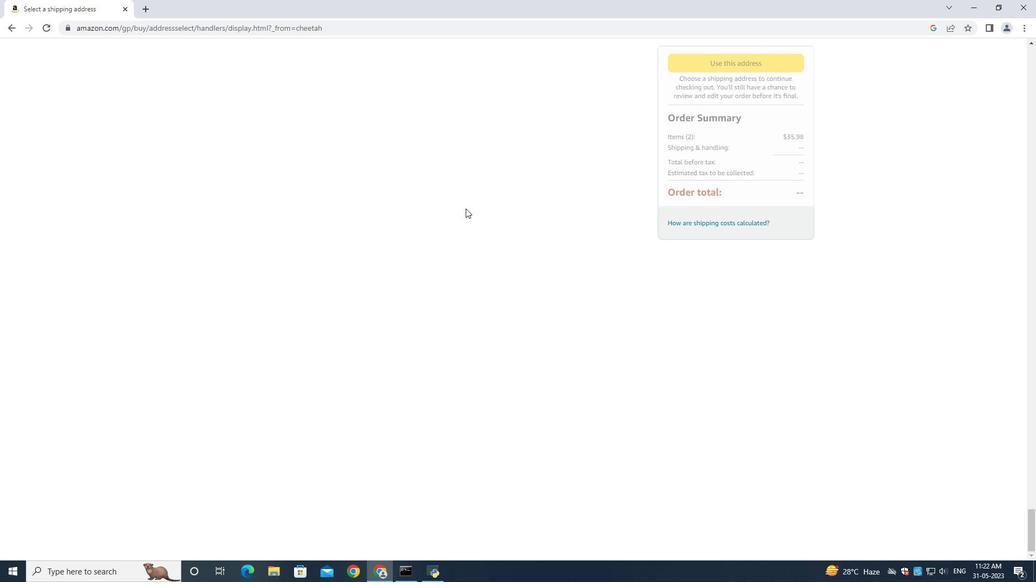 
